 Task: Edit the text content in the HTML file to update the headings and descriptions.
Action: Mouse moved to (737, 370)
Screenshot: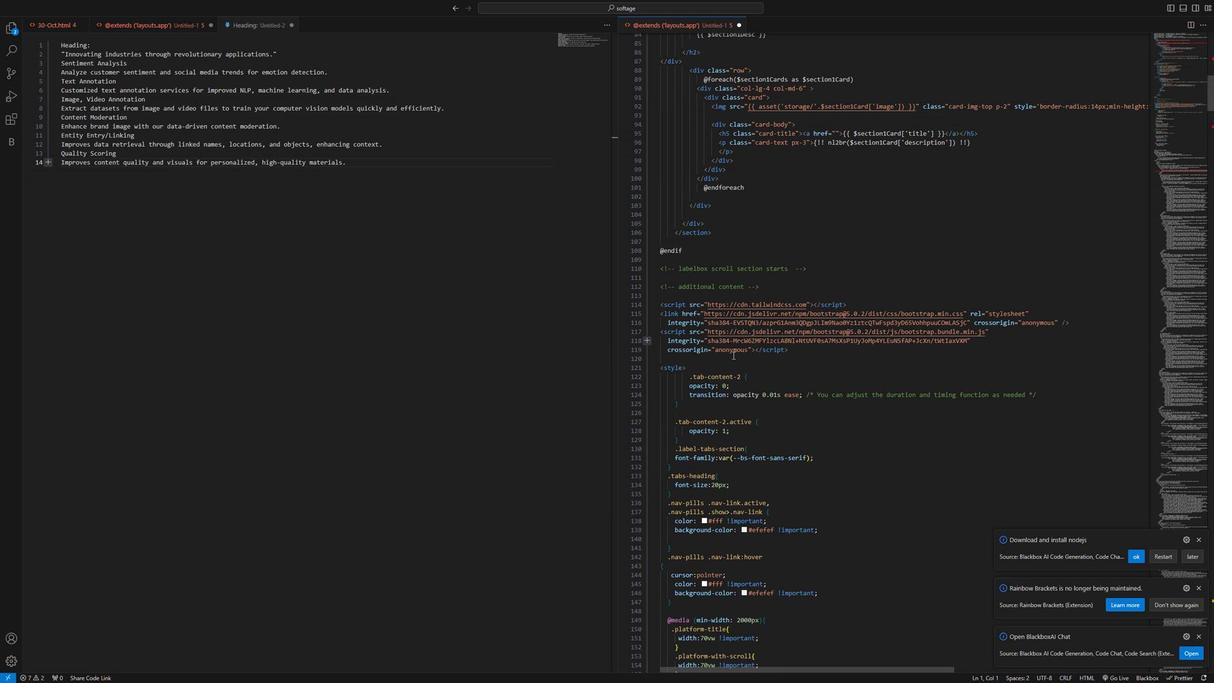 
Action: Mouse scrolled (737, 370) with delta (0, 0)
Screenshot: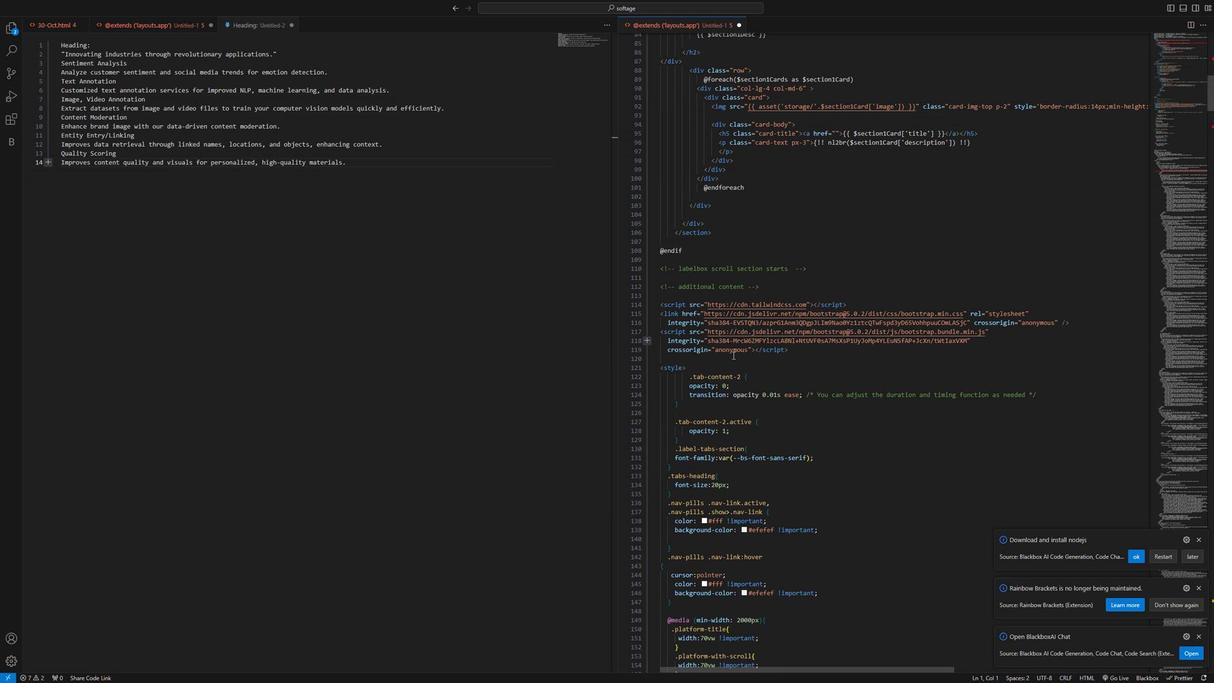 
Action: Mouse moved to (737, 374)
Screenshot: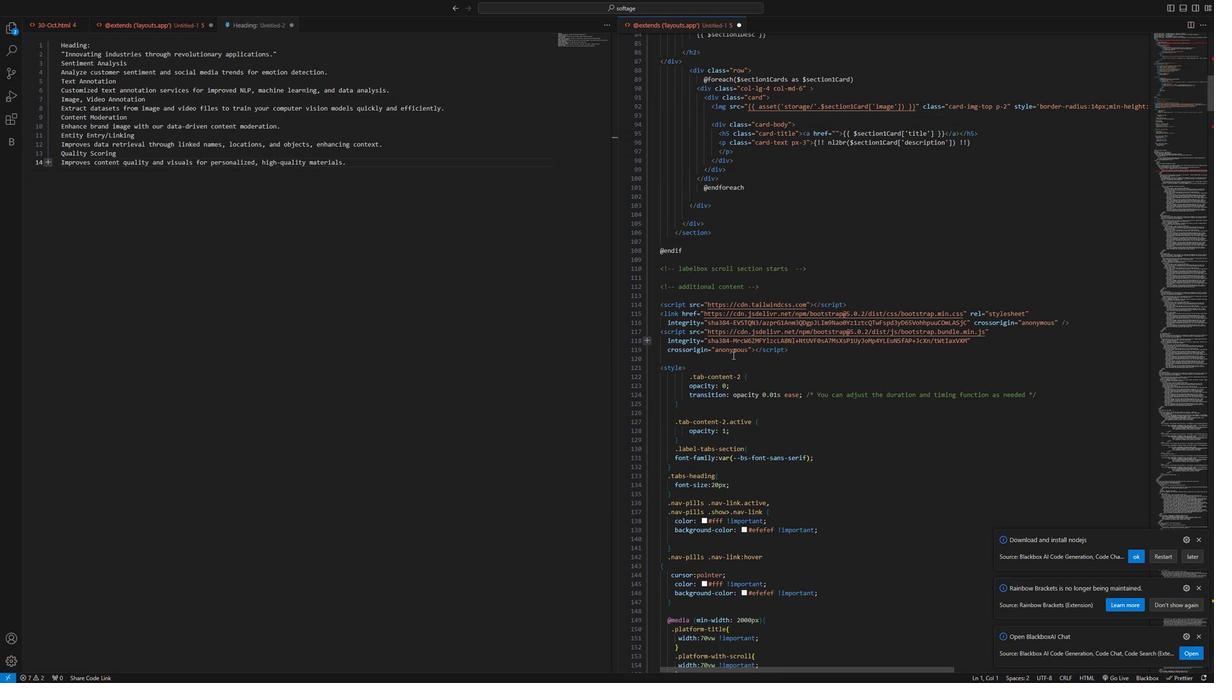 
Action: Mouse scrolled (737, 373) with delta (0, 0)
Screenshot: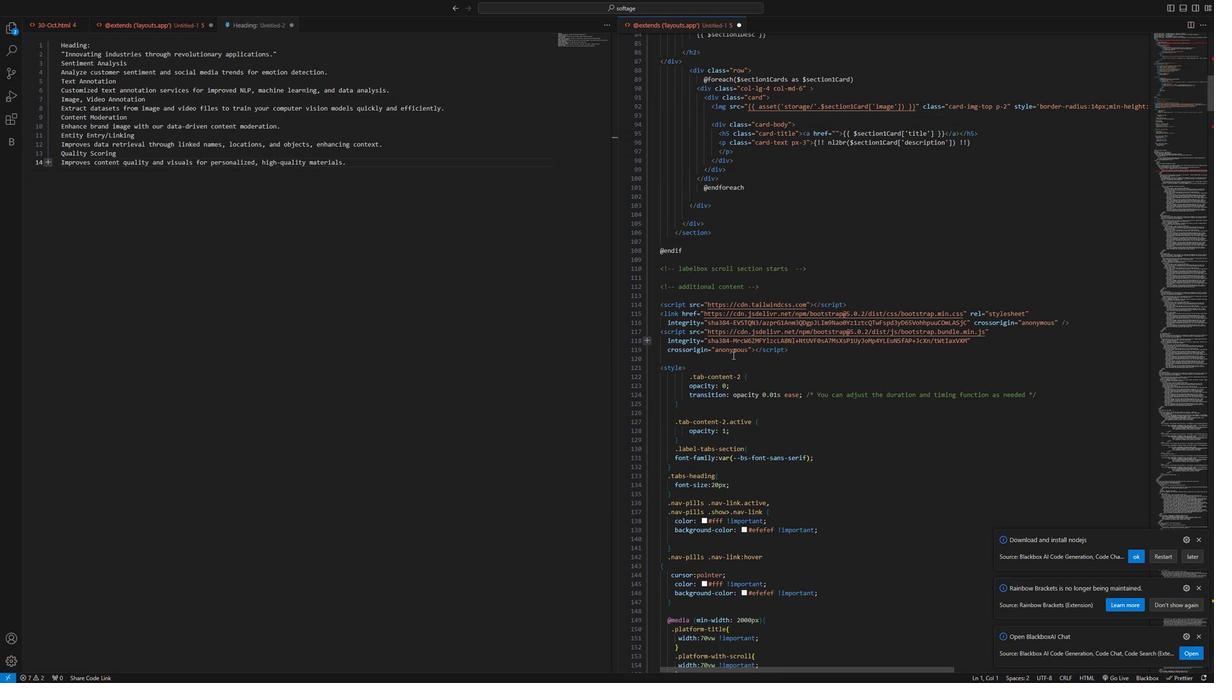 
Action: Mouse moved to (737, 375)
Screenshot: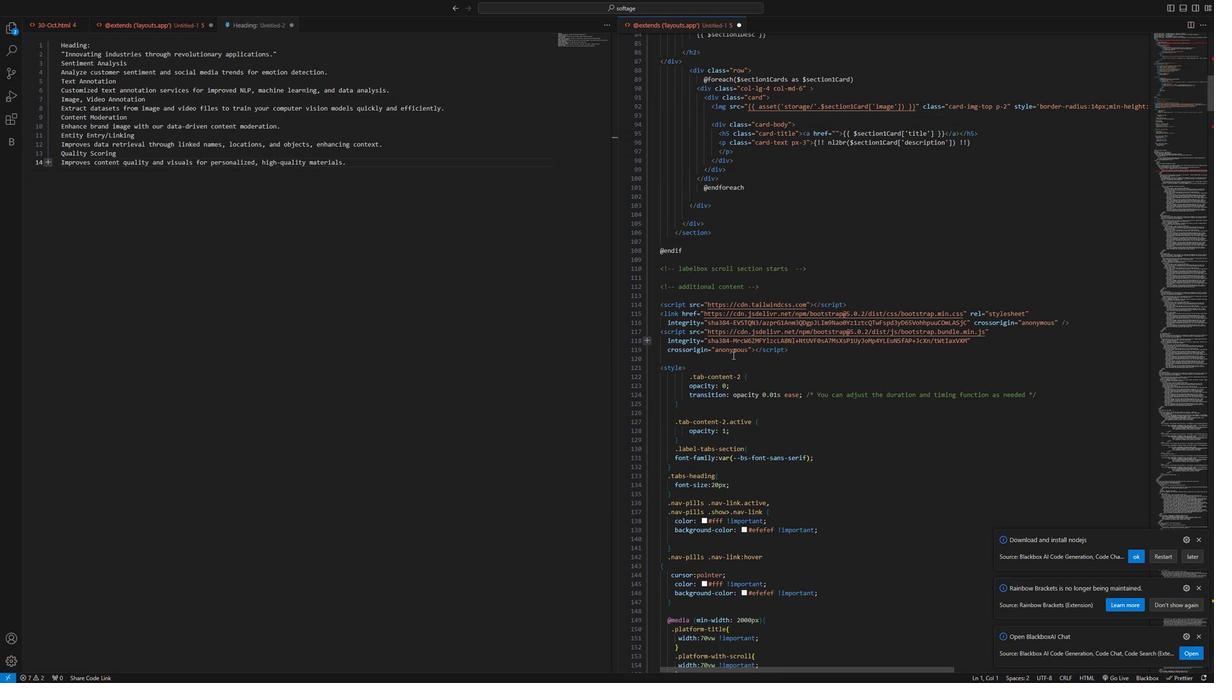 
Action: Mouse scrolled (737, 374) with delta (0, 0)
Screenshot: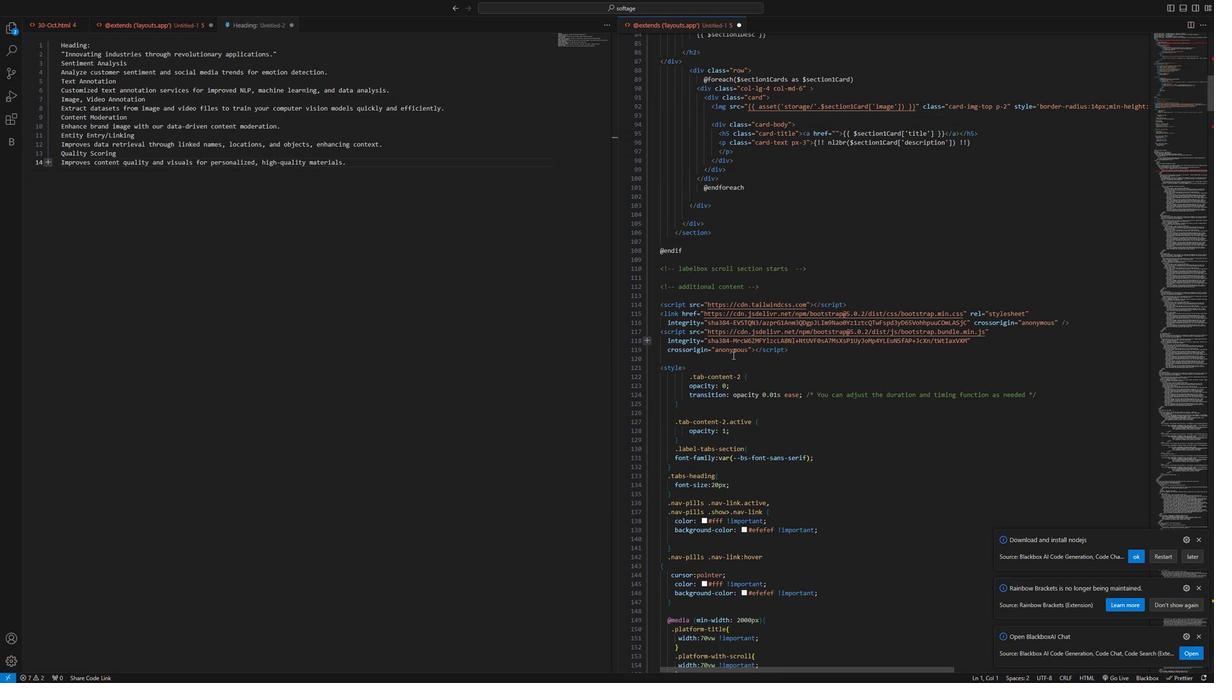 
Action: Mouse moved to (737, 375)
Screenshot: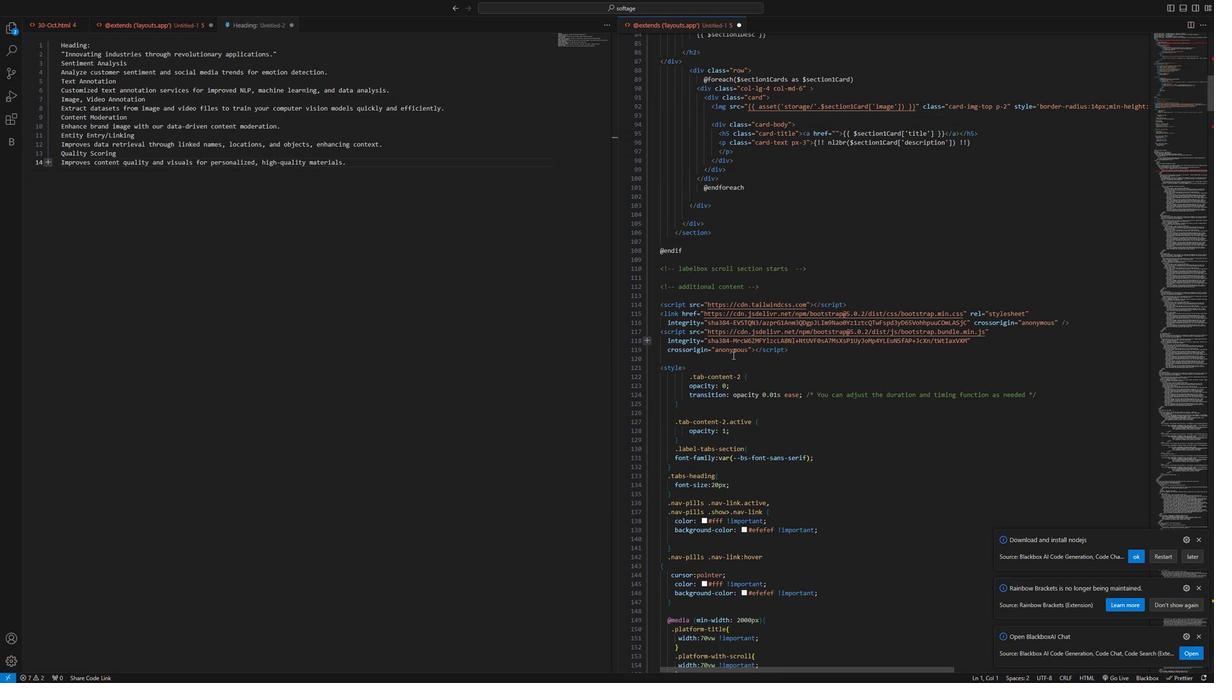 
Action: Mouse scrolled (737, 375) with delta (0, 0)
Screenshot: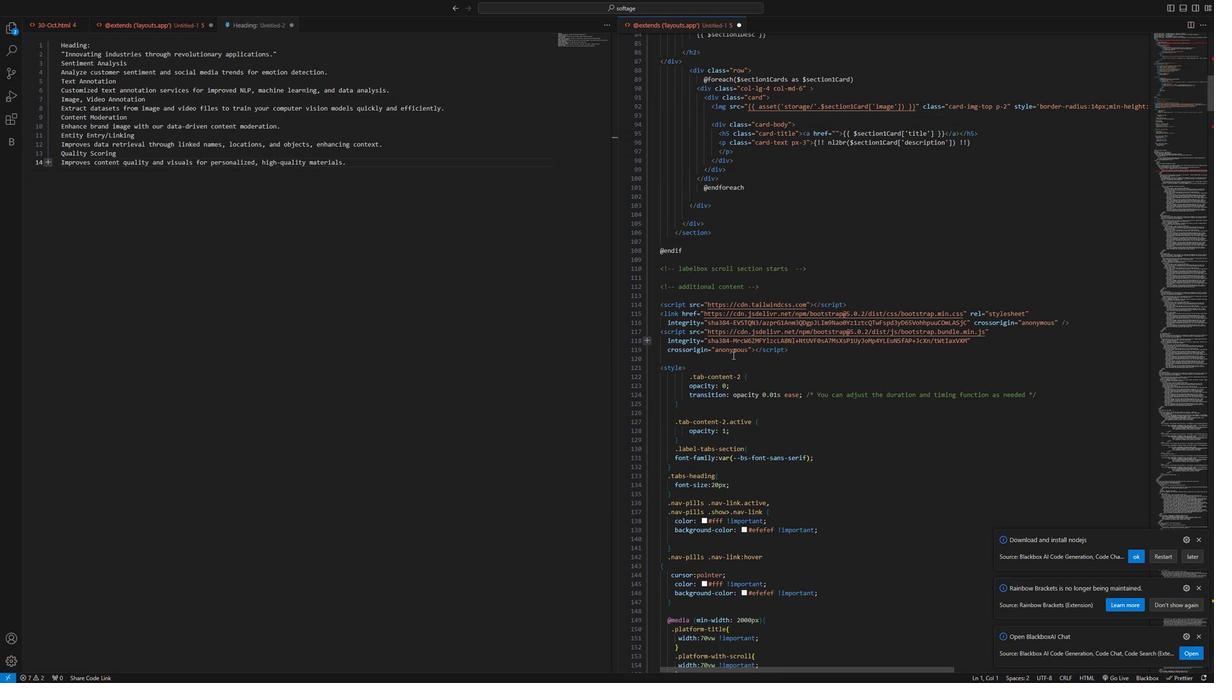 
Action: Mouse scrolled (737, 375) with delta (0, 0)
Screenshot: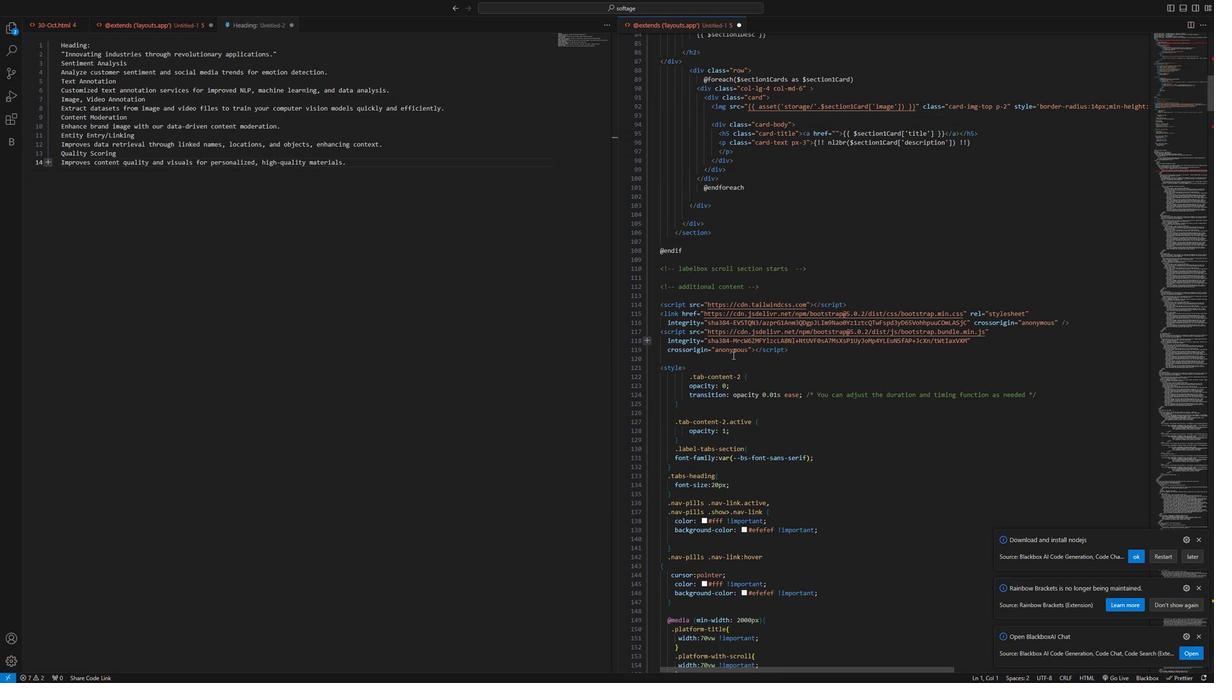 
Action: Mouse moved to (737, 377)
Screenshot: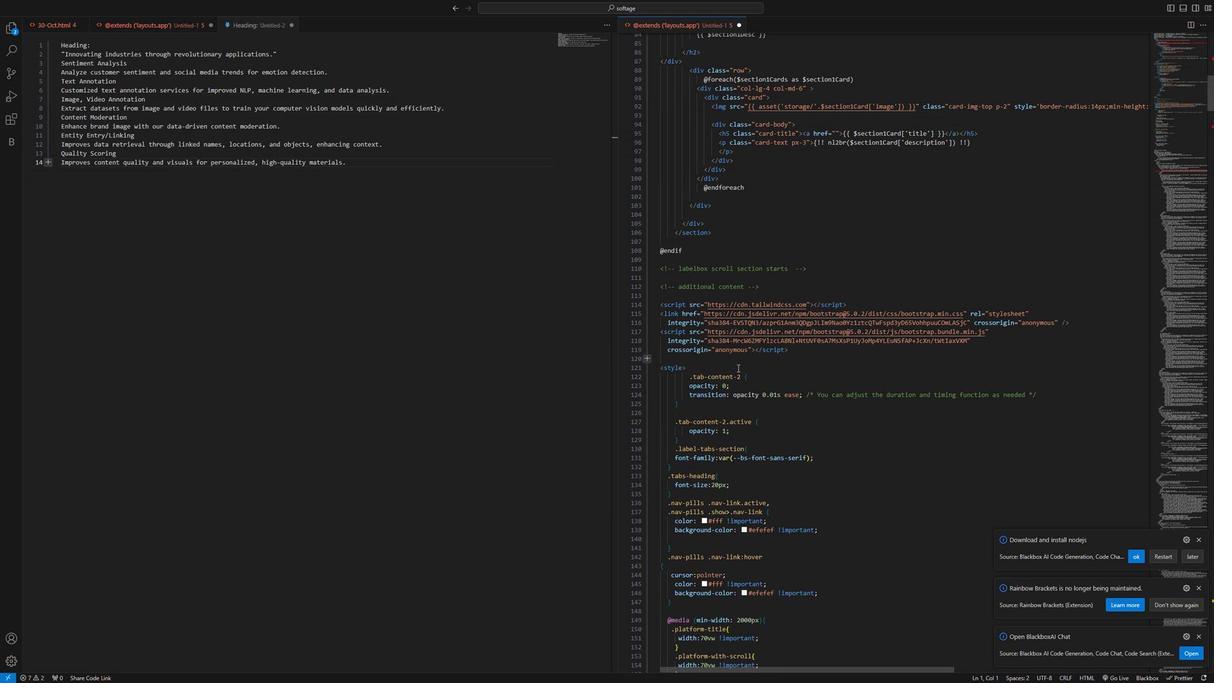 
Action: Mouse scrolled (737, 376) with delta (0, 0)
Screenshot: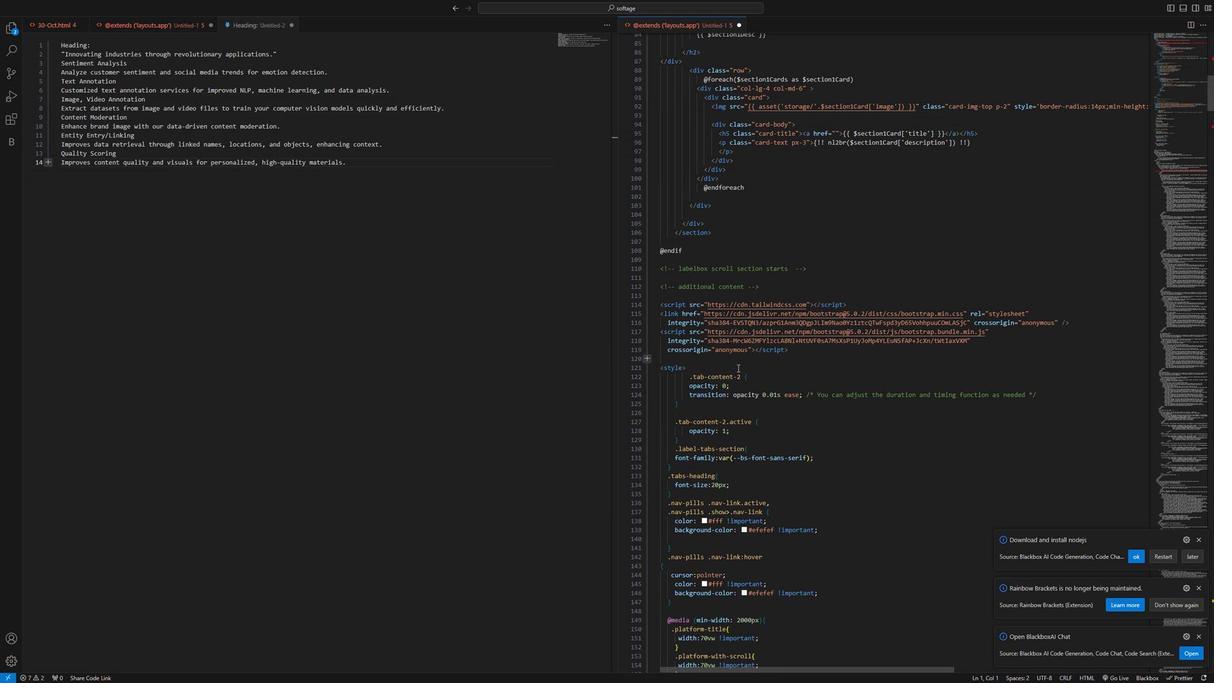 
Action: Mouse moved to (737, 383)
Screenshot: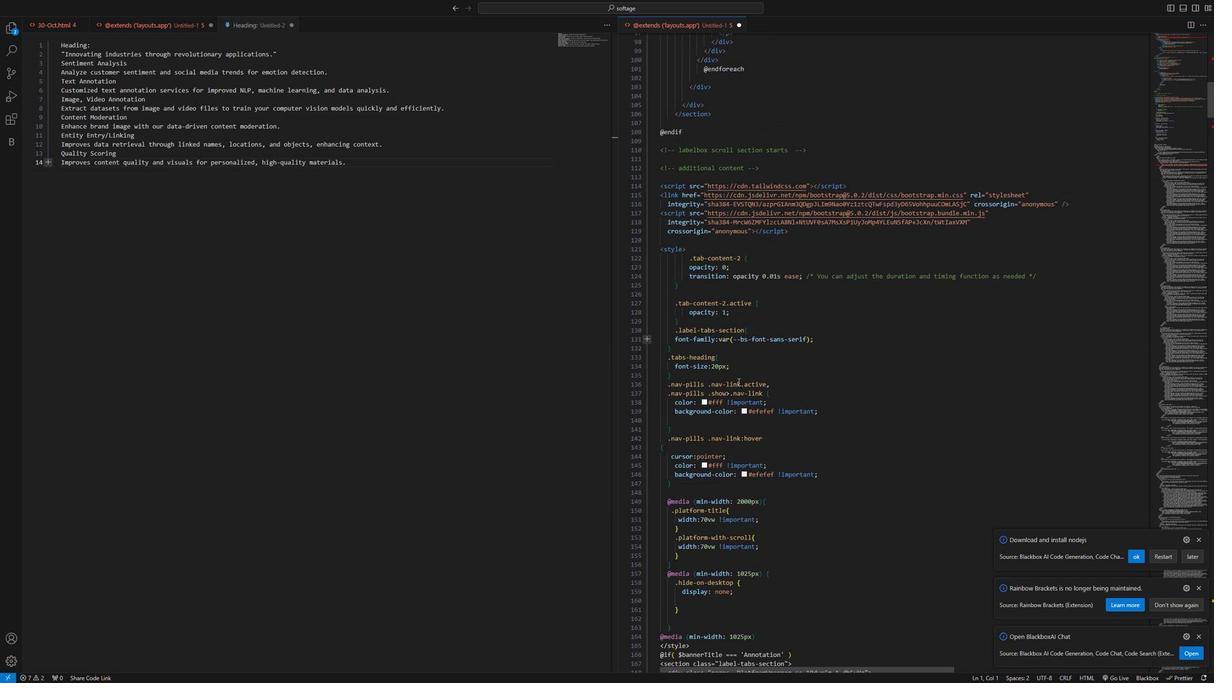 
Action: Mouse scrolled (737, 382) with delta (0, 0)
Screenshot: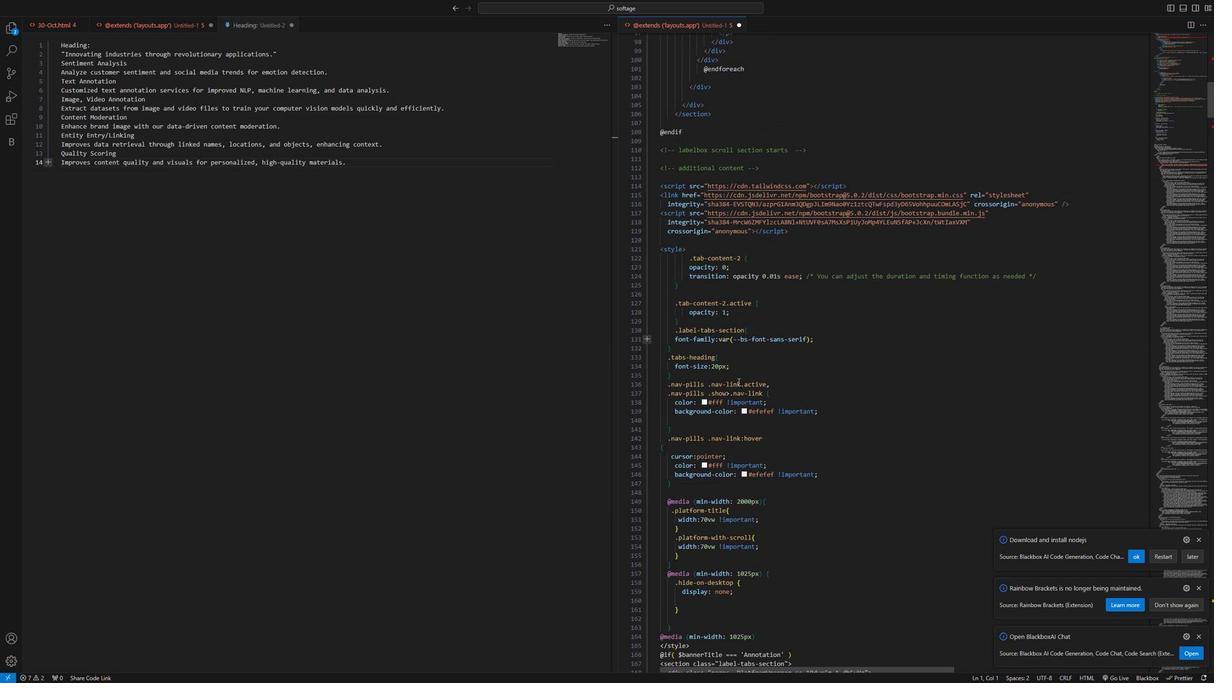 
Action: Mouse moved to (737, 384)
Screenshot: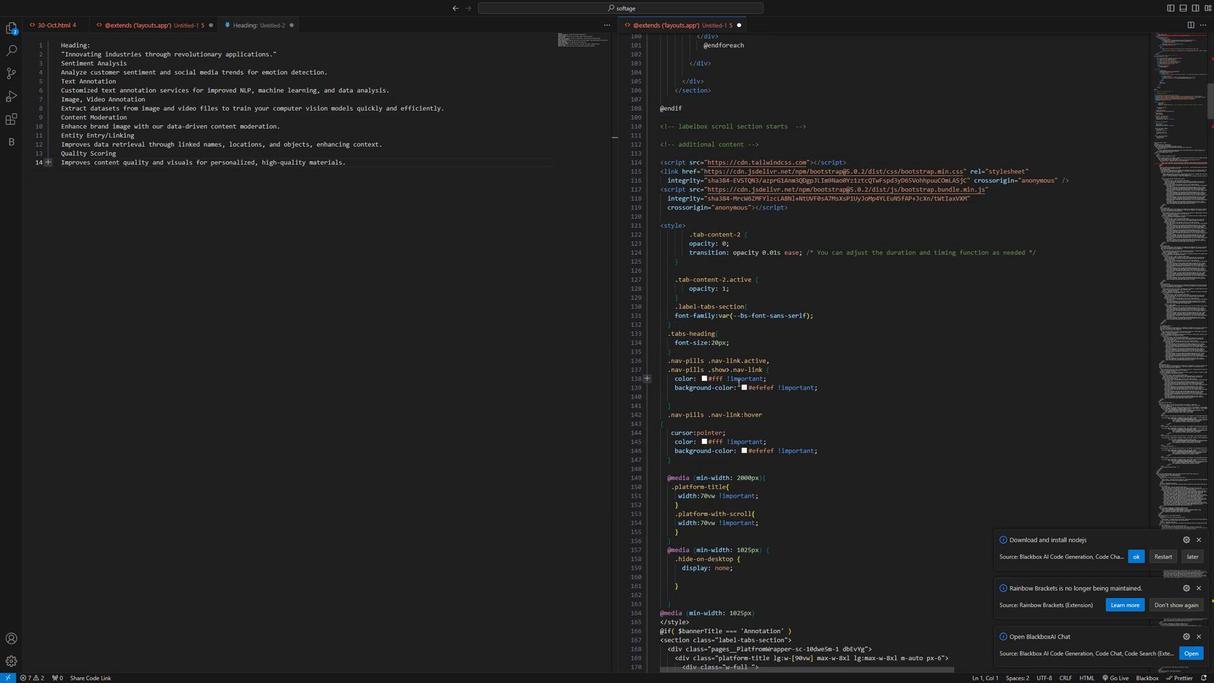 
Action: Mouse scrolled (737, 383) with delta (0, 0)
Screenshot: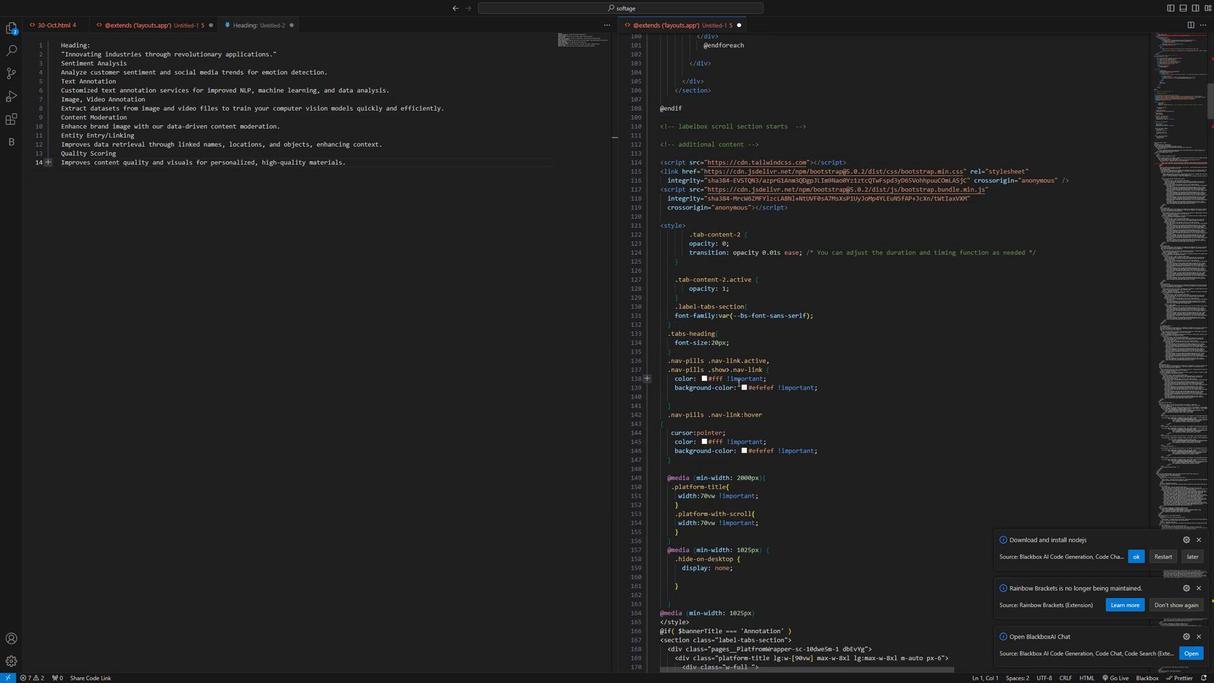 
Action: Mouse scrolled (737, 383) with delta (0, 0)
Screenshot: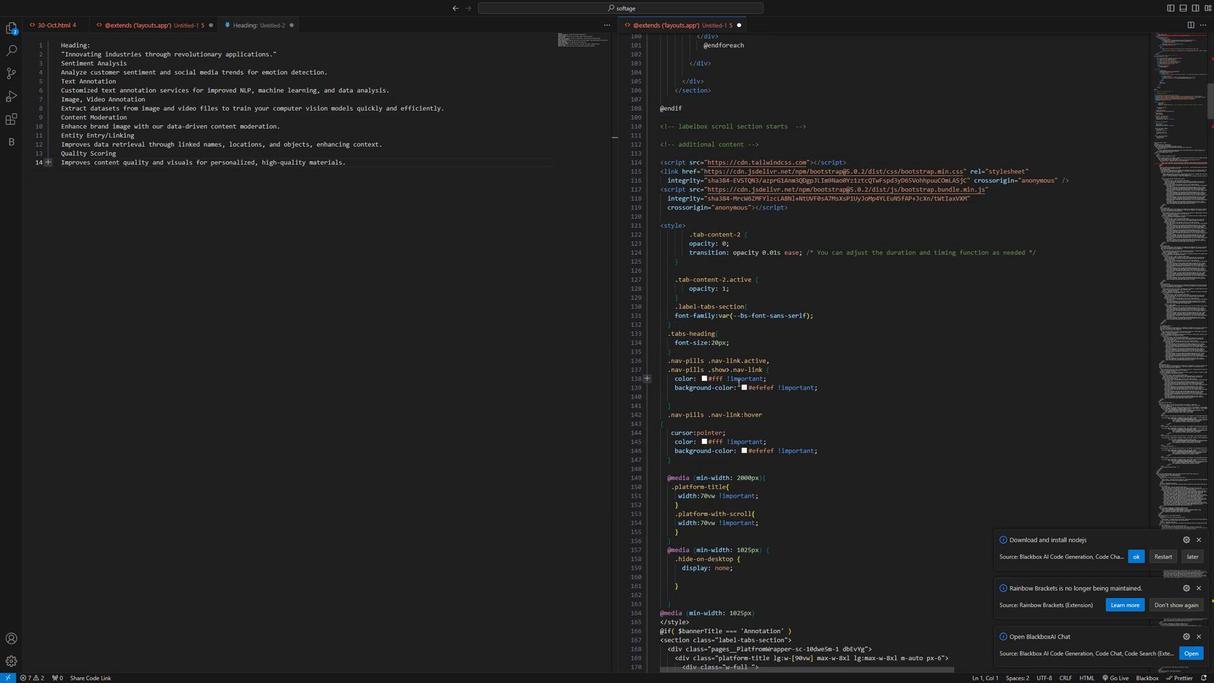 
Action: Mouse scrolled (737, 383) with delta (0, 0)
Screenshot: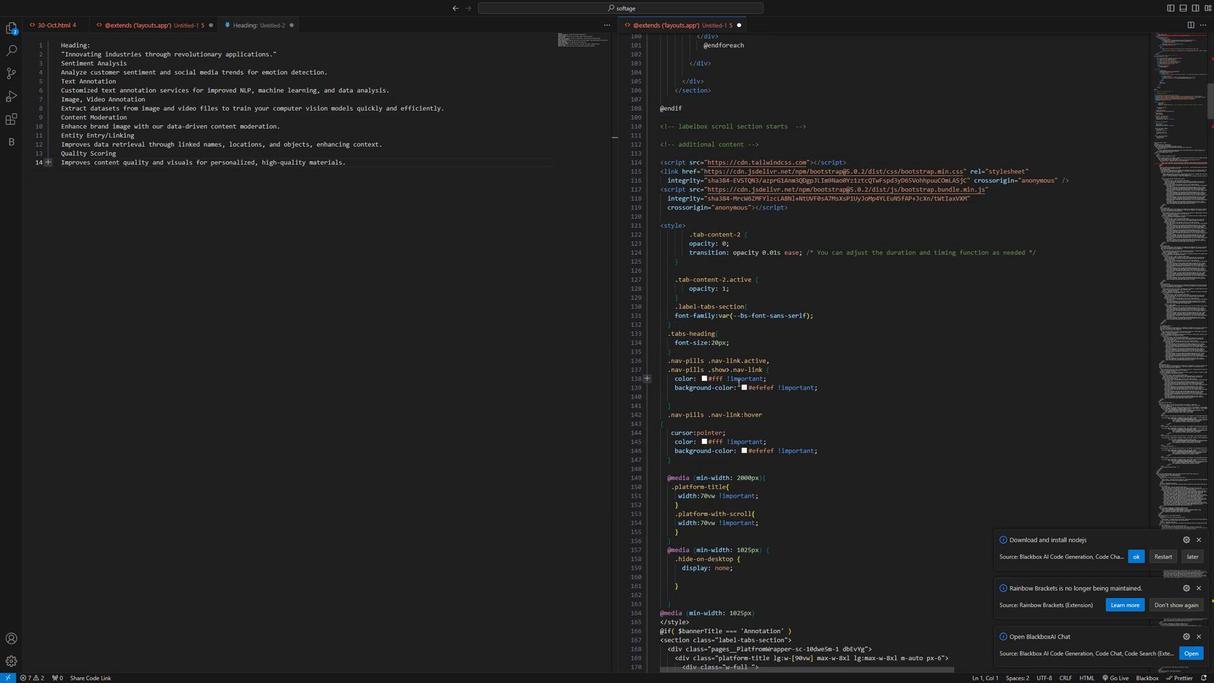 
Action: Mouse scrolled (737, 383) with delta (0, 0)
Screenshot: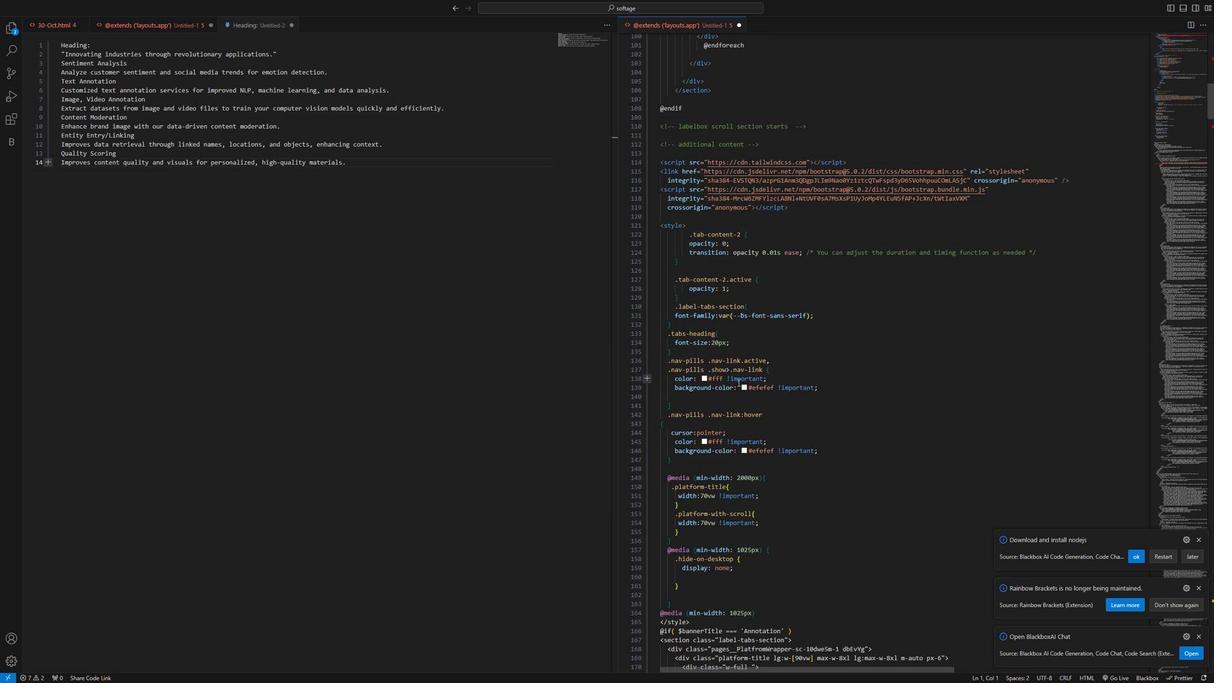 
Action: Mouse moved to (760, 486)
Screenshot: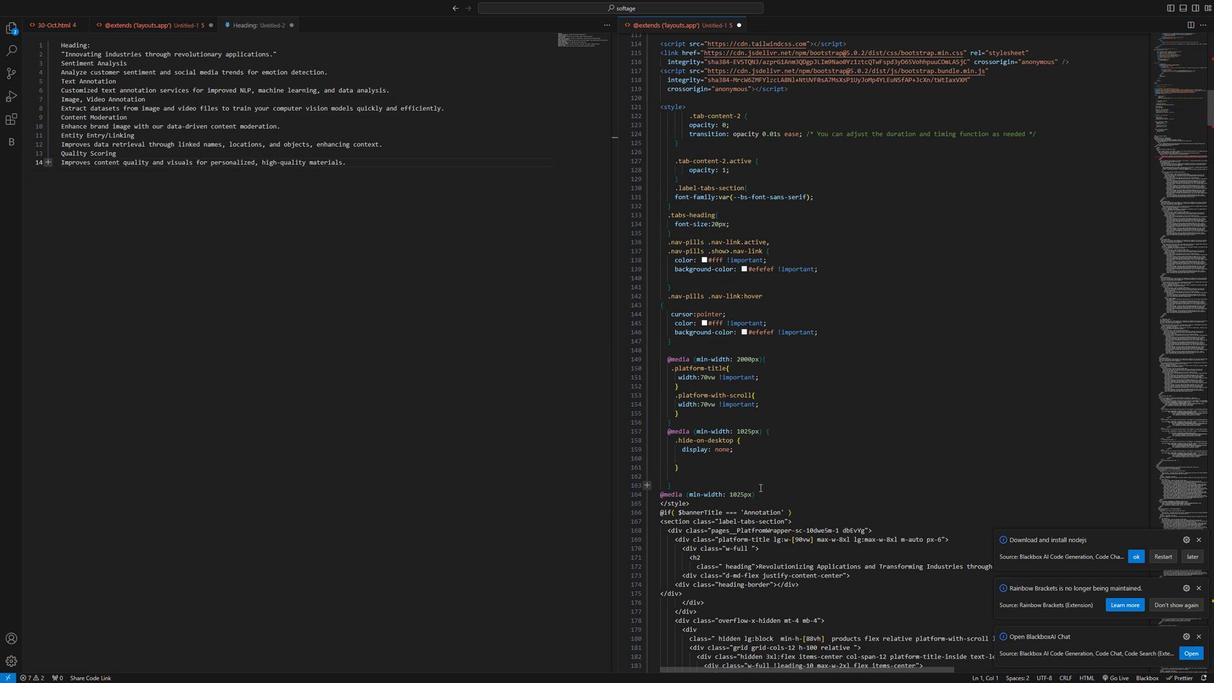 
Action: Mouse pressed left at (760, 486)
Screenshot: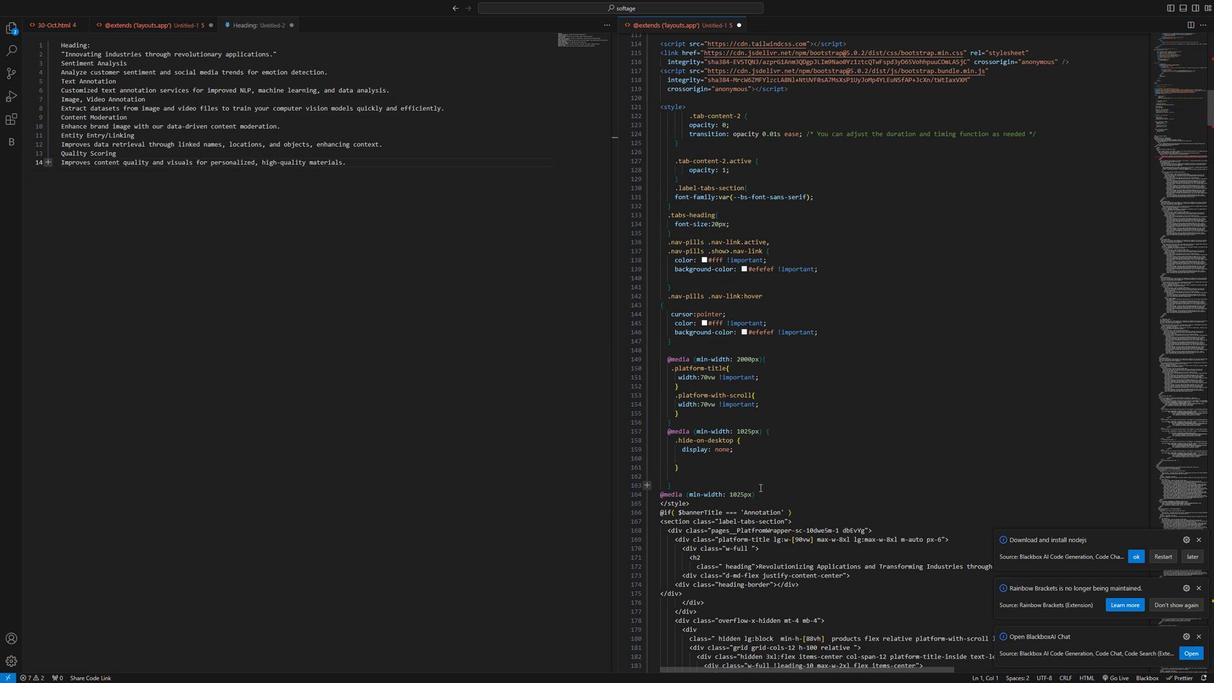 
Action: Mouse moved to (621, 492)
Screenshot: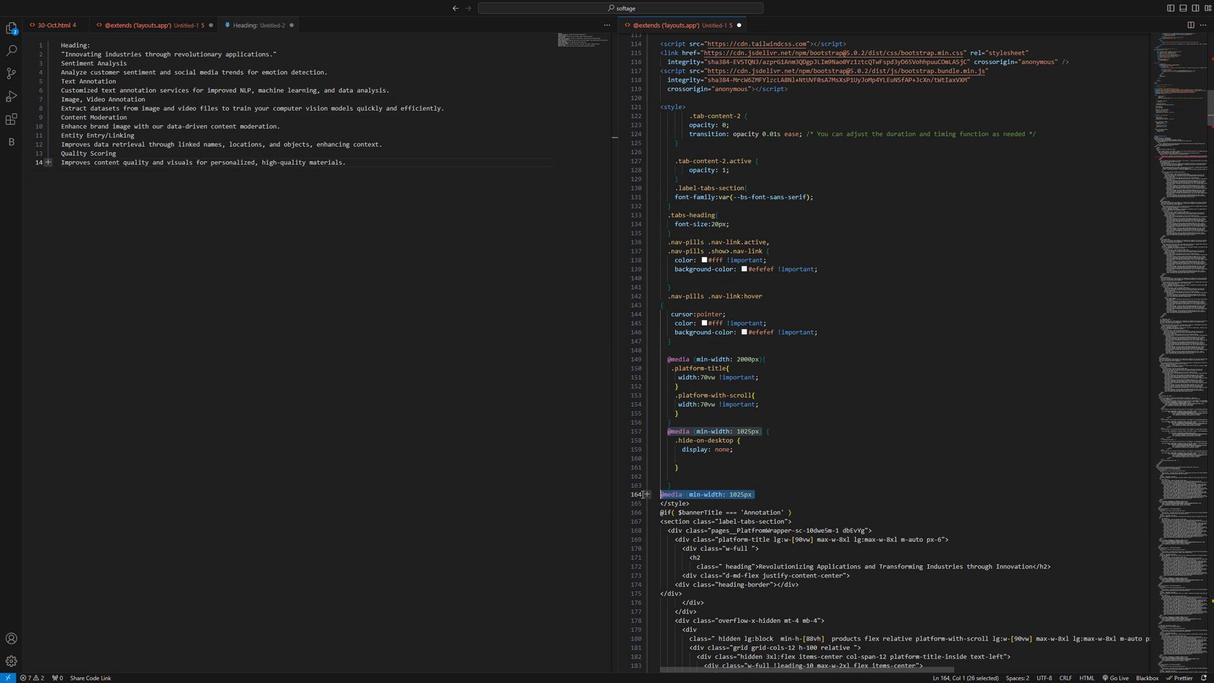 
Action: Key pressed <Key.backspace>
Screenshot: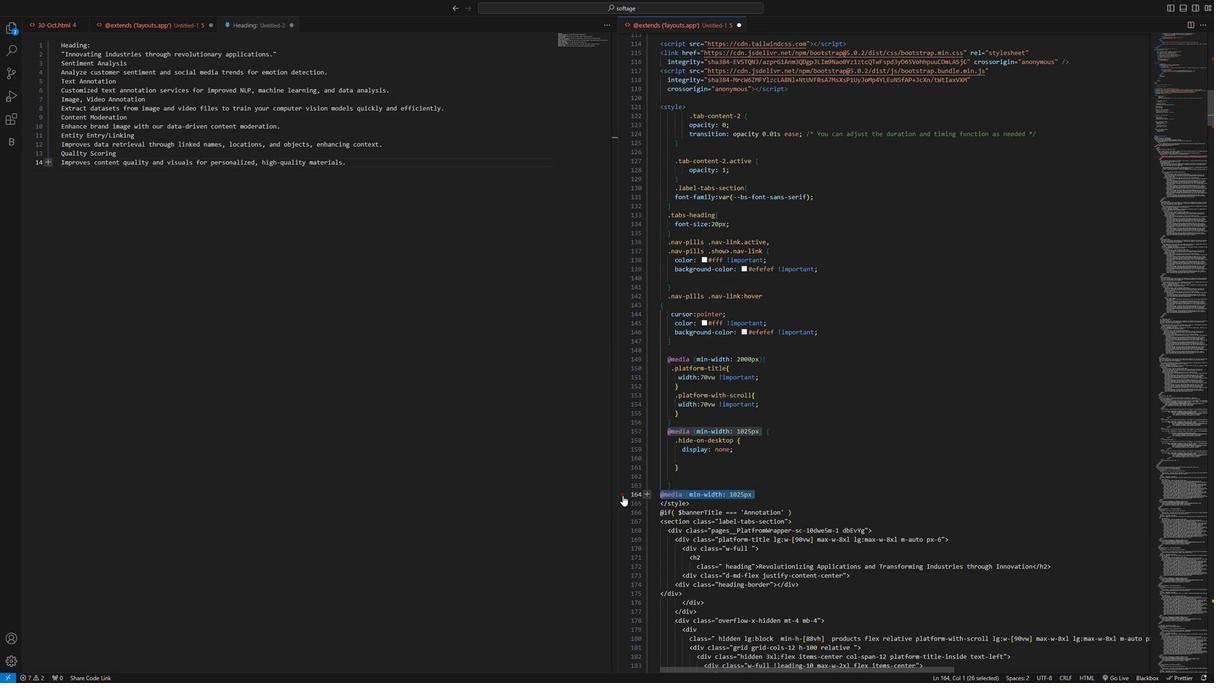 
Action: Mouse moved to (777, 448)
Screenshot: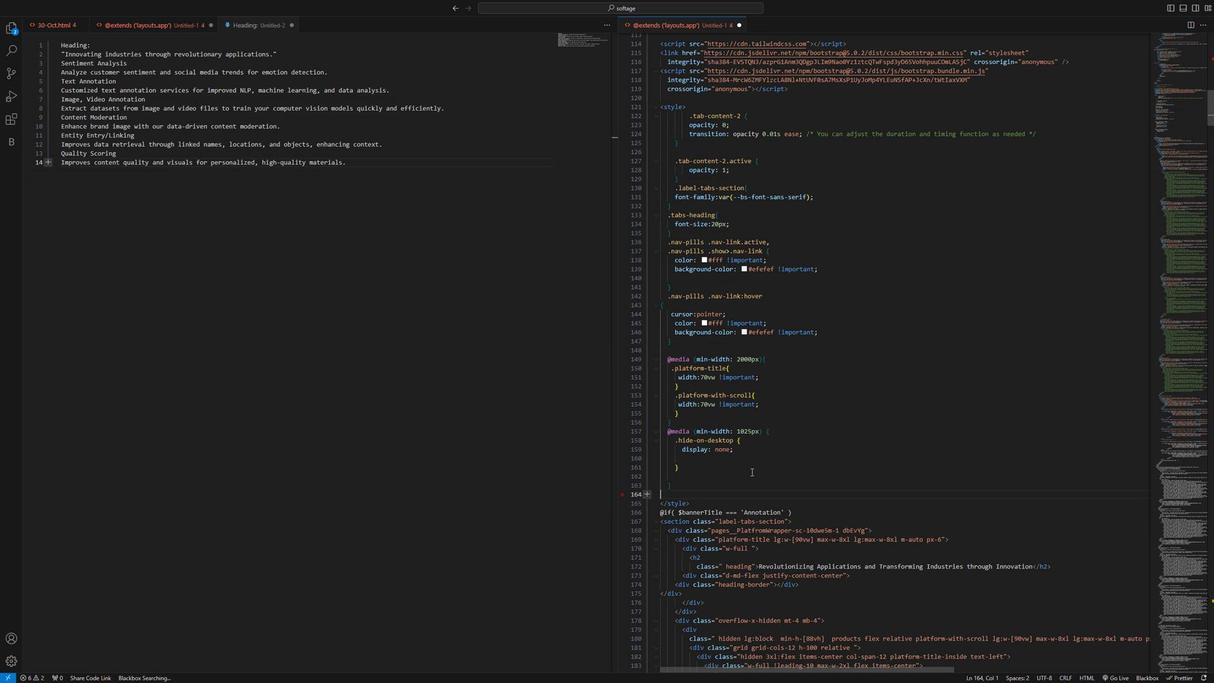 
Action: Mouse scrolled (777, 447) with delta (0, 0)
Screenshot: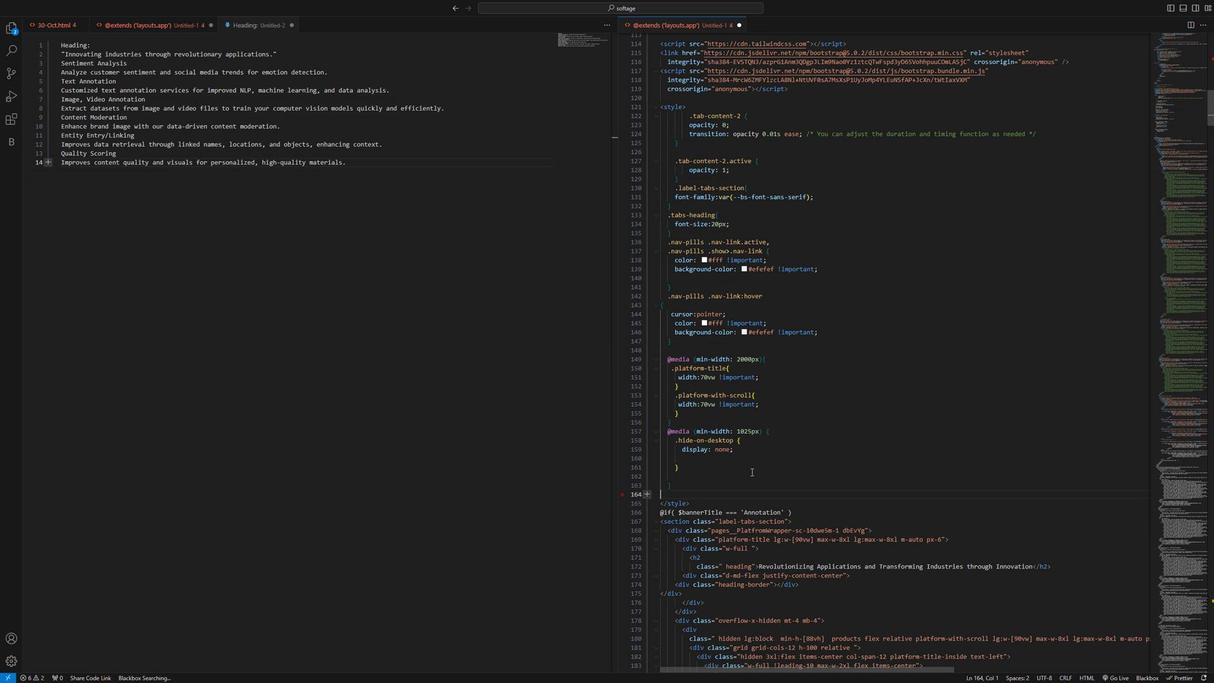 
Action: Mouse moved to (777, 449)
Screenshot: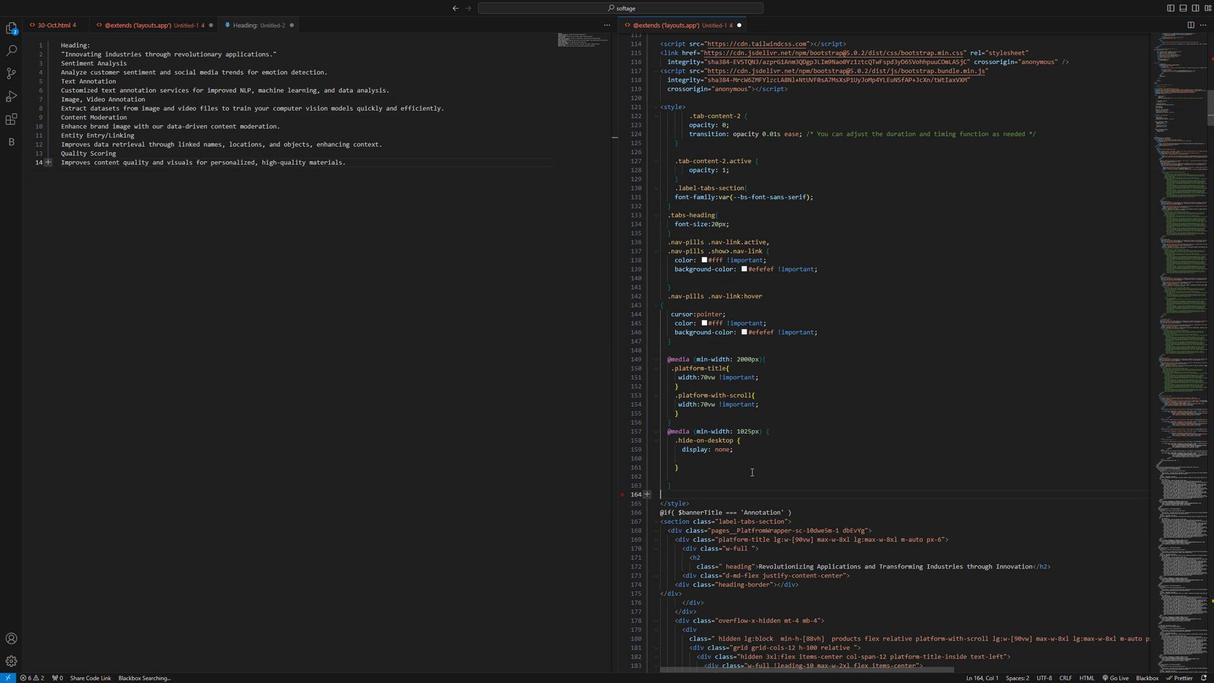 
Action: Mouse scrolled (777, 448) with delta (0, 0)
Screenshot: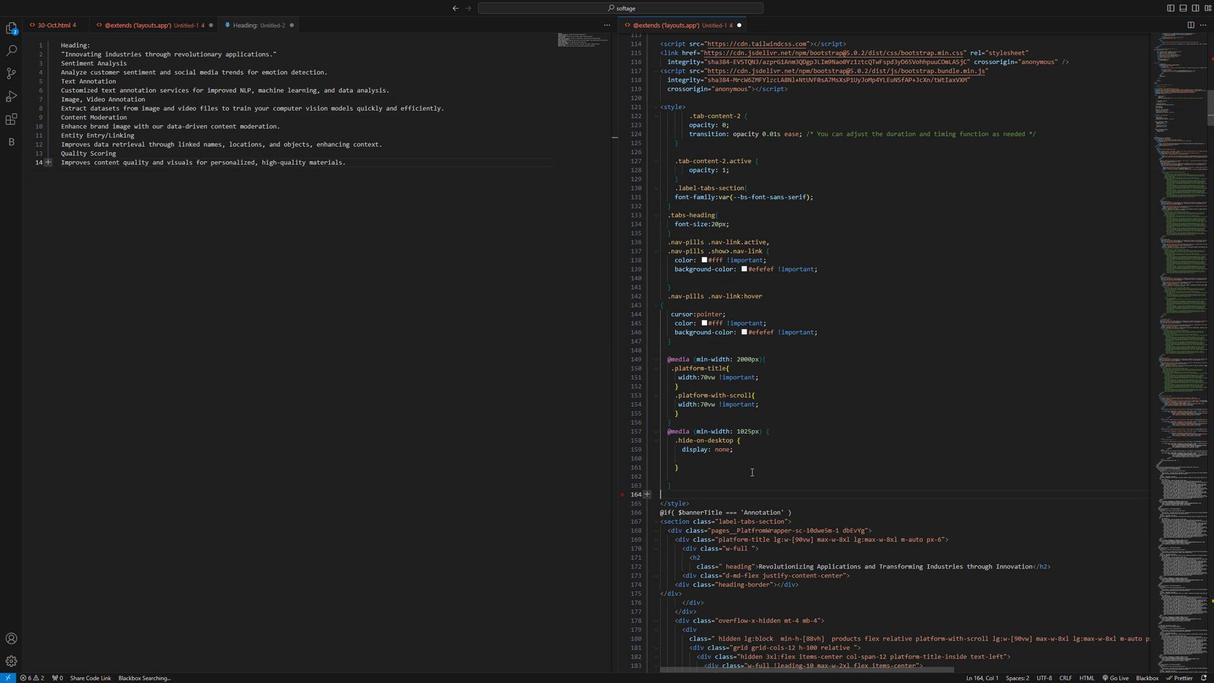 
Action: Mouse moved to (775, 449)
Screenshot: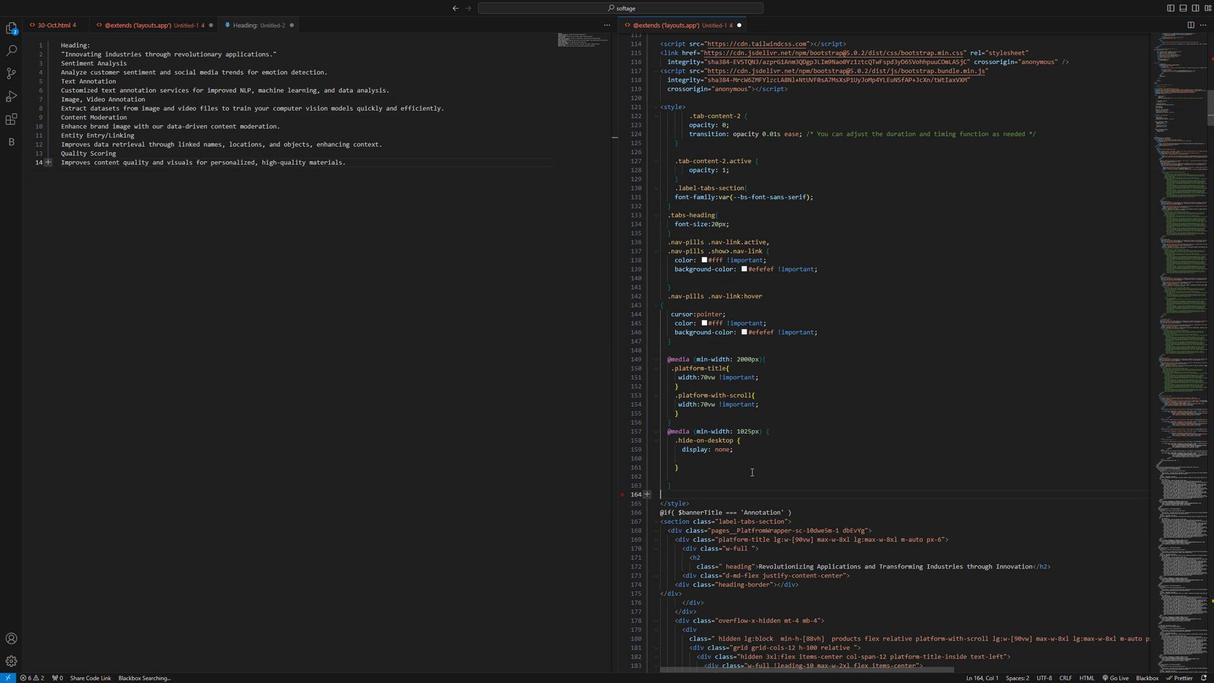 
Action: Mouse scrolled (775, 449) with delta (0, 0)
Screenshot: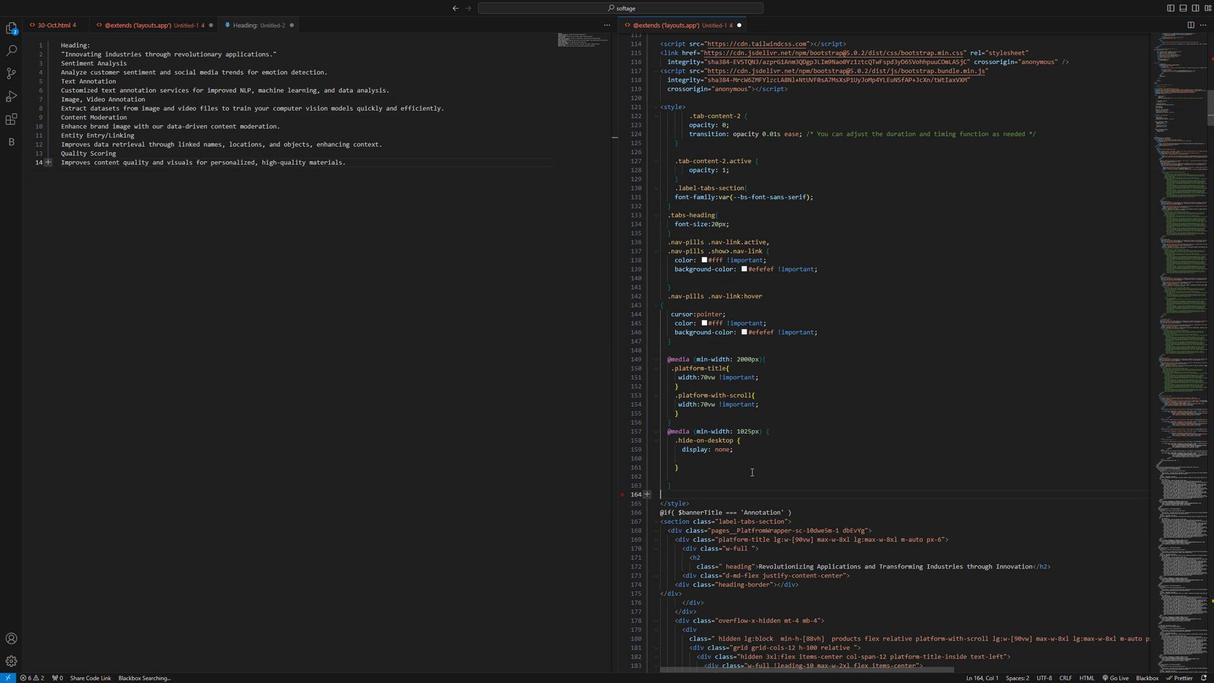 
Action: Mouse moved to (773, 451)
Screenshot: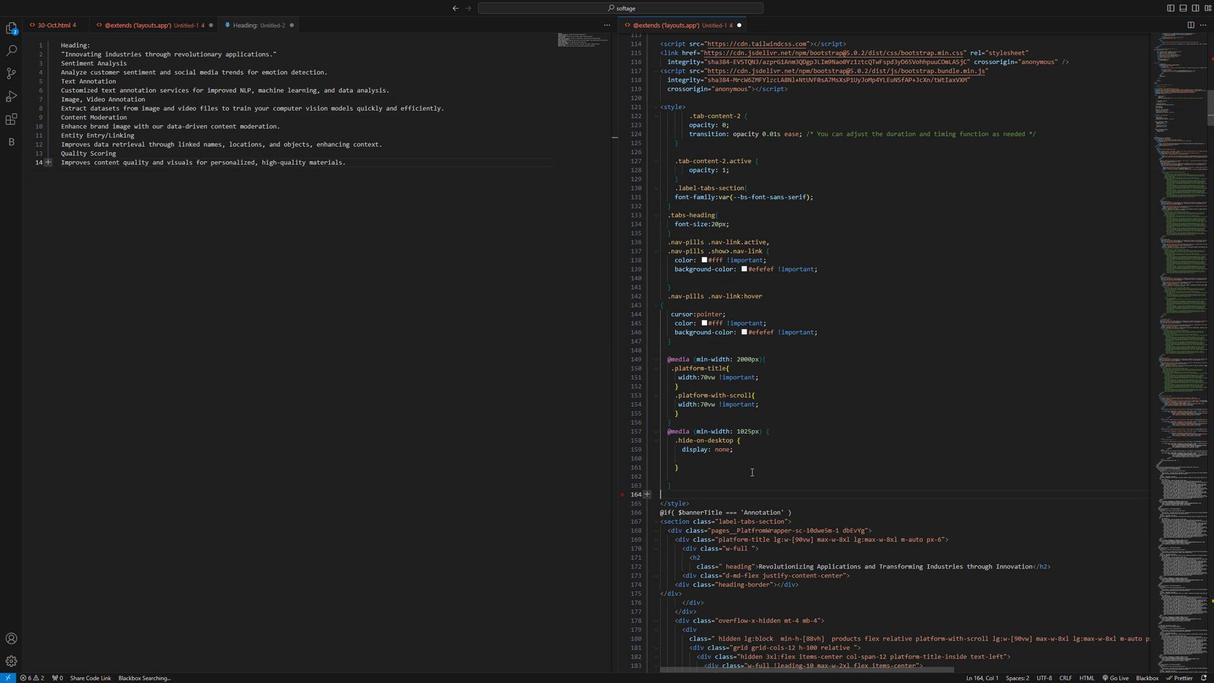 
Action: Mouse scrolled (773, 450) with delta (0, 0)
Screenshot: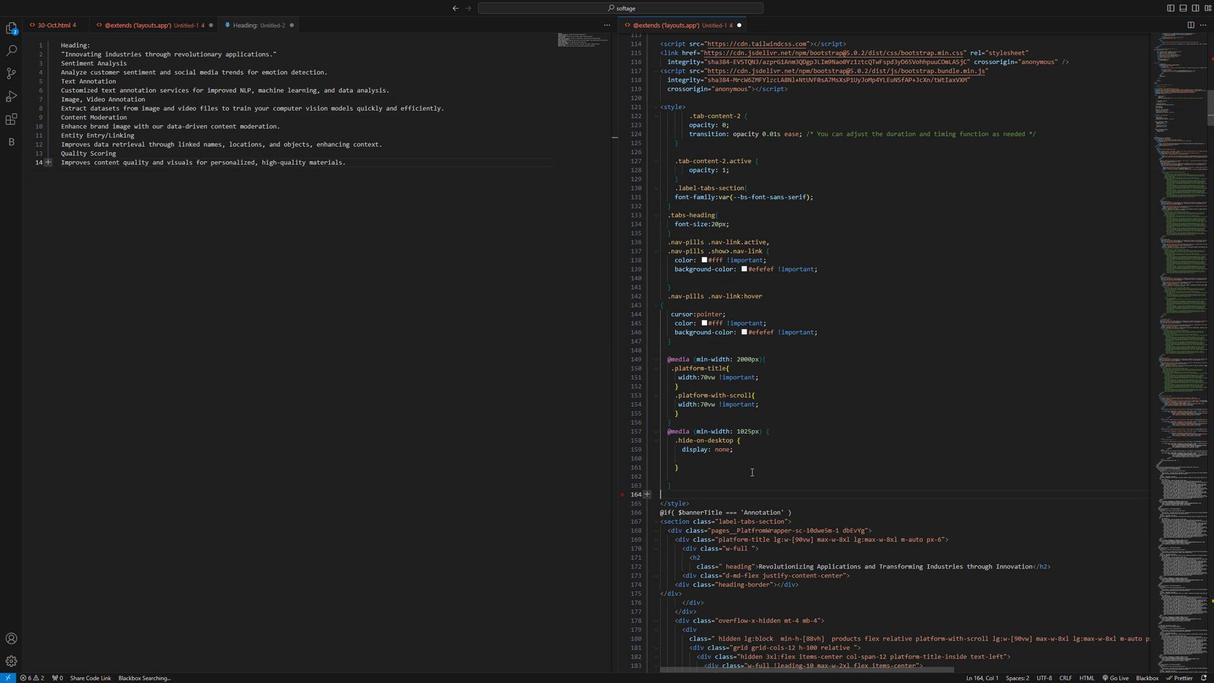
Action: Mouse moved to (771, 451)
Screenshot: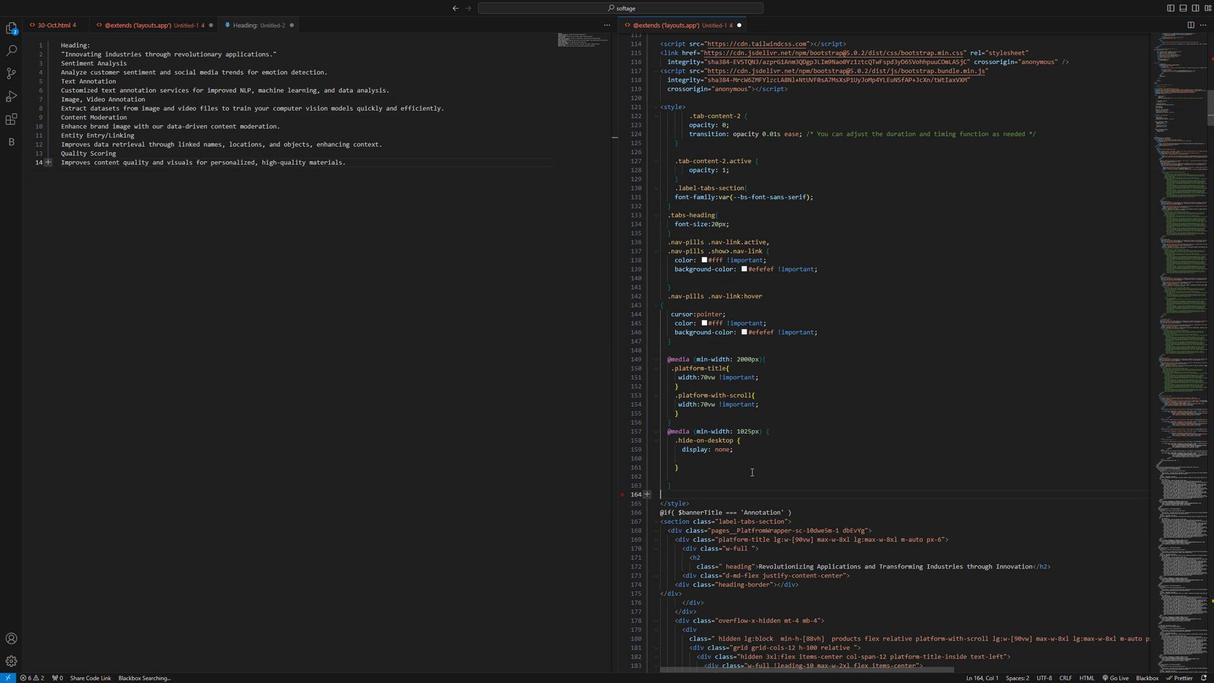 
Action: Mouse scrolled (771, 450) with delta (0, 0)
Screenshot: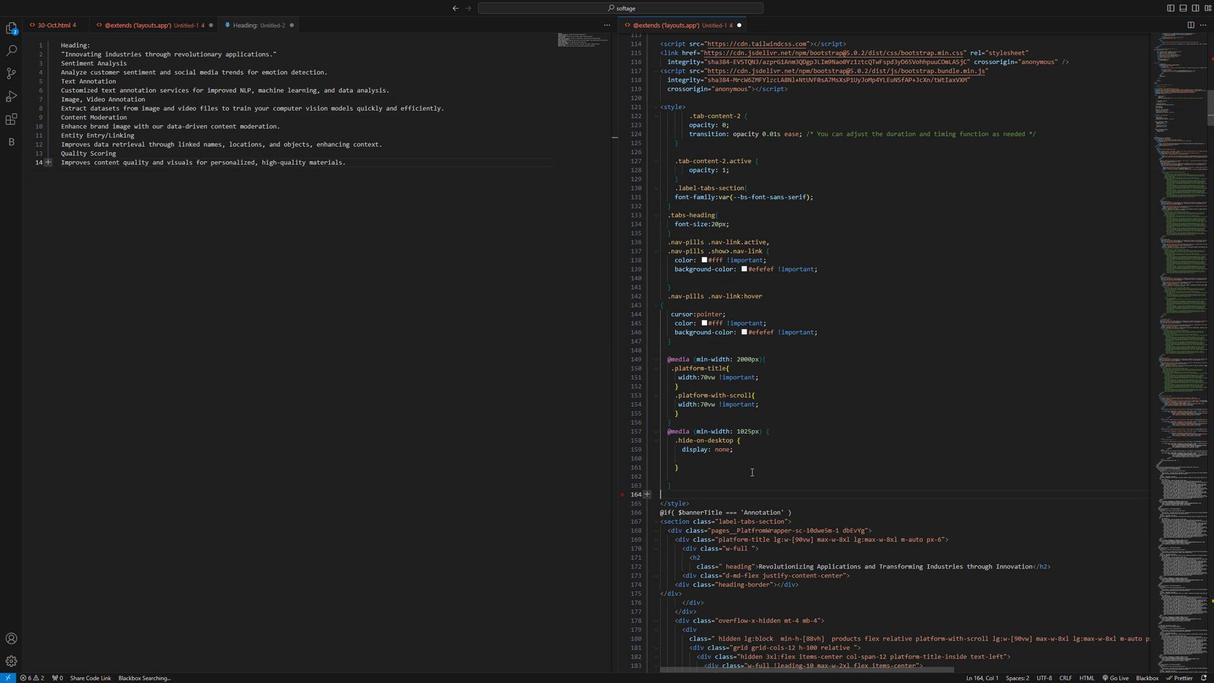 
Action: Mouse moved to (769, 451)
Screenshot: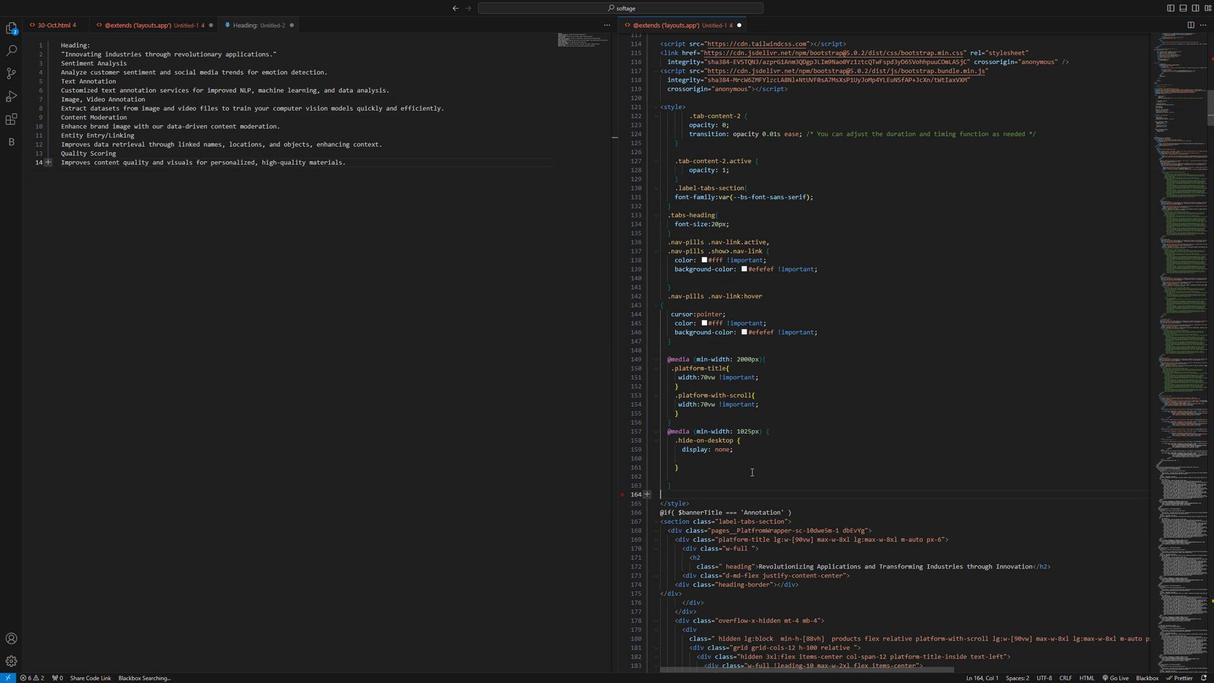 
Action: Mouse scrolled (769, 450) with delta (0, 0)
Screenshot: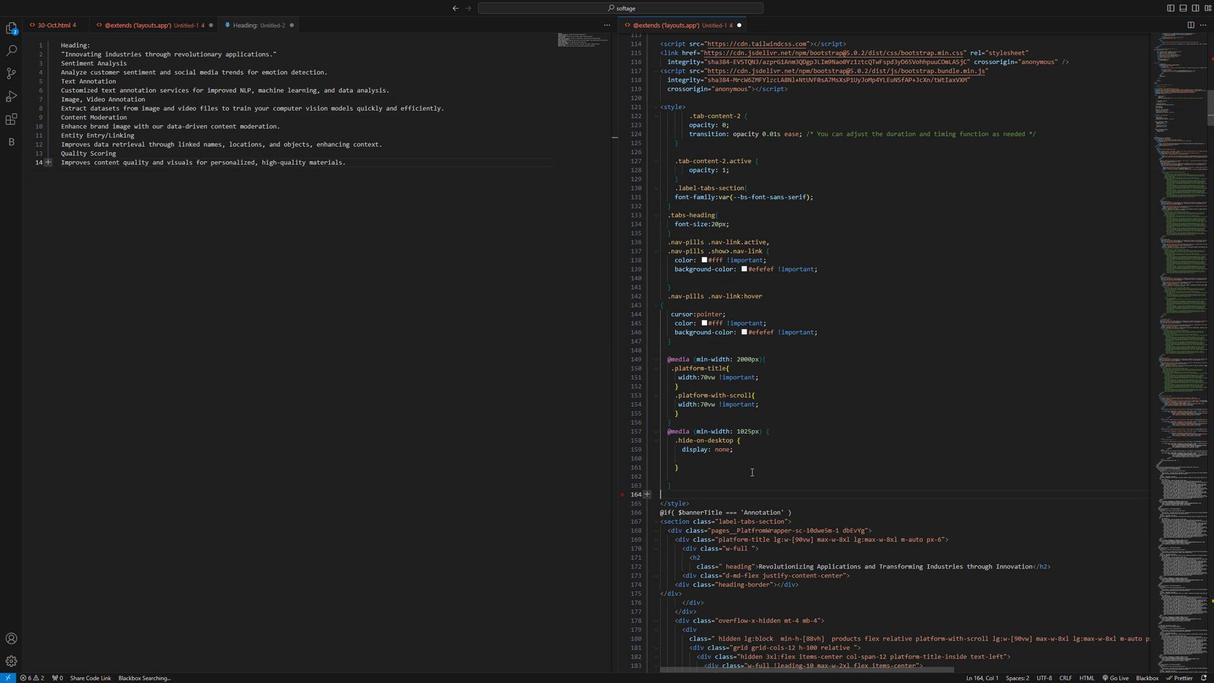 
Action: Mouse moved to (772, 458)
Screenshot: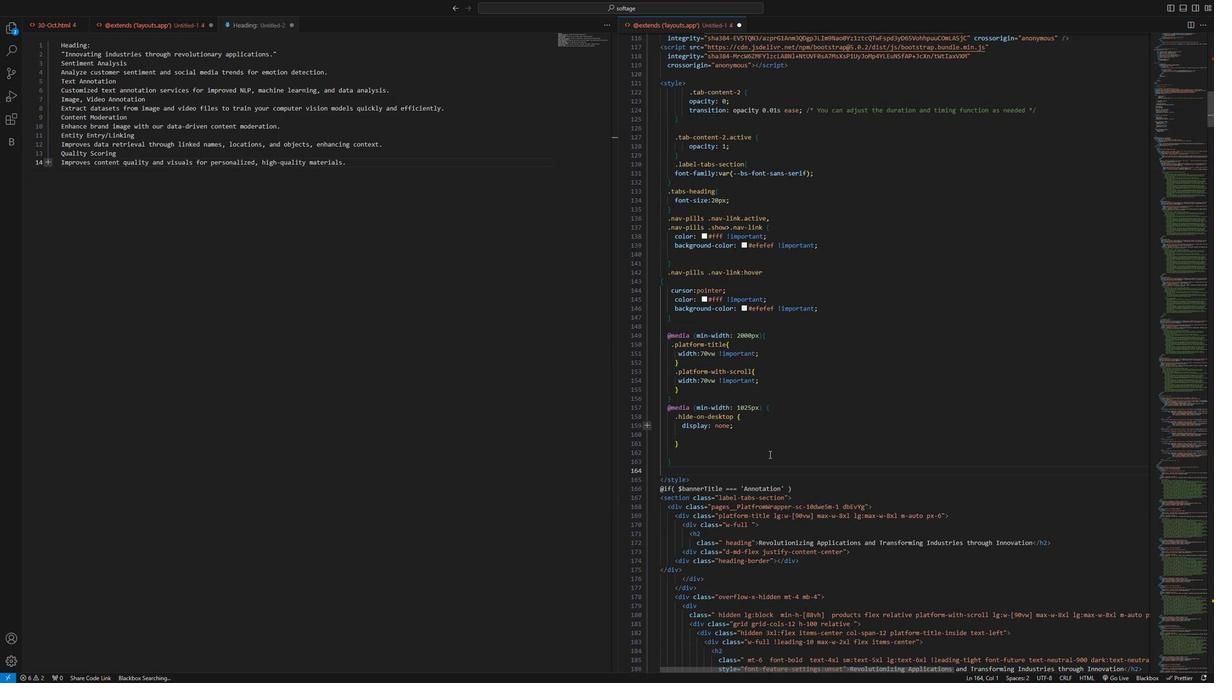 
Action: Mouse scrolled (772, 457) with delta (0, 0)
Screenshot: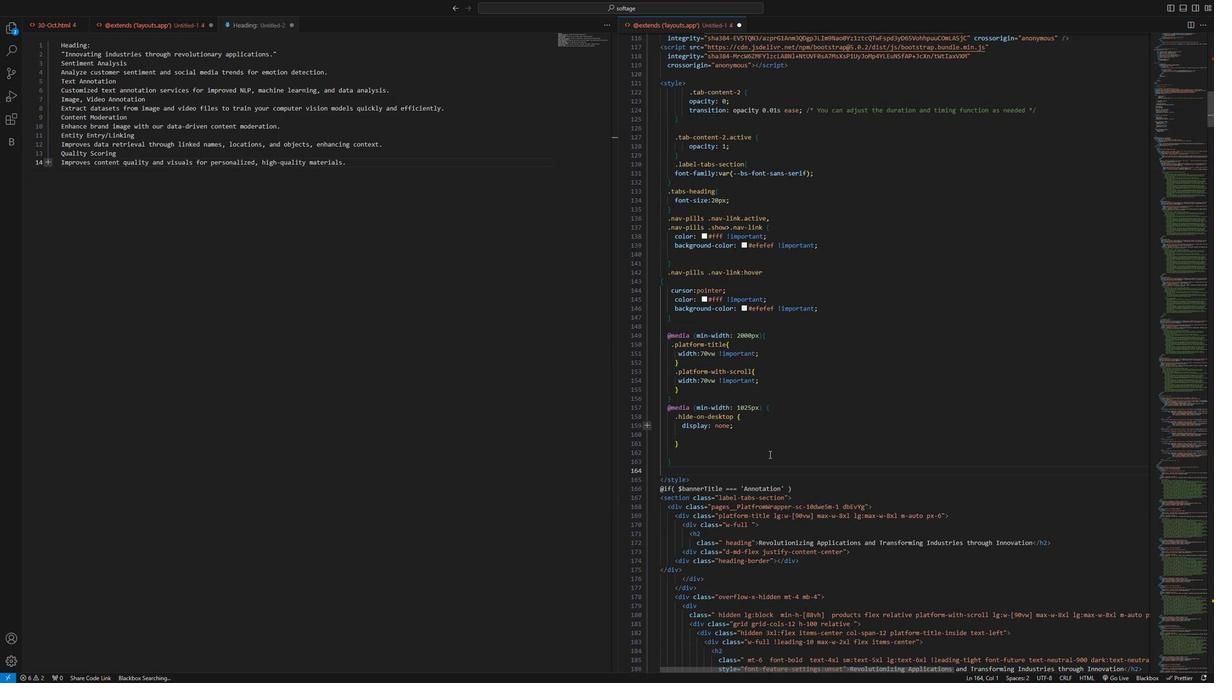 
Action: Mouse moved to (775, 464)
Screenshot: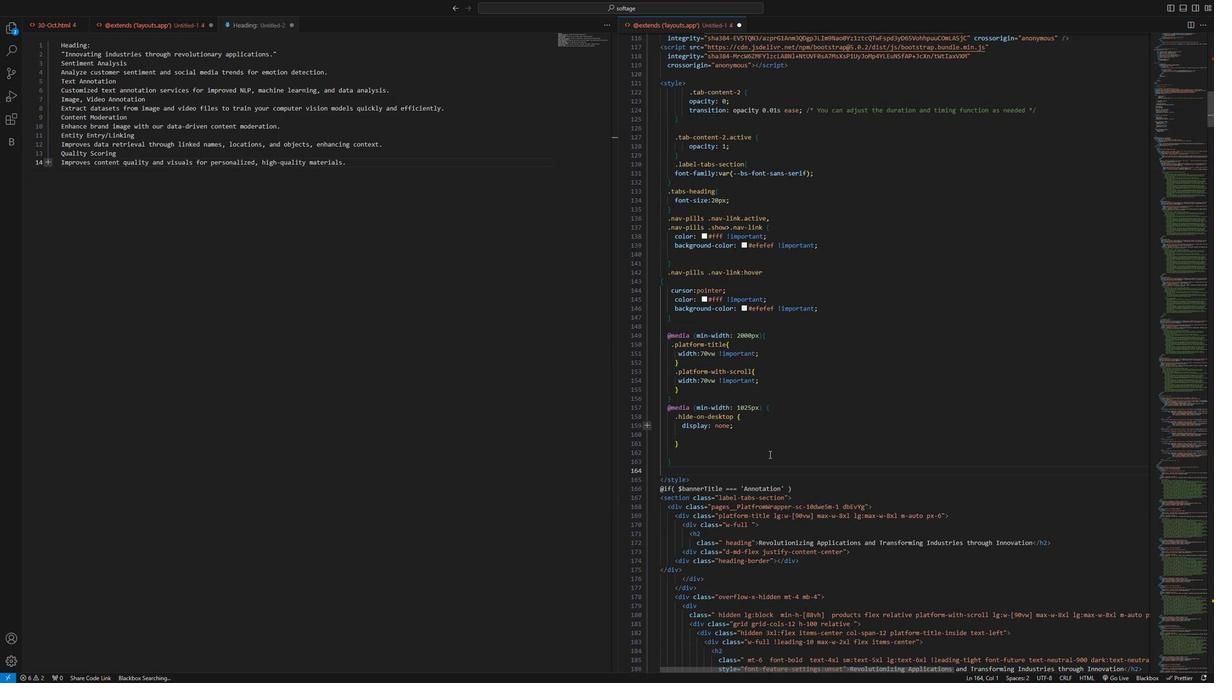 
Action: Mouse scrolled (775, 464) with delta (0, 0)
Screenshot: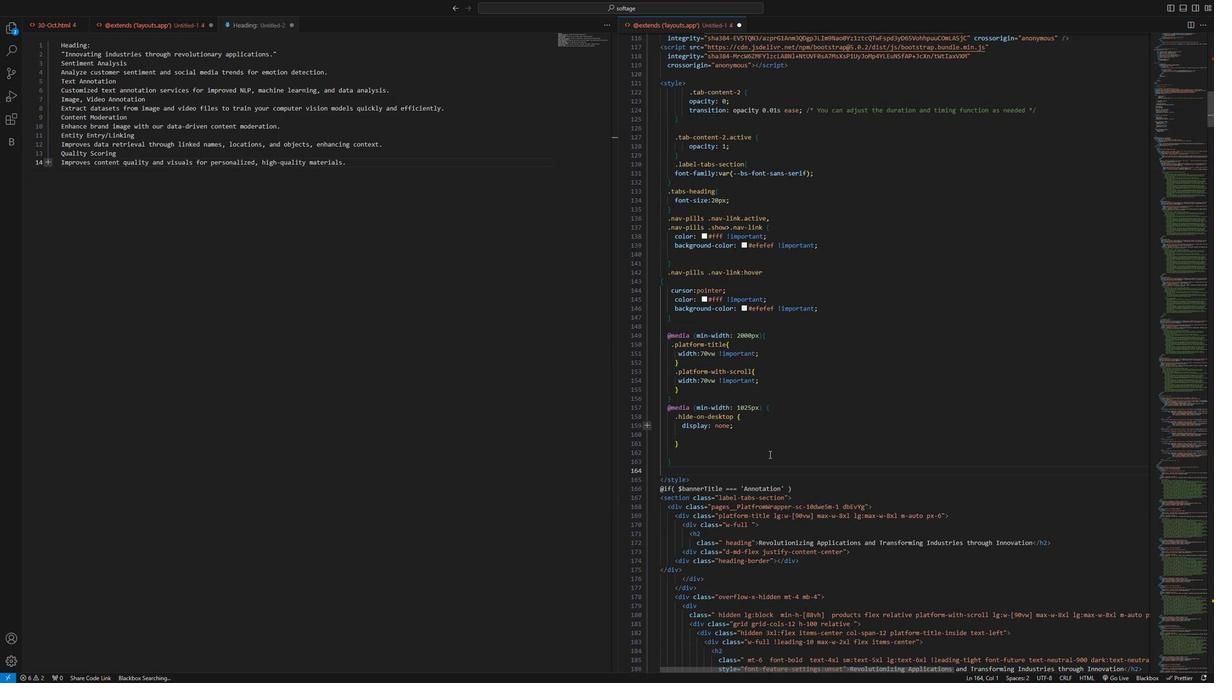 
Action: Mouse moved to (775, 465)
Screenshot: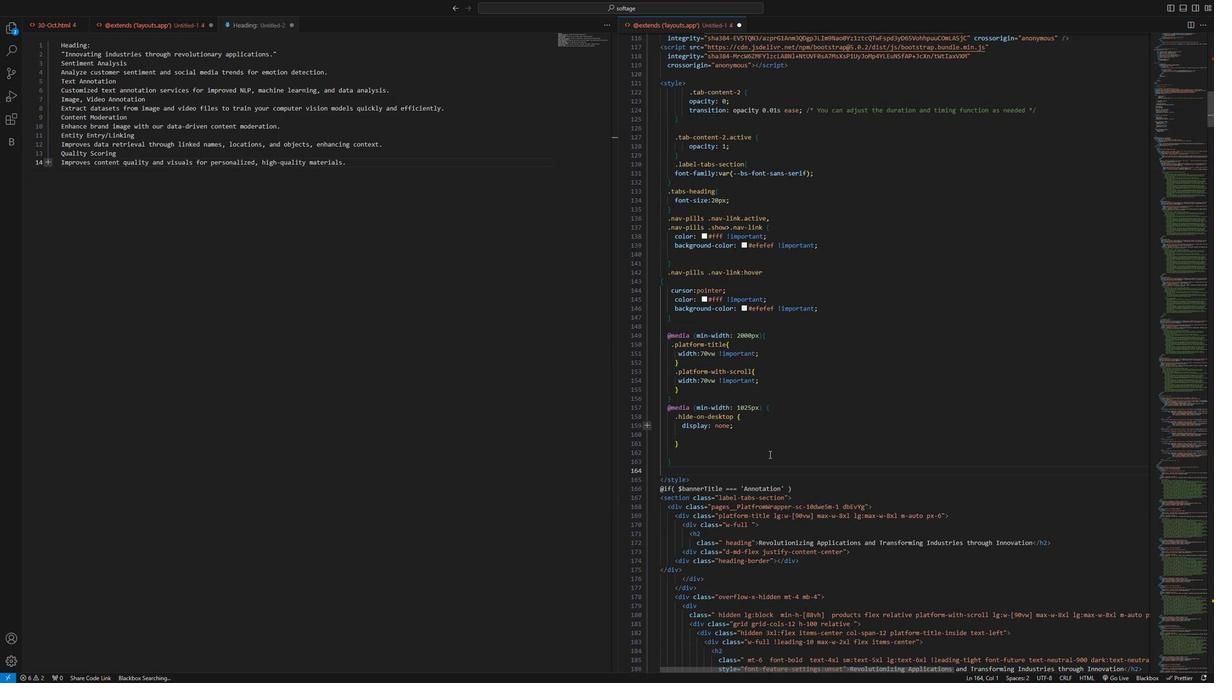 
Action: Mouse scrolled (775, 465) with delta (0, 0)
Screenshot: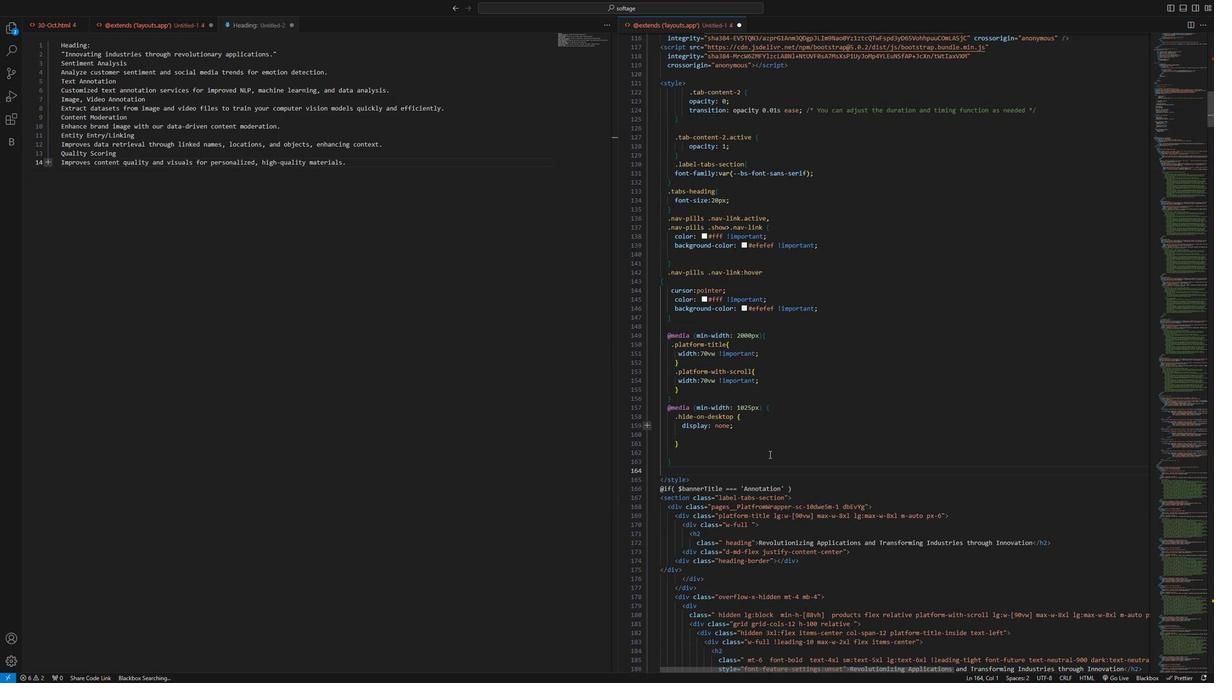 
Action: Mouse scrolled (775, 465) with delta (0, 0)
Screenshot: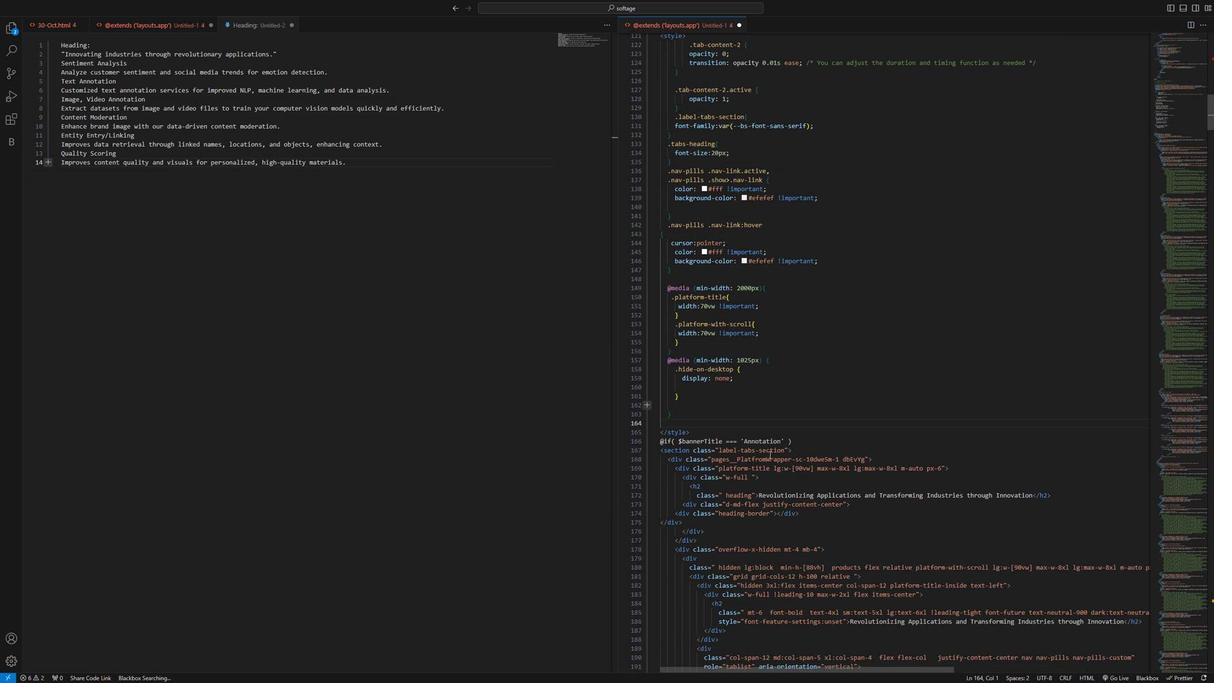 
Action: Mouse scrolled (775, 465) with delta (0, 0)
Screenshot: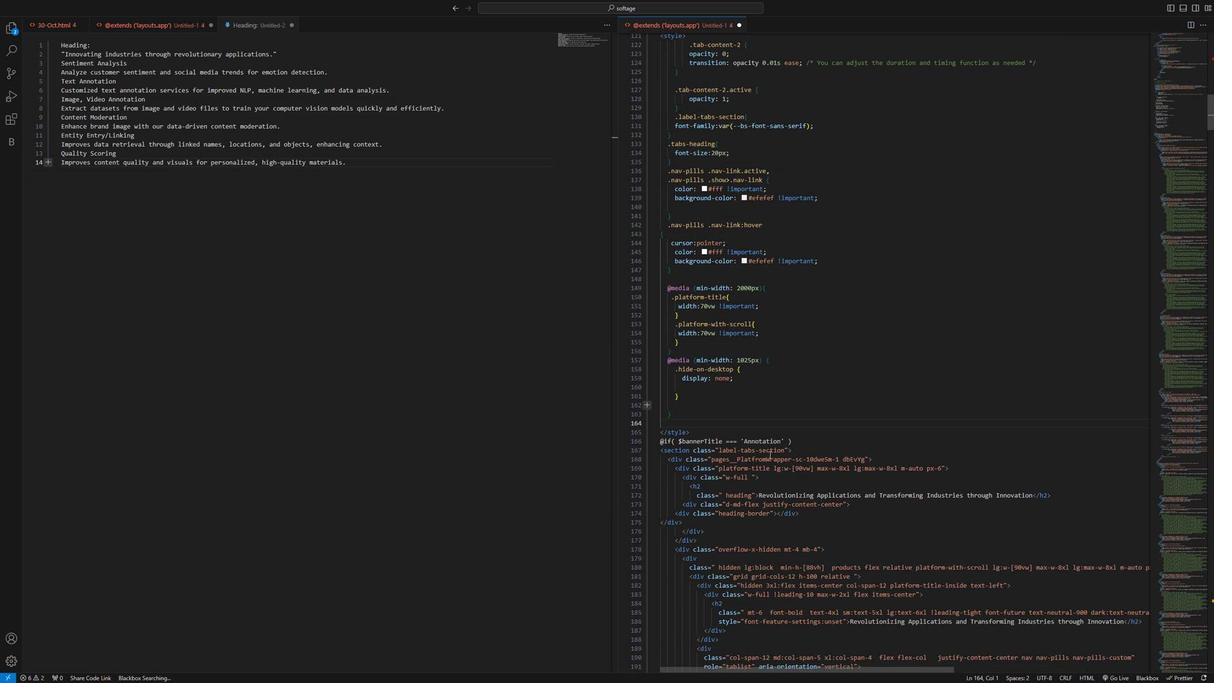 
Action: Mouse scrolled (775, 465) with delta (0, 0)
Screenshot: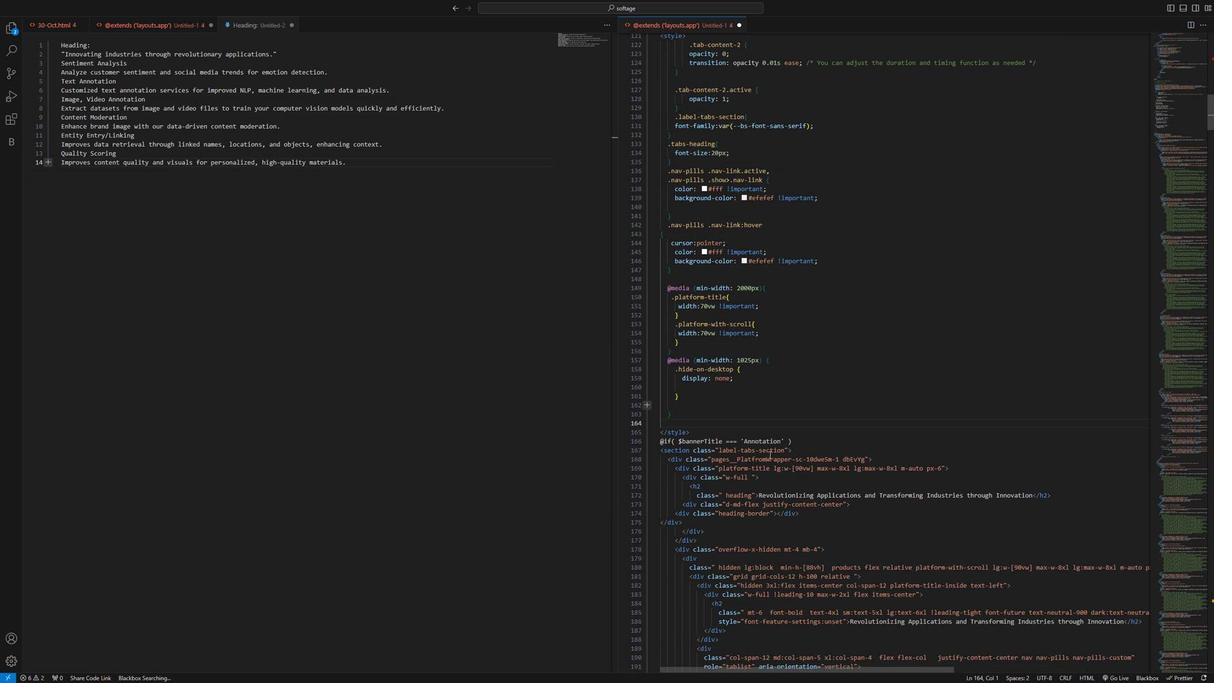 
Action: Mouse moved to (773, 454)
Screenshot: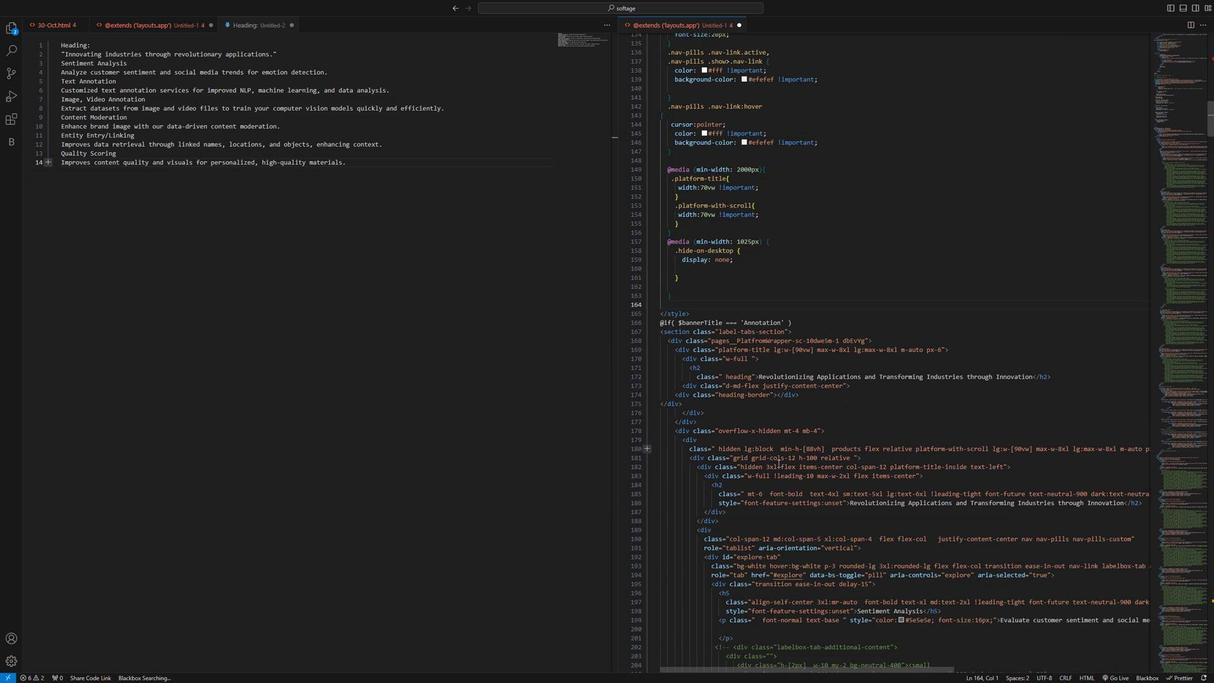 
Action: Mouse scrolled (773, 454) with delta (0, 0)
Screenshot: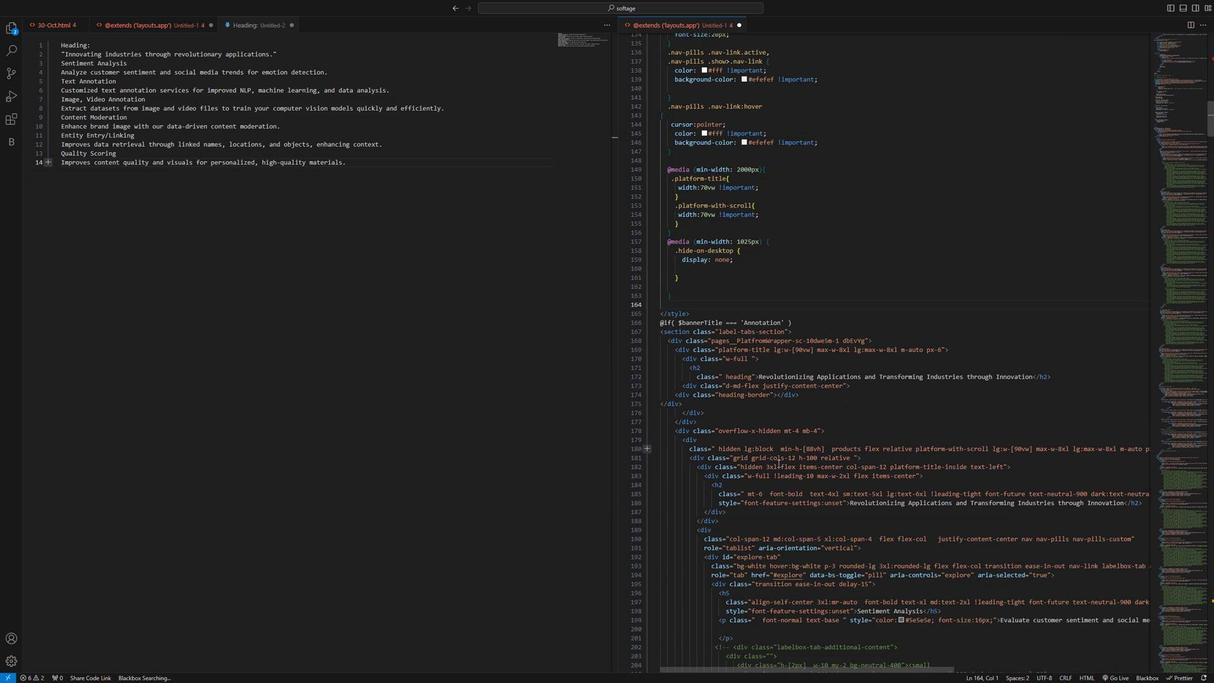 
Action: Mouse moved to (773, 454)
Screenshot: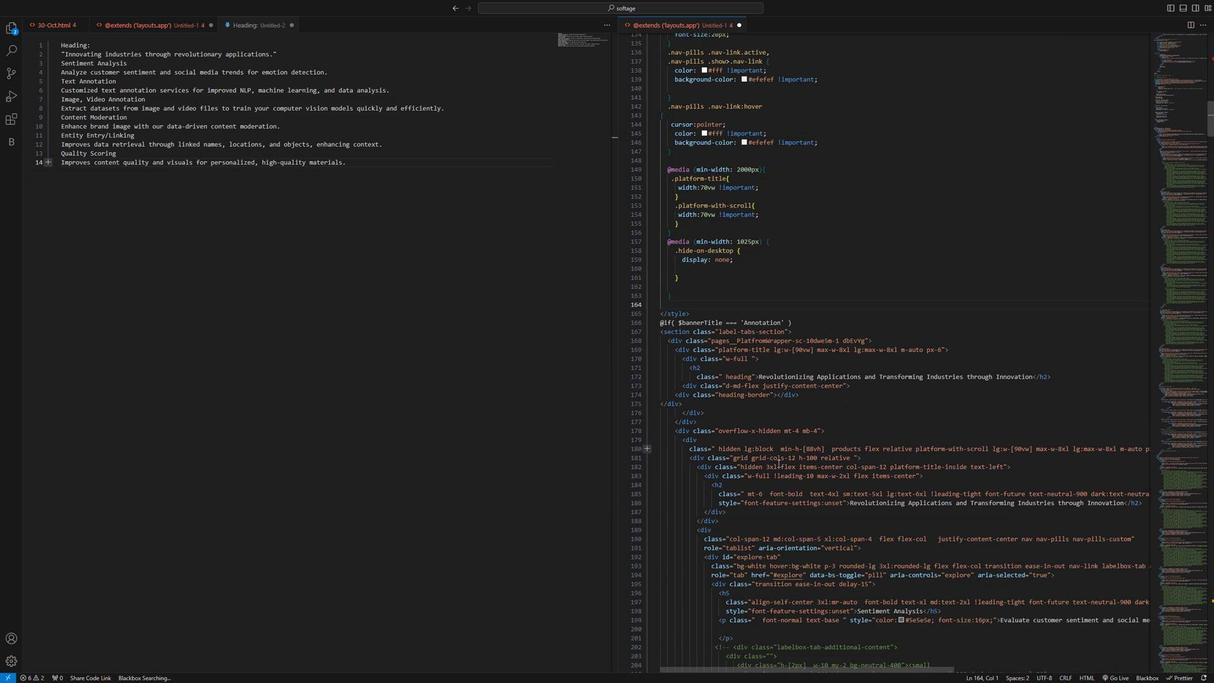 
Action: Mouse scrolled (773, 454) with delta (0, 0)
Screenshot: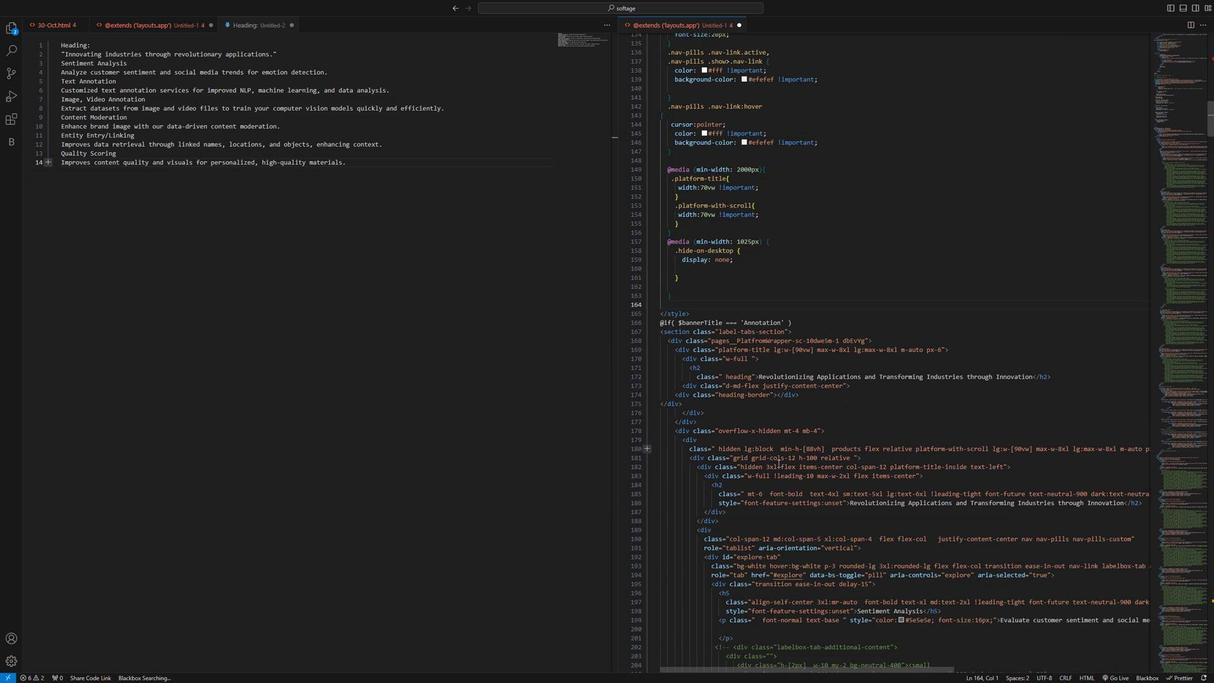 
Action: Mouse scrolled (773, 454) with delta (0, 0)
Screenshot: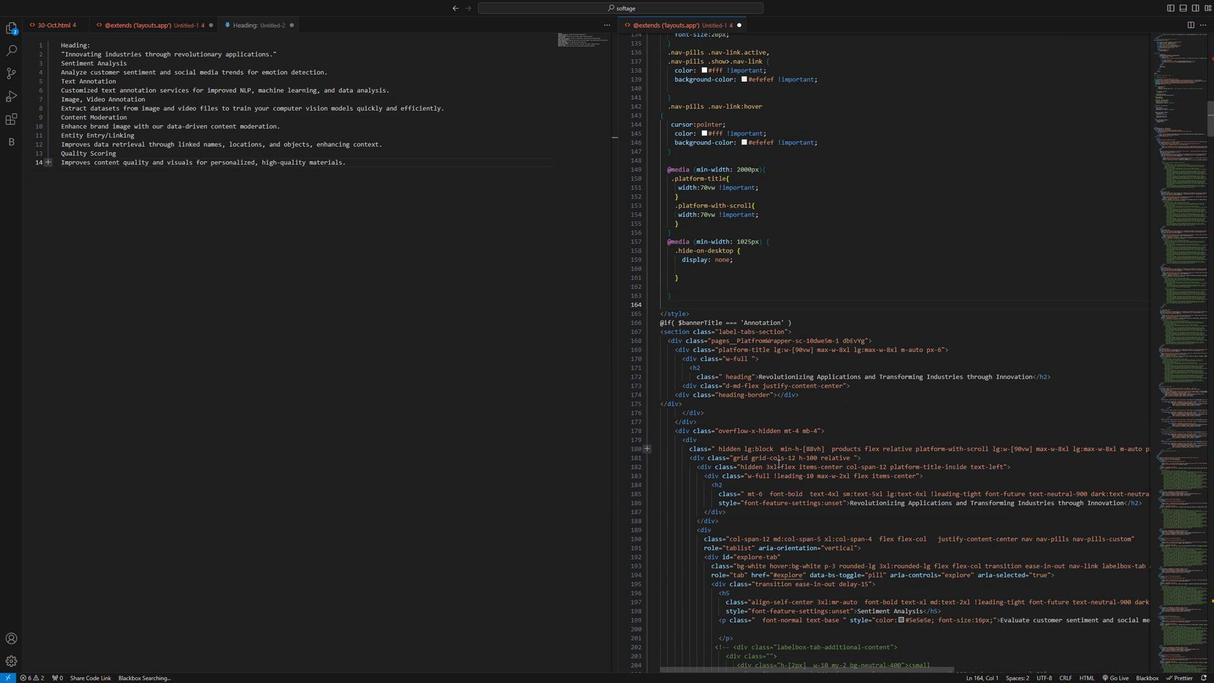 
Action: Mouse moved to (771, 454)
Screenshot: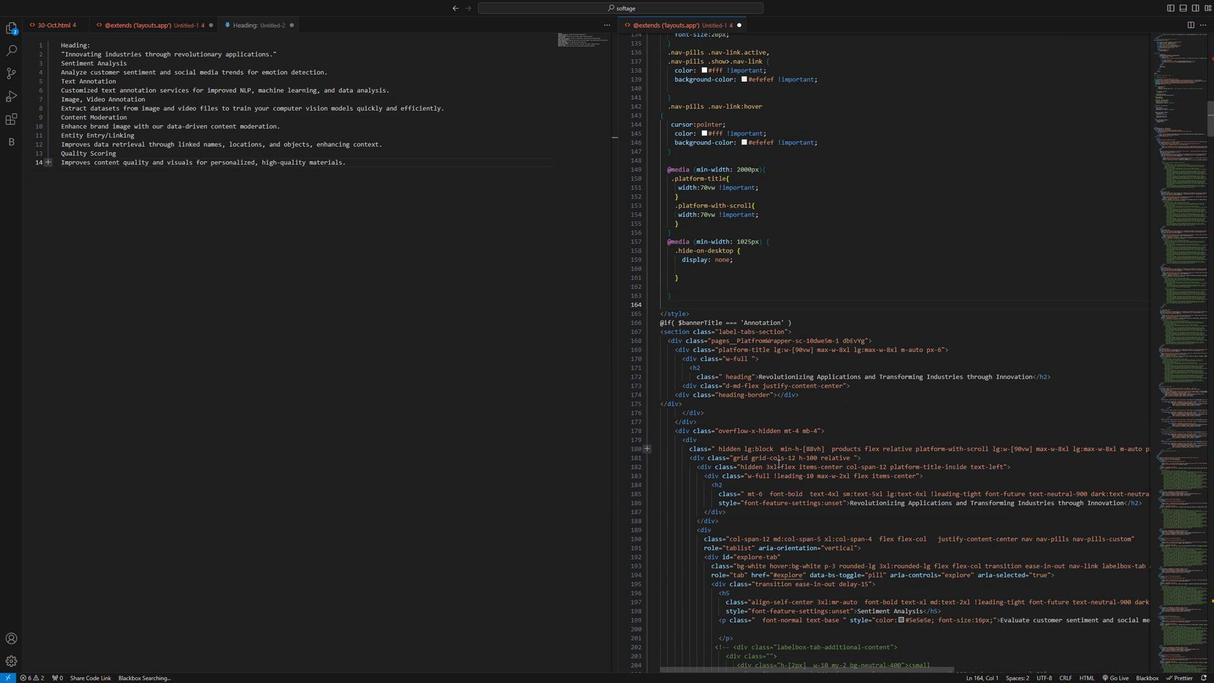 
Action: Mouse scrolled (771, 454) with delta (0, 0)
Screenshot: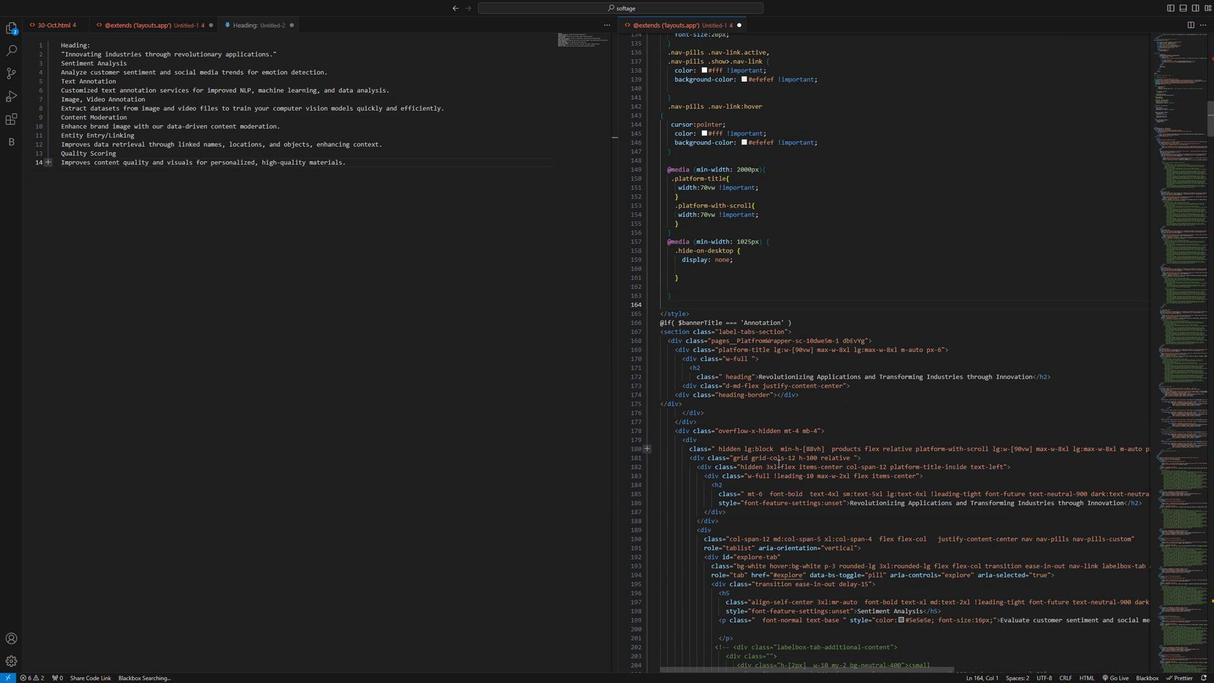 
Action: Mouse moved to (768, 453)
Screenshot: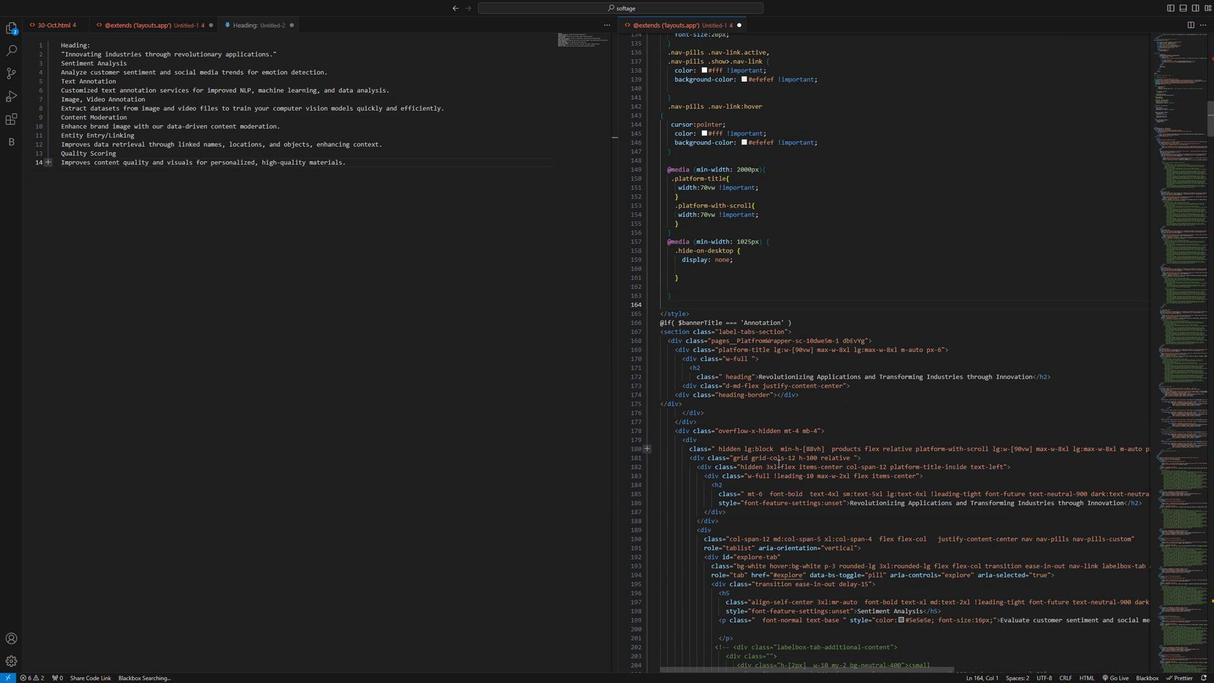 
Action: Mouse scrolled (768, 452) with delta (0, 0)
Screenshot: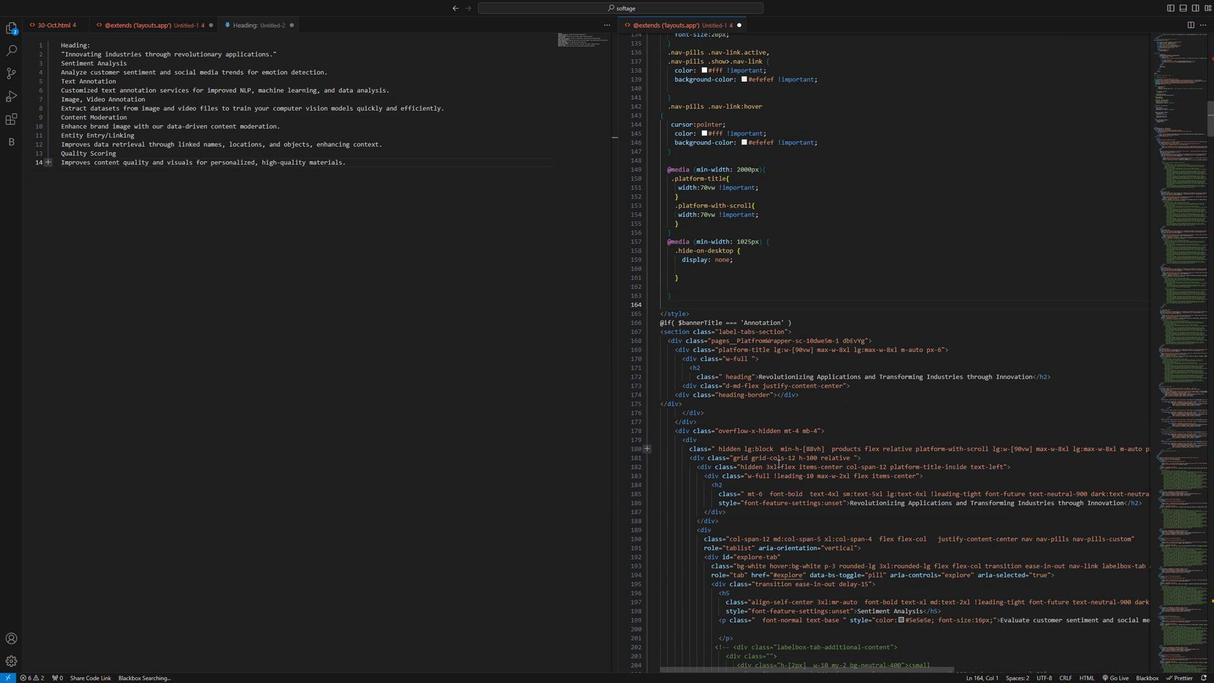 
Action: Mouse moved to (771, 420)
Screenshot: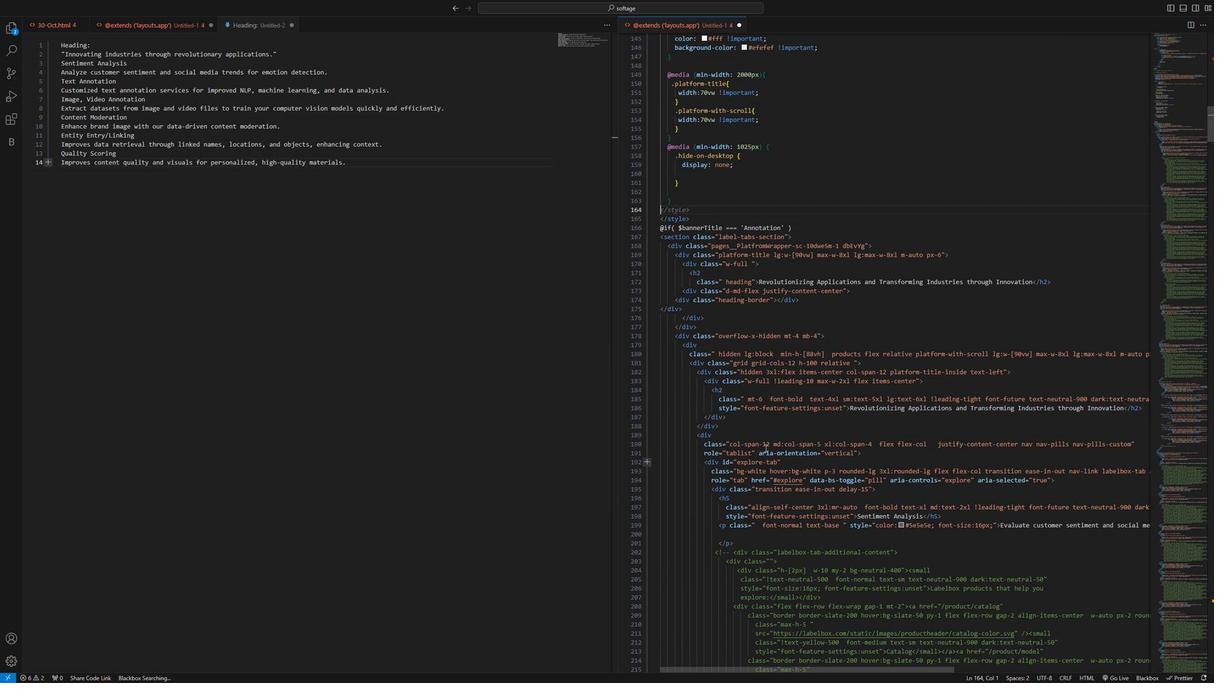 
Action: Mouse scrolled (771, 419) with delta (0, 0)
Screenshot: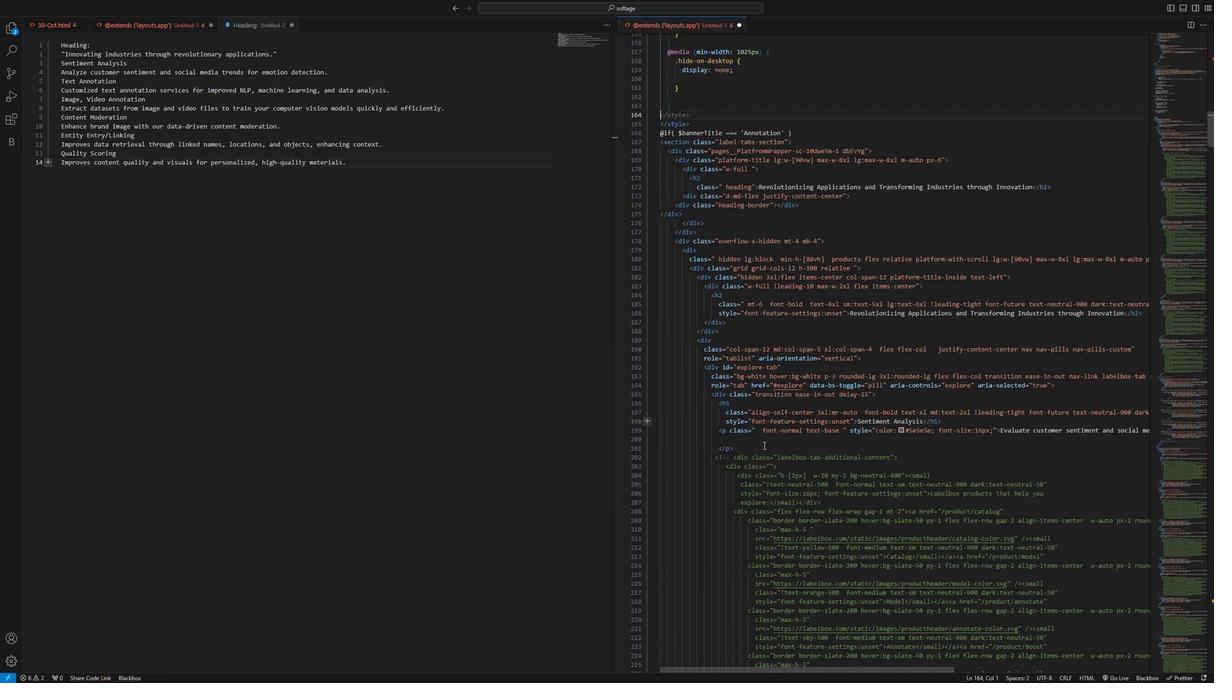 
Action: Mouse scrolled (771, 419) with delta (0, 0)
Screenshot: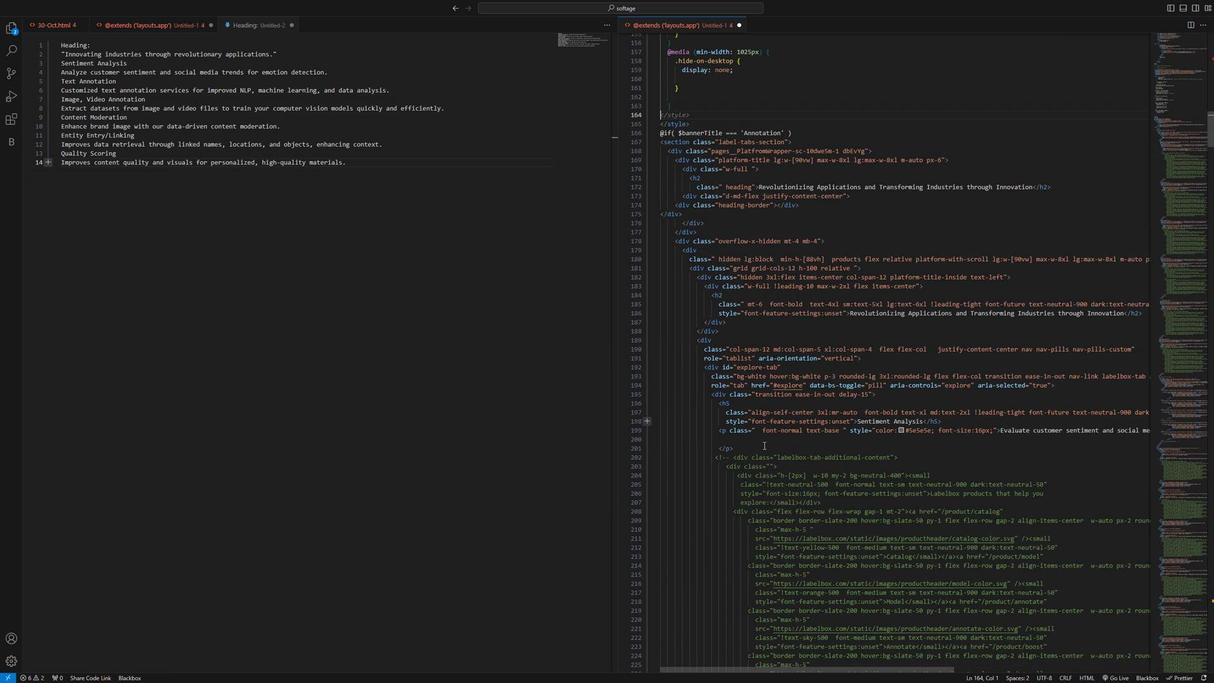 
Action: Mouse scrolled (771, 419) with delta (0, 0)
Screenshot: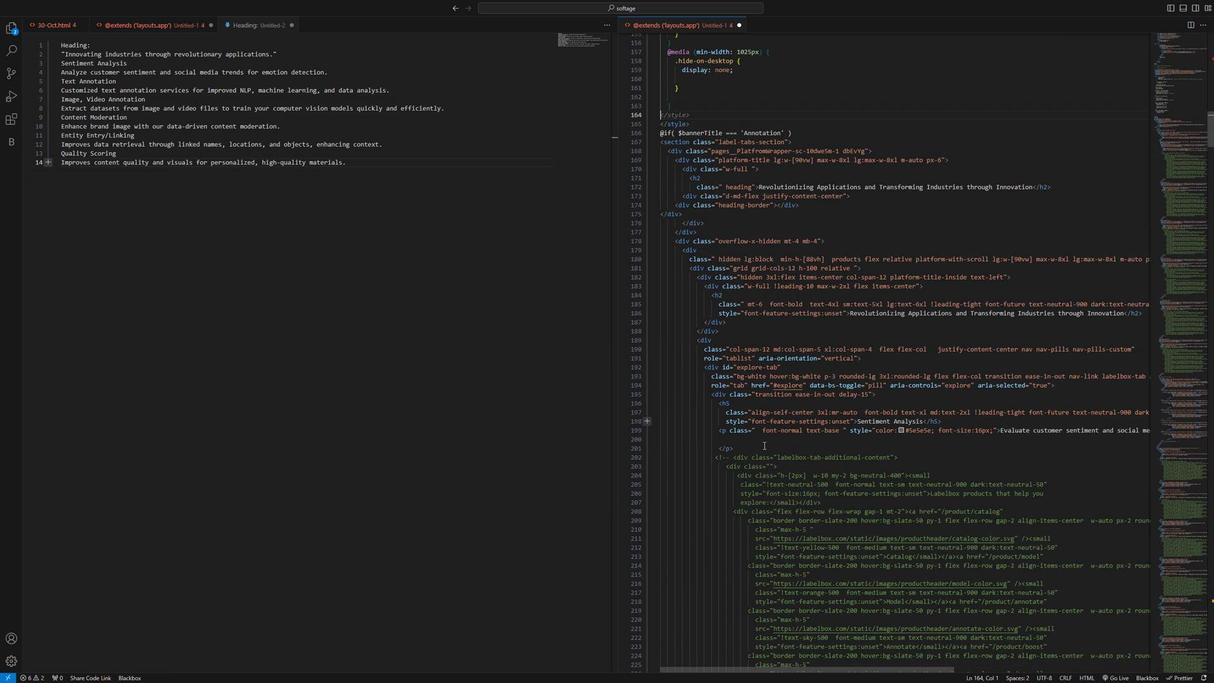
Action: Mouse scrolled (771, 419) with delta (0, 0)
Screenshot: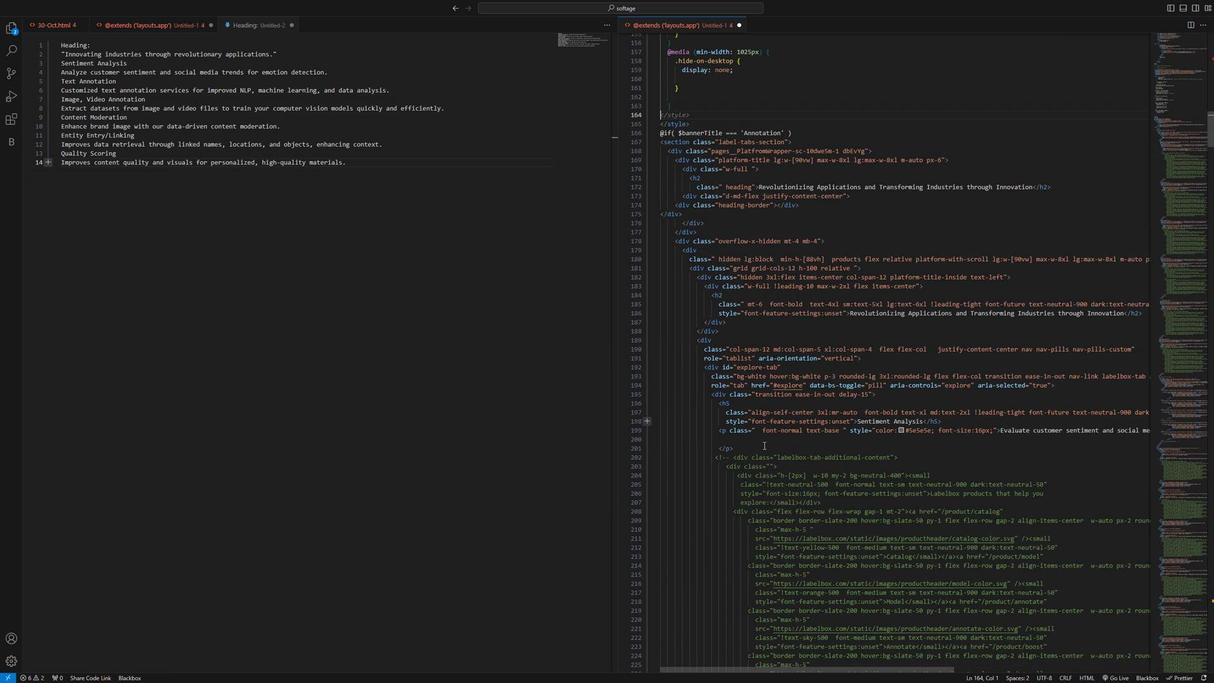 
Action: Mouse scrolled (771, 418) with delta (0, -1)
Screenshot: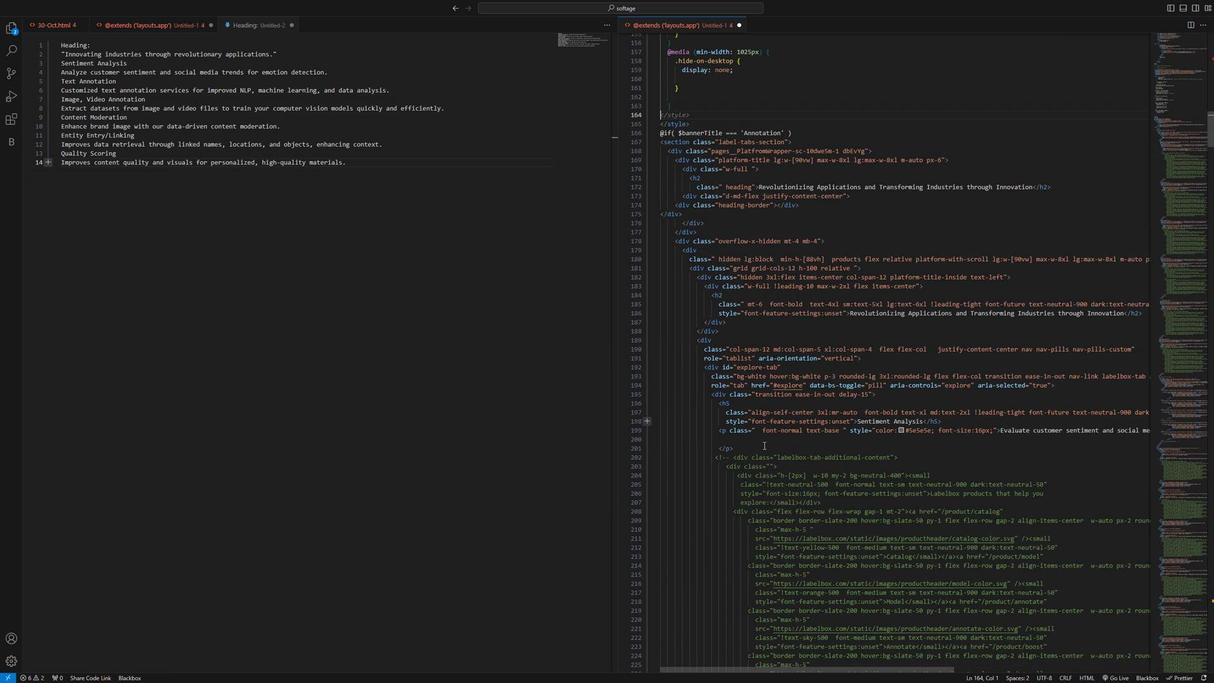 
Action: Mouse moved to (772, 419)
Screenshot: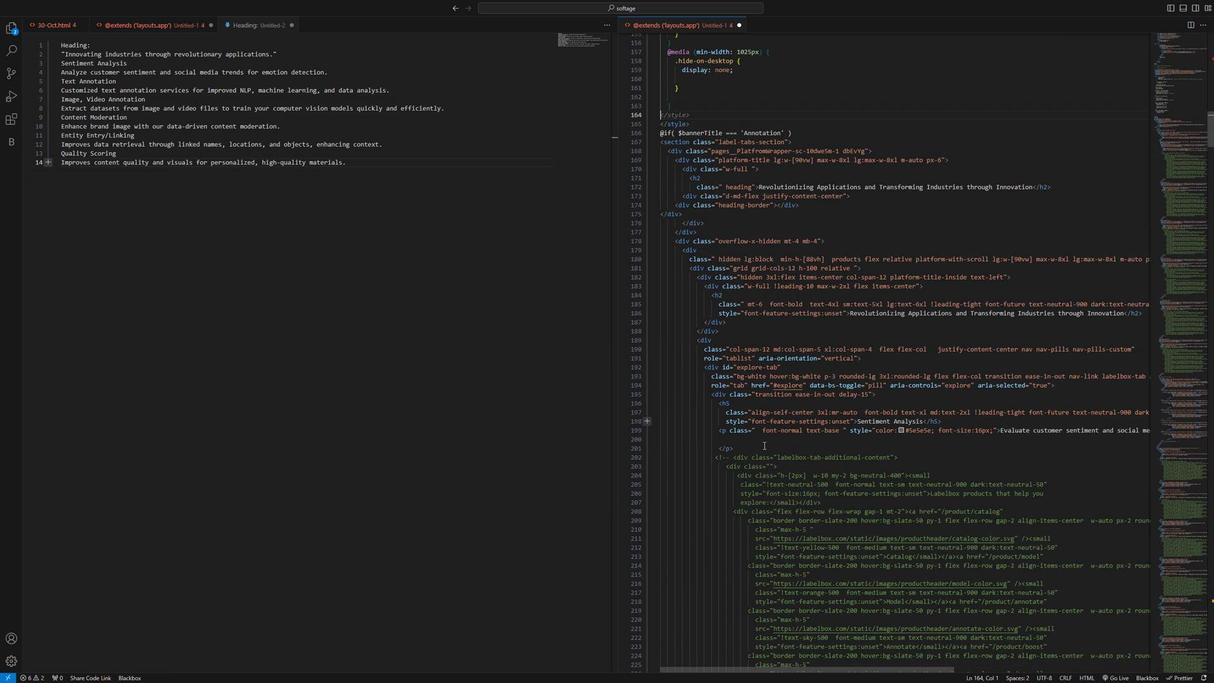 
Action: Mouse scrolled (772, 418) with delta (0, 0)
Screenshot: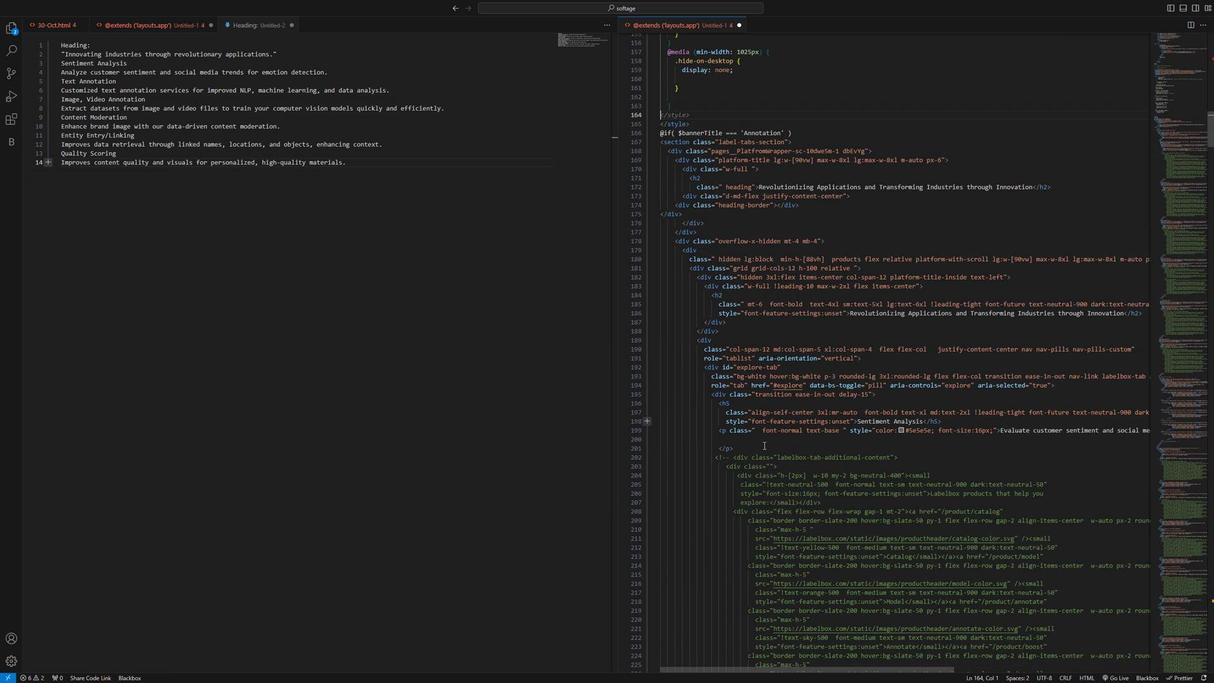 
Action: Mouse moved to (774, 417)
Screenshot: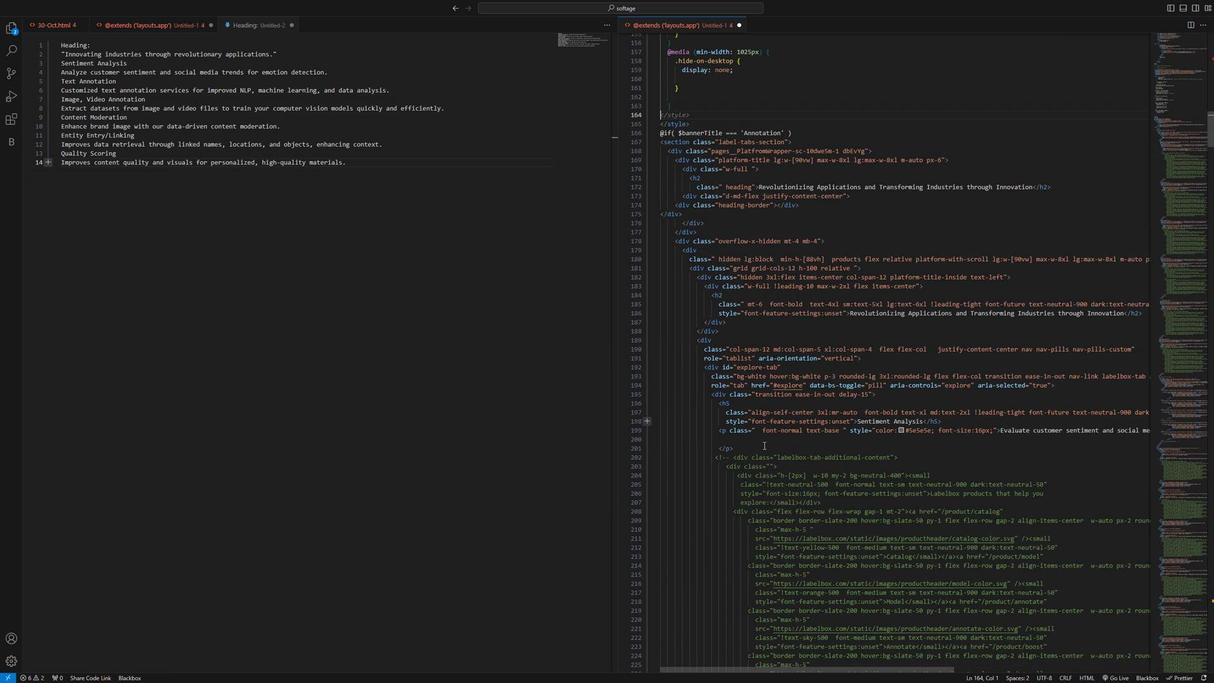 
Action: Mouse scrolled (774, 416) with delta (0, 0)
Screenshot: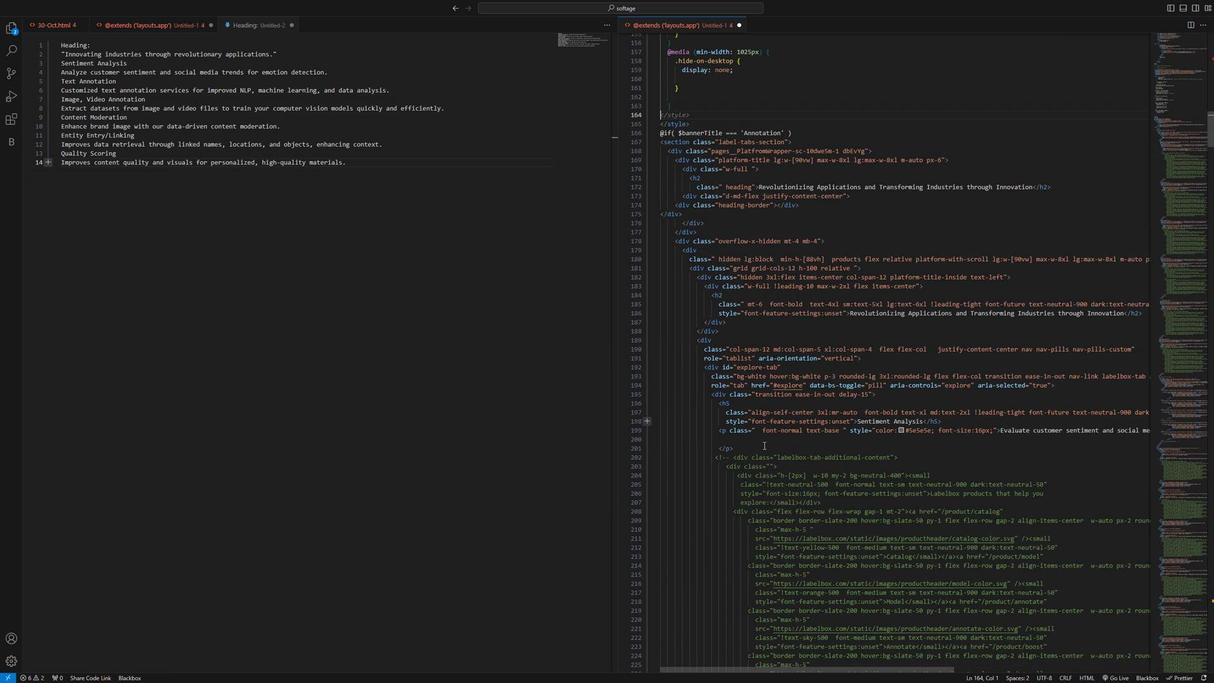 
Action: Mouse moved to (791, 396)
Screenshot: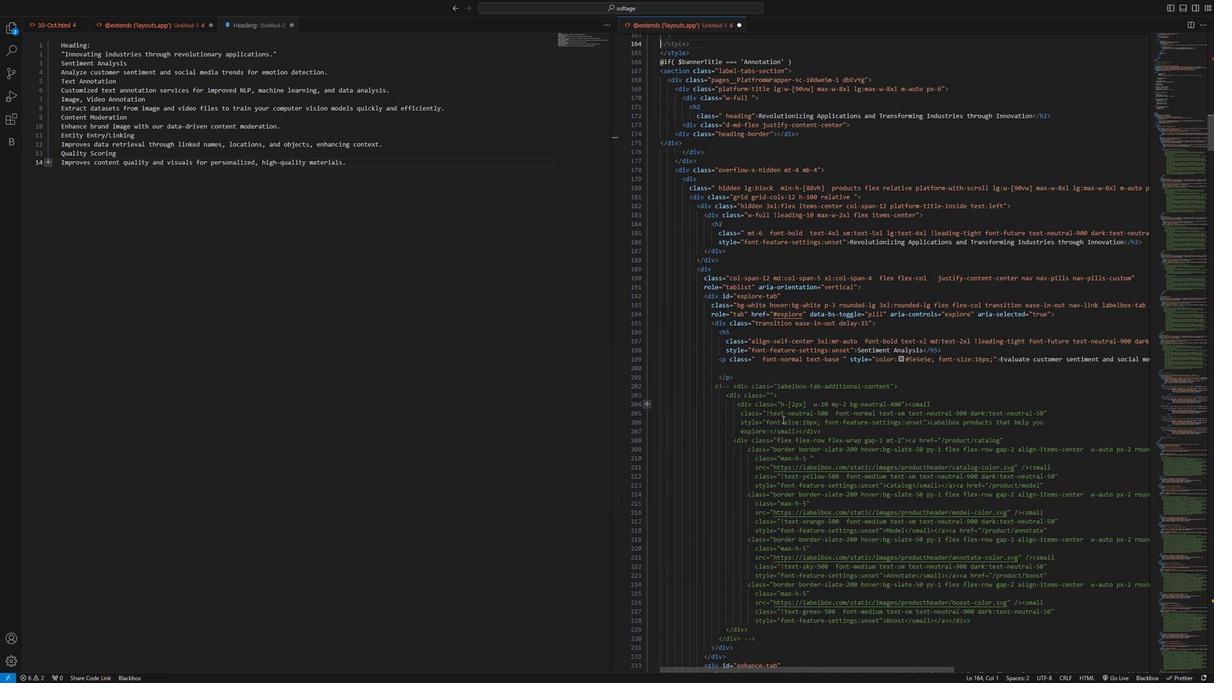 
Action: Mouse scrolled (791, 395) with delta (0, 0)
Screenshot: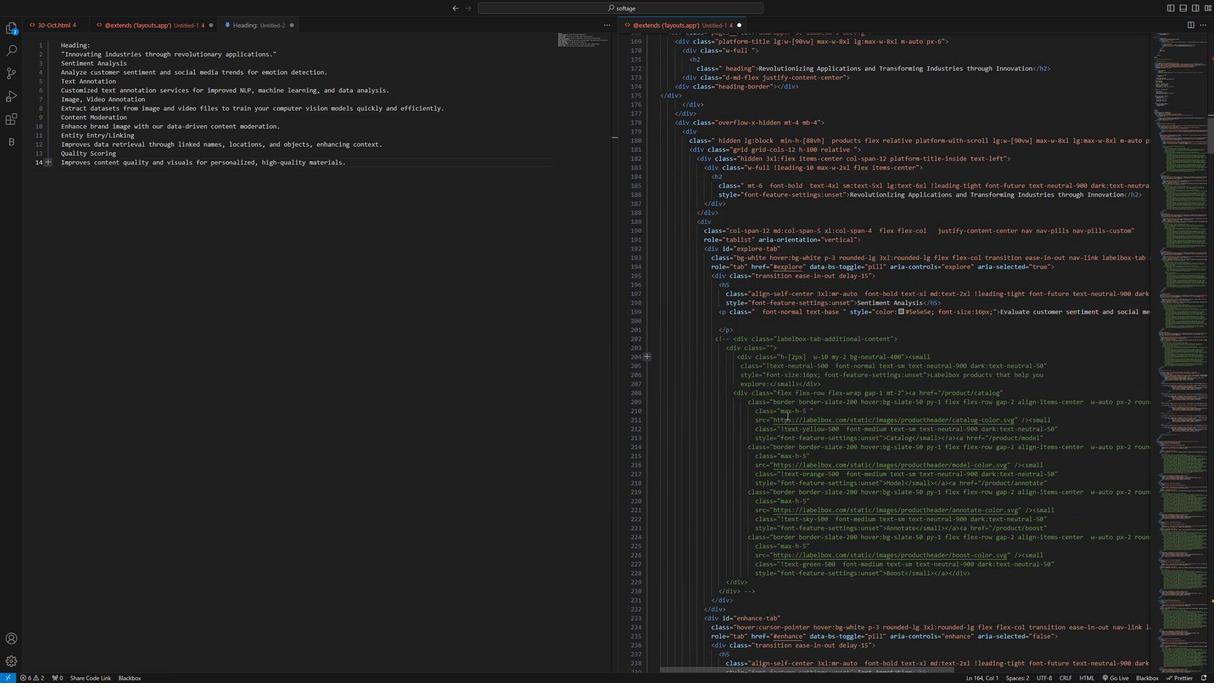 
Action: Mouse scrolled (791, 395) with delta (0, 0)
Screenshot: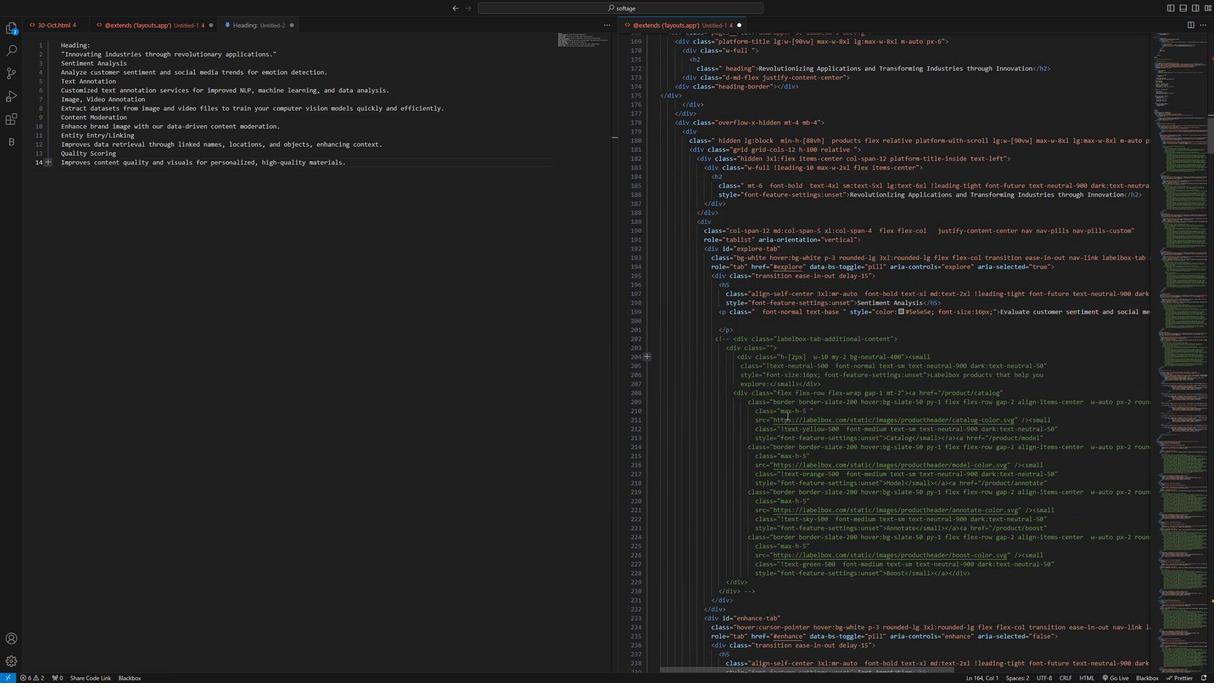 
Action: Mouse scrolled (791, 395) with delta (0, 0)
Screenshot: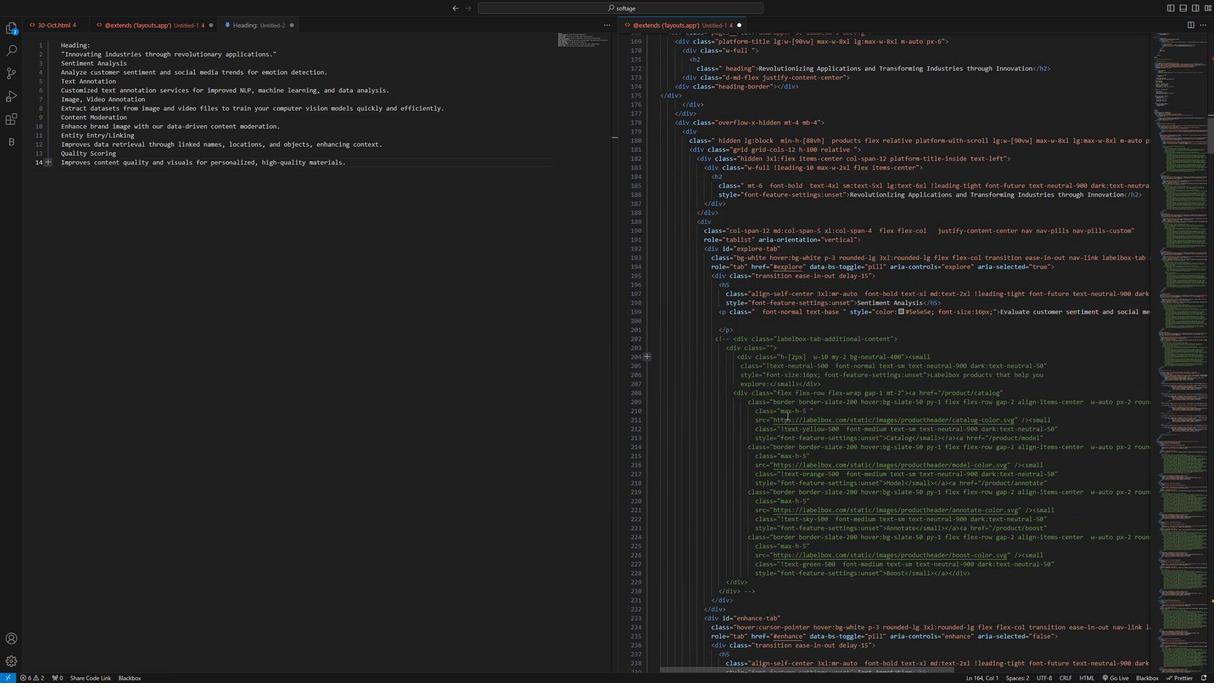 
Action: Mouse scrolled (791, 395) with delta (0, 0)
Screenshot: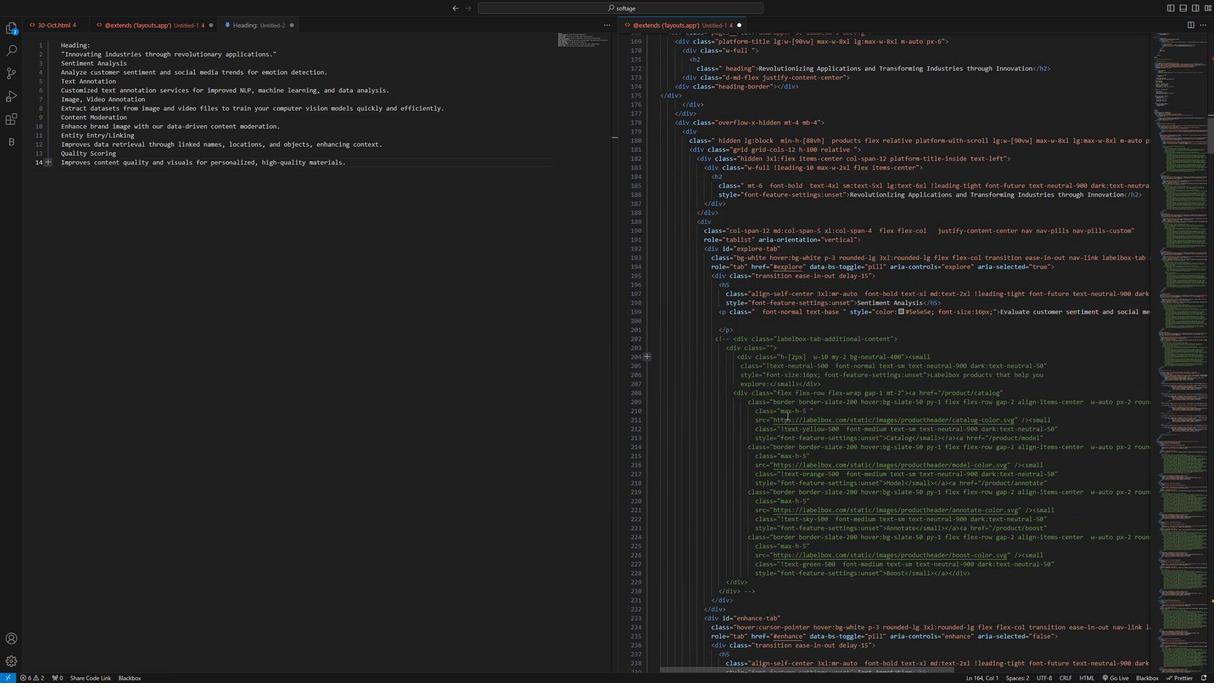 
Action: Mouse scrolled (791, 395) with delta (0, 0)
Screenshot: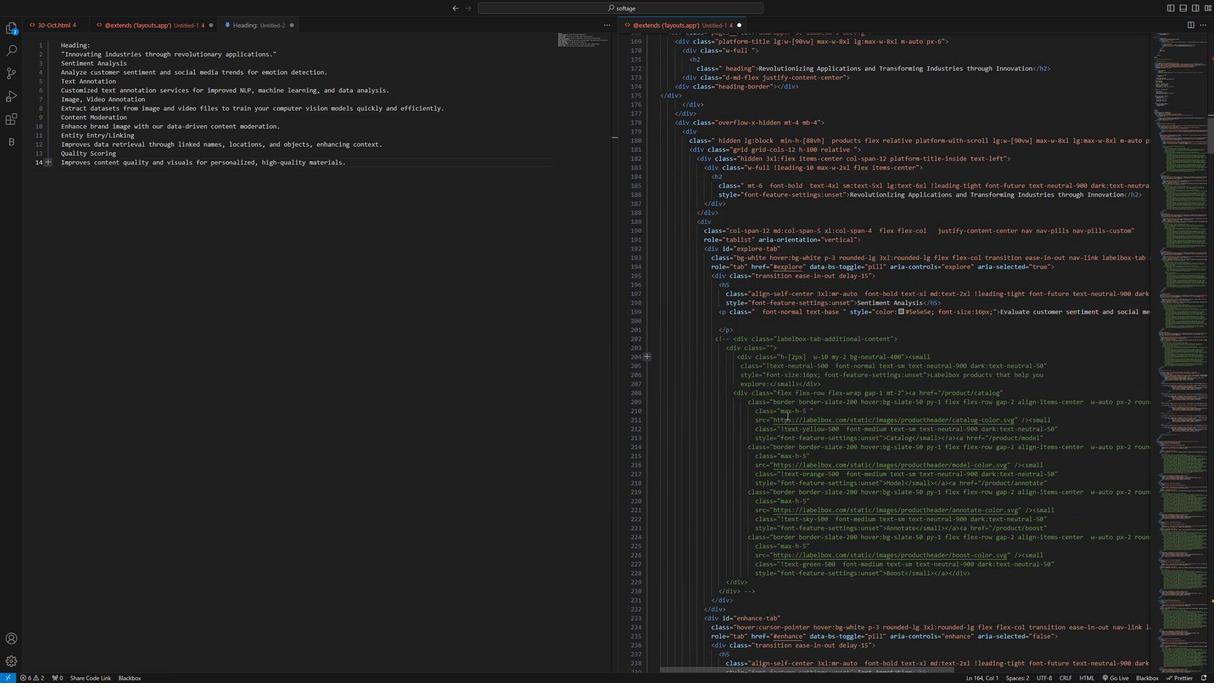 
Action: Mouse moved to (792, 395)
Screenshot: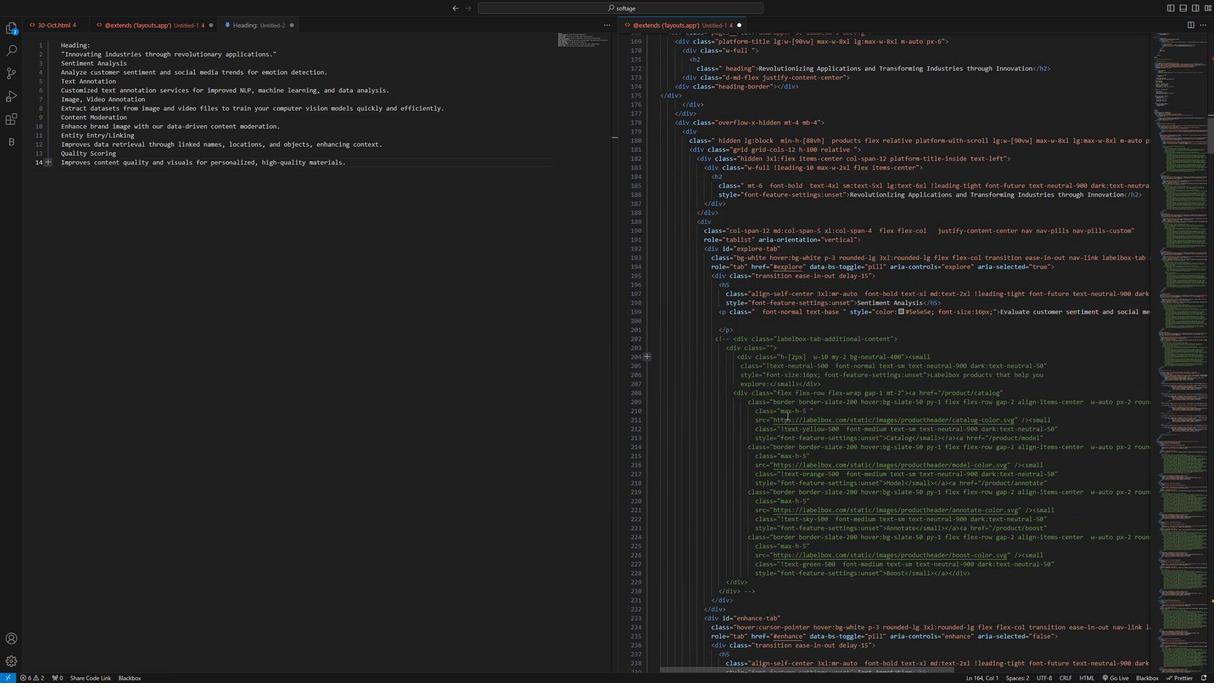 
Action: Mouse scrolled (792, 394) with delta (0, 0)
Screenshot: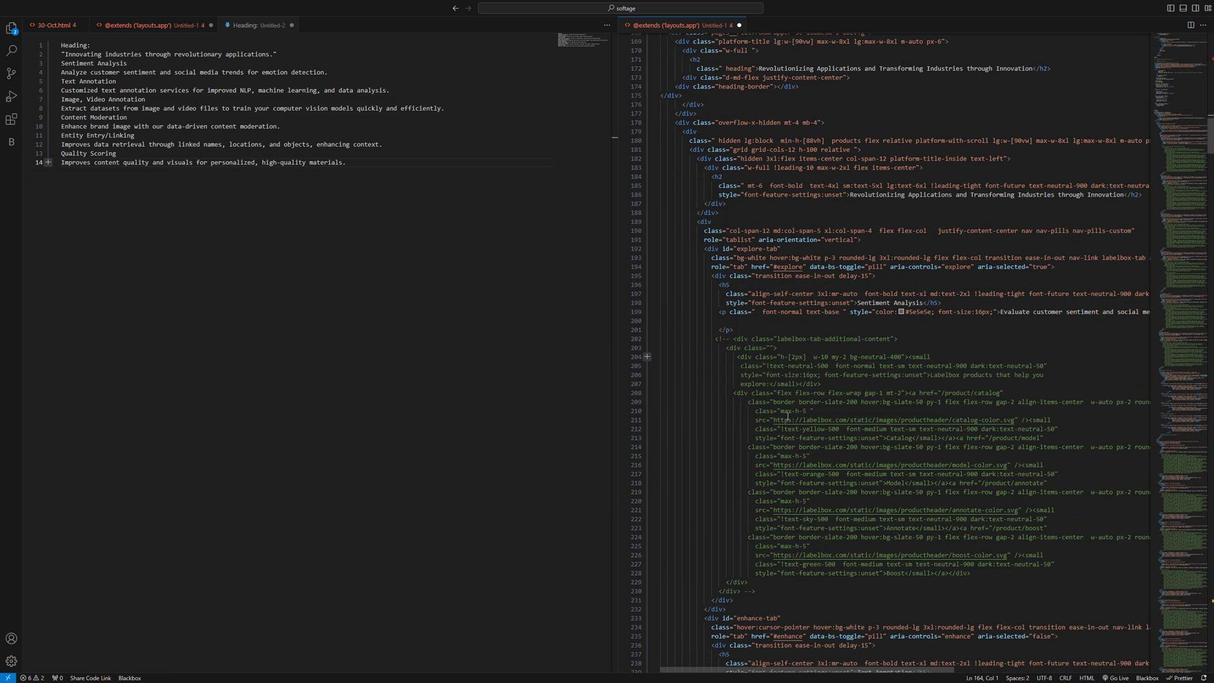 
Action: Mouse moved to (796, 391)
Screenshot: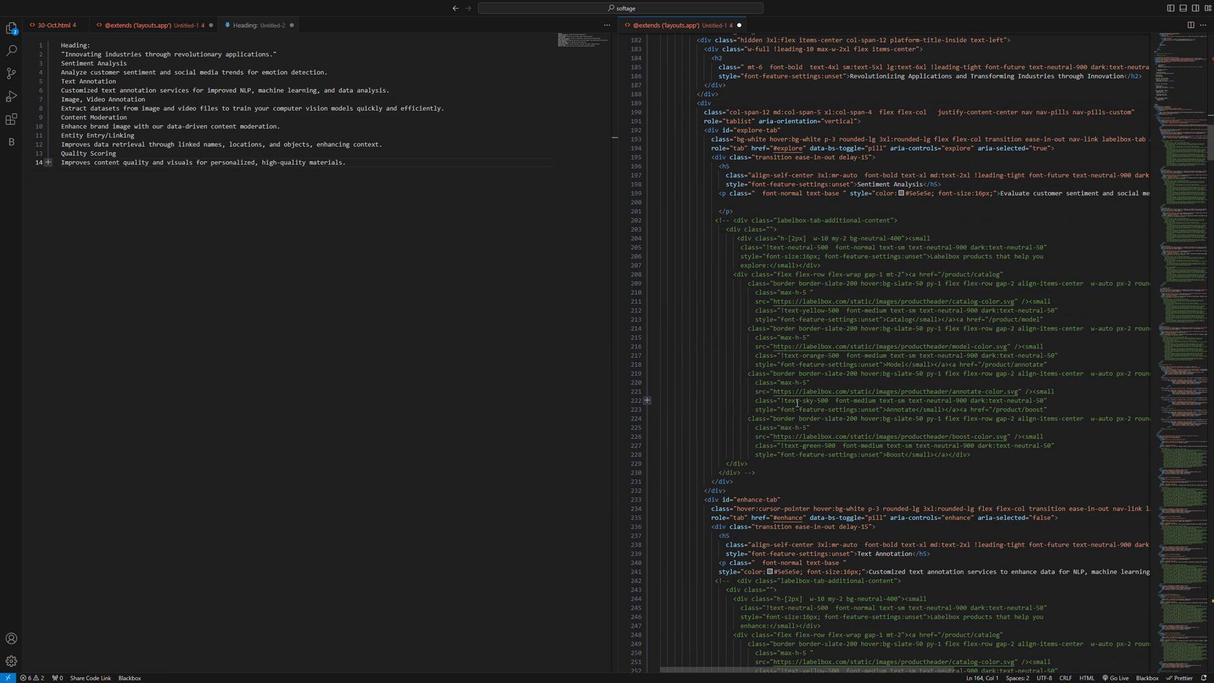 
Action: Mouse scrolled (796, 390) with delta (0, 0)
Screenshot: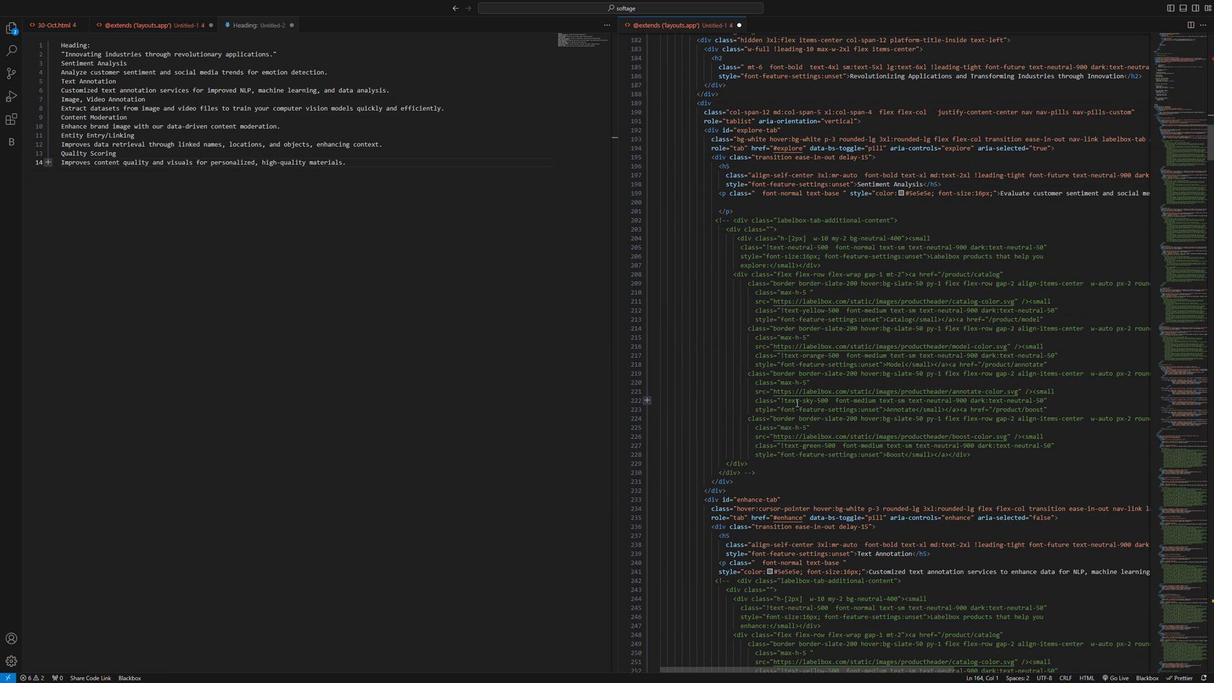 
Action: Mouse scrolled (796, 390) with delta (0, 0)
Screenshot: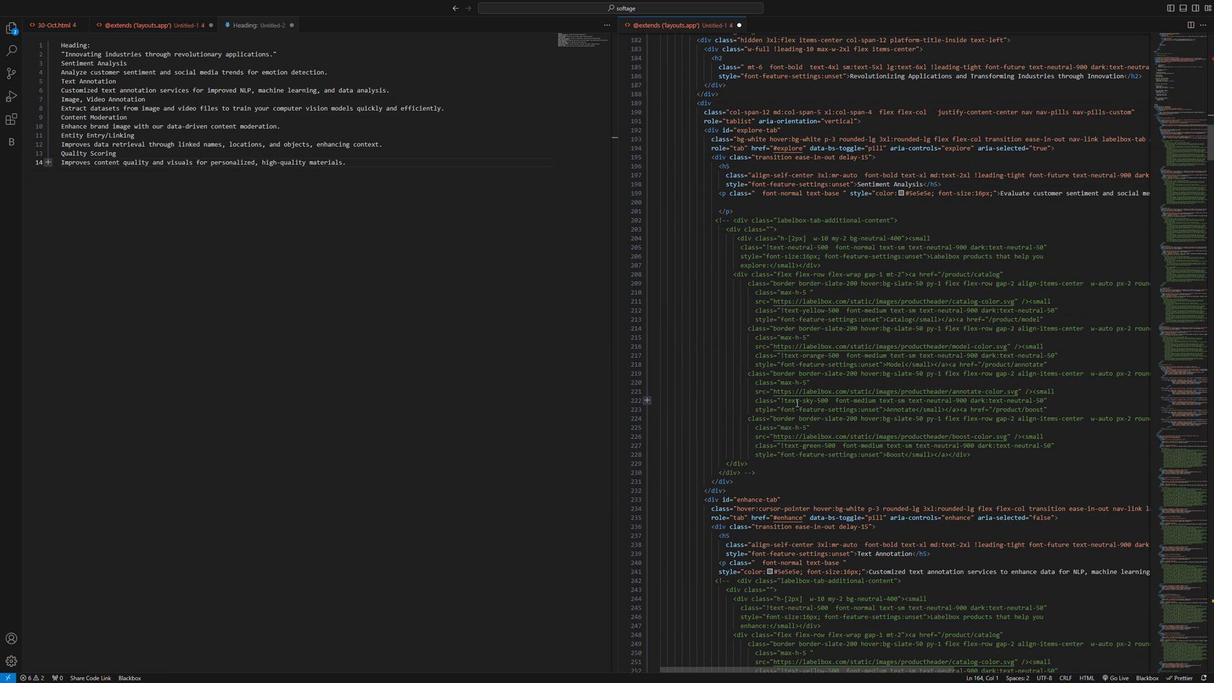 
Action: Mouse scrolled (796, 390) with delta (0, 0)
Screenshot: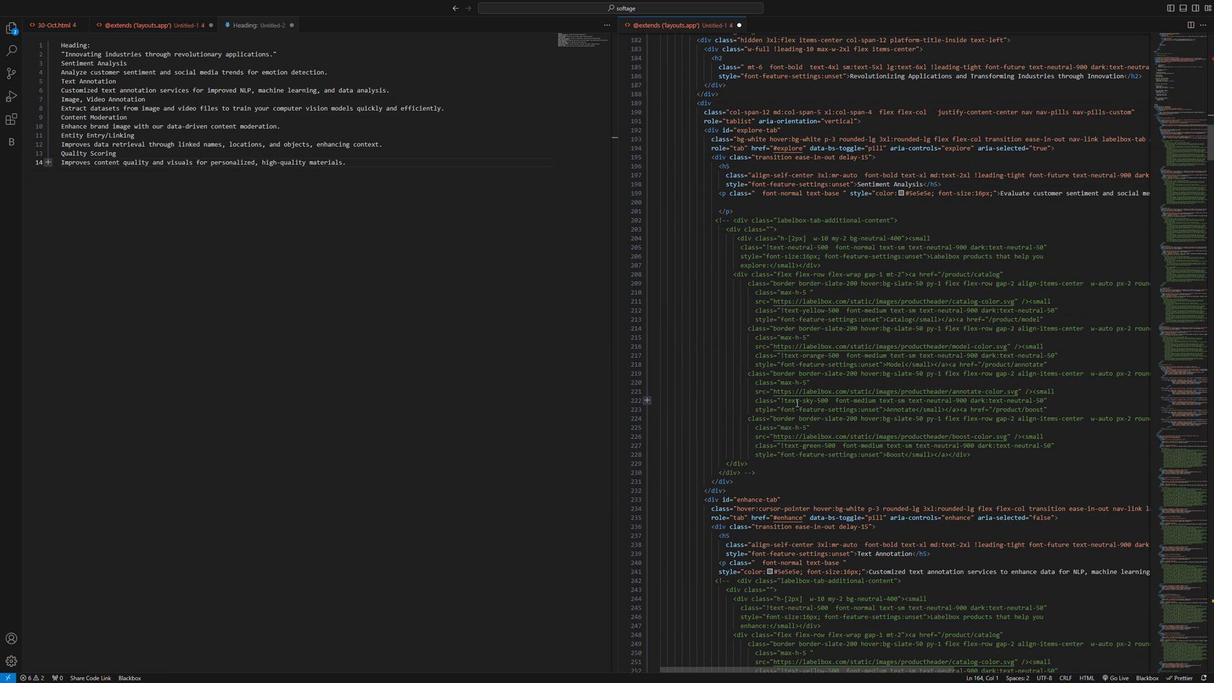
Action: Mouse scrolled (796, 390) with delta (0, -1)
Screenshot: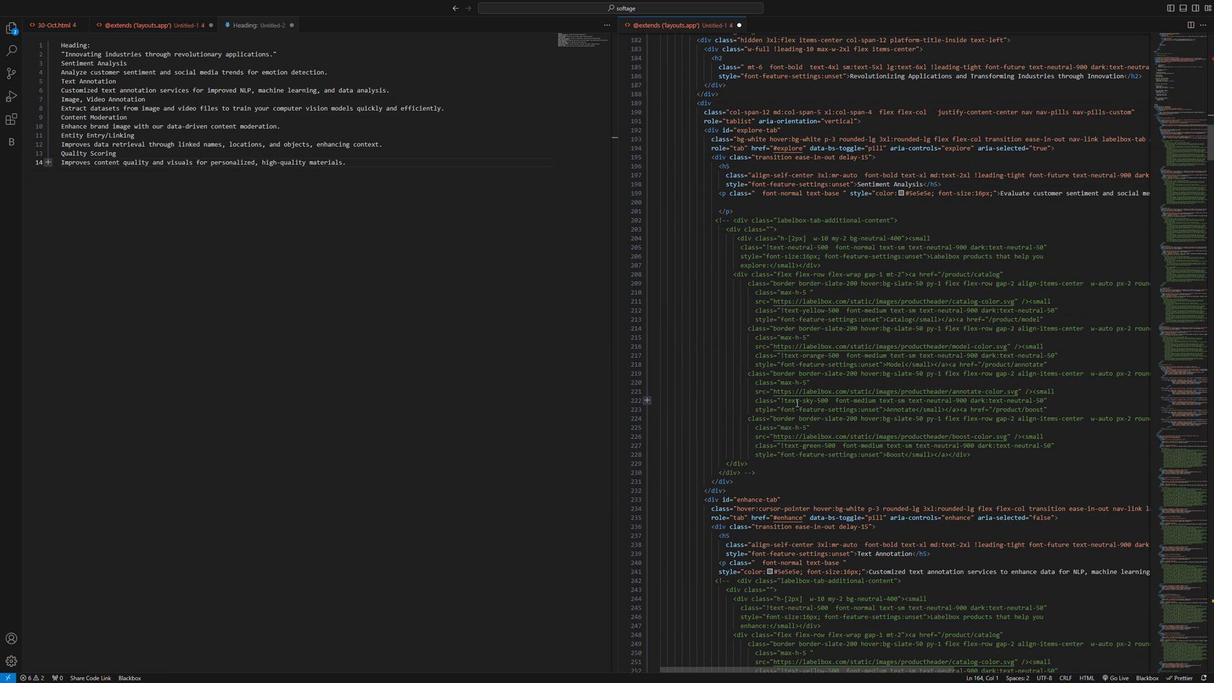
Action: Mouse scrolled (796, 390) with delta (0, 0)
Screenshot: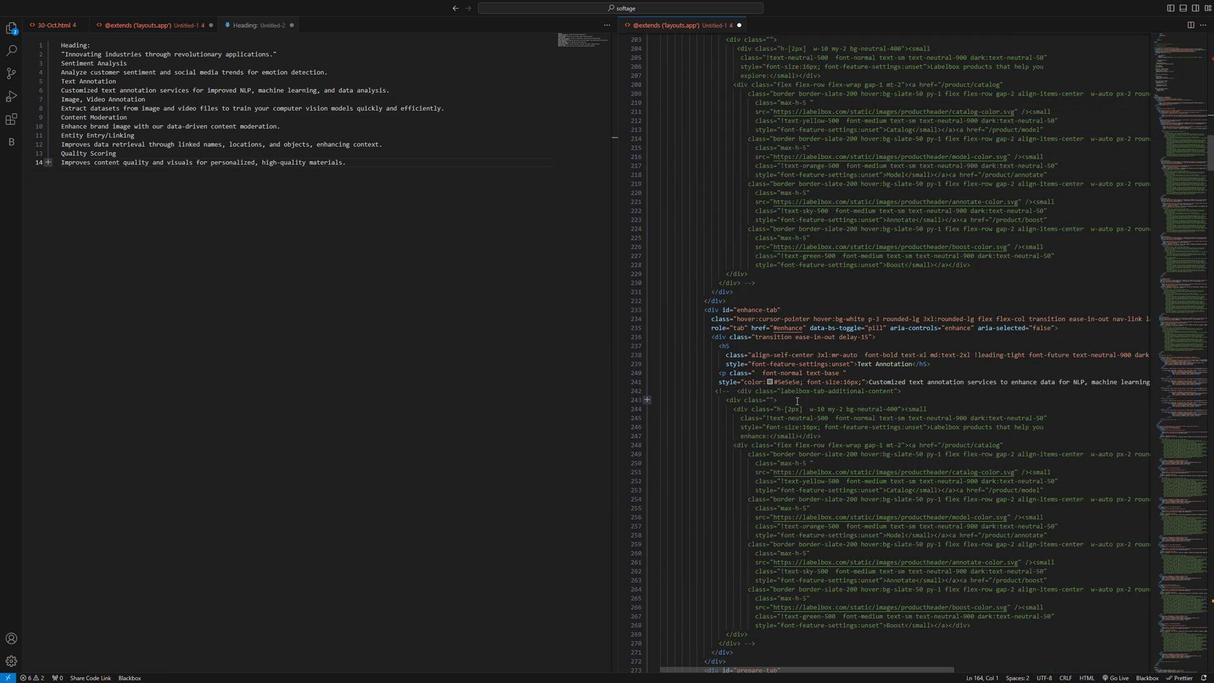 
Action: Mouse moved to (797, 390)
Screenshot: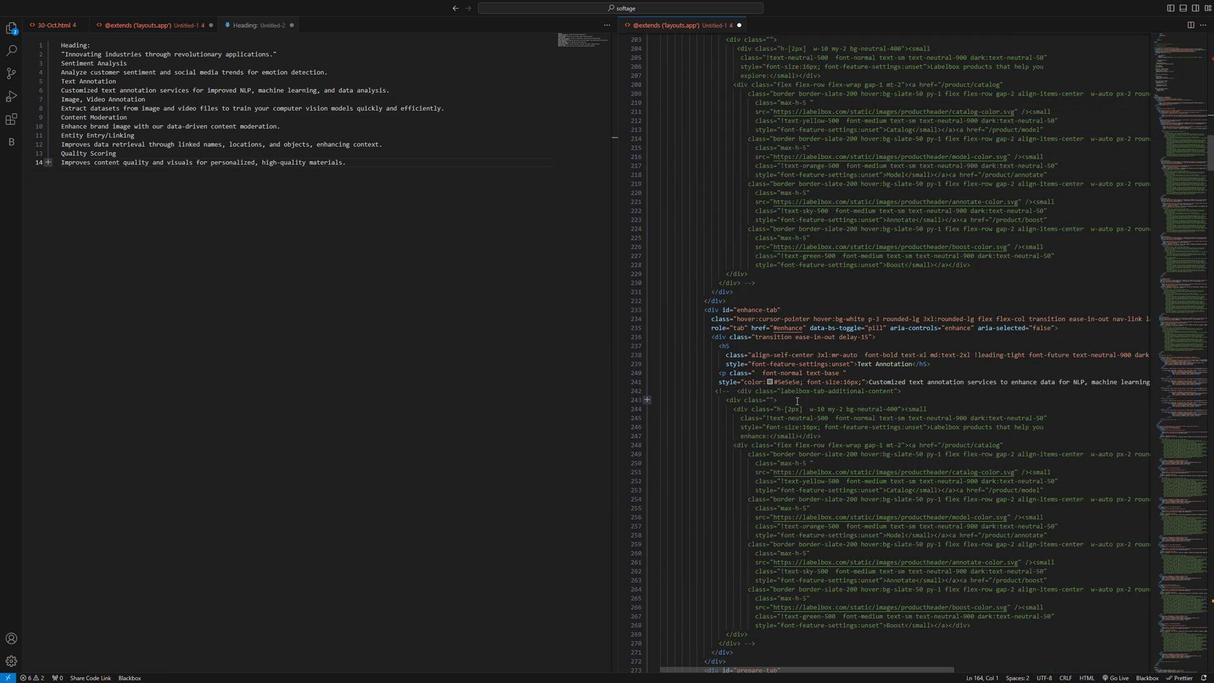 
Action: Mouse scrolled (797, 389) with delta (0, -1)
Screenshot: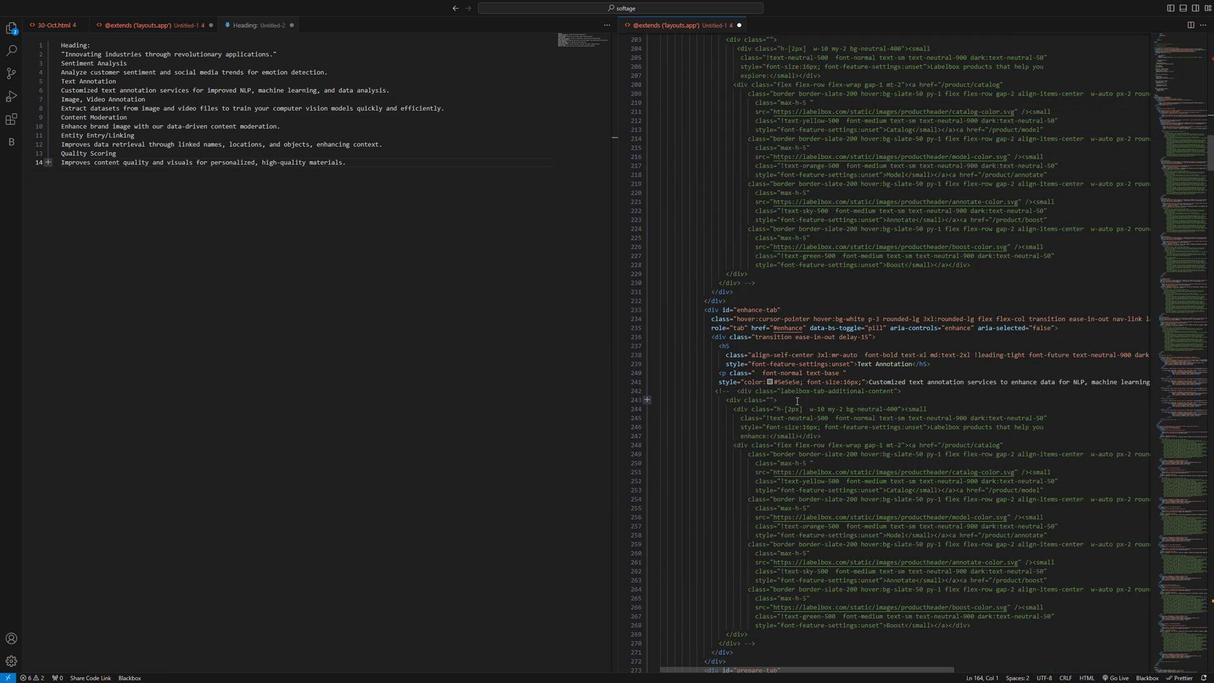 
Action: Mouse moved to (800, 387)
Screenshot: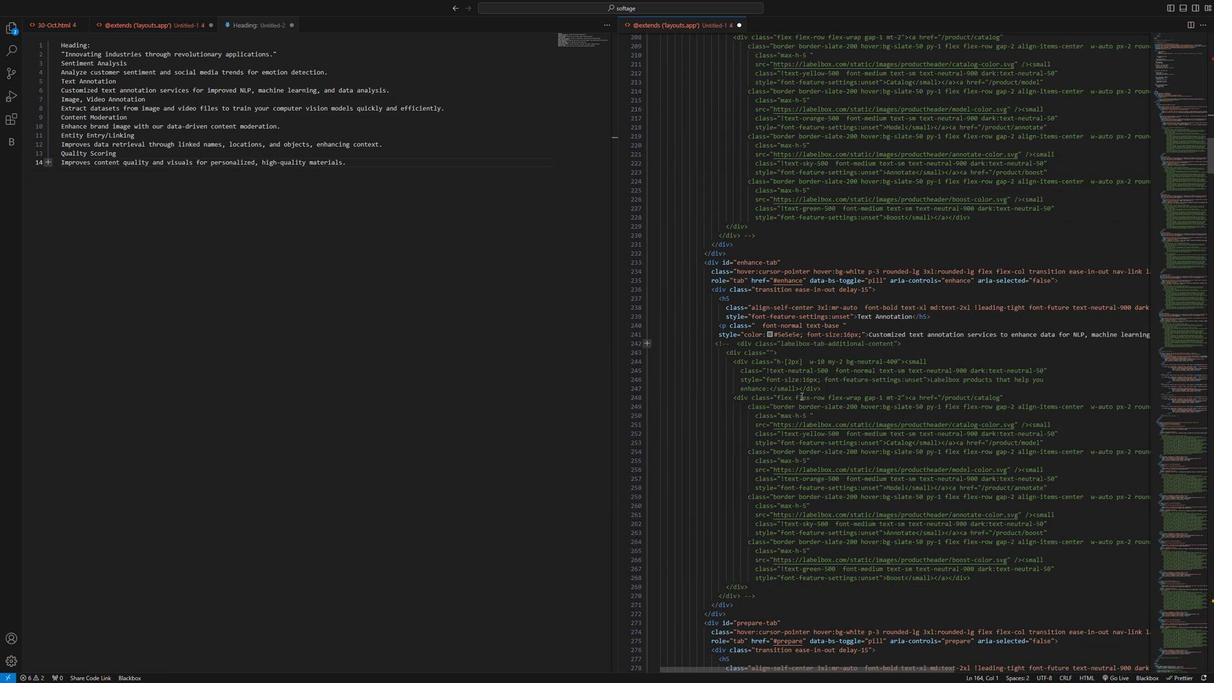 
Action: Mouse scrolled (800, 387) with delta (0, 0)
Screenshot: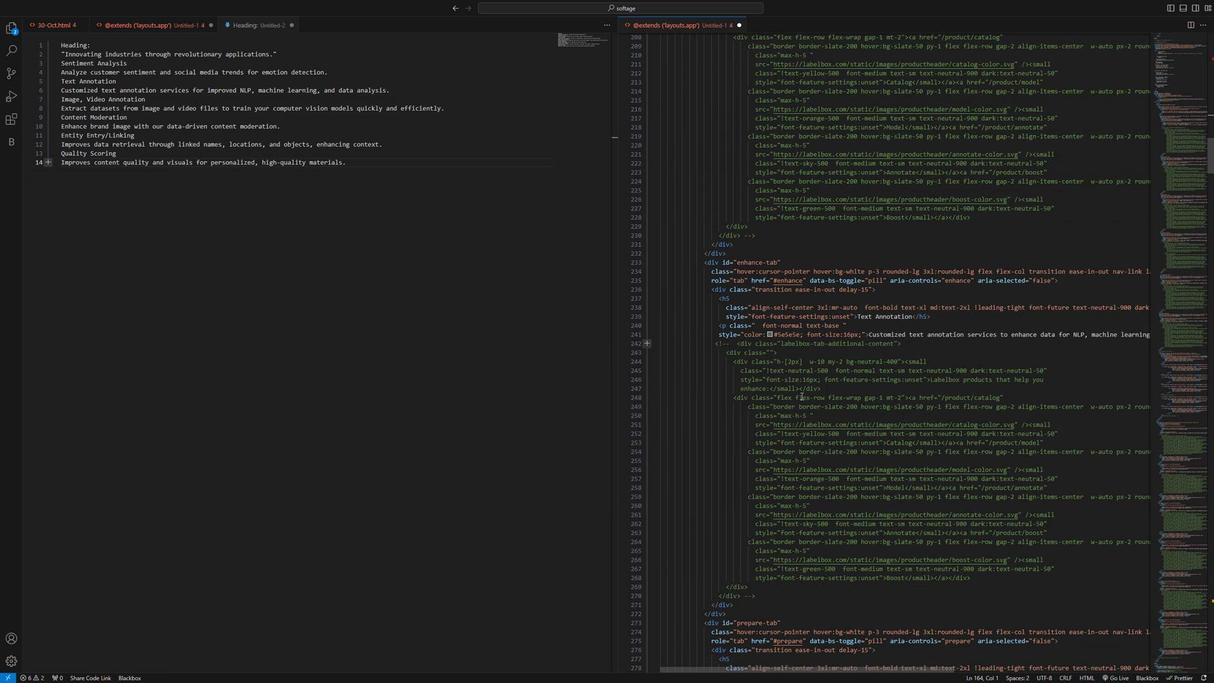 
Action: Mouse scrolled (800, 387) with delta (0, 0)
Screenshot: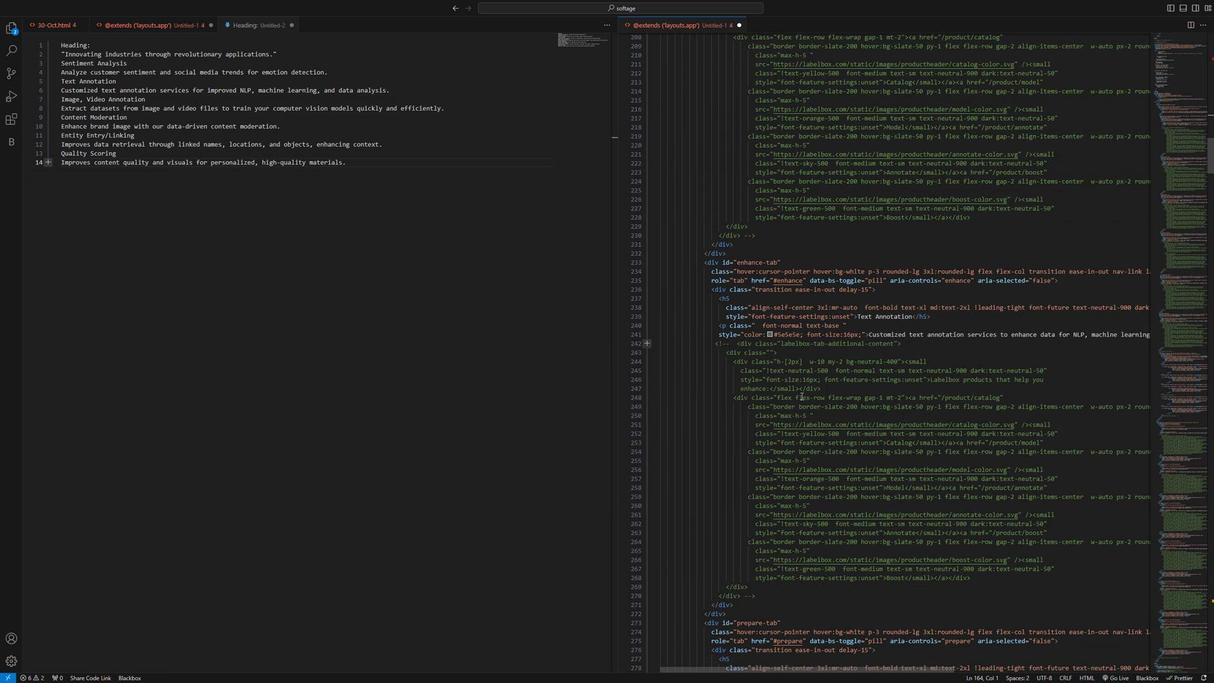 
Action: Mouse moved to (800, 387)
Screenshot: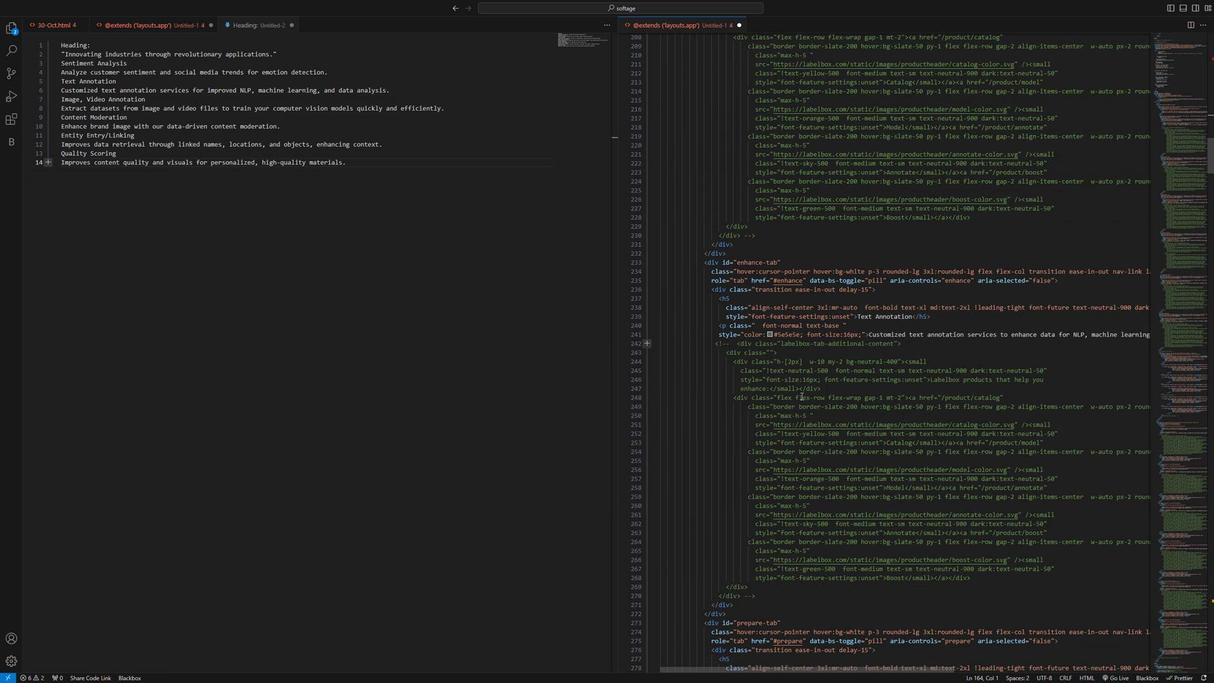 
Action: Mouse scrolled (800, 387) with delta (0, 0)
Screenshot: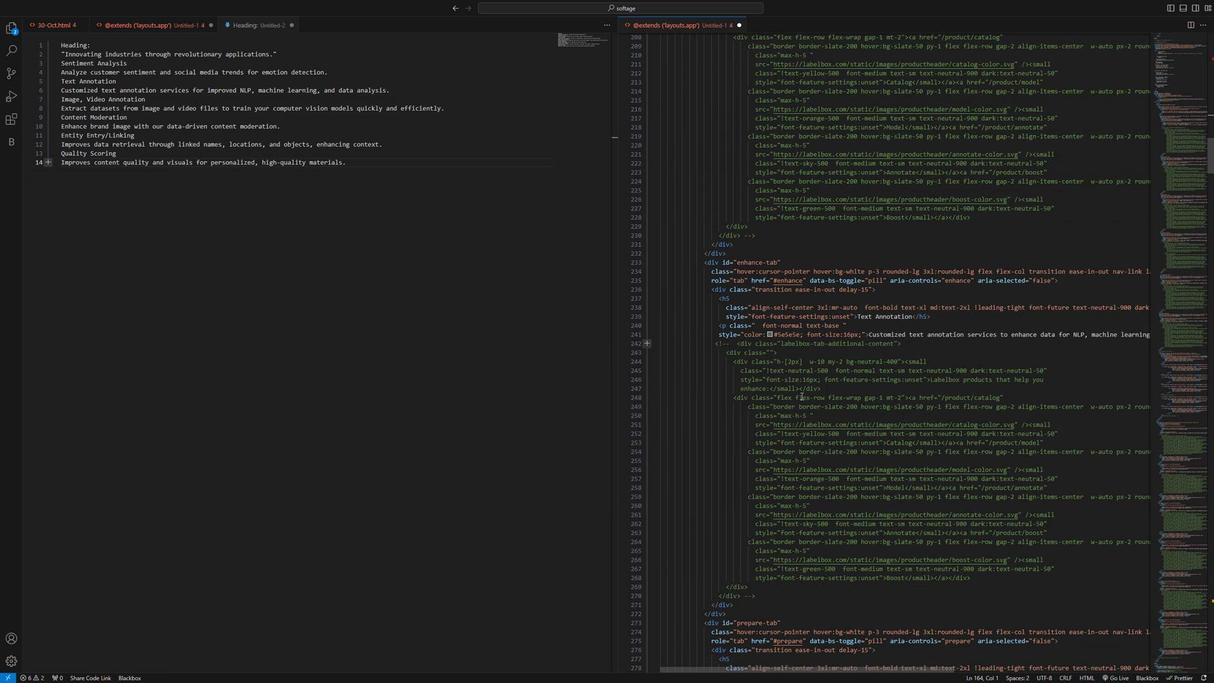 
Action: Mouse scrolled (800, 386) with delta (0, -1)
Screenshot: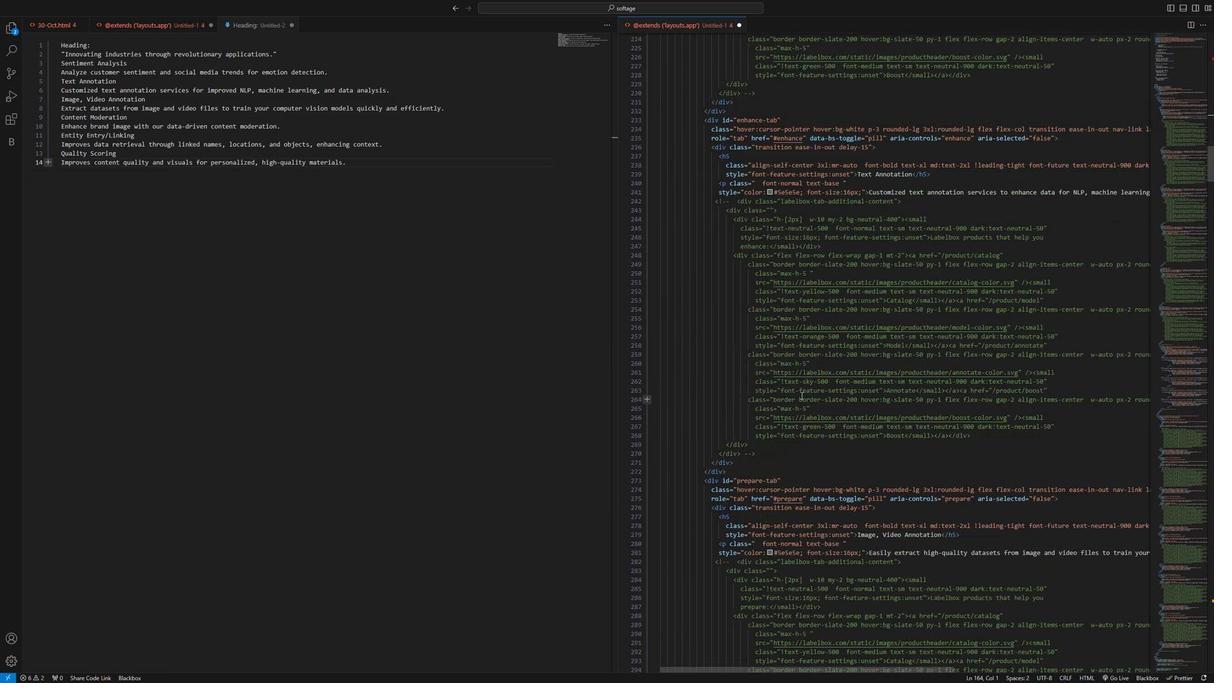 
Action: Mouse scrolled (800, 386) with delta (0, -1)
Screenshot: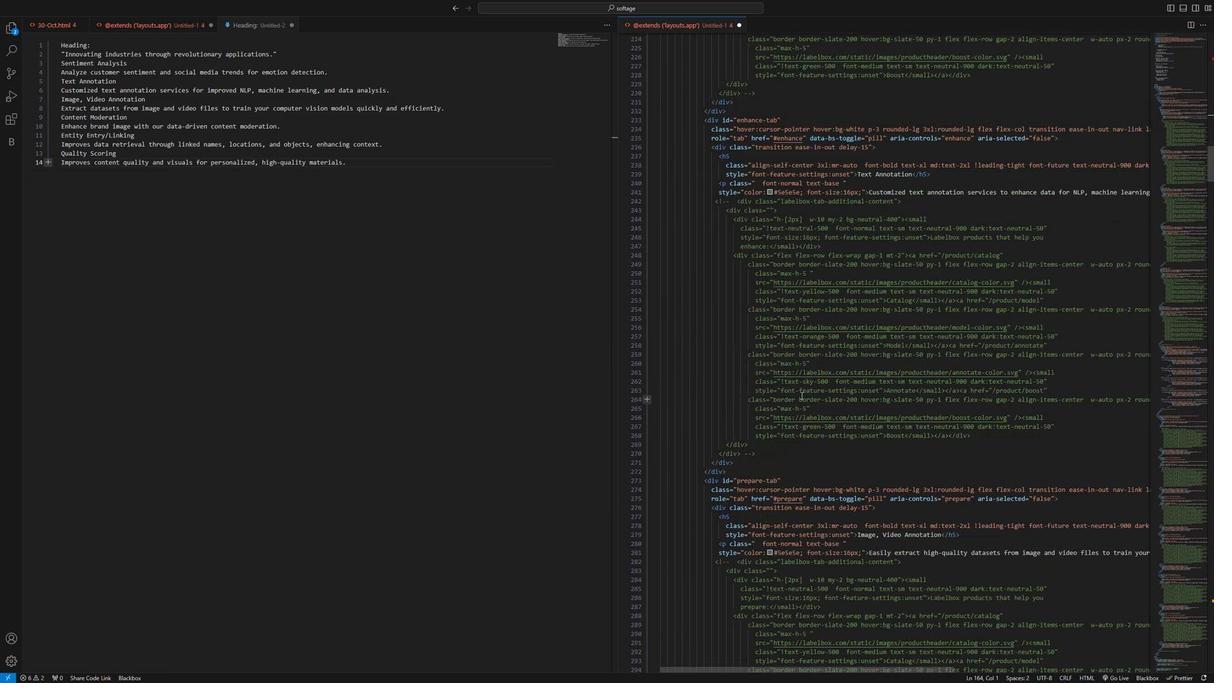 
Action: Mouse scrolled (800, 387) with delta (0, 0)
Screenshot: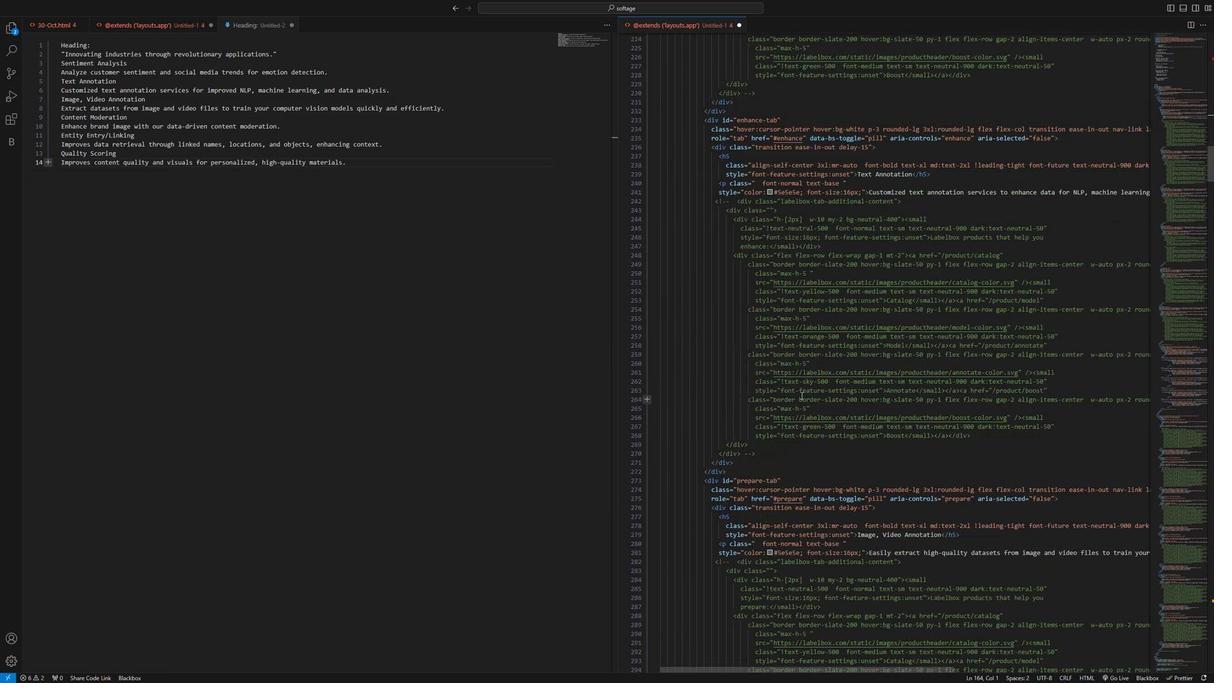 
Action: Mouse moved to (781, 389)
Screenshot: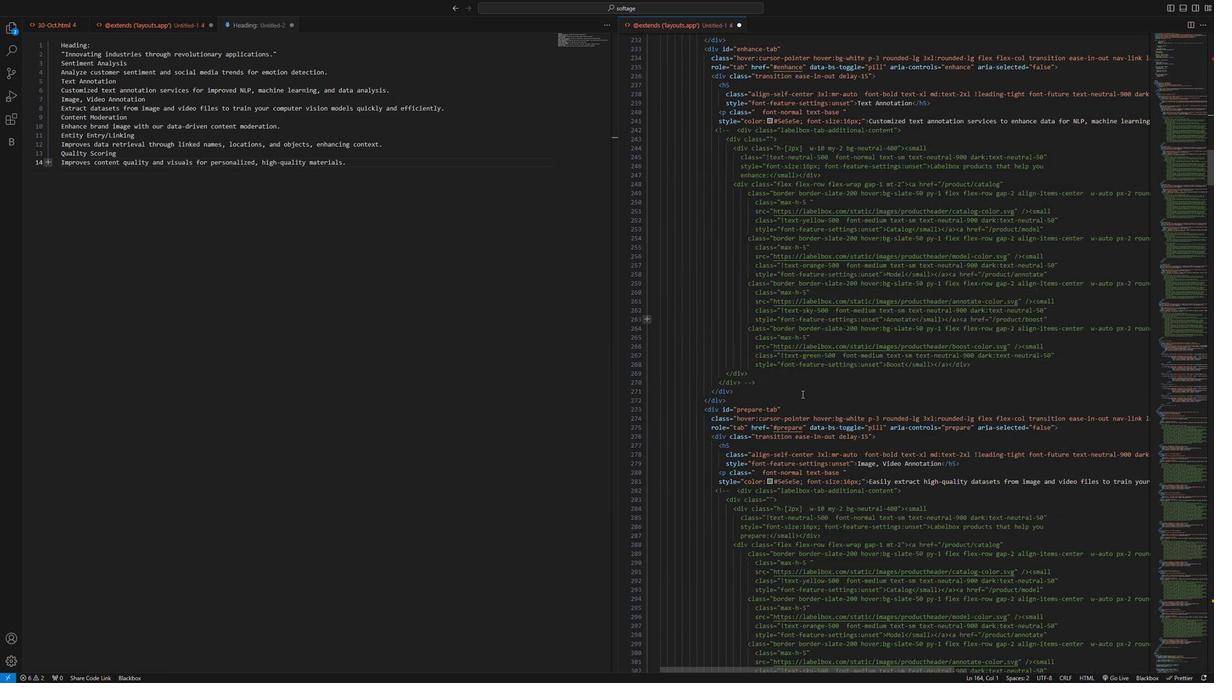 
Action: Mouse scrolled (781, 388) with delta (0, 0)
Screenshot: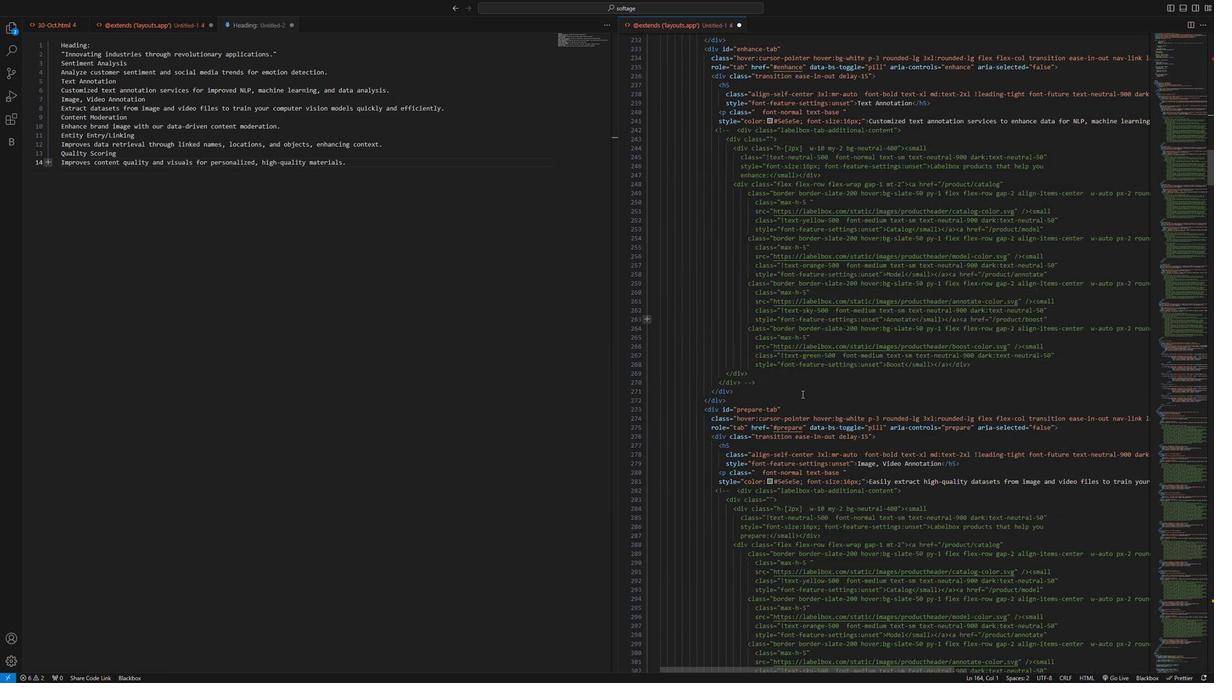 
Action: Mouse scrolled (781, 388) with delta (0, 0)
Screenshot: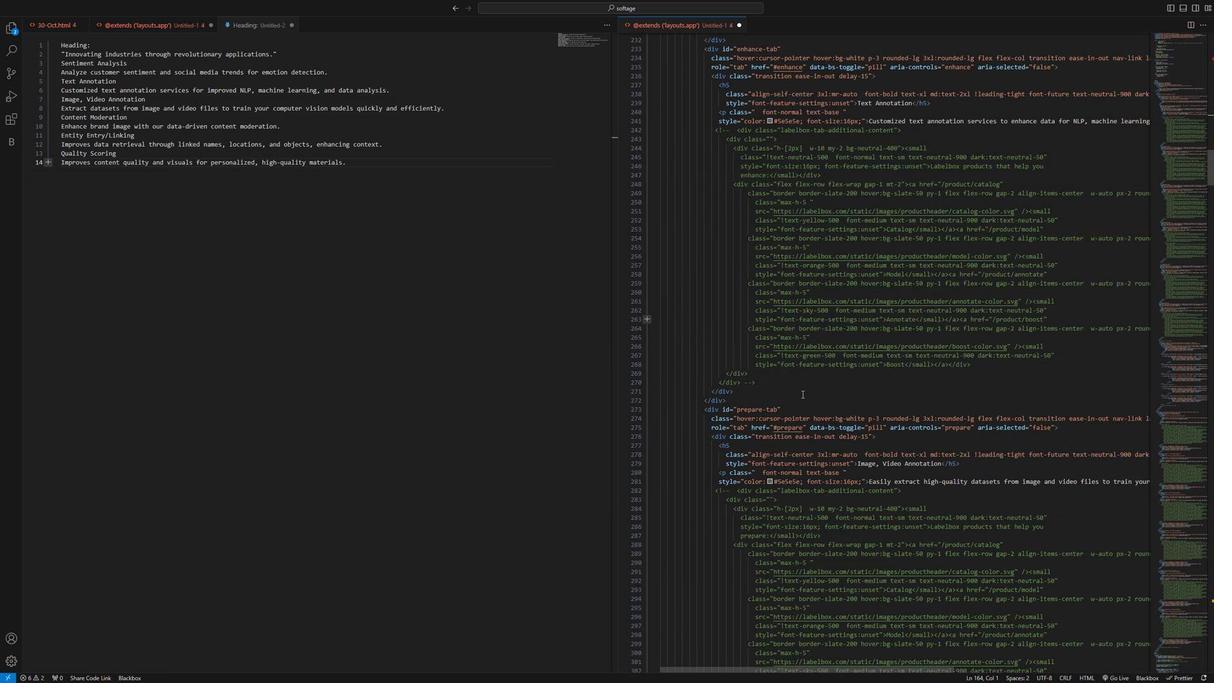 
Action: Mouse moved to (781, 389)
Screenshot: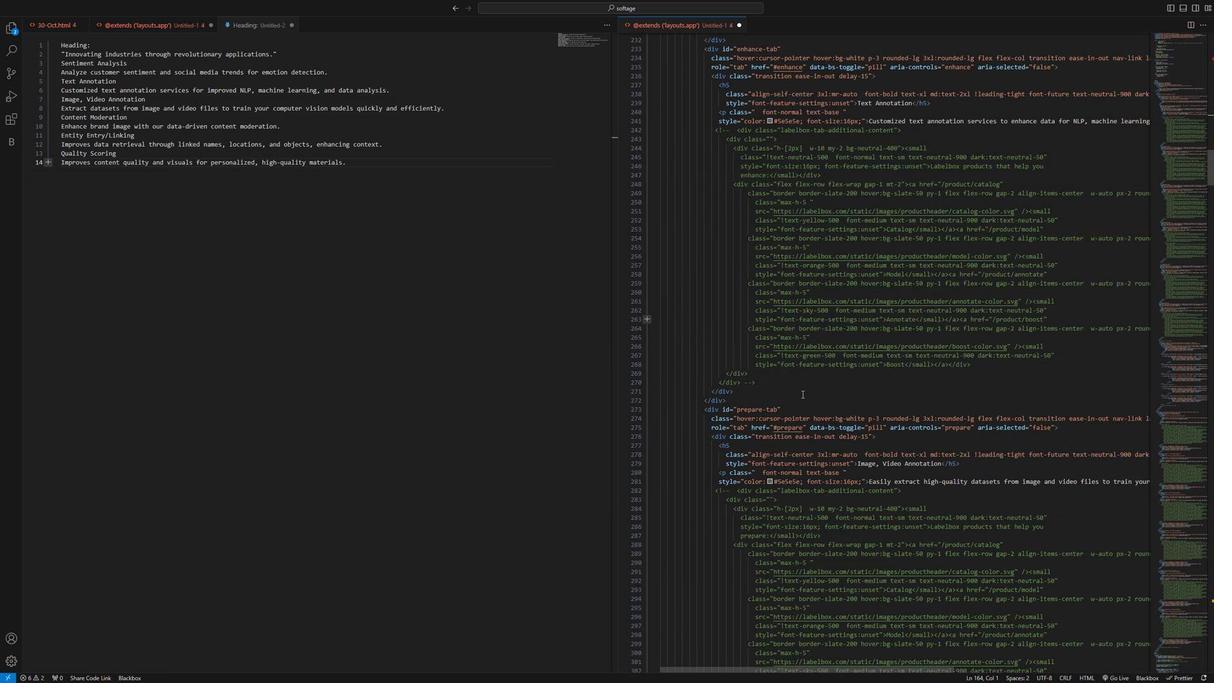 
Action: Mouse scrolled (781, 387) with delta (0, -1)
Screenshot: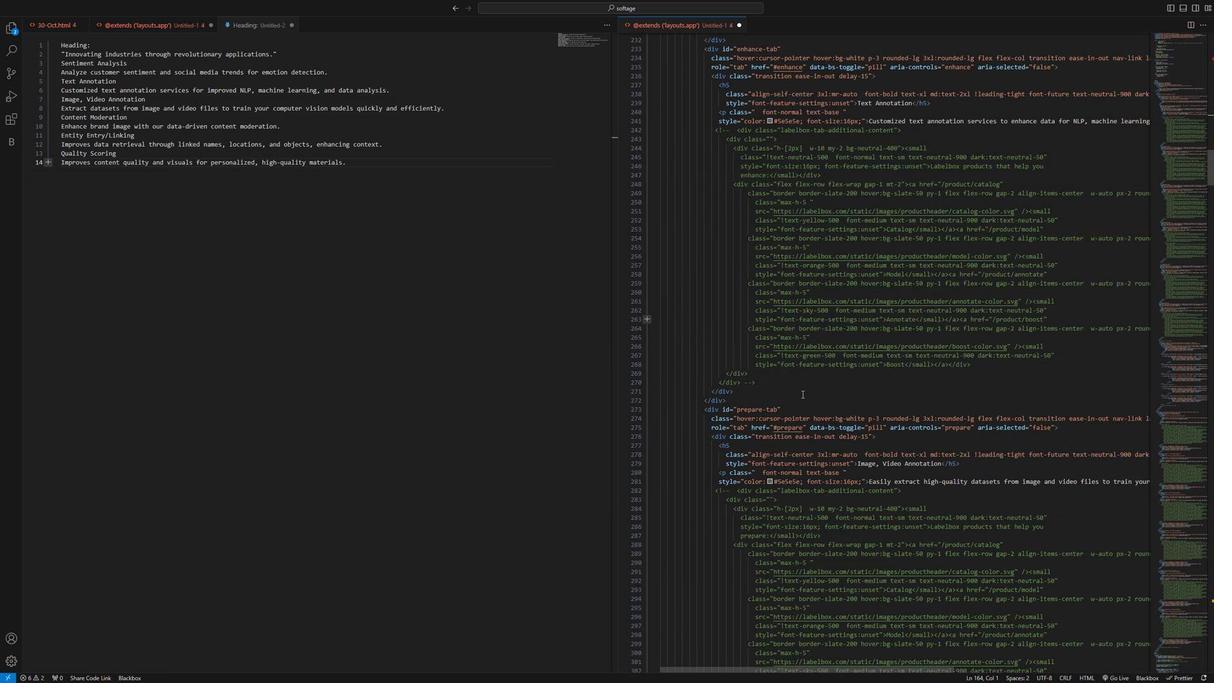 
Action: Mouse scrolled (781, 388) with delta (0, 0)
Screenshot: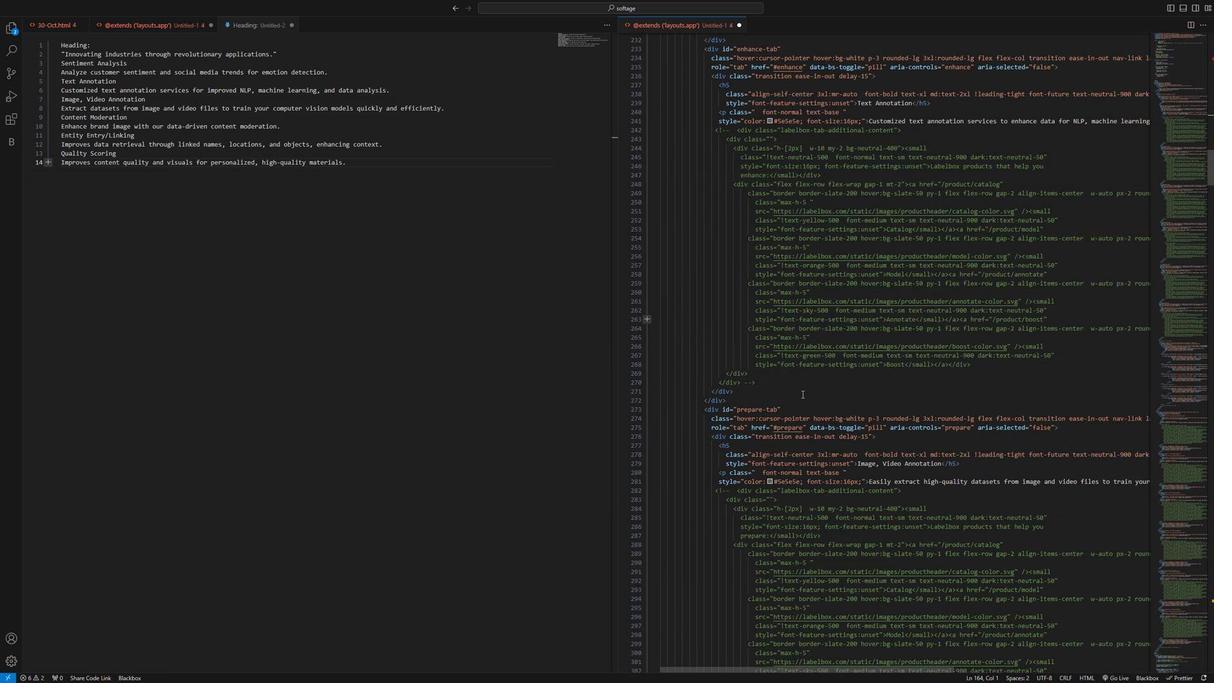 
Action: Mouse scrolled (781, 387) with delta (0, -1)
Screenshot: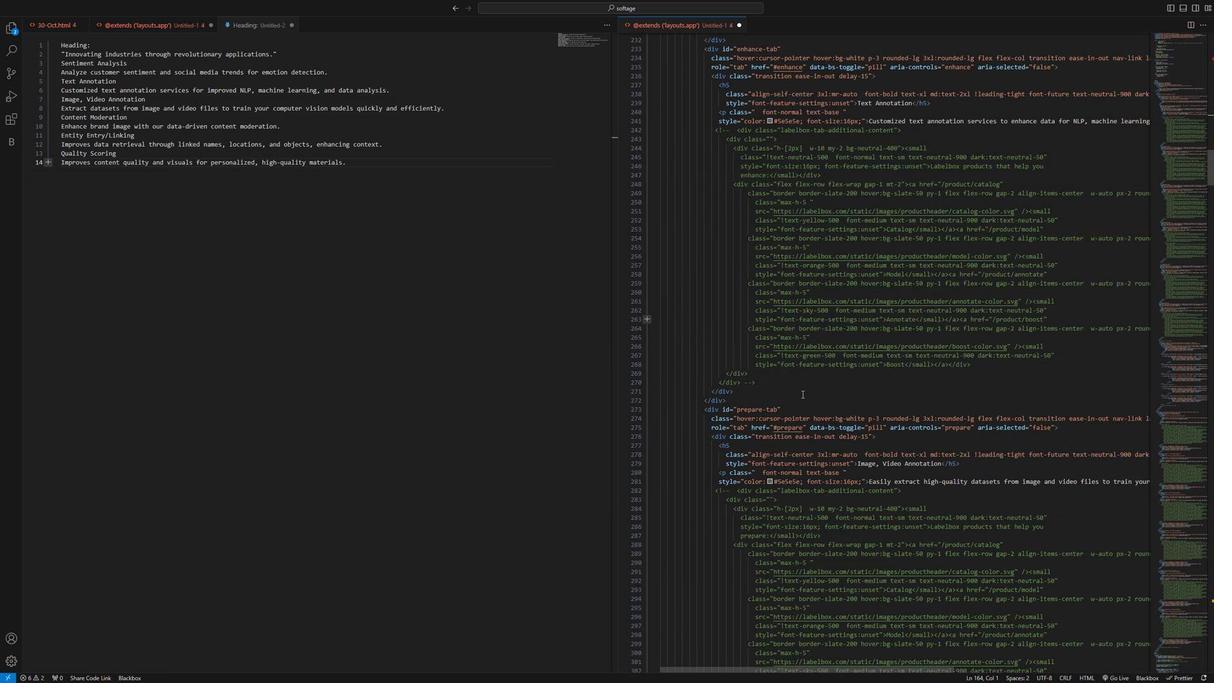 
Action: Mouse scrolled (781, 388) with delta (0, 0)
Screenshot: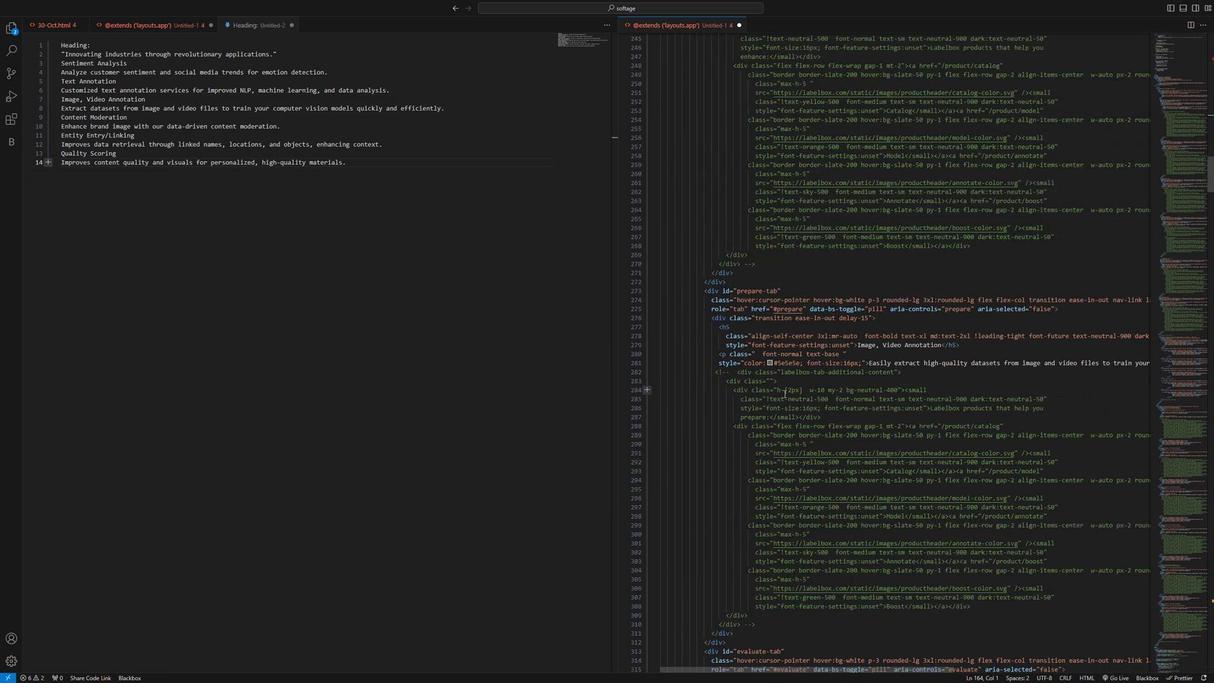 
Action: Mouse moved to (780, 387)
Screenshot: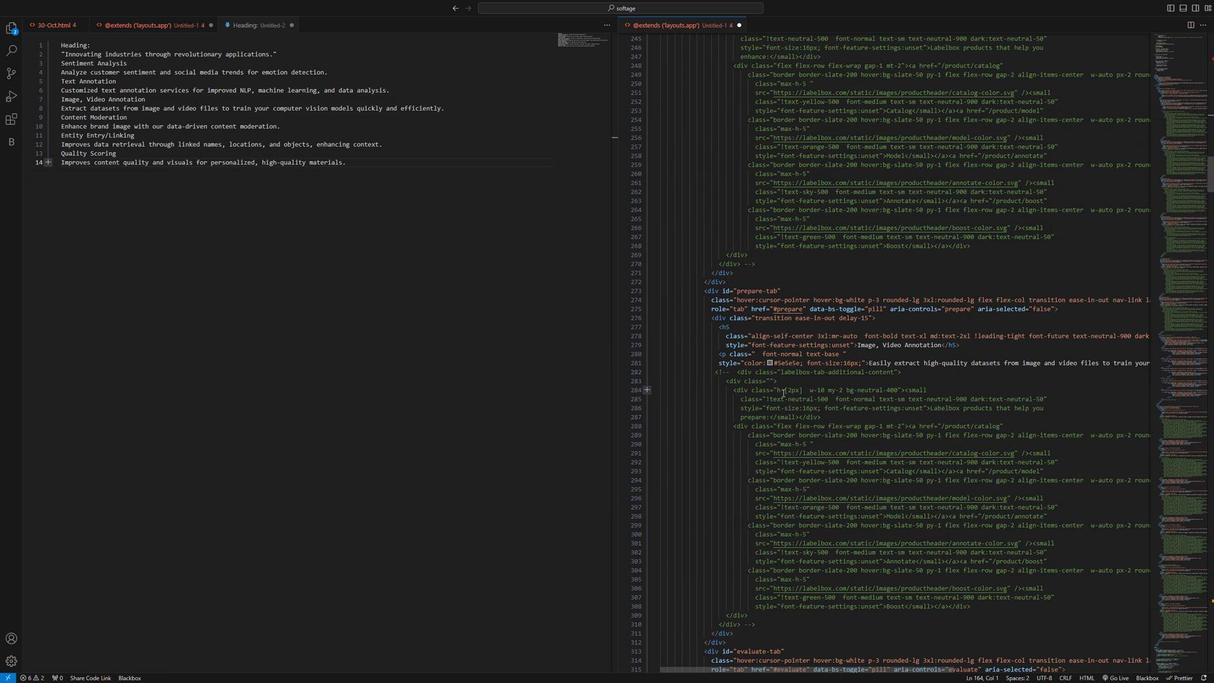 
Action: Mouse scrolled (780, 386) with delta (0, 0)
Screenshot: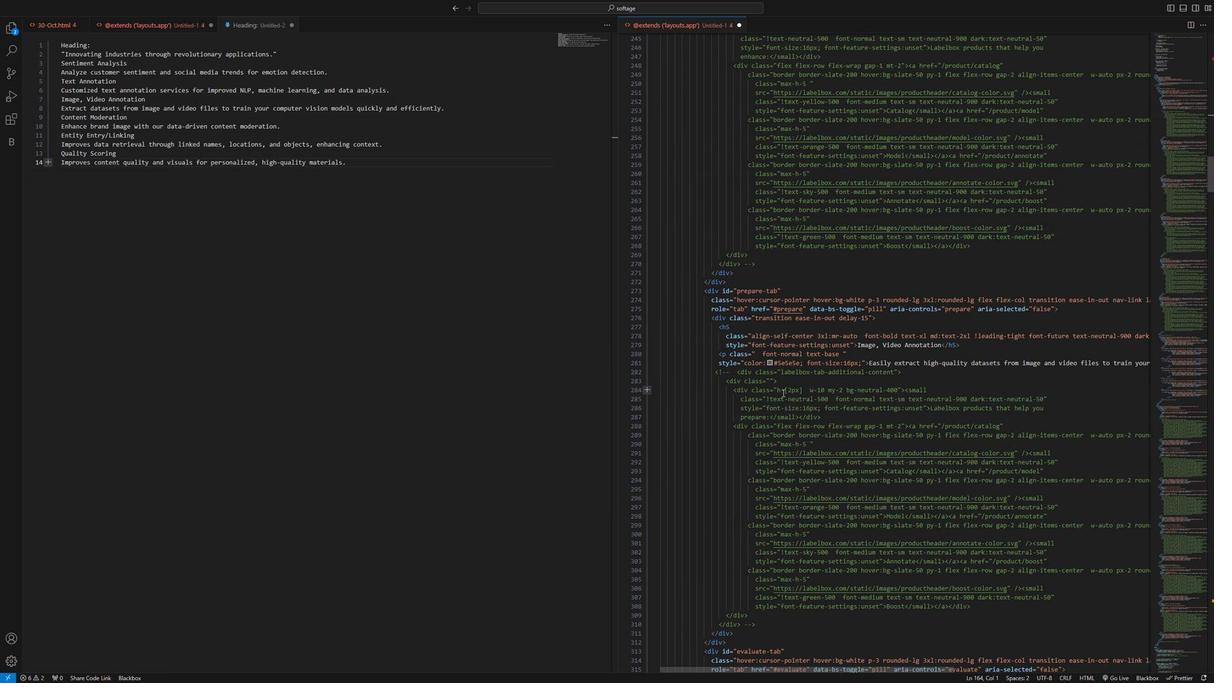 
Action: Mouse moved to (780, 387)
Screenshot: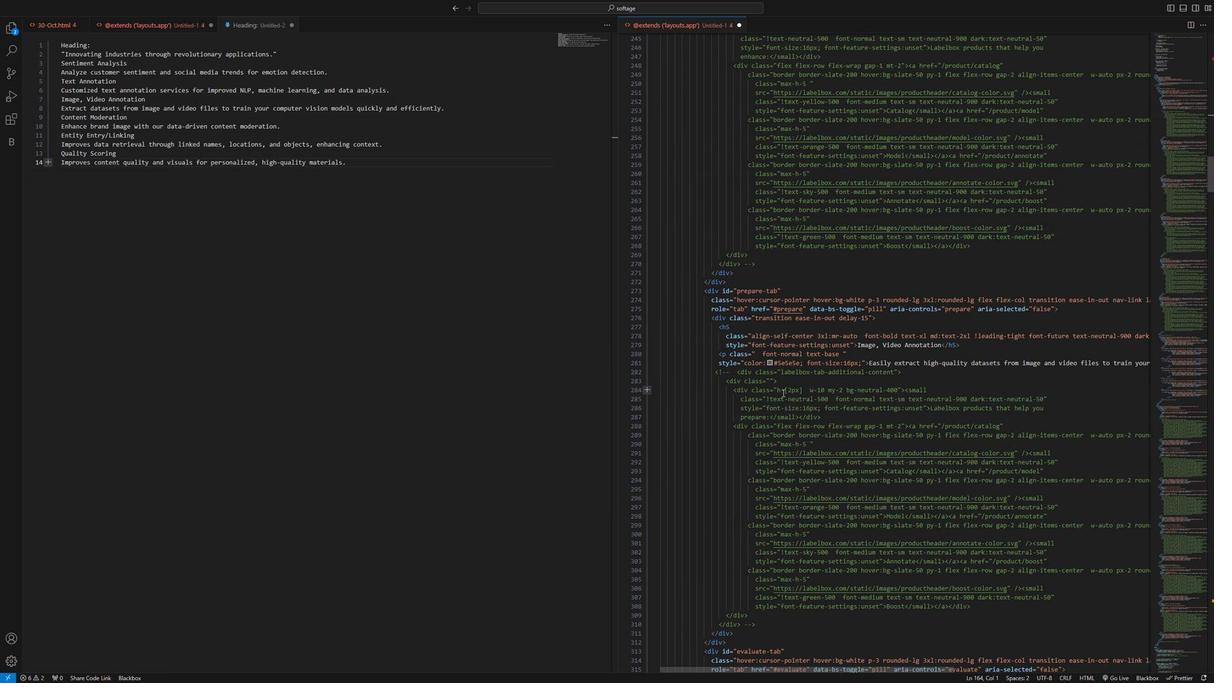 
Action: Mouse scrolled (780, 386) with delta (0, 0)
Screenshot: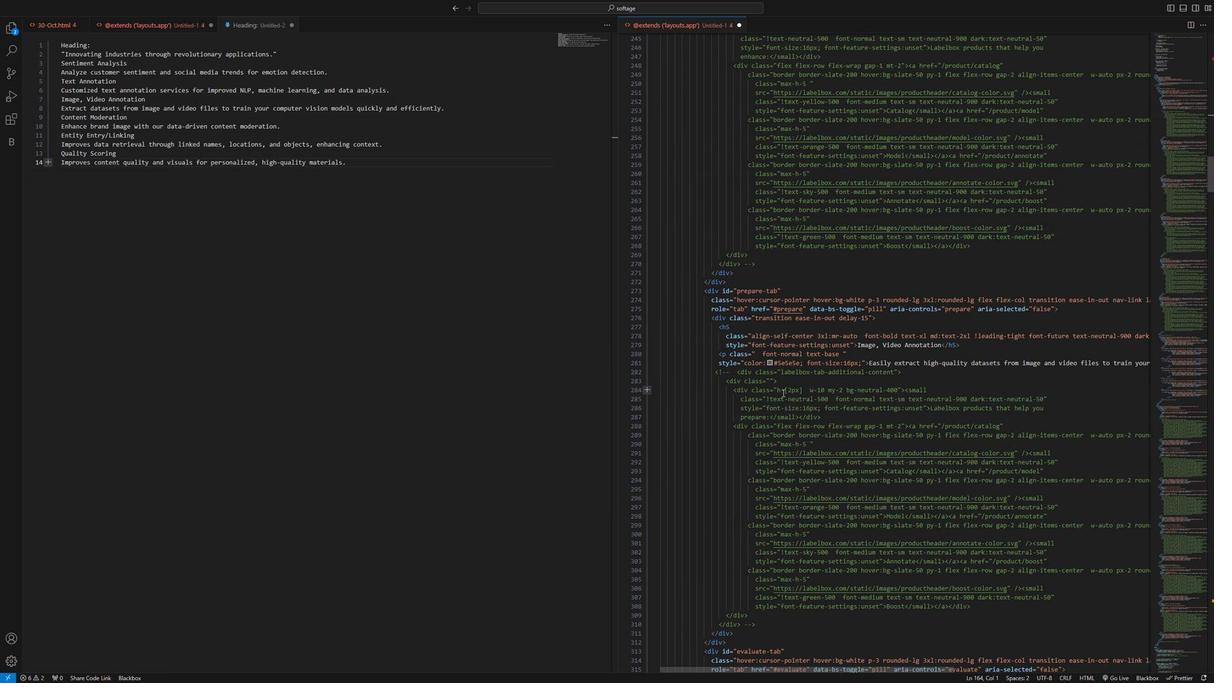 
Action: Mouse scrolled (780, 385) with delta (0, -1)
Screenshot: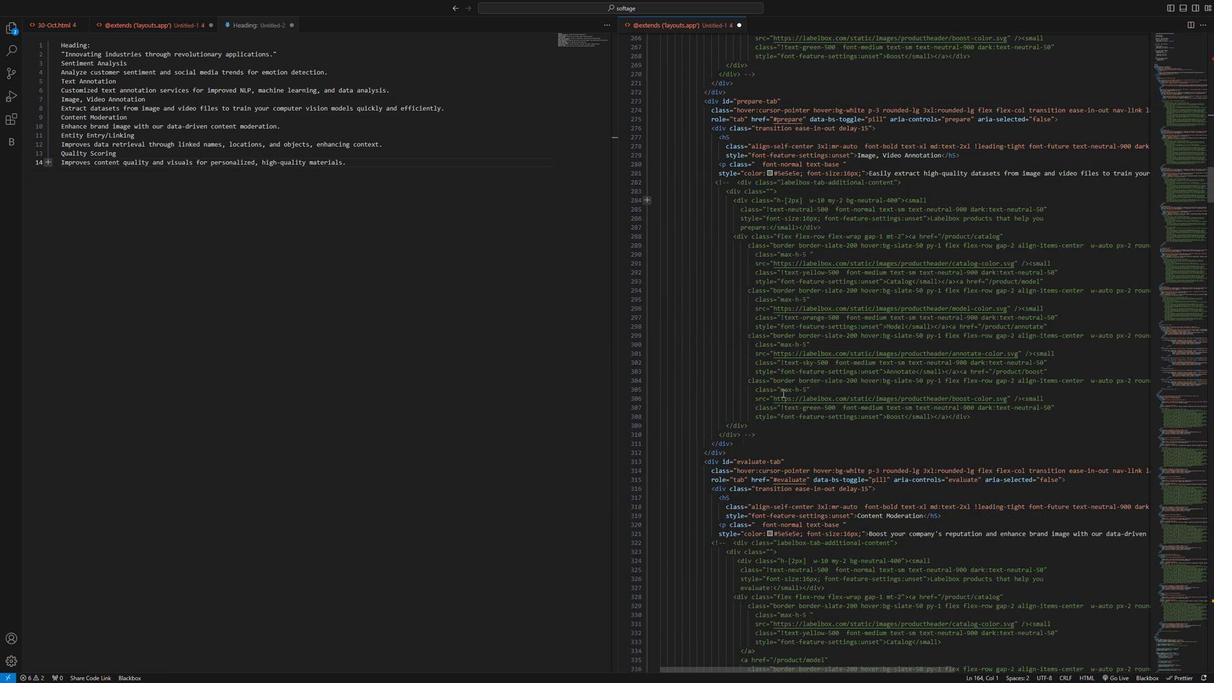
Action: Mouse scrolled (780, 386) with delta (0, 0)
Screenshot: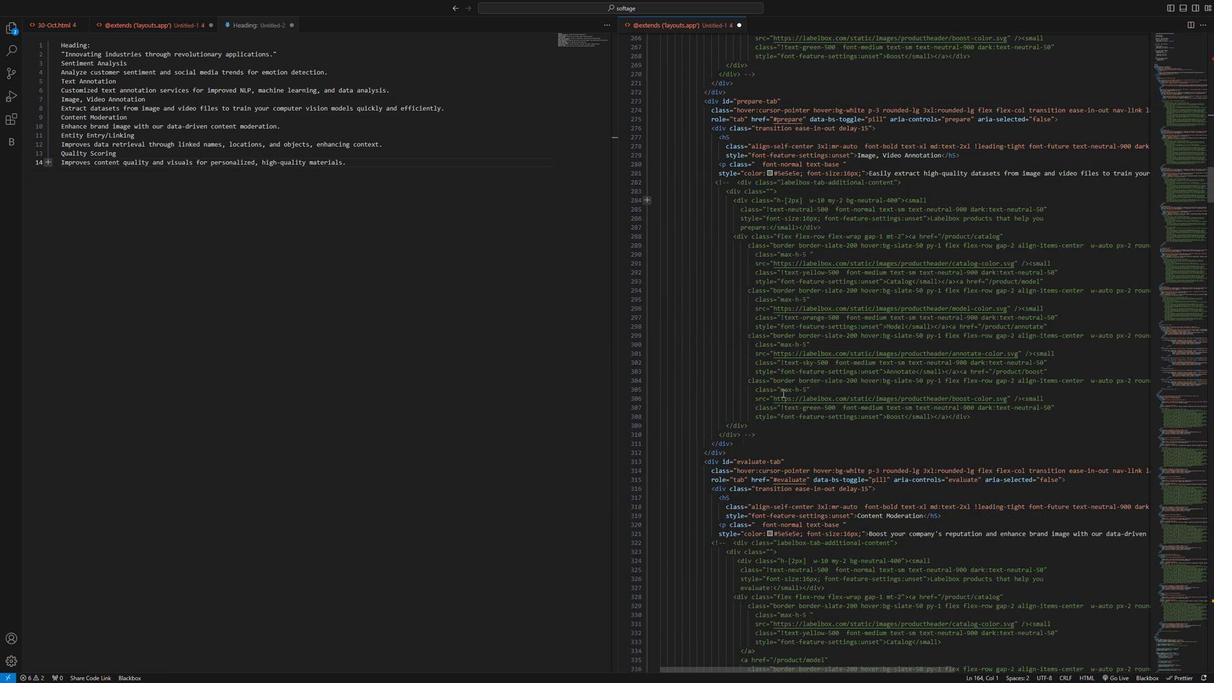 
Action: Mouse scrolled (780, 385) with delta (0, -1)
Screenshot: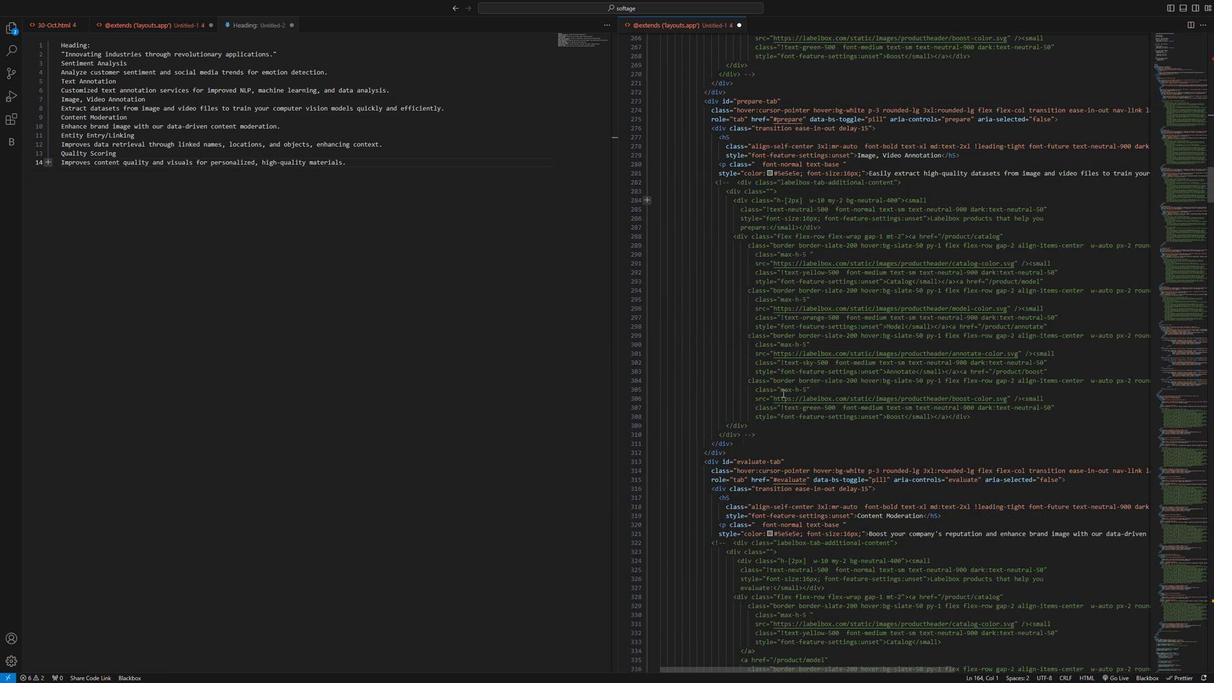 
Action: Mouse scrolled (780, 386) with delta (0, 0)
Screenshot: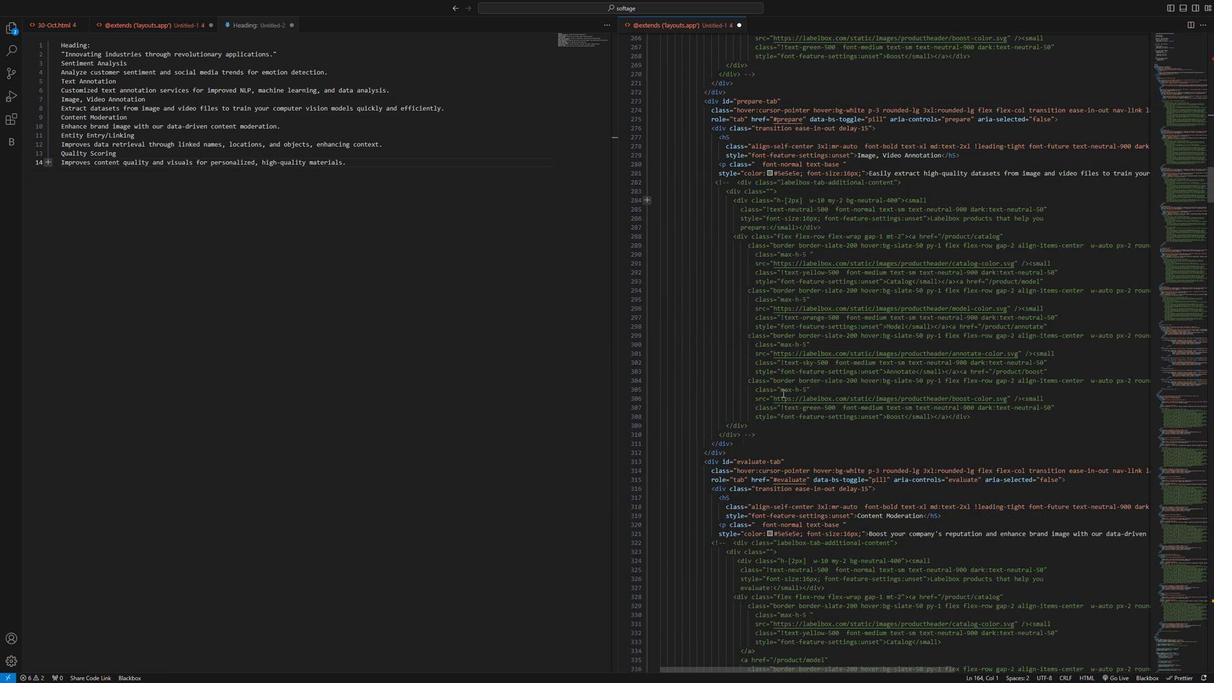 
Action: Mouse moved to (776, 380)
Screenshot: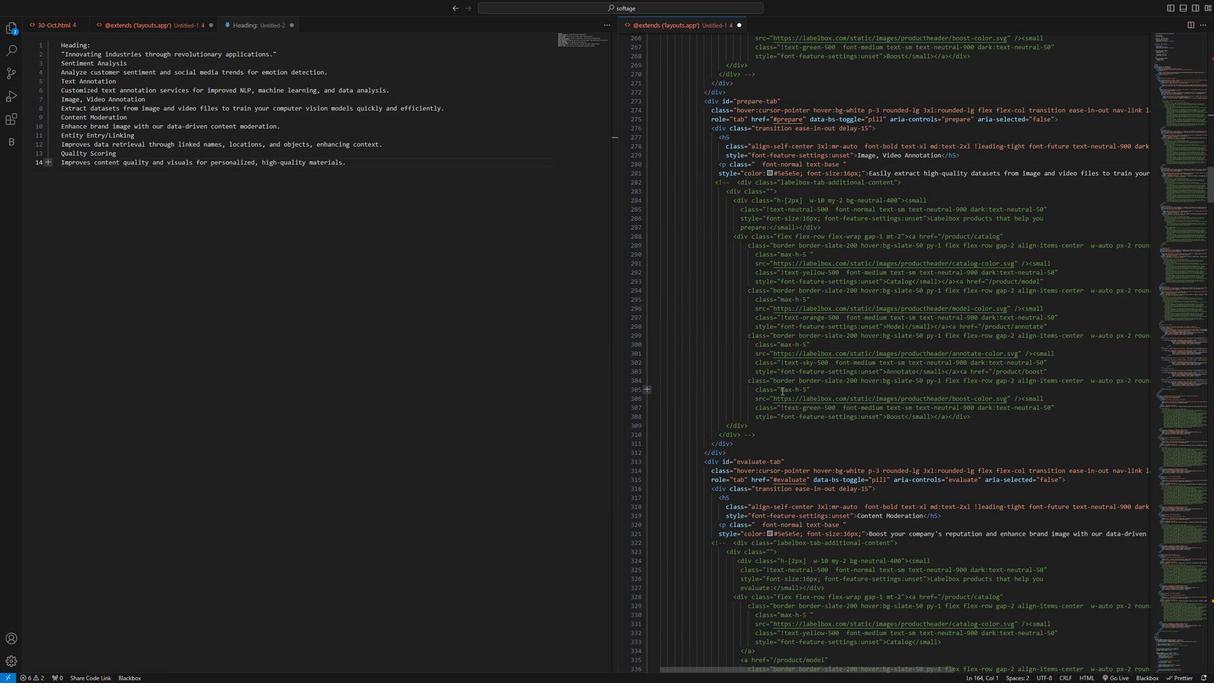 
Action: Mouse scrolled (776, 380) with delta (0, 0)
Screenshot: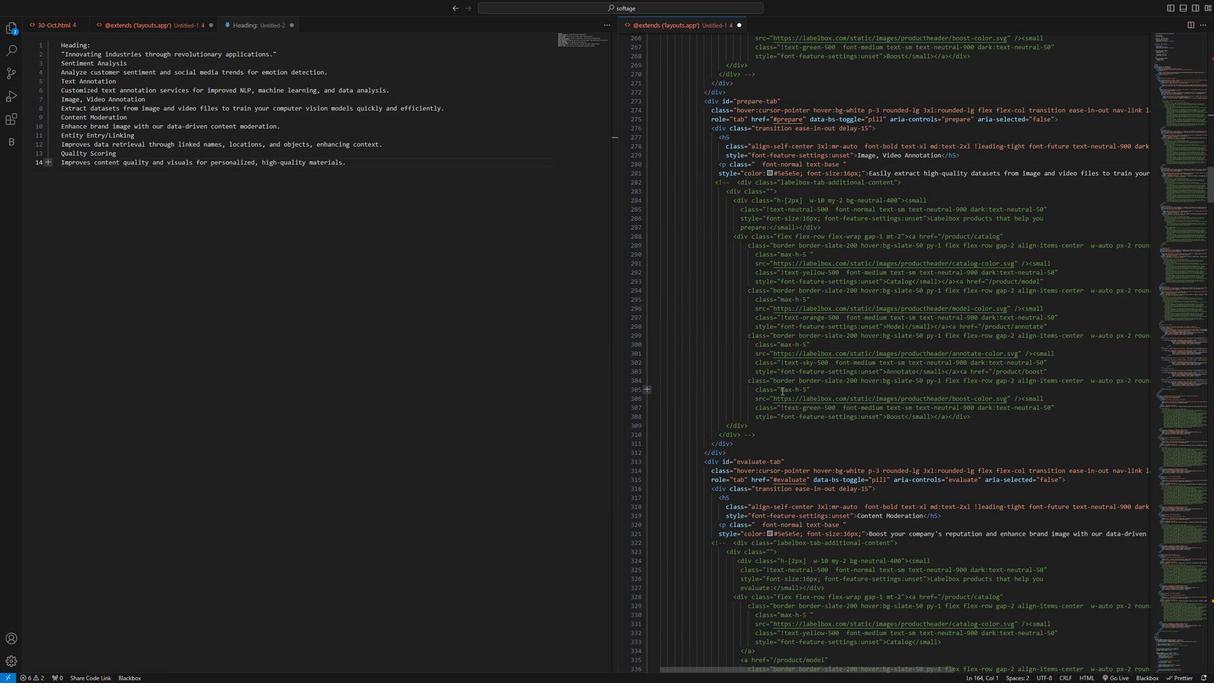 
Action: Mouse scrolled (776, 380) with delta (0, 0)
Screenshot: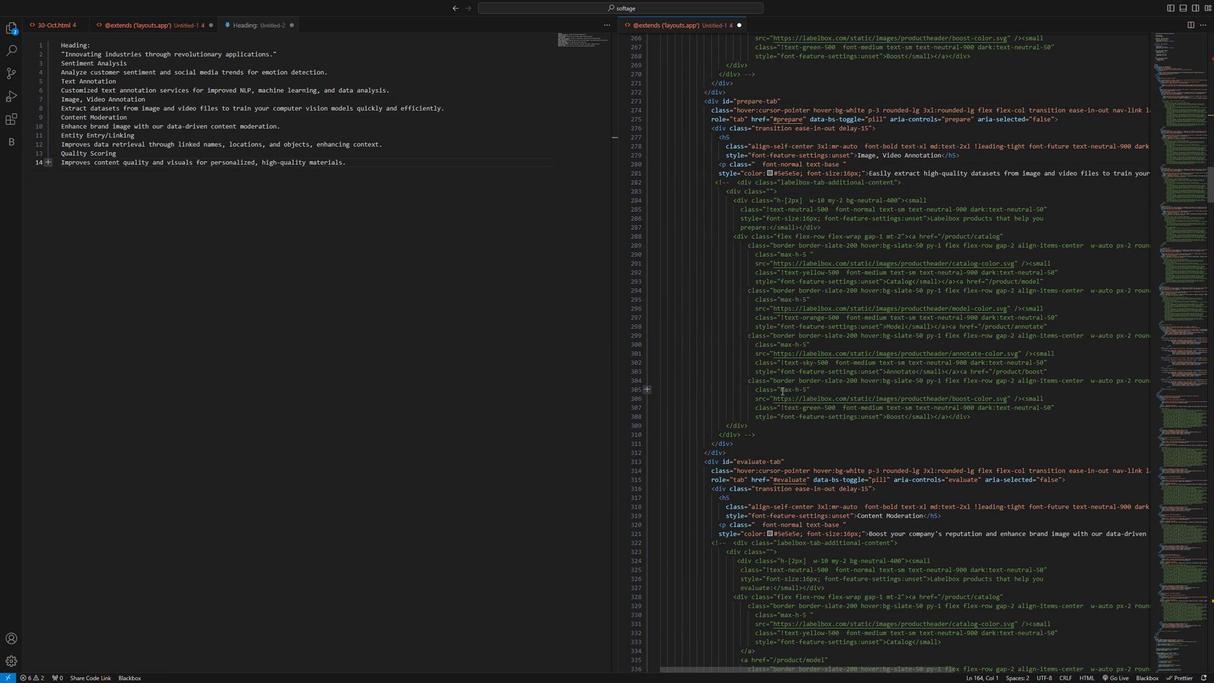 
Action: Mouse scrolled (776, 380) with delta (0, 0)
Screenshot: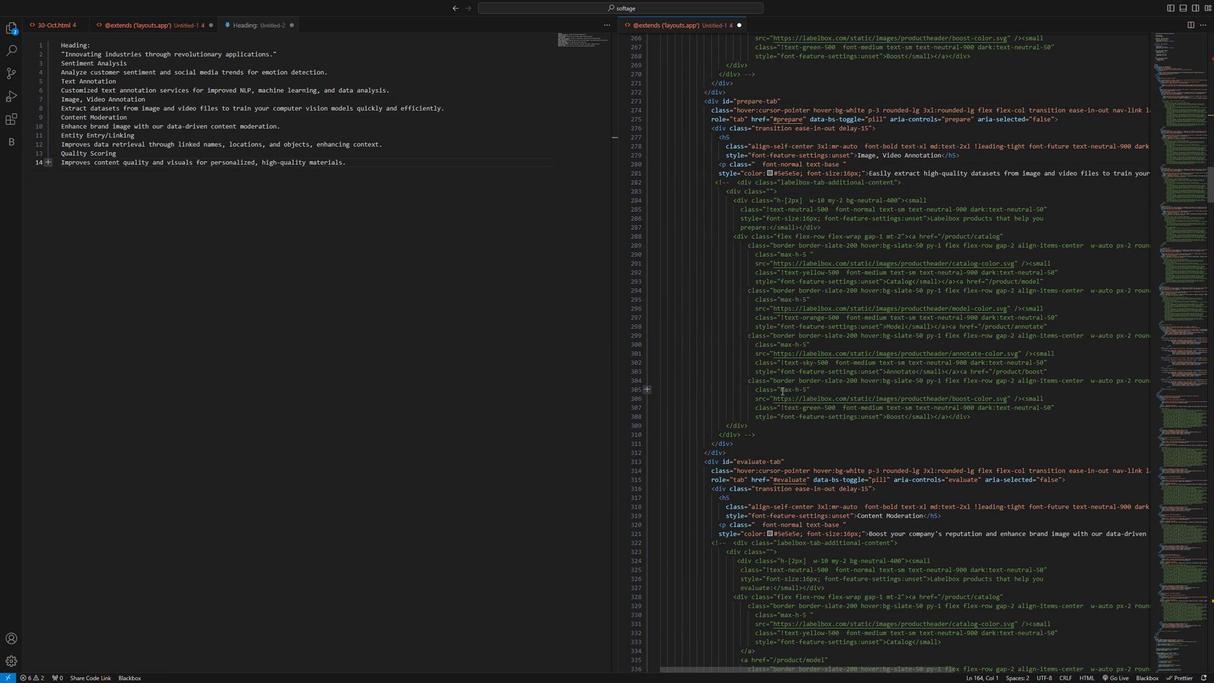
Action: Mouse scrolled (776, 380) with delta (0, 0)
Screenshot: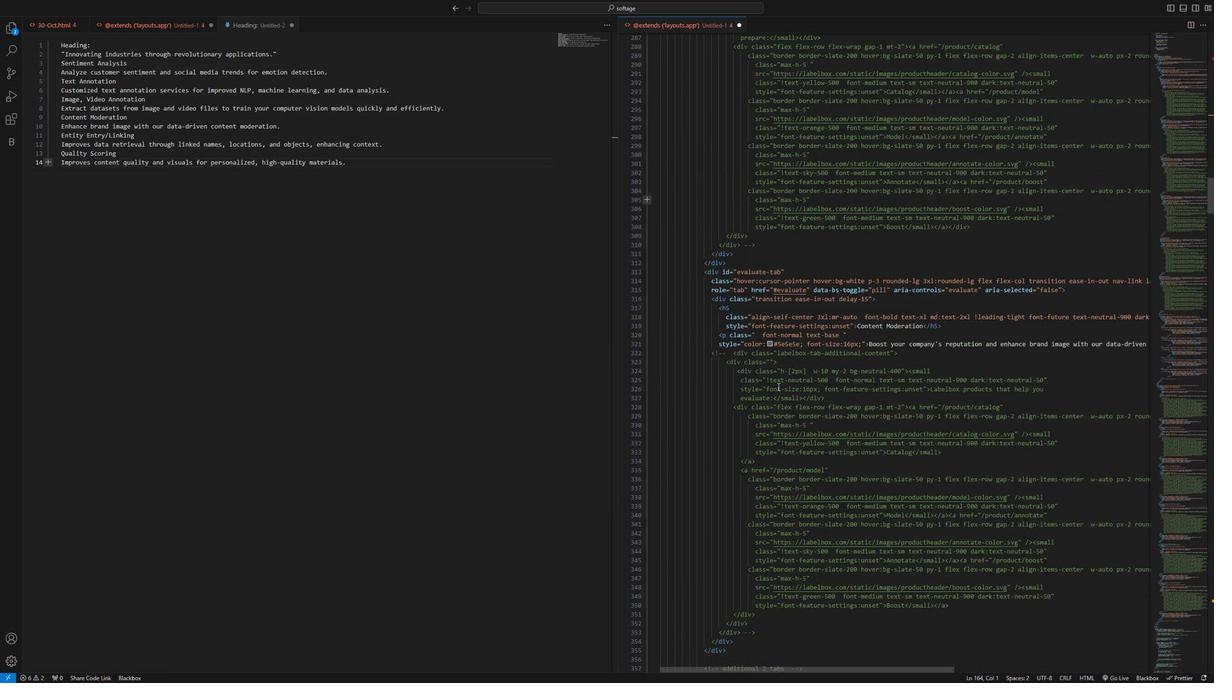 
Action: Mouse scrolled (776, 380) with delta (0, 0)
Screenshot: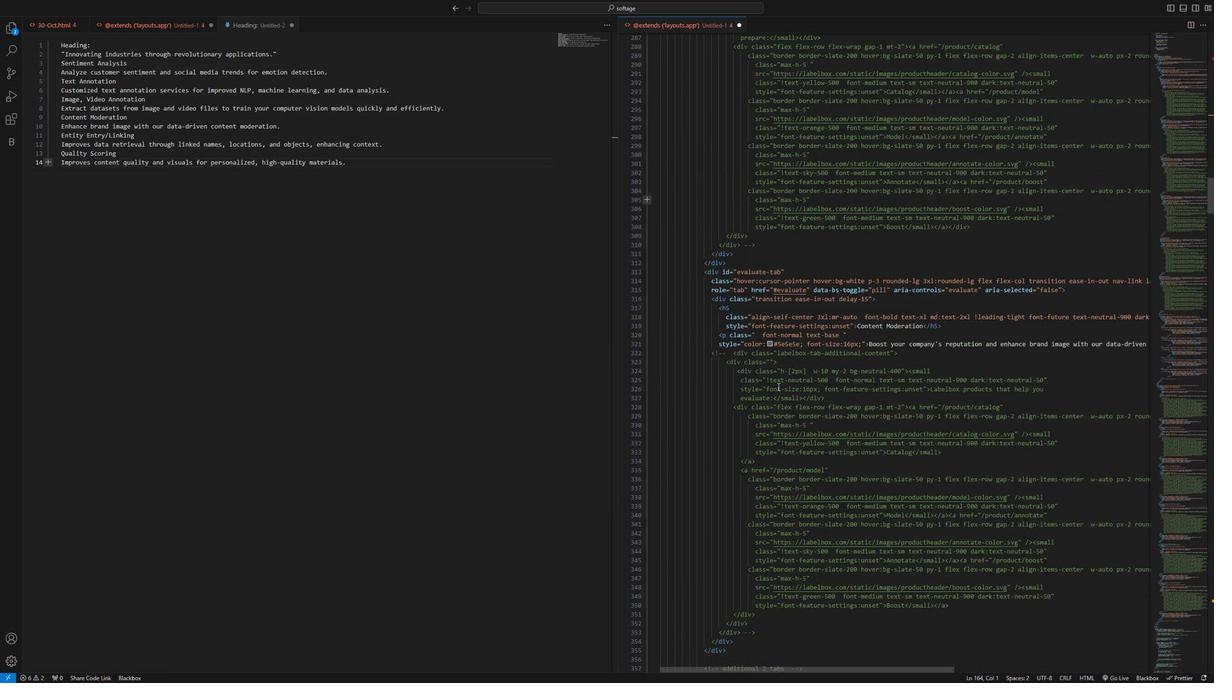 
Action: Mouse scrolled (776, 380) with delta (0, 0)
Screenshot: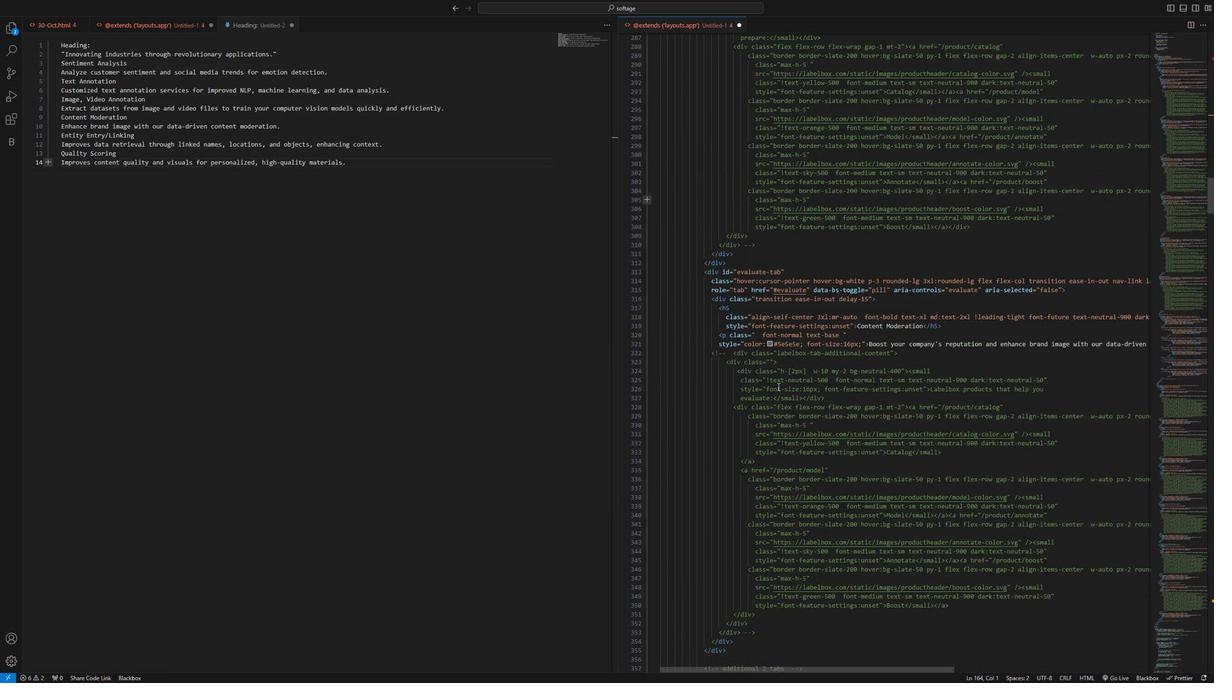 
Action: Mouse moved to (776, 379)
Screenshot: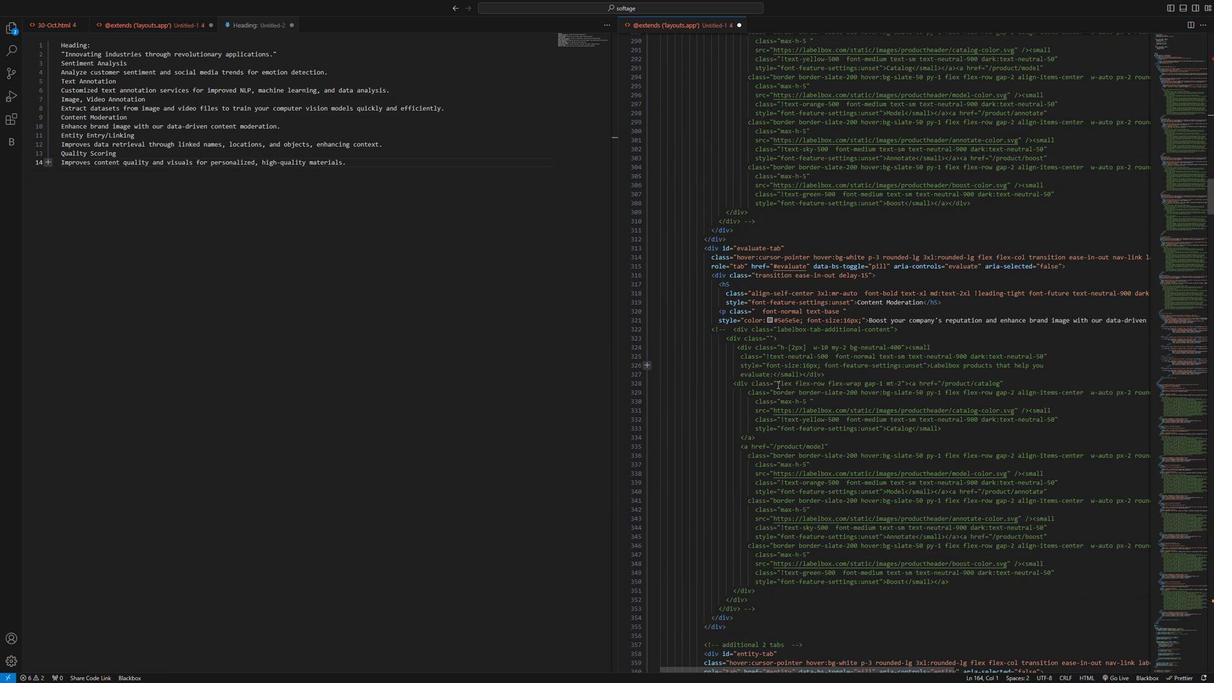 
Action: Mouse scrolled (776, 378) with delta (0, 0)
Screenshot: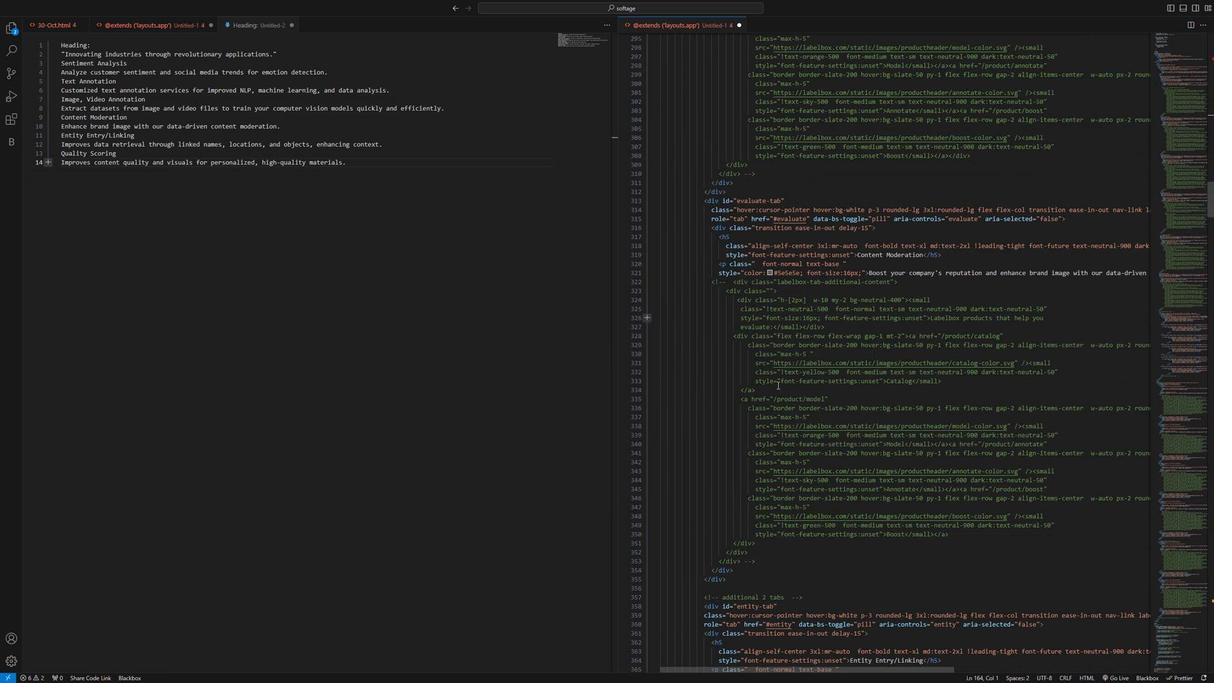
Action: Mouse scrolled (776, 378) with delta (0, 0)
Screenshot: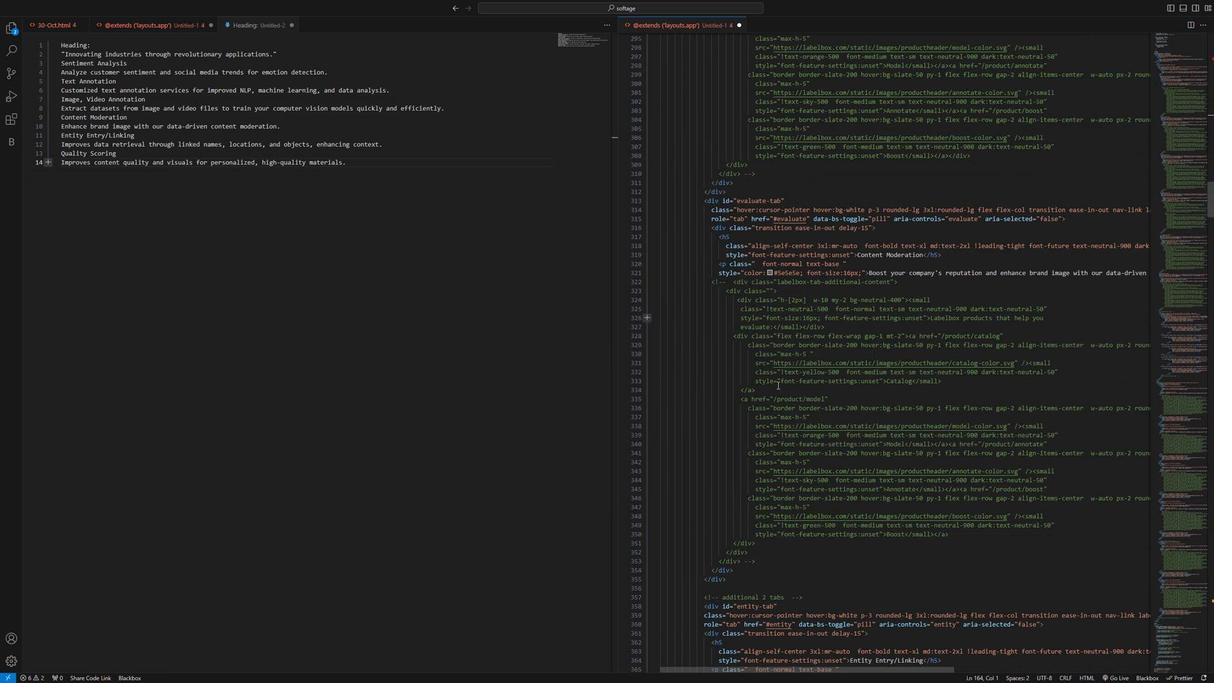 
Action: Mouse scrolled (776, 378) with delta (0, 0)
Screenshot: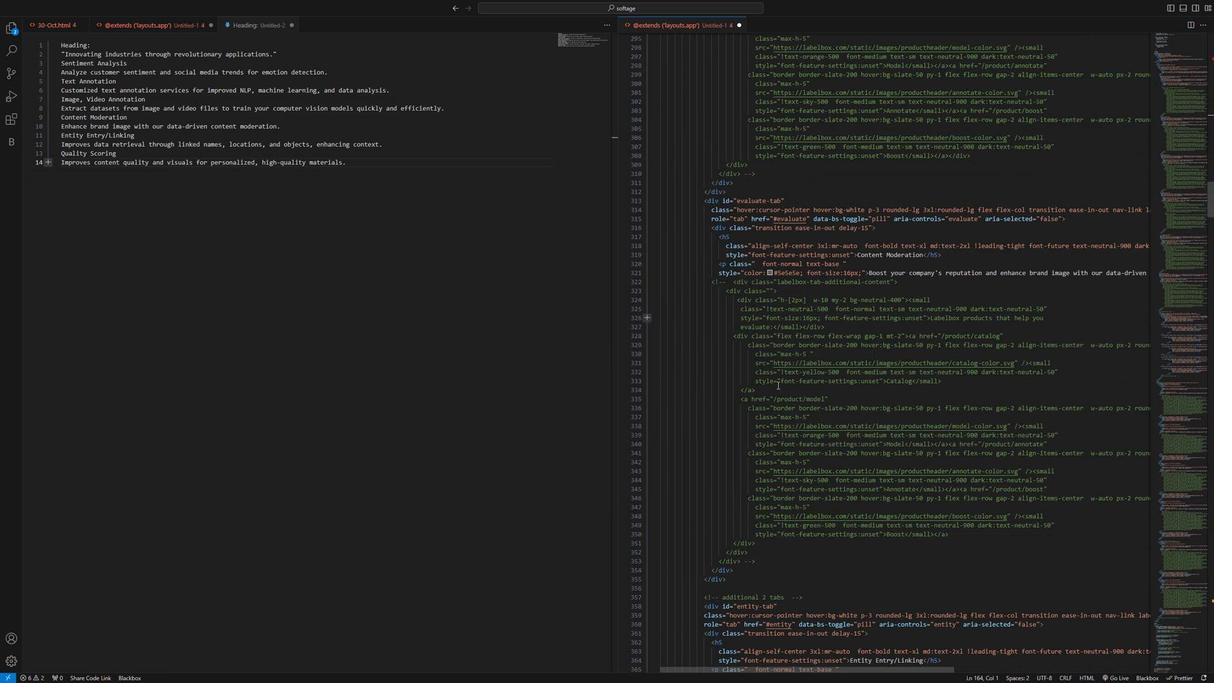 
Action: Mouse scrolled (776, 378) with delta (0, -1)
Screenshot: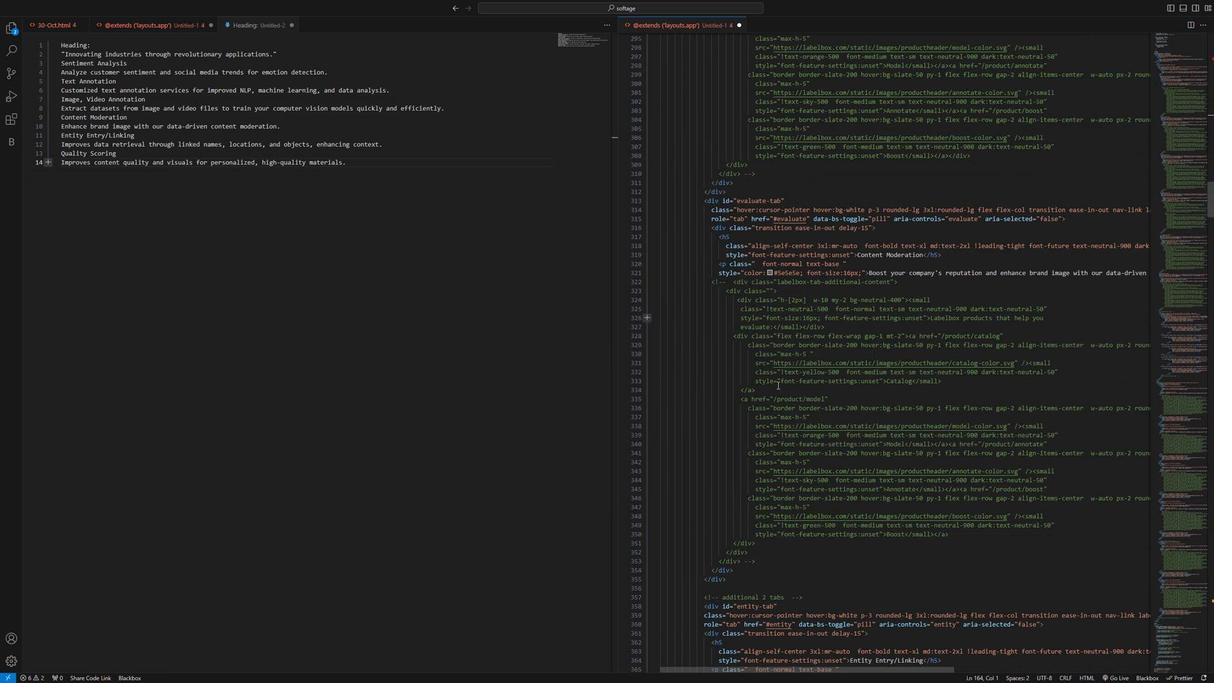 
Action: Mouse scrolled (776, 378) with delta (0, 0)
Screenshot: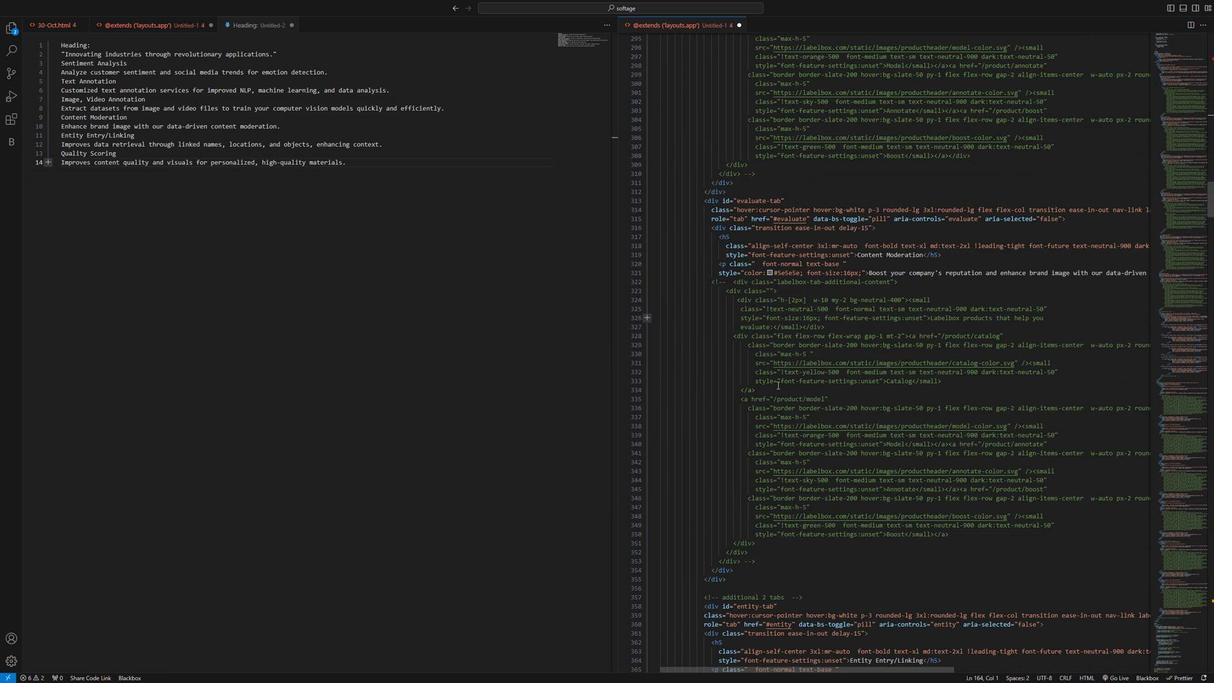 
Action: Mouse moved to (776, 380)
Screenshot: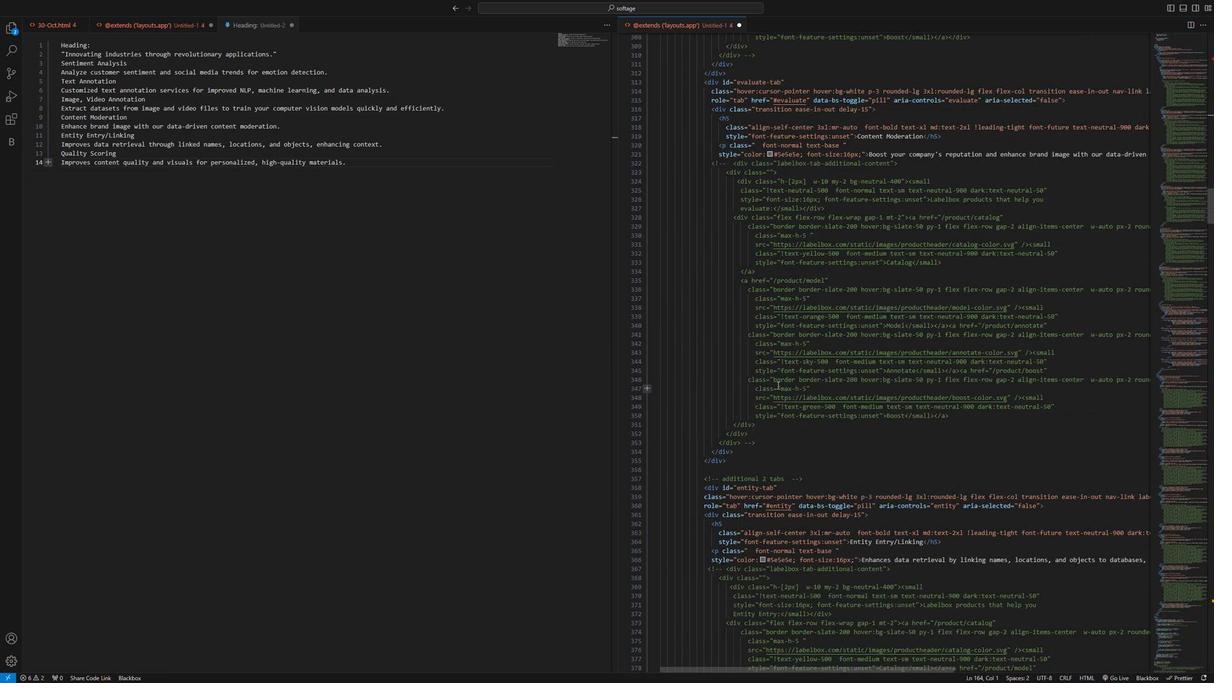 
Action: Mouse scrolled (776, 380) with delta (0, 0)
Screenshot: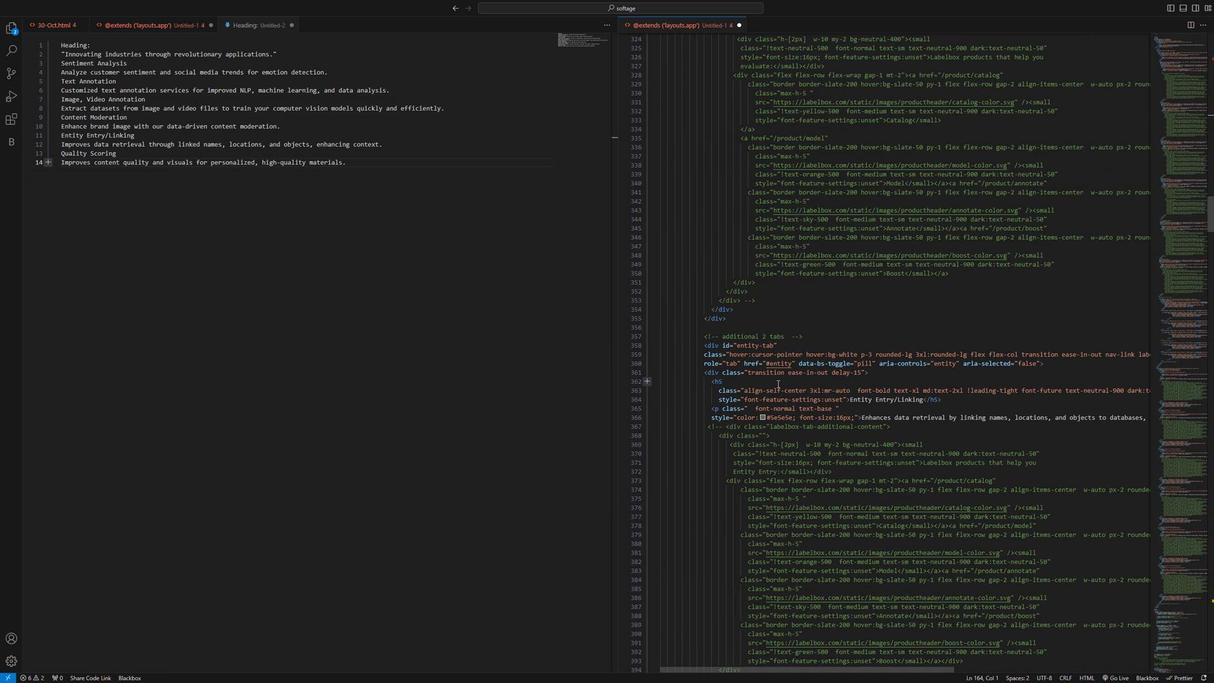 
Action: Mouse scrolled (776, 380) with delta (0, 0)
Screenshot: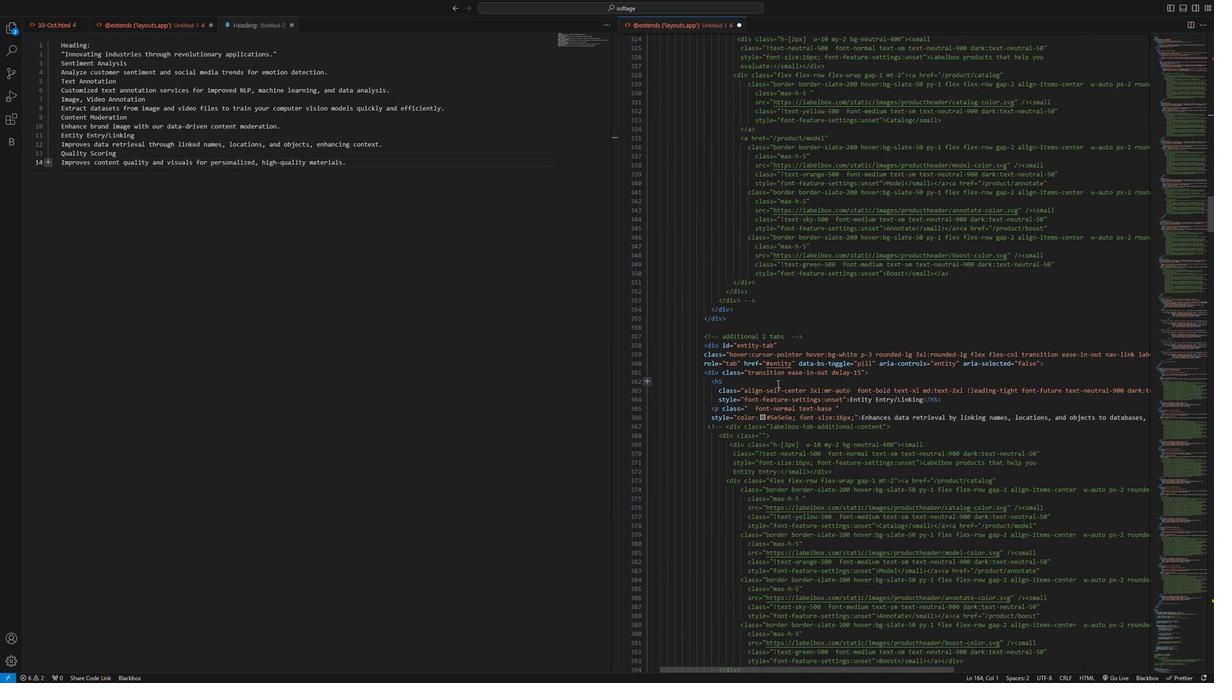 
Action: Mouse scrolled (776, 380) with delta (0, 0)
Screenshot: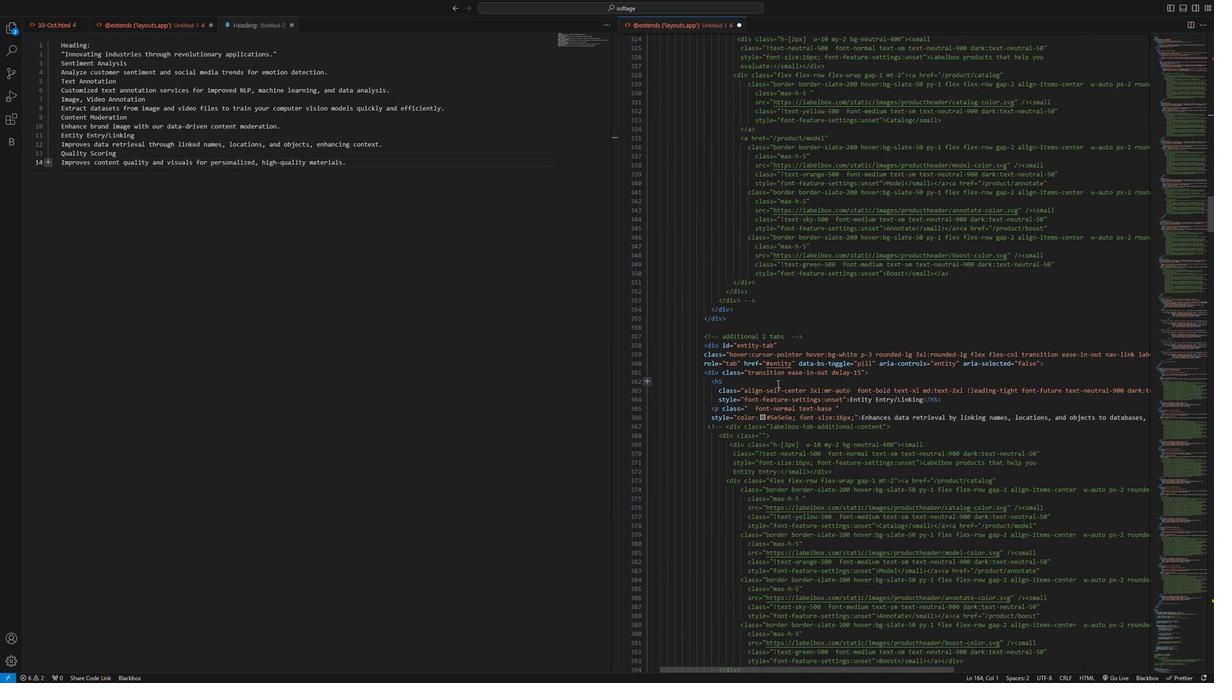 
Action: Mouse scrolled (776, 380) with delta (0, 0)
Screenshot: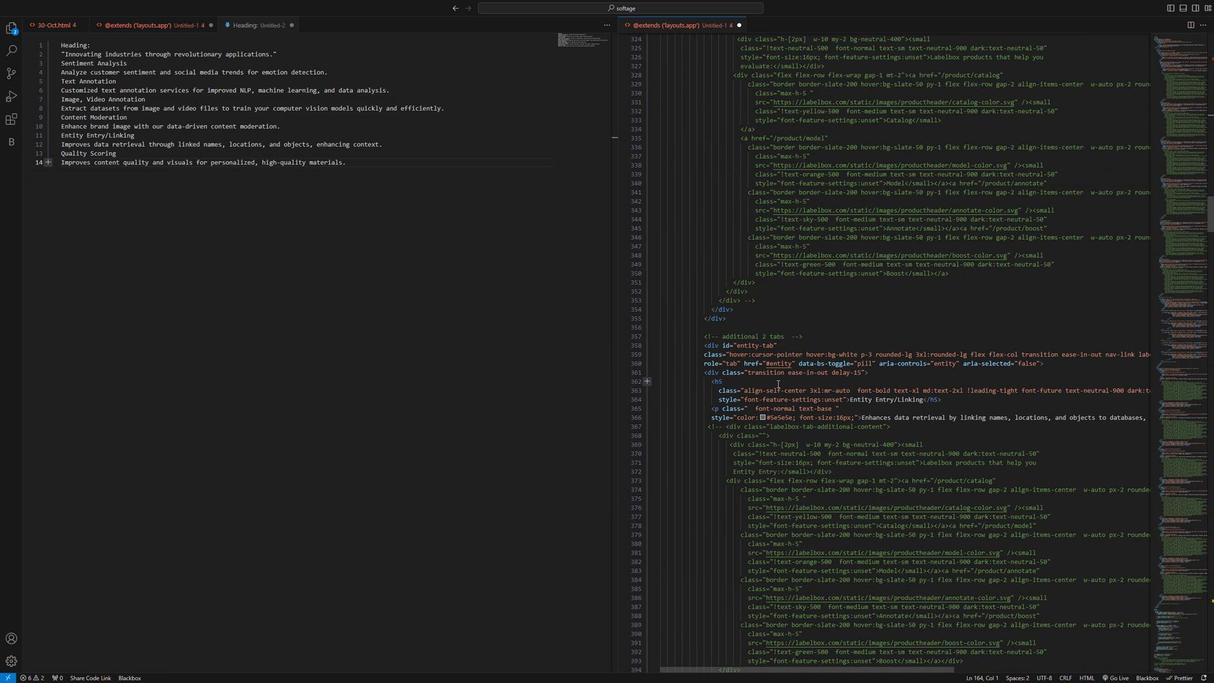 
Action: Mouse scrolled (776, 380) with delta (0, 0)
Screenshot: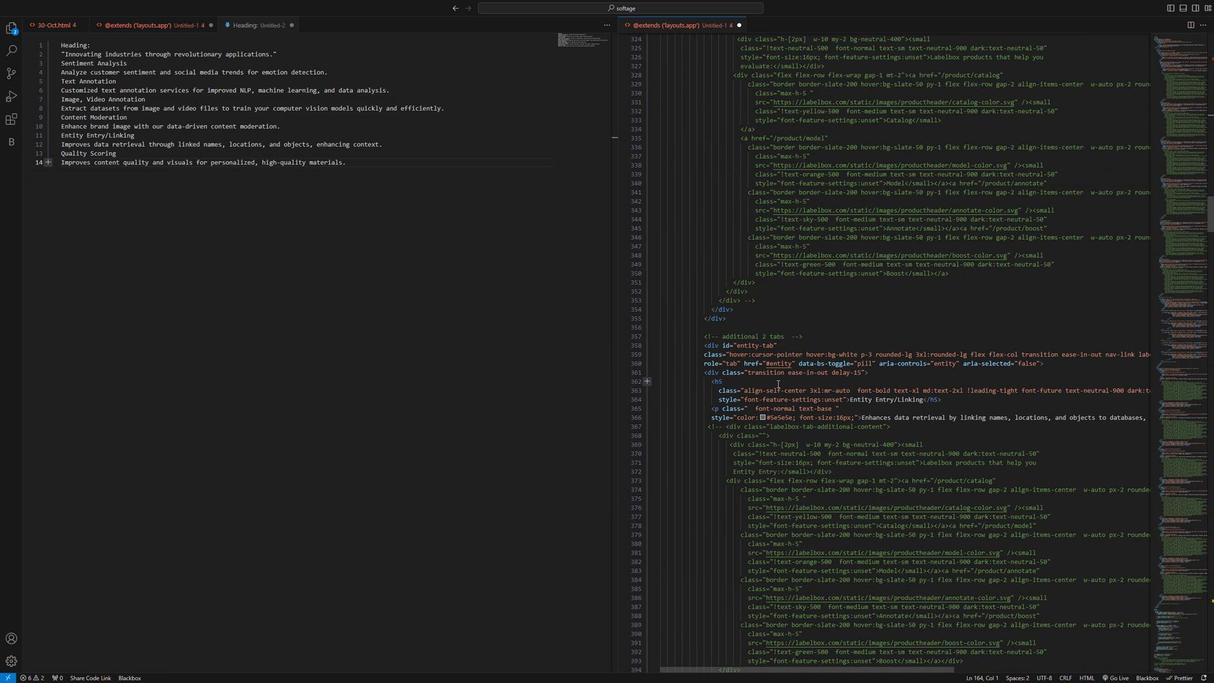 
Action: Mouse scrolled (776, 380) with delta (0, 0)
Screenshot: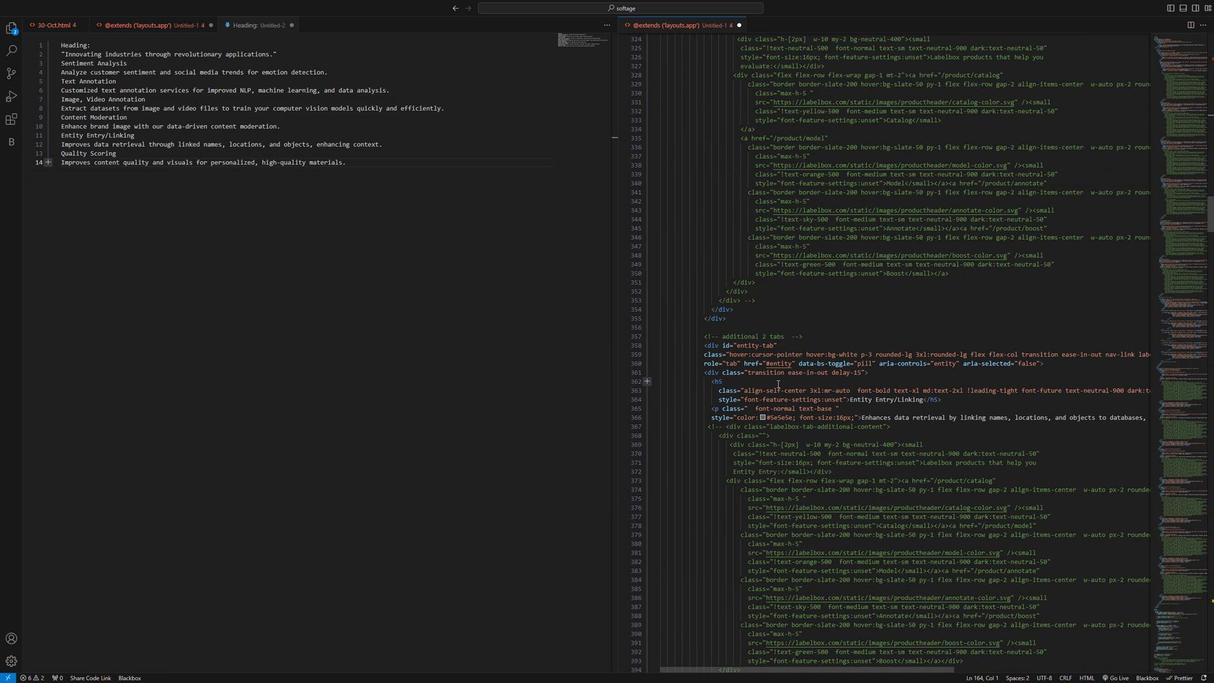 
Action: Mouse scrolled (776, 380) with delta (0, 0)
Screenshot: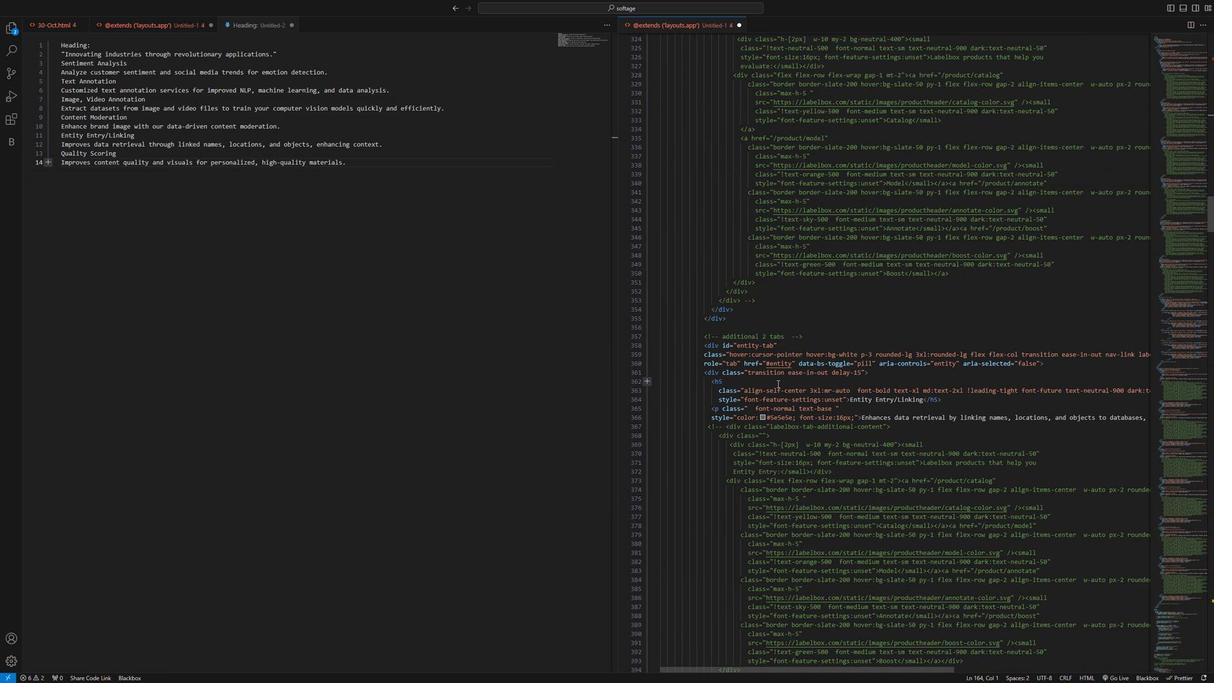 
Action: Mouse scrolled (776, 380) with delta (0, 0)
Screenshot: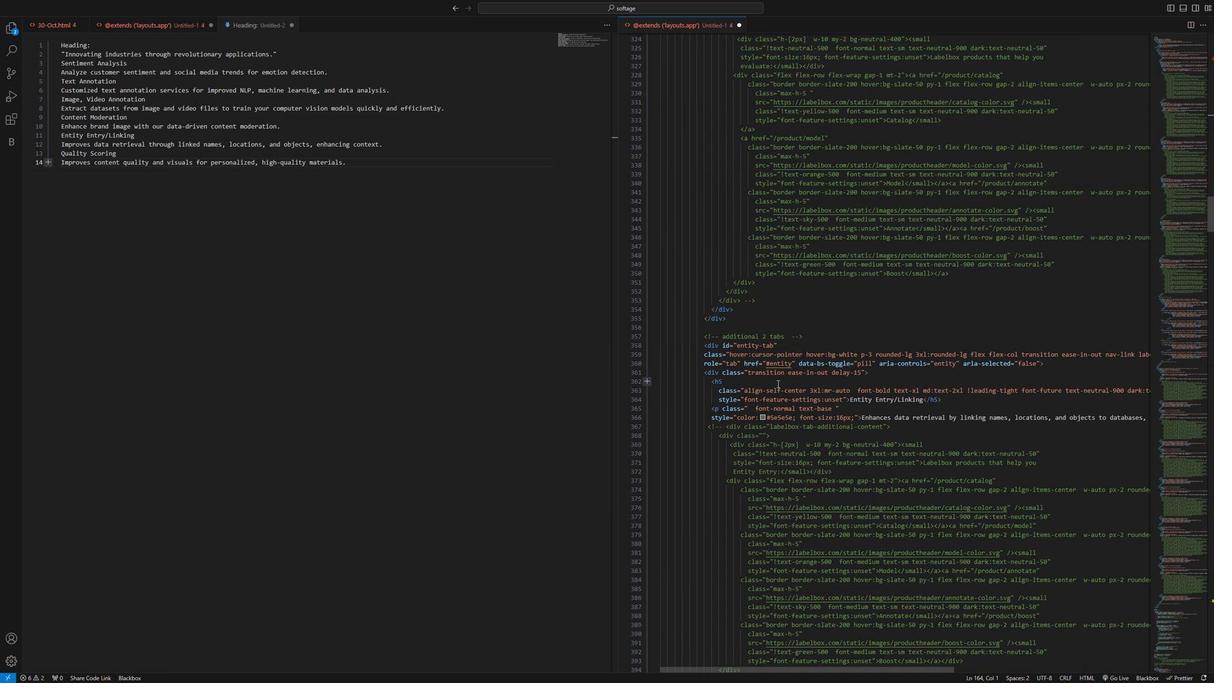 
Action: Mouse scrolled (776, 380) with delta (0, 0)
Screenshot: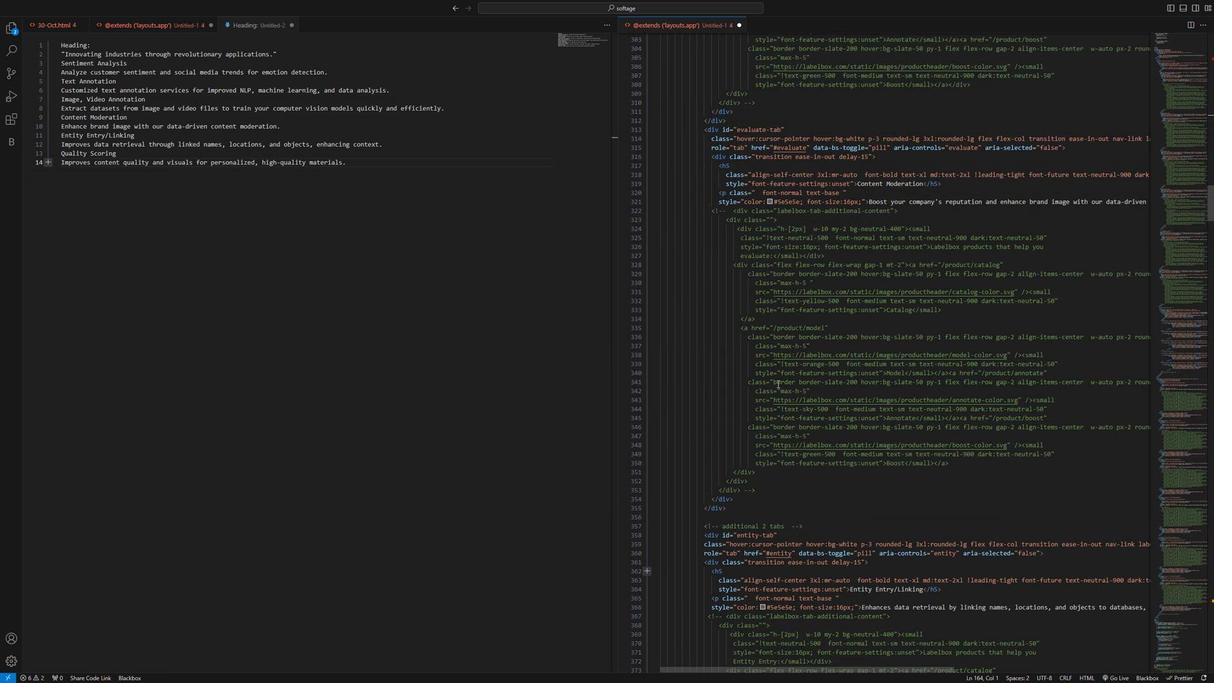 
Action: Mouse scrolled (776, 380) with delta (0, 0)
Screenshot: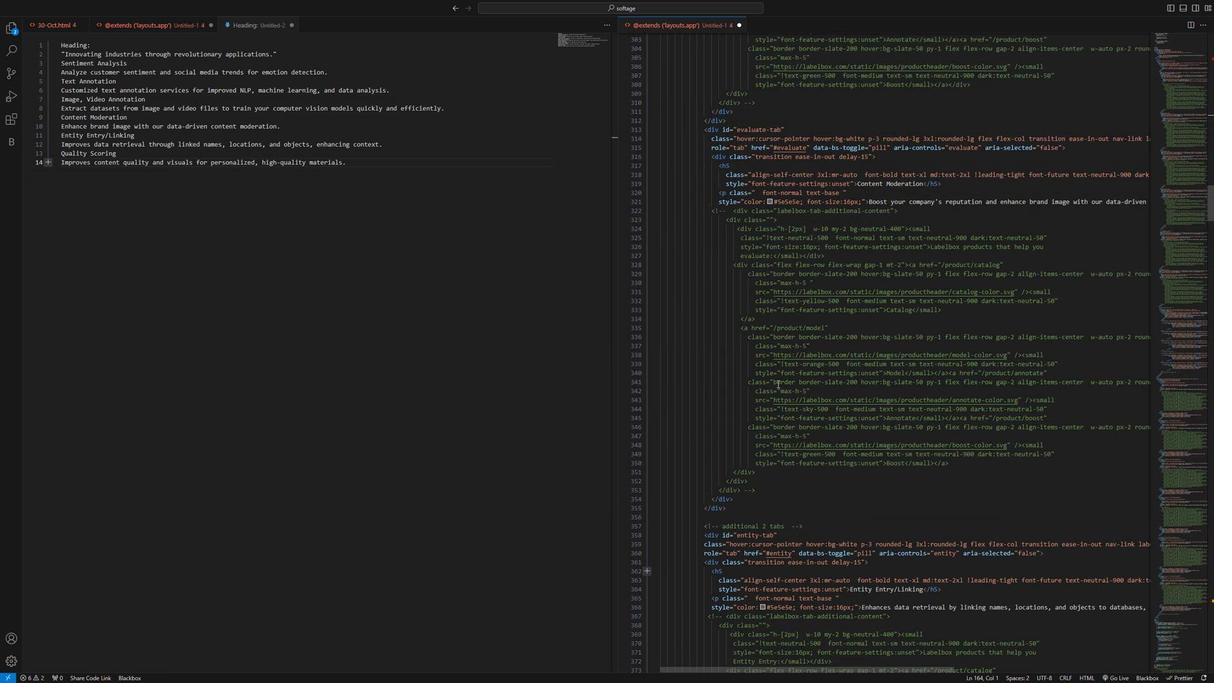 
Action: Mouse scrolled (776, 380) with delta (0, 0)
Screenshot: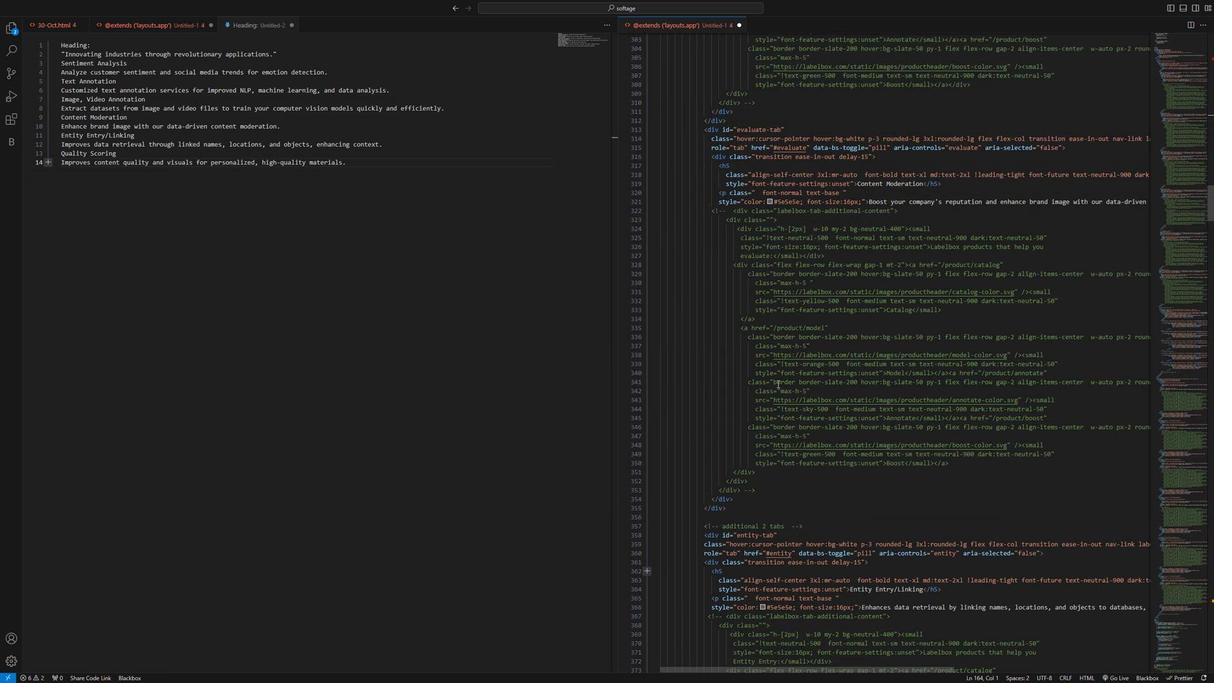 
Action: Mouse scrolled (776, 380) with delta (0, 0)
Screenshot: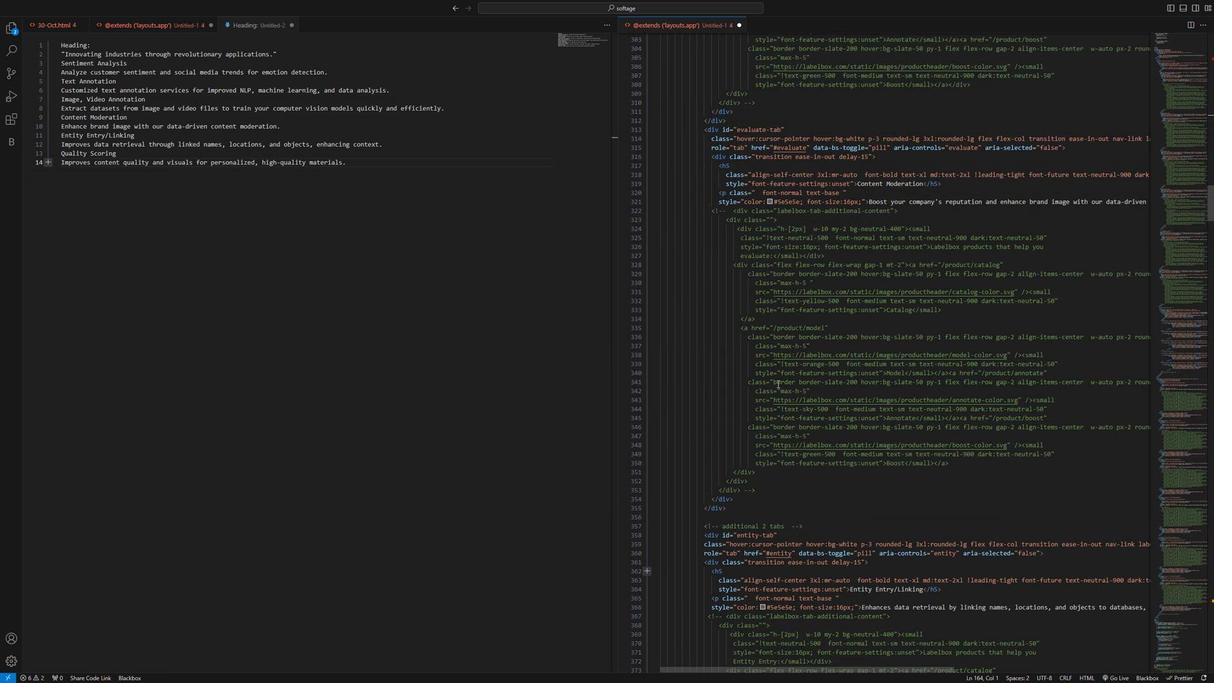 
Action: Mouse scrolled (776, 380) with delta (0, 0)
Screenshot: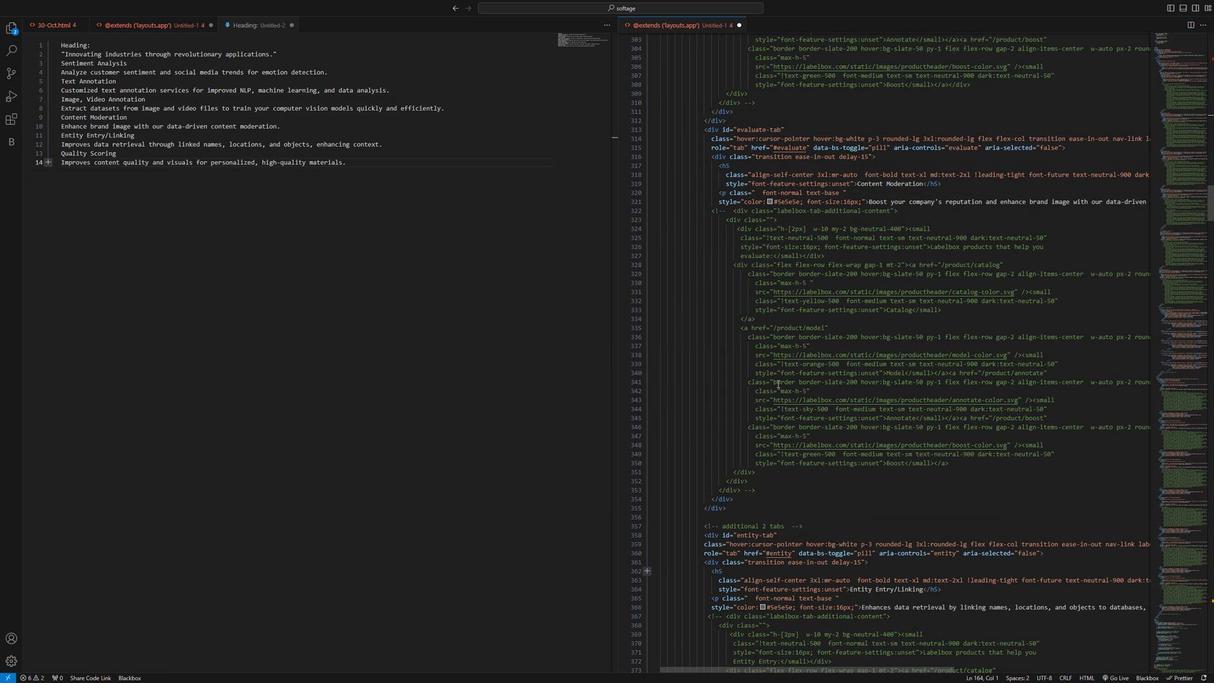 
Action: Mouse scrolled (776, 380) with delta (0, 0)
Screenshot: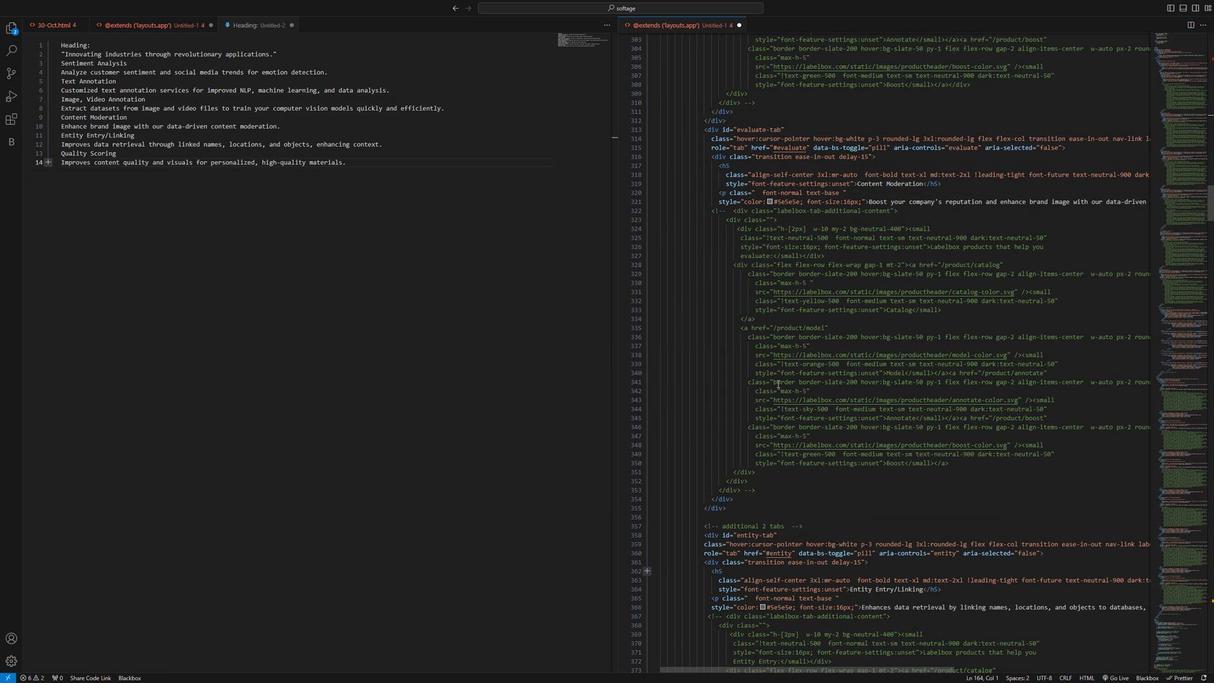 
Action: Mouse scrolled (776, 380) with delta (0, 0)
Screenshot: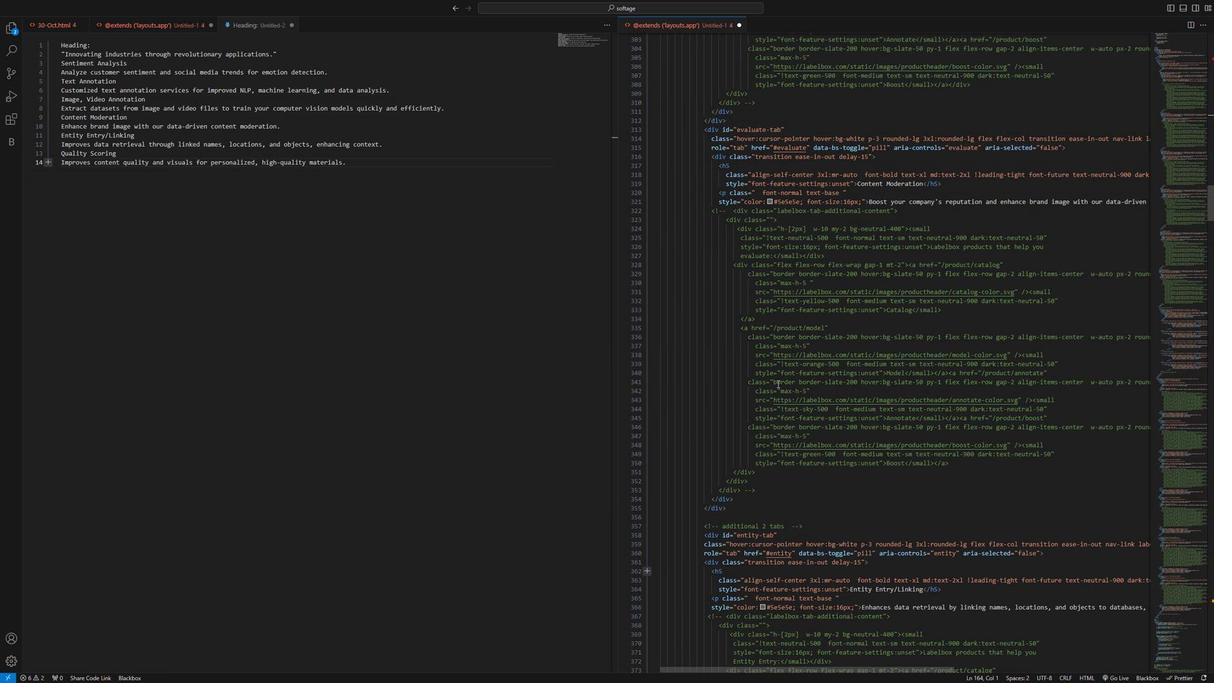 
Action: Mouse scrolled (776, 380) with delta (0, 0)
Screenshot: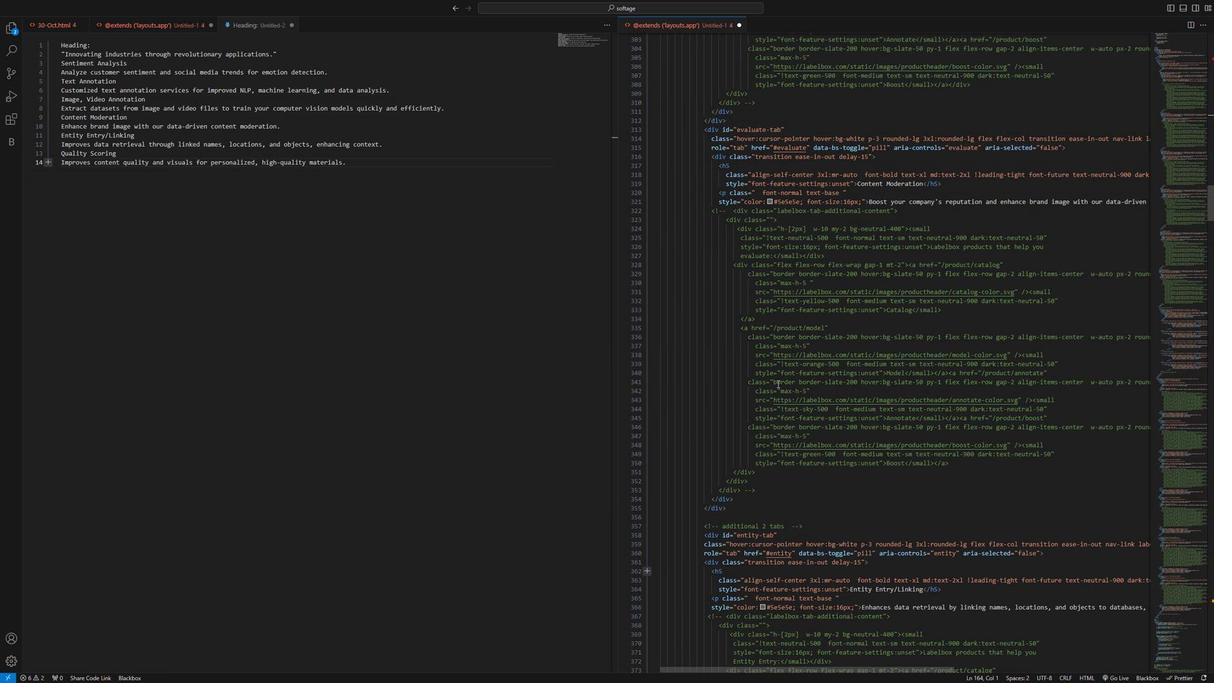 
Action: Mouse scrolled (776, 380) with delta (0, 0)
Screenshot: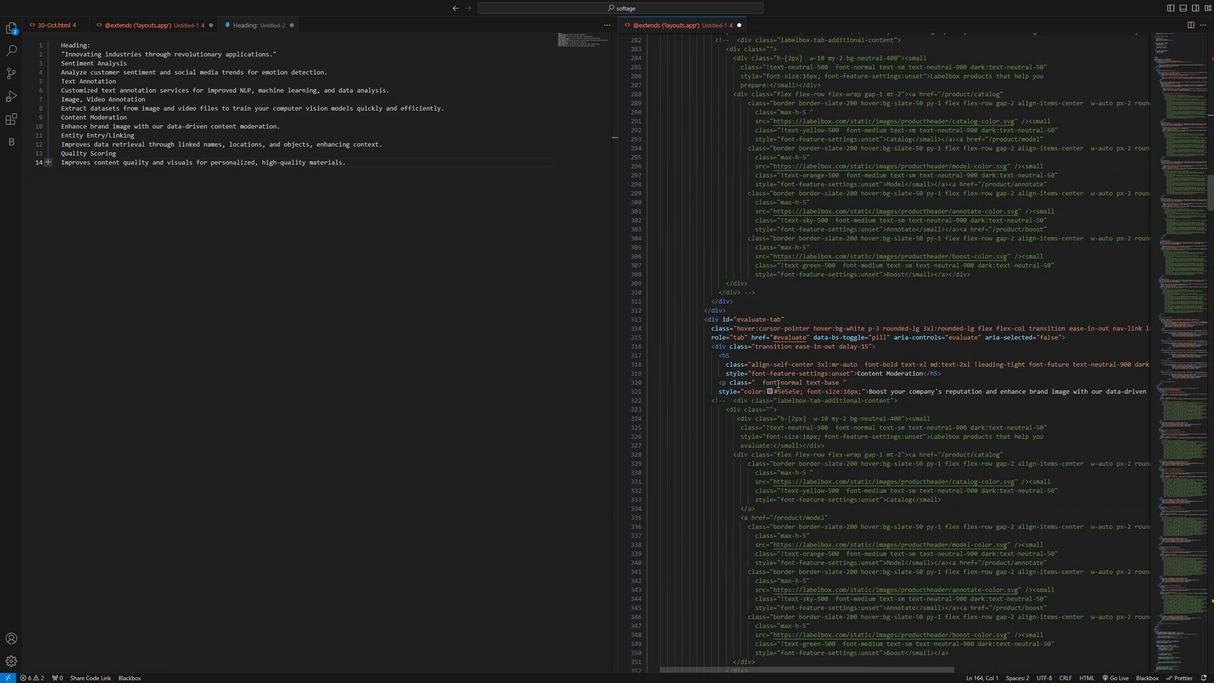 
Action: Mouse scrolled (776, 380) with delta (0, 0)
Screenshot: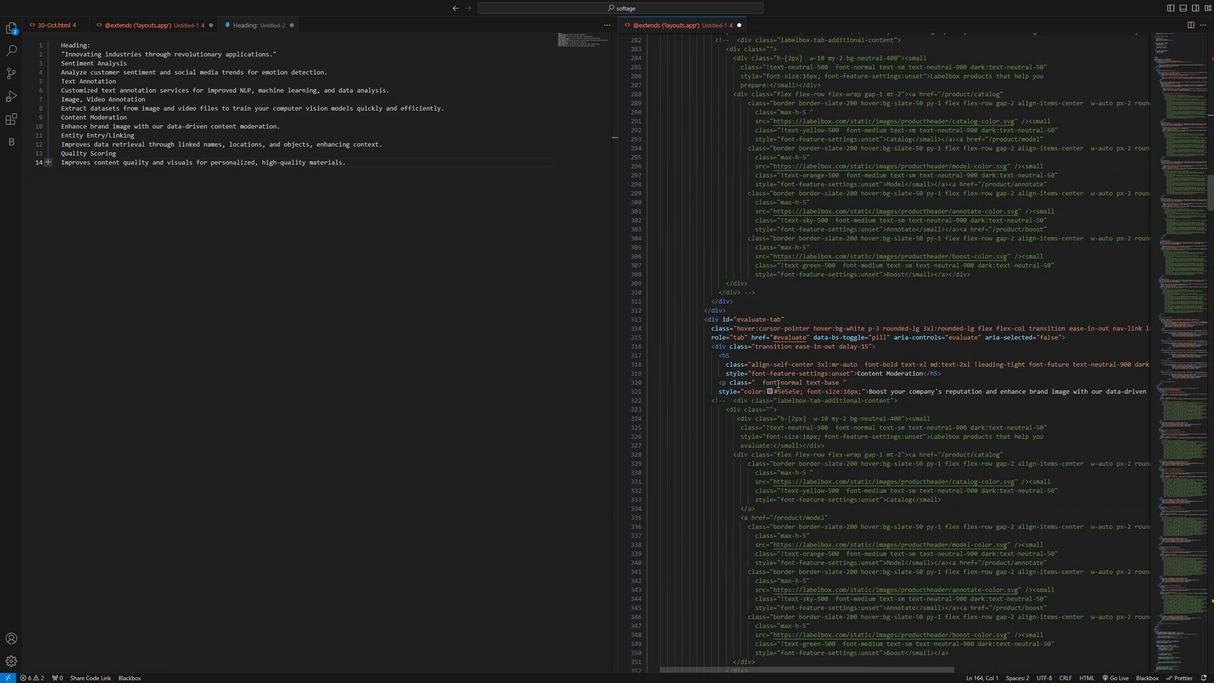 
Action: Mouse scrolled (776, 380) with delta (0, 0)
Screenshot: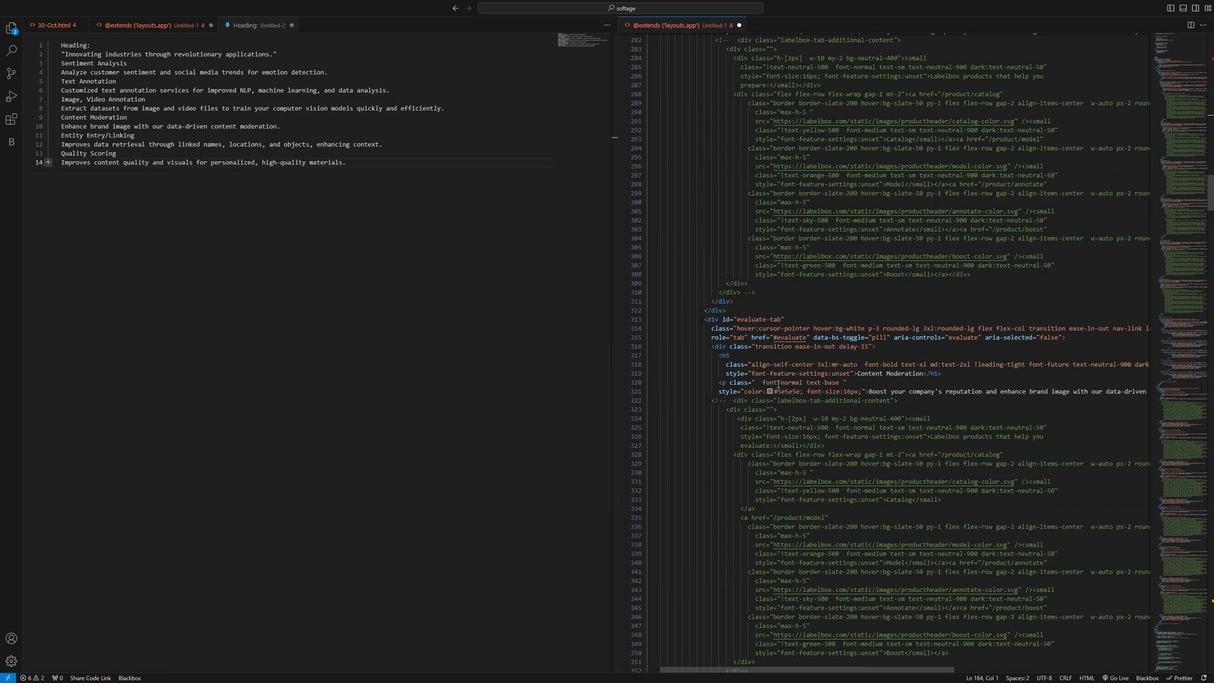 
Action: Mouse scrolled (776, 380) with delta (0, 0)
Screenshot: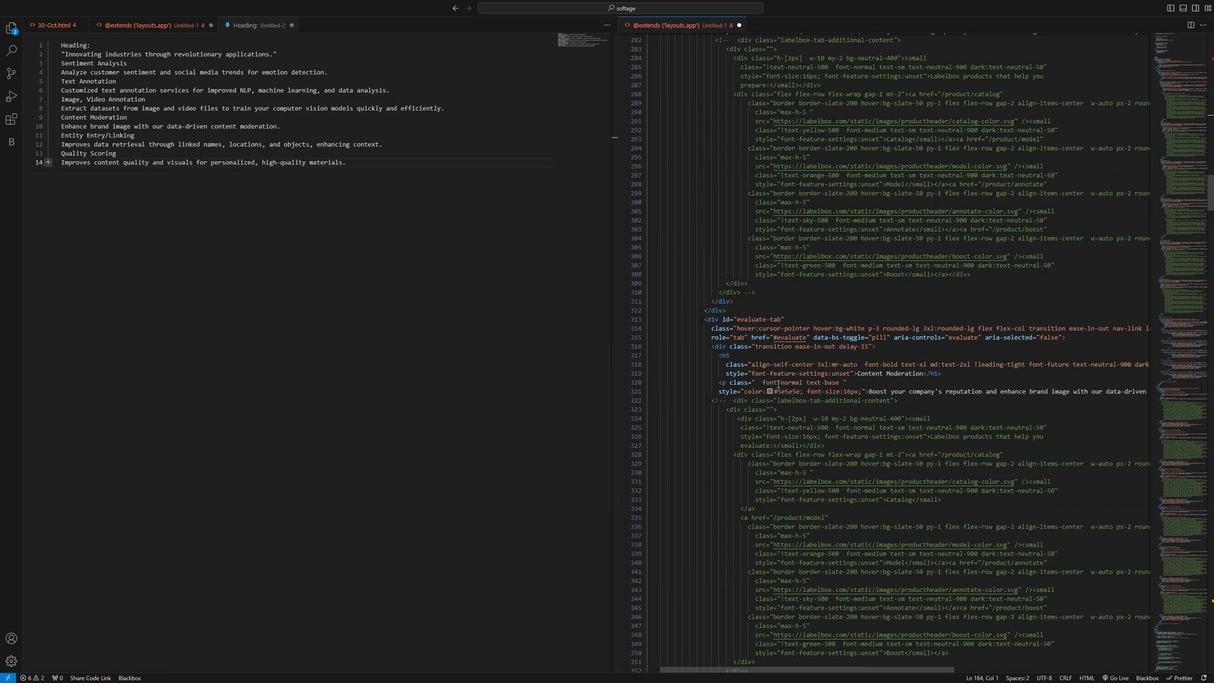 
Action: Mouse scrolled (776, 380) with delta (0, 0)
Screenshot: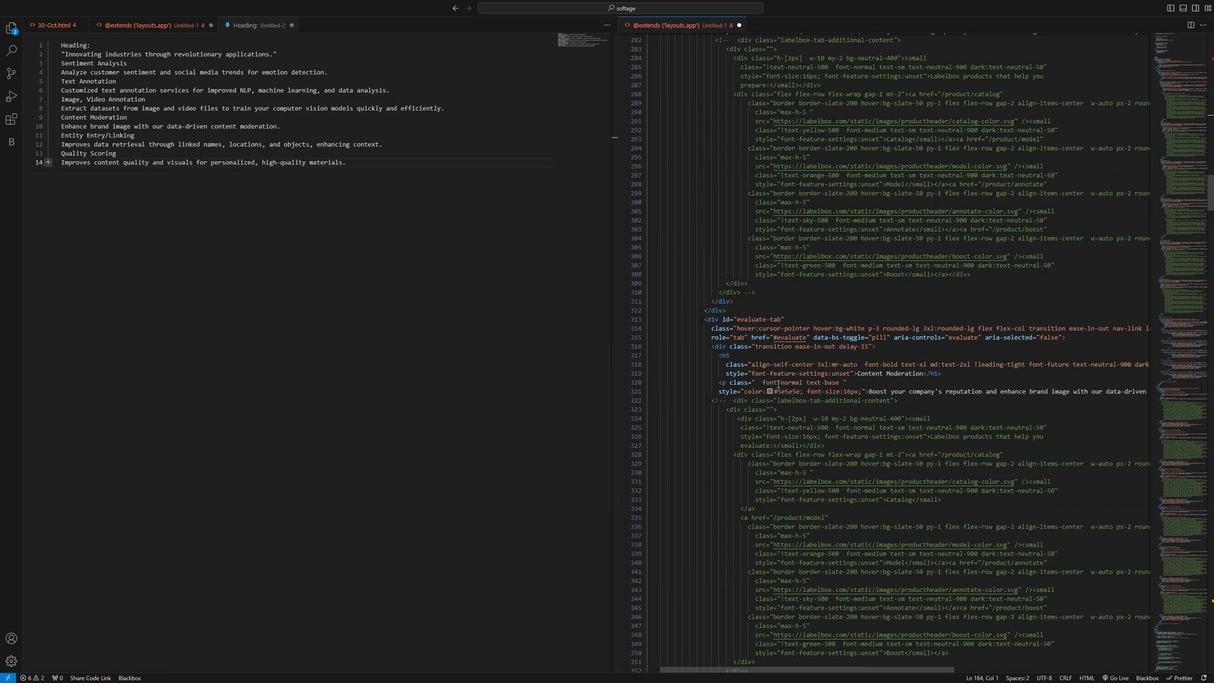 
Action: Mouse scrolled (776, 380) with delta (0, 0)
Screenshot: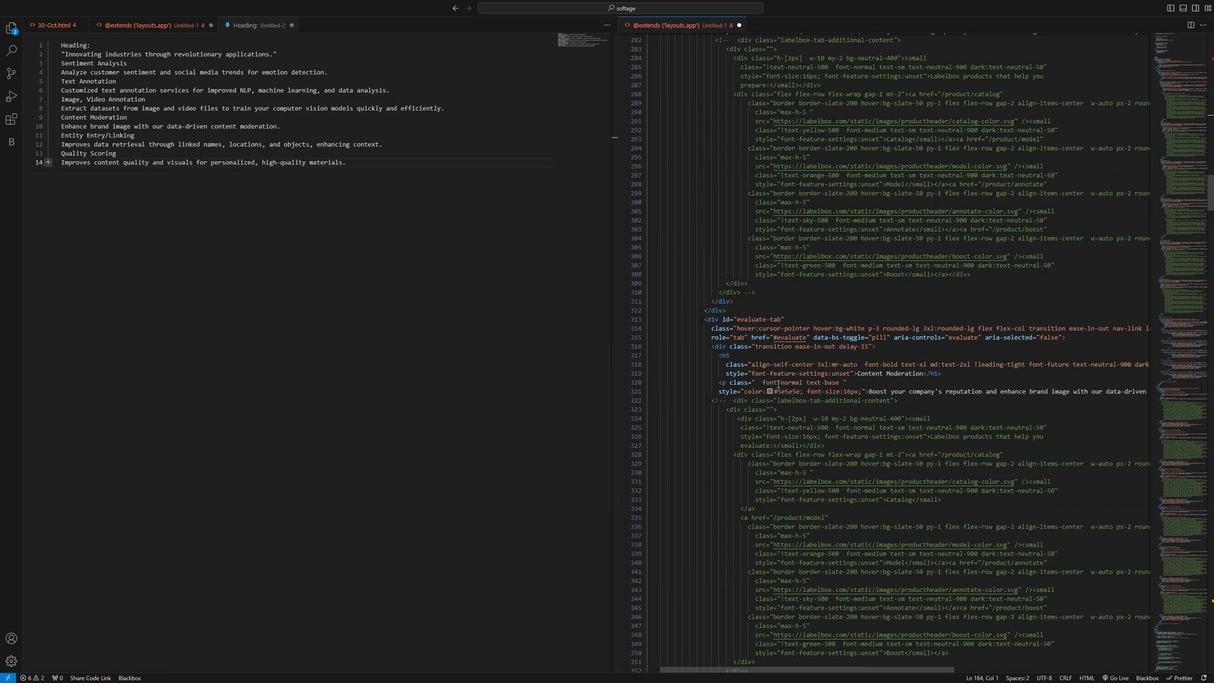 
Action: Mouse moved to (776, 380)
Screenshot: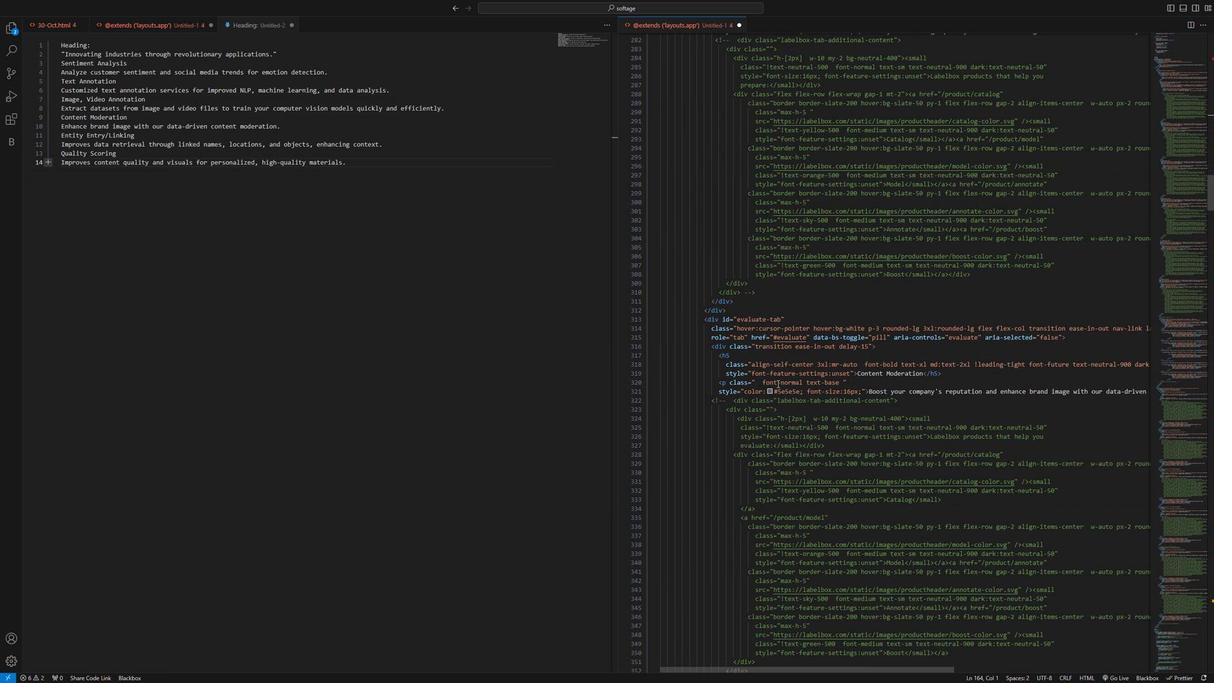 
Action: Mouse scrolled (776, 381) with delta (0, 0)
Screenshot: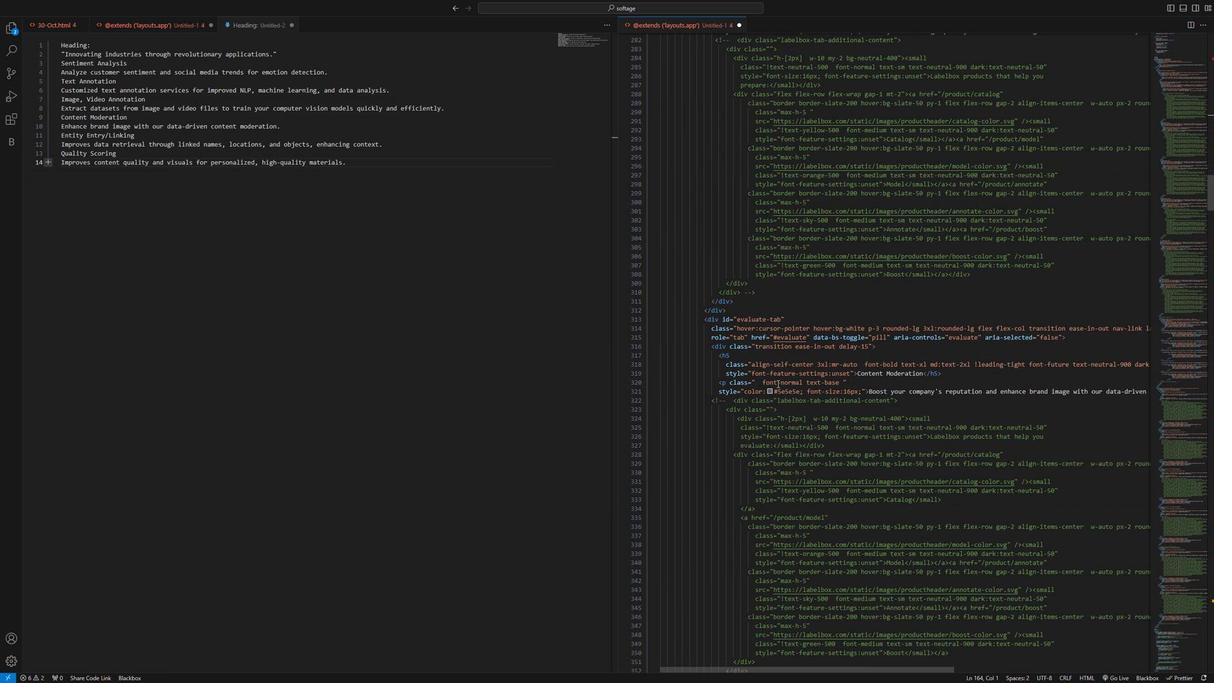 
Action: Mouse moved to (773, 382)
Screenshot: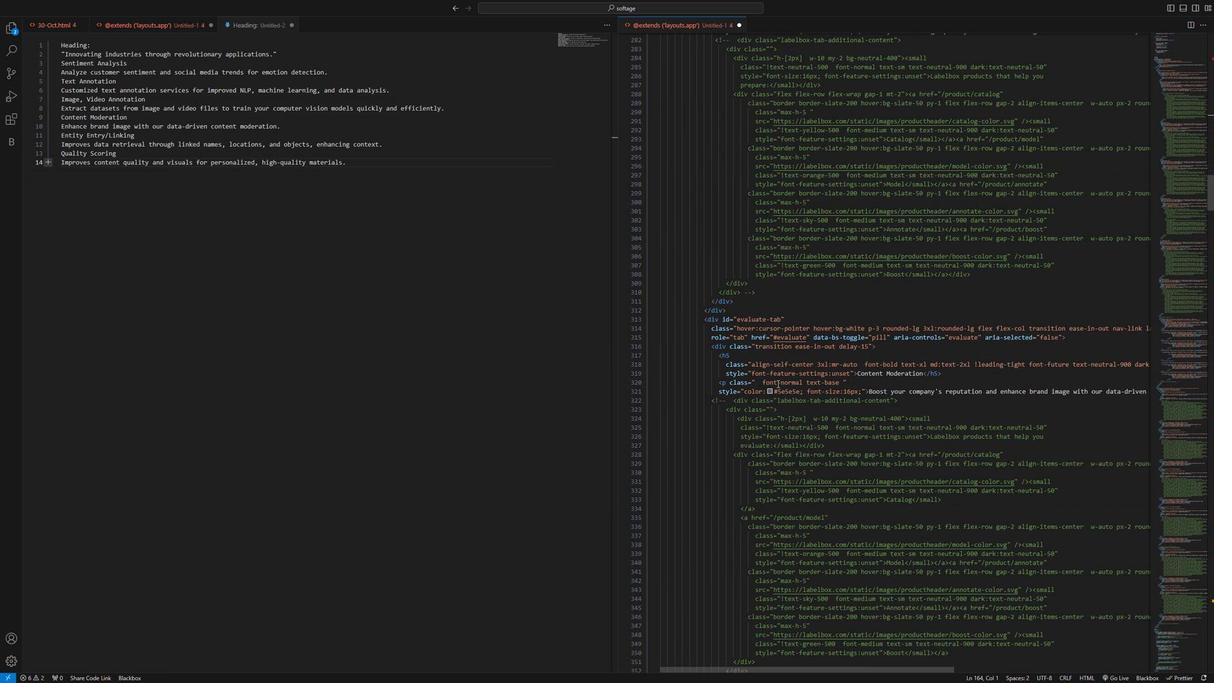
Action: Mouse scrolled (773, 382) with delta (0, 0)
Screenshot: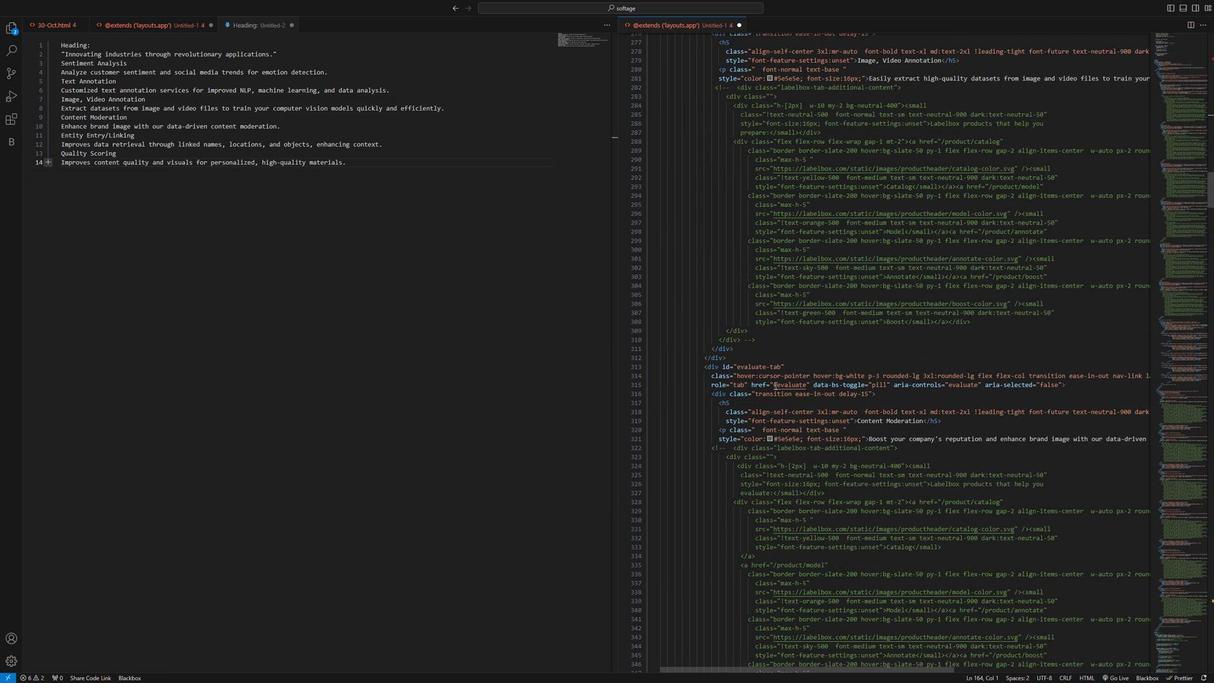
Action: Mouse scrolled (773, 382) with delta (0, 0)
Screenshot: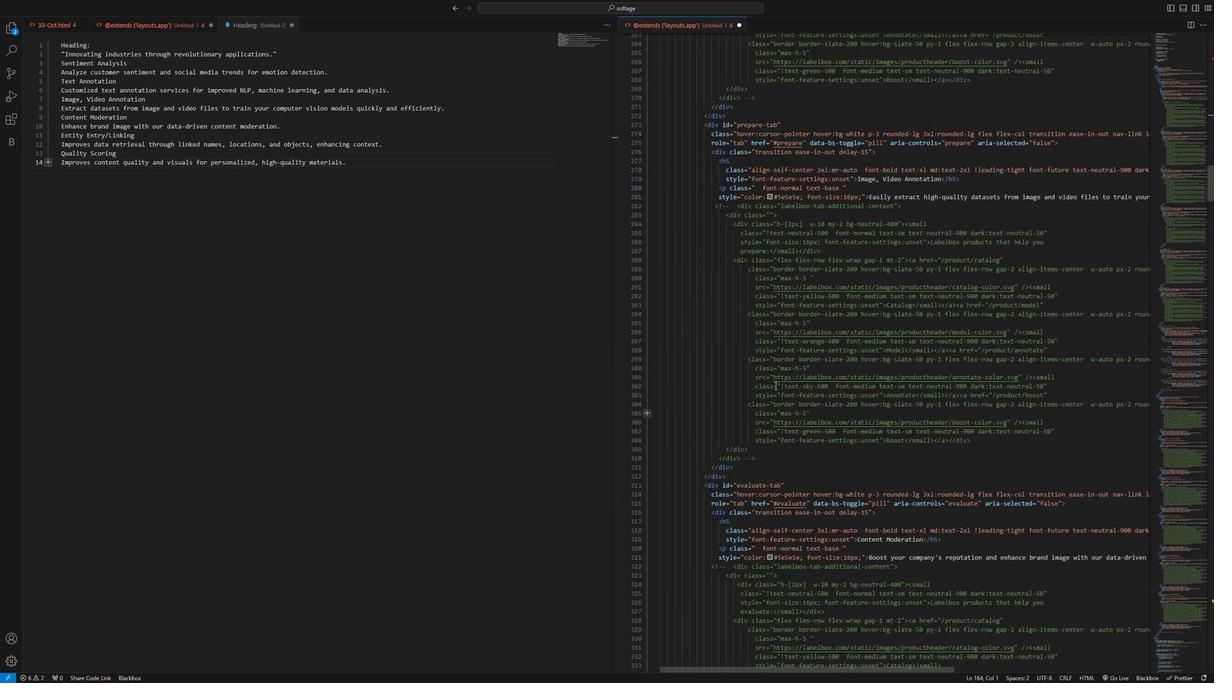 
Action: Mouse scrolled (773, 382) with delta (0, 0)
Screenshot: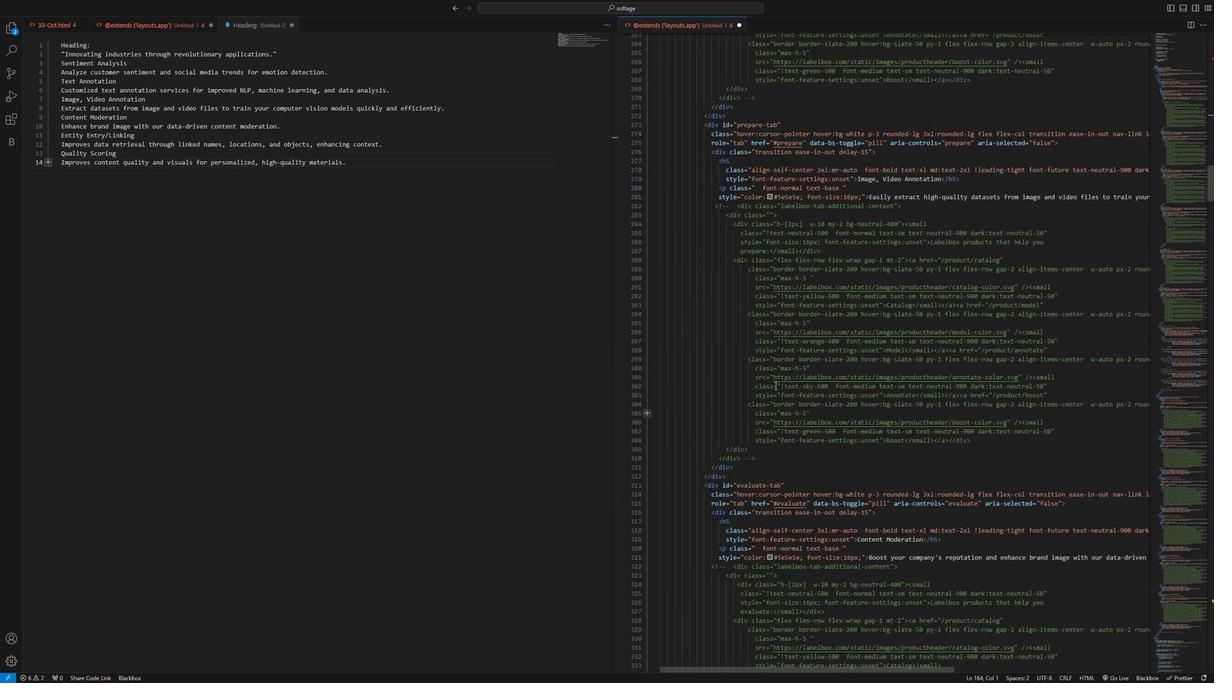 
Action: Mouse scrolled (773, 382) with delta (0, 0)
Screenshot: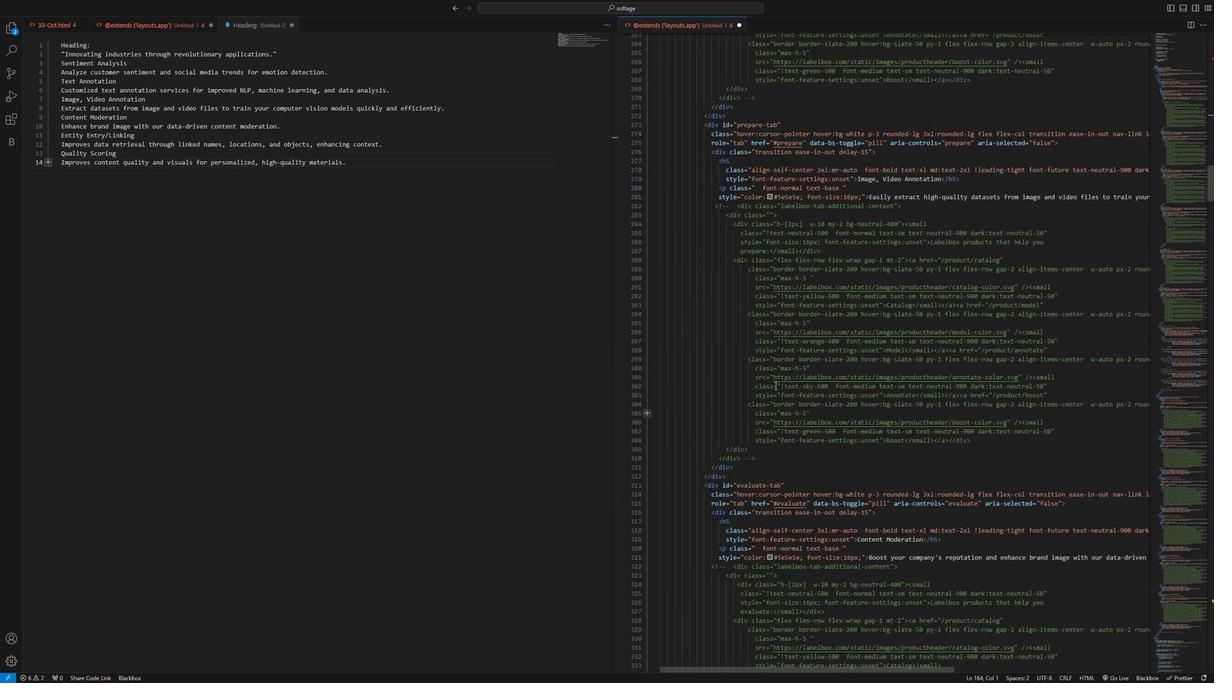 
Action: Mouse scrolled (773, 382) with delta (0, 0)
Screenshot: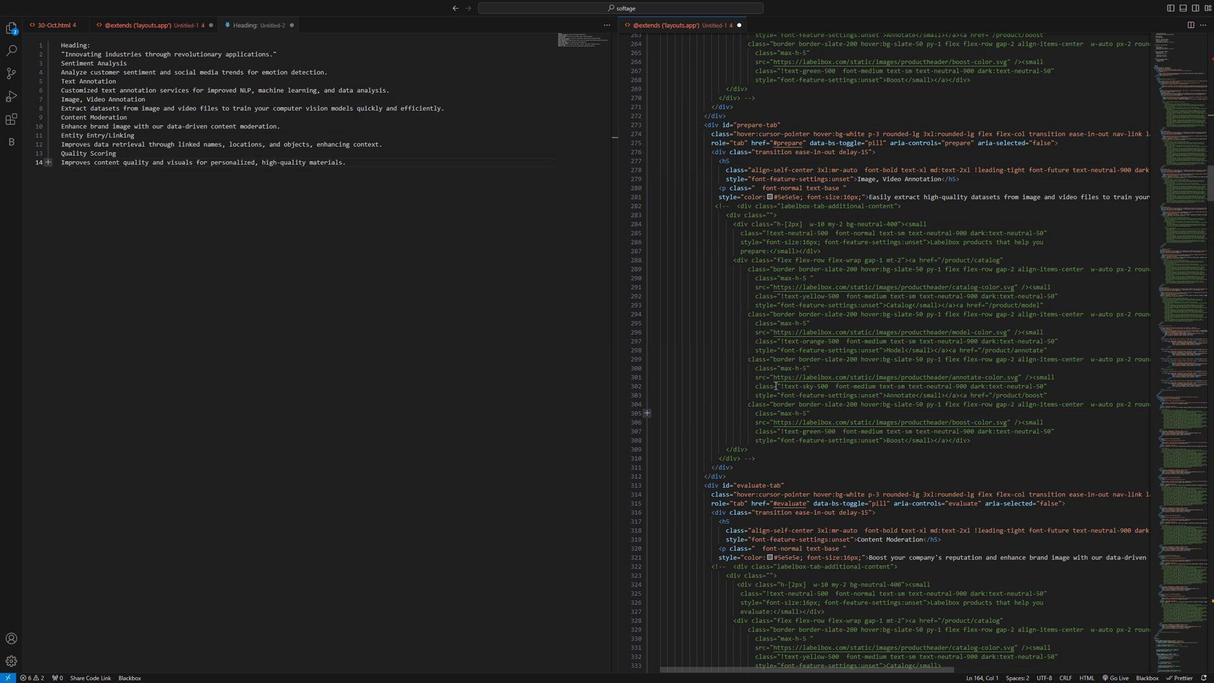 
Action: Mouse scrolled (773, 382) with delta (0, 0)
Screenshot: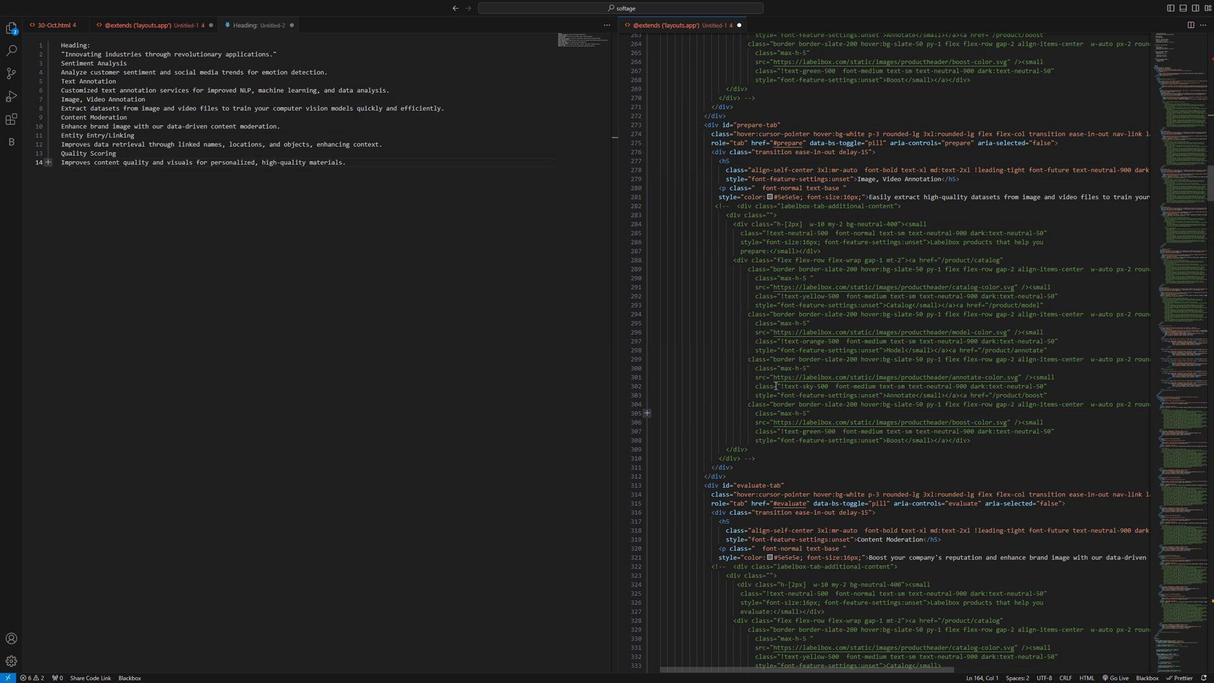 
Action: Mouse scrolled (773, 382) with delta (0, 0)
Screenshot: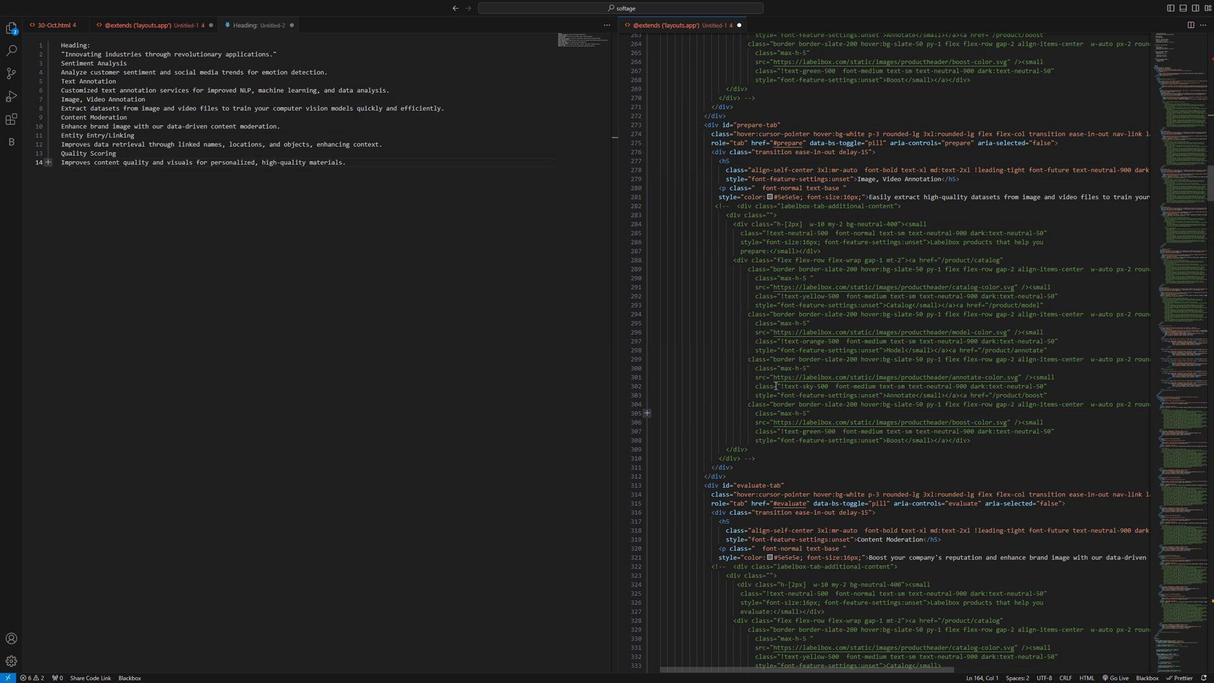 
Action: Mouse scrolled (773, 382) with delta (0, 0)
Screenshot: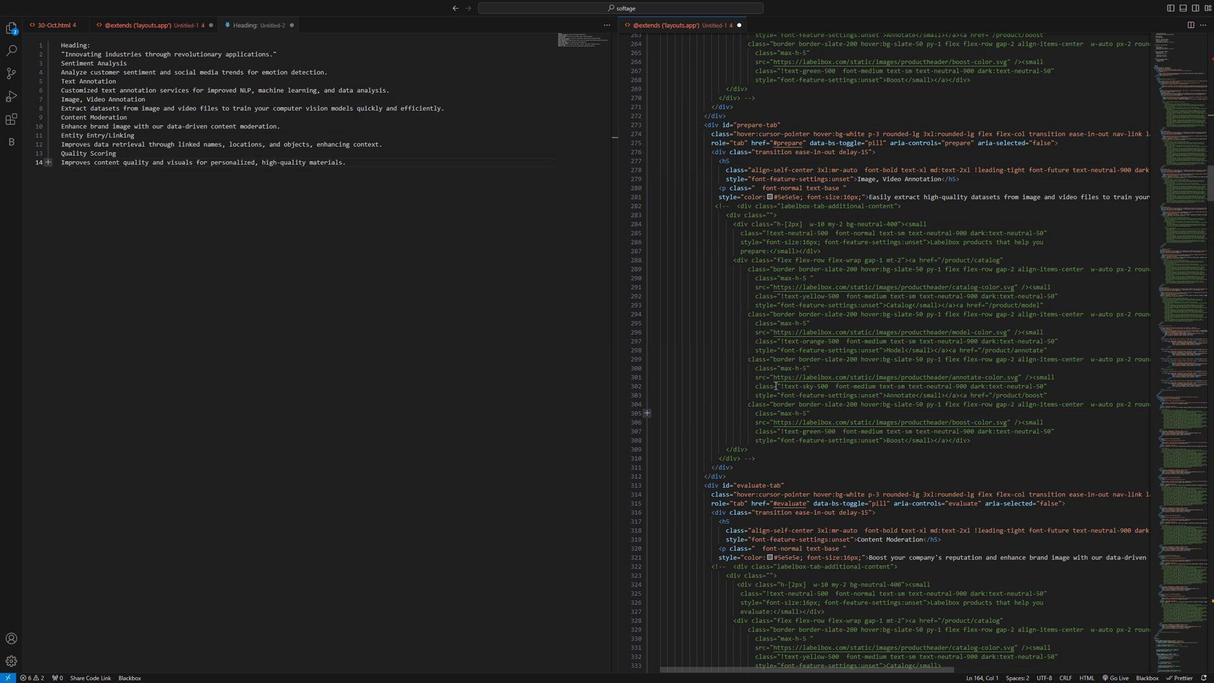 
Action: Mouse scrolled (773, 382) with delta (0, 0)
Screenshot: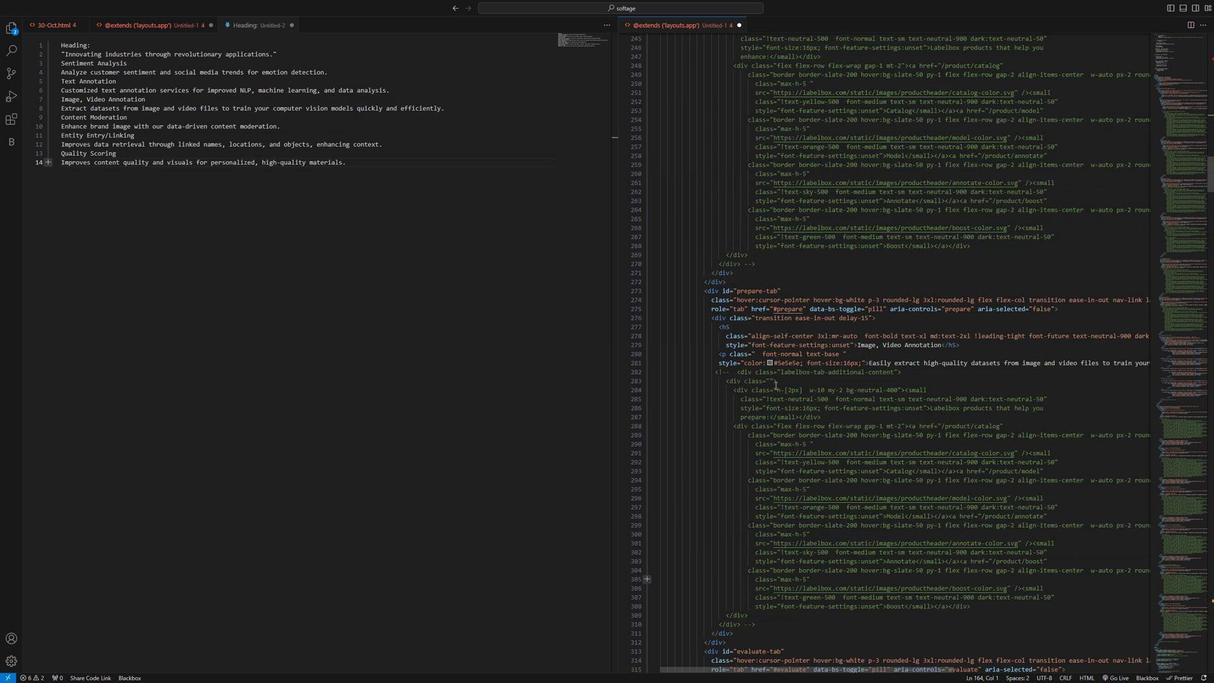 
Action: Mouse scrolled (773, 382) with delta (0, 0)
Screenshot: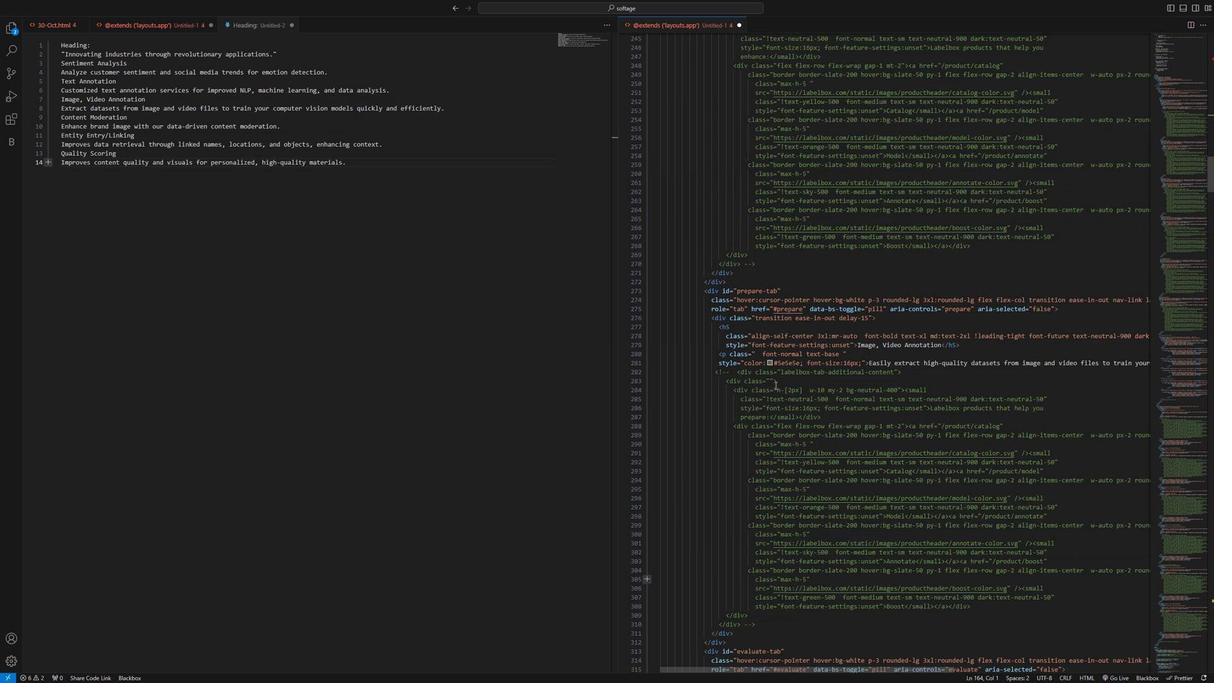 
Action: Mouse scrolled (773, 382) with delta (0, 0)
Screenshot: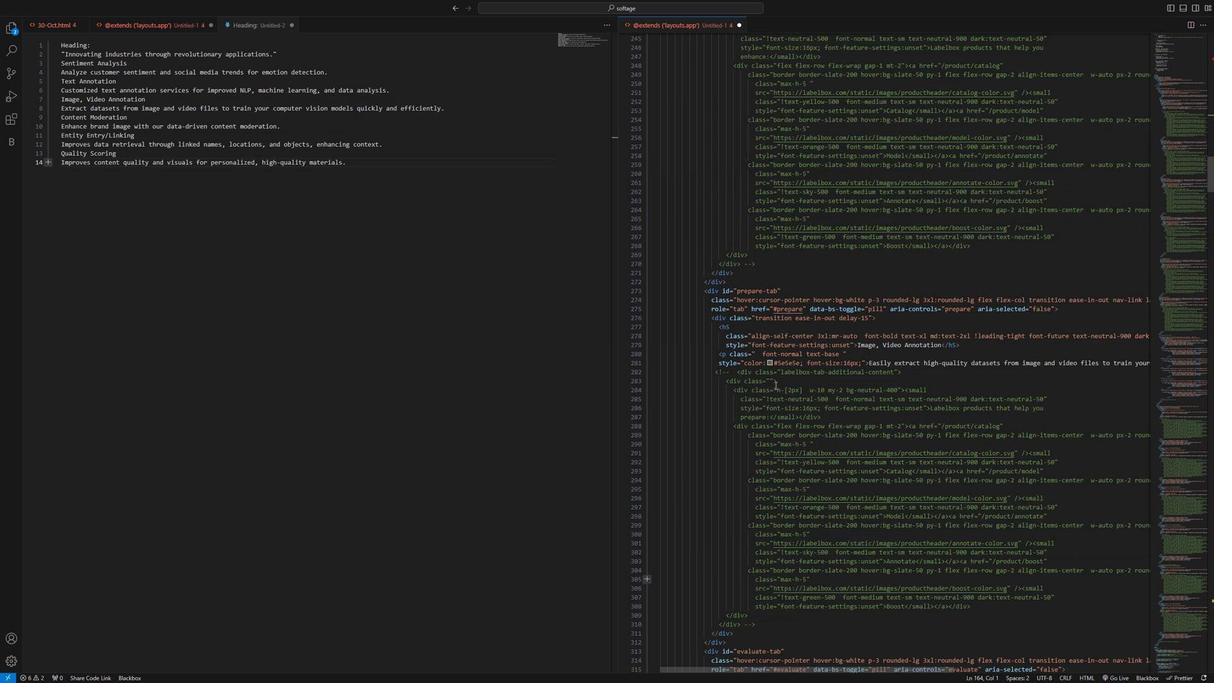 
Action: Mouse scrolled (773, 382) with delta (0, 0)
Screenshot: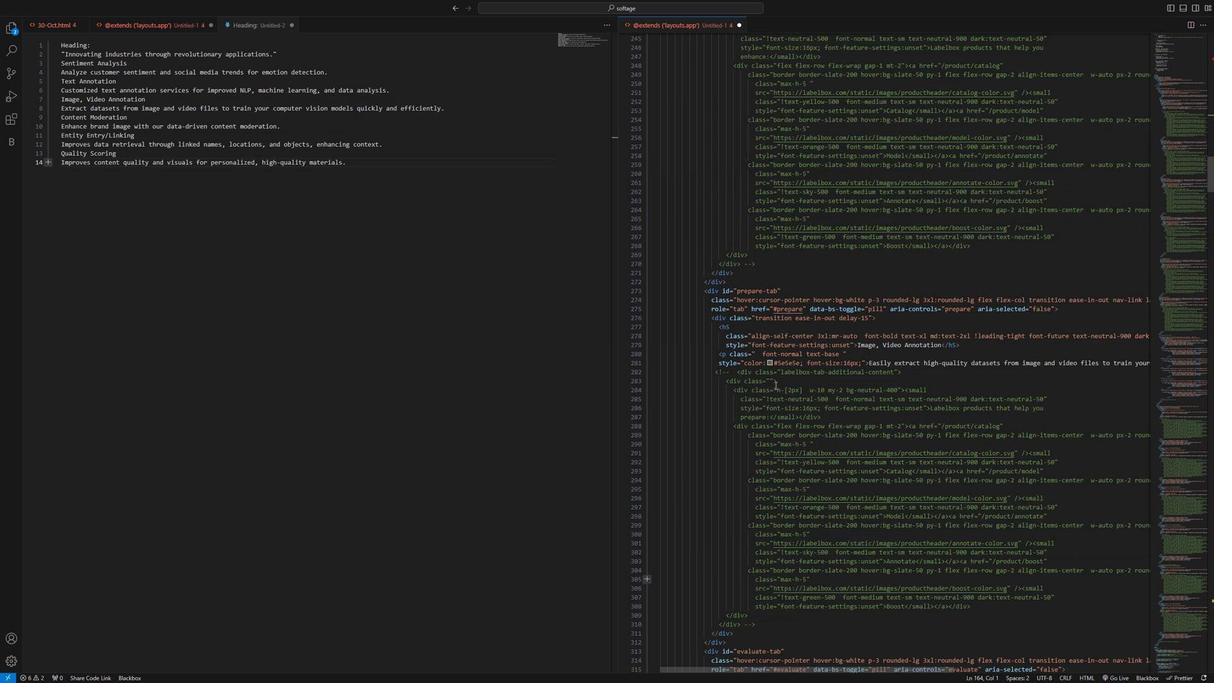 
Action: Mouse scrolled (773, 382) with delta (0, 0)
Screenshot: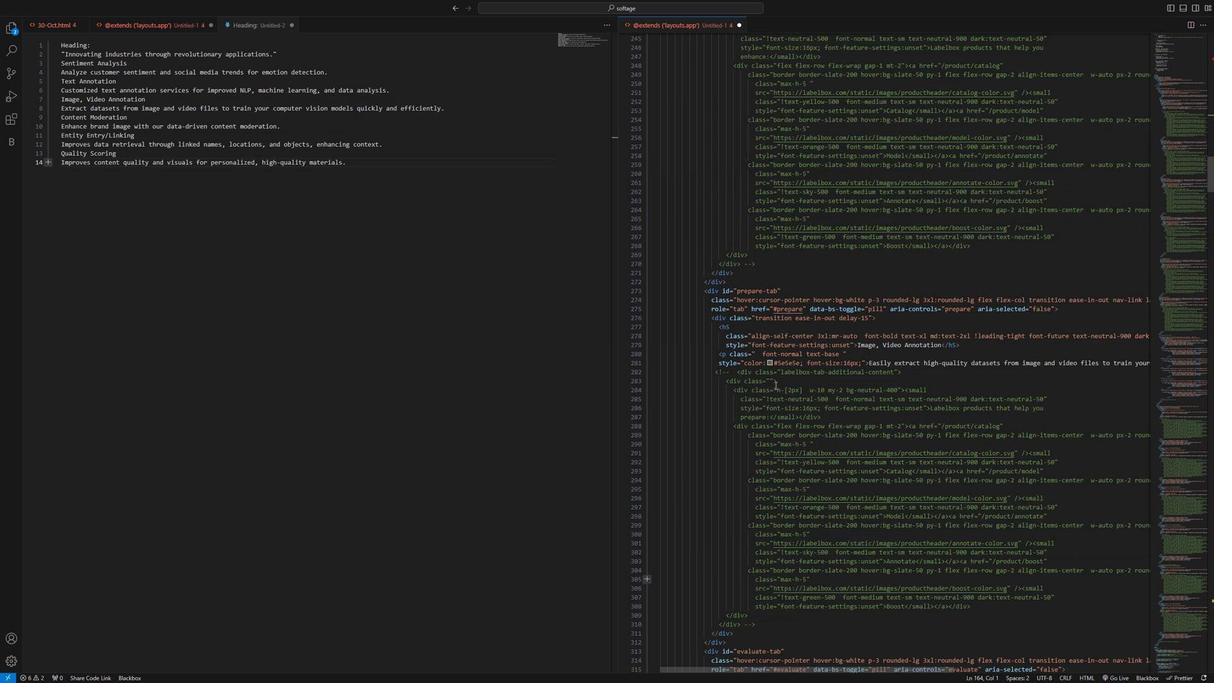 
Action: Mouse scrolled (773, 382) with delta (0, 0)
Screenshot: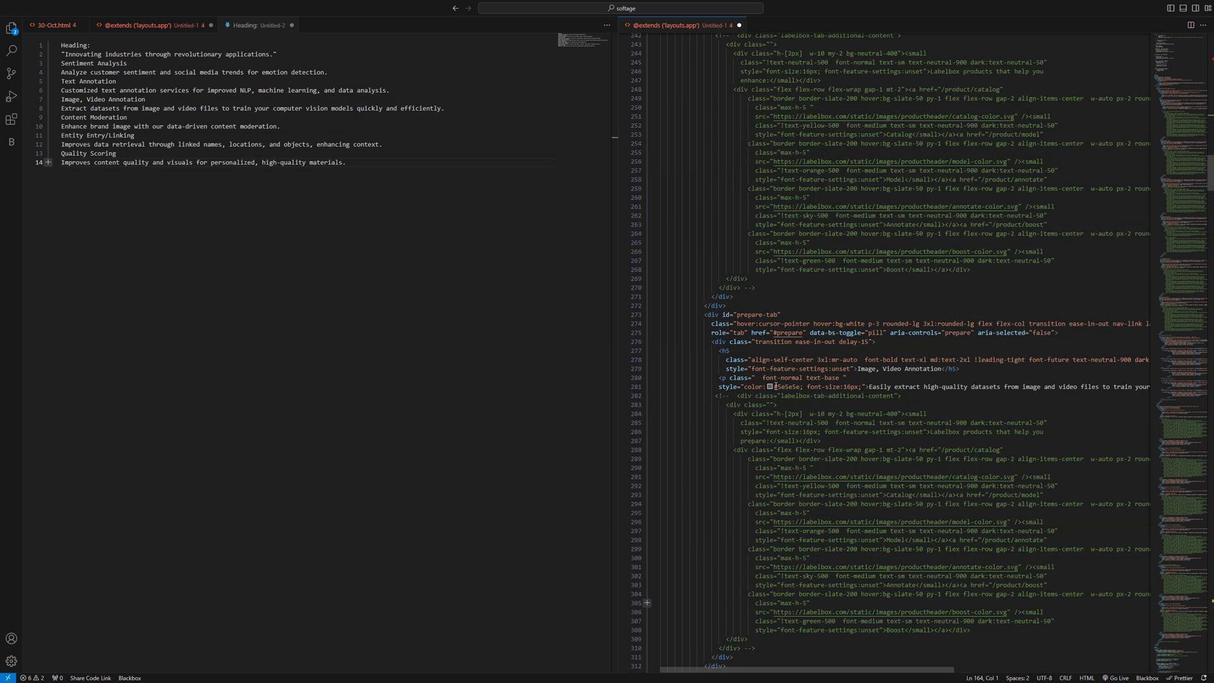 
Action: Mouse scrolled (773, 382) with delta (0, 0)
Screenshot: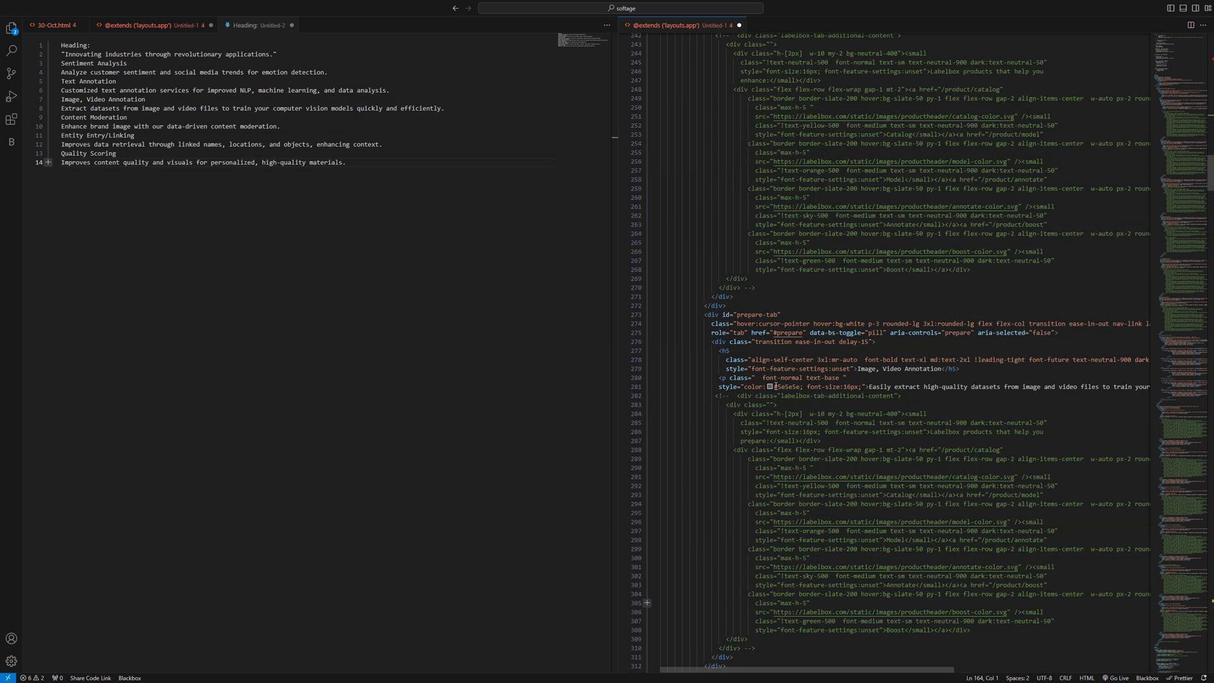 
Action: Mouse scrolled (773, 382) with delta (0, 0)
Screenshot: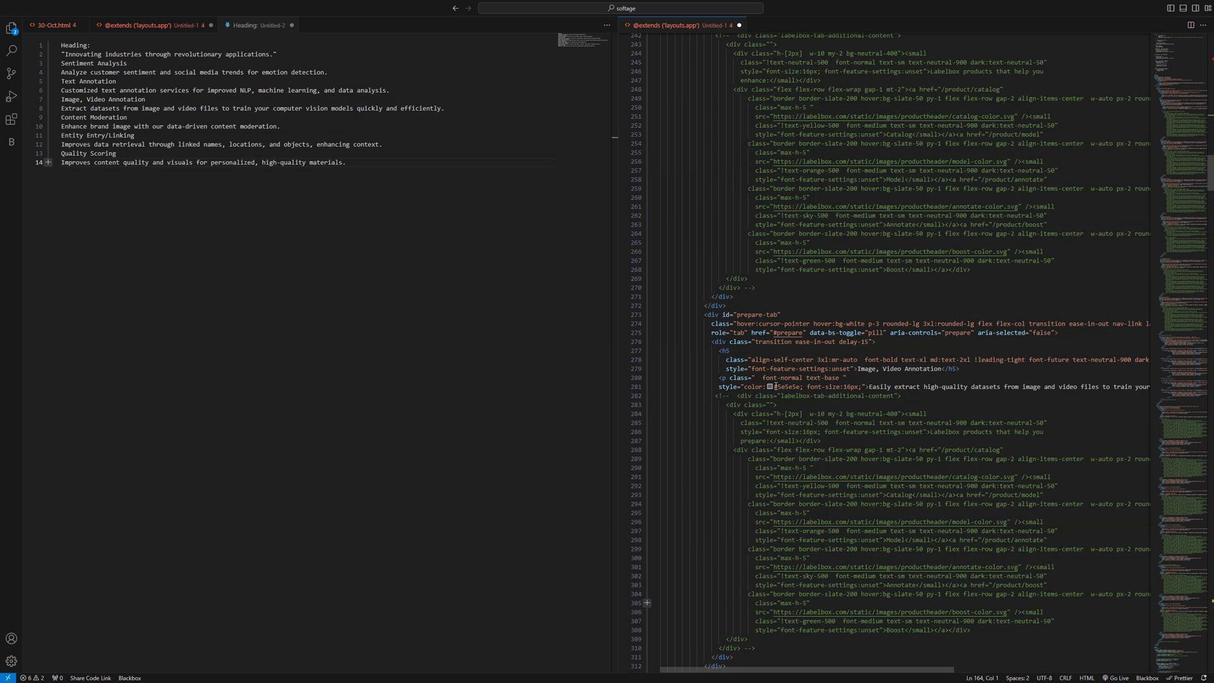 
Action: Mouse scrolled (773, 382) with delta (0, 0)
Screenshot: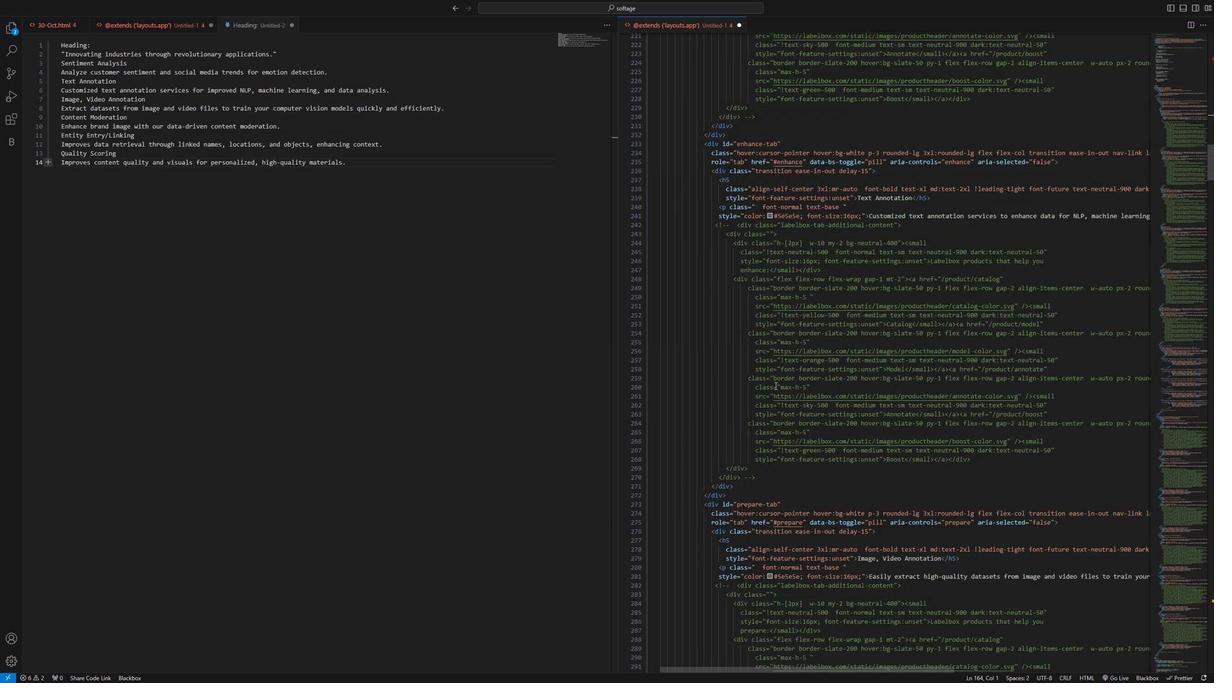 
Action: Mouse scrolled (773, 382) with delta (0, 0)
Screenshot: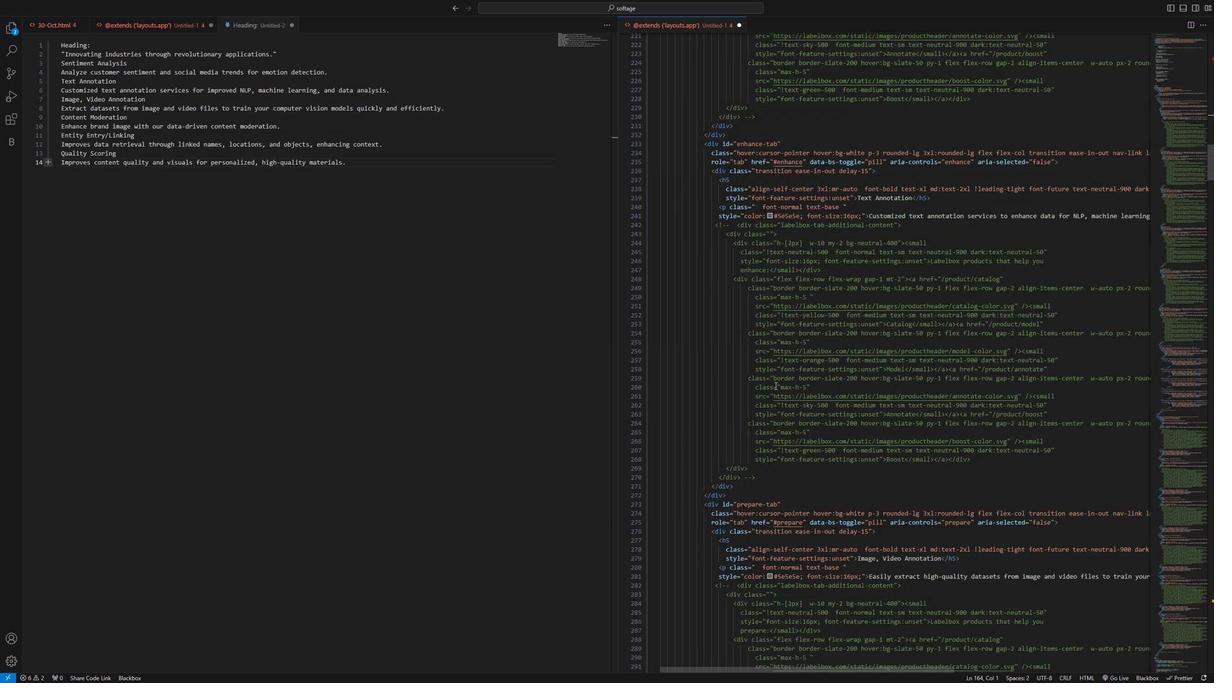 
Action: Mouse scrolled (773, 382) with delta (0, 0)
Screenshot: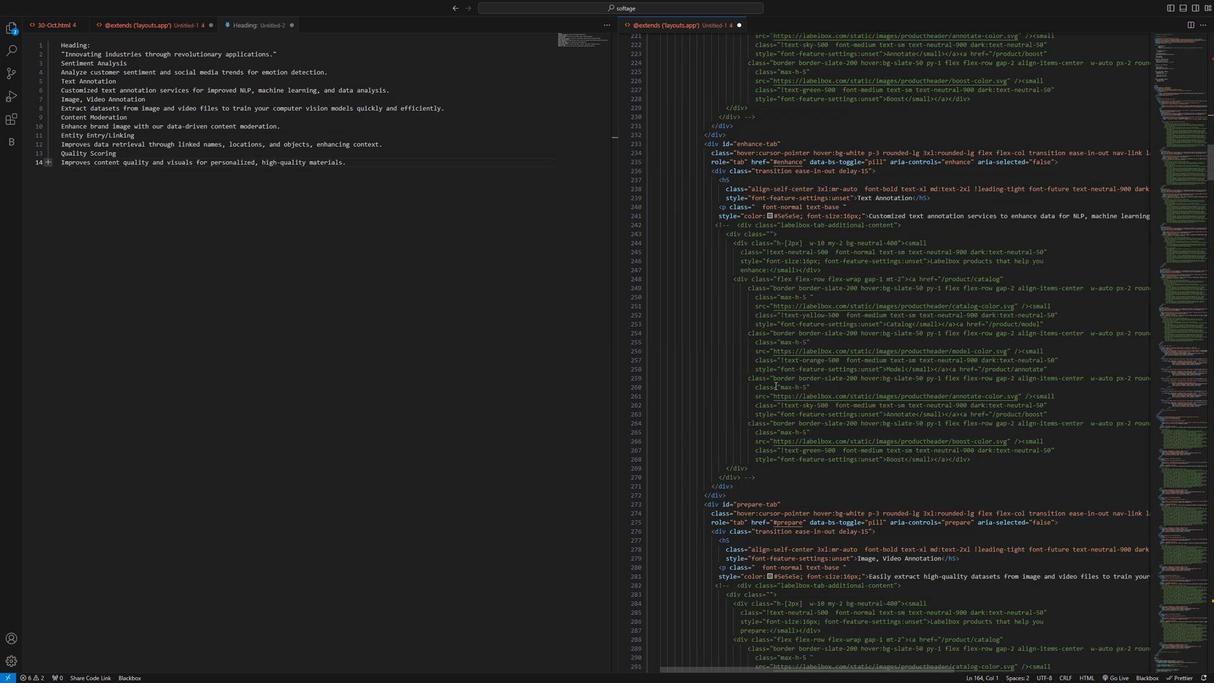 
Action: Mouse scrolled (773, 382) with delta (0, 0)
Screenshot: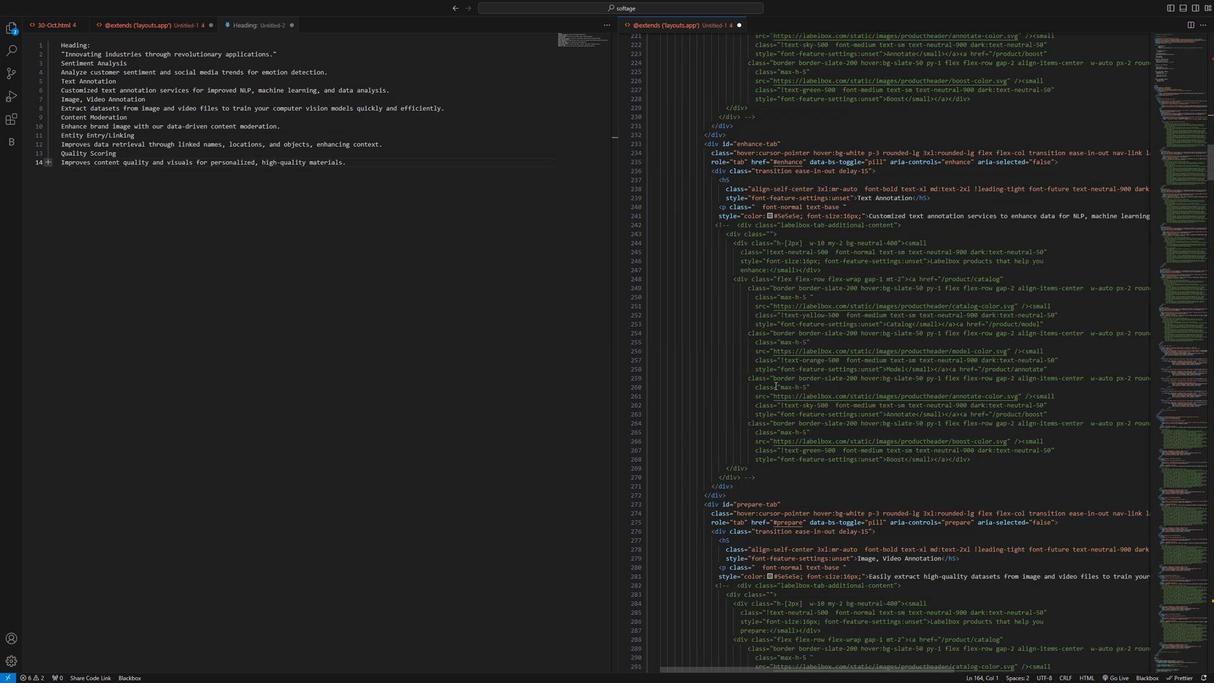 
Action: Mouse scrolled (773, 382) with delta (0, 0)
Screenshot: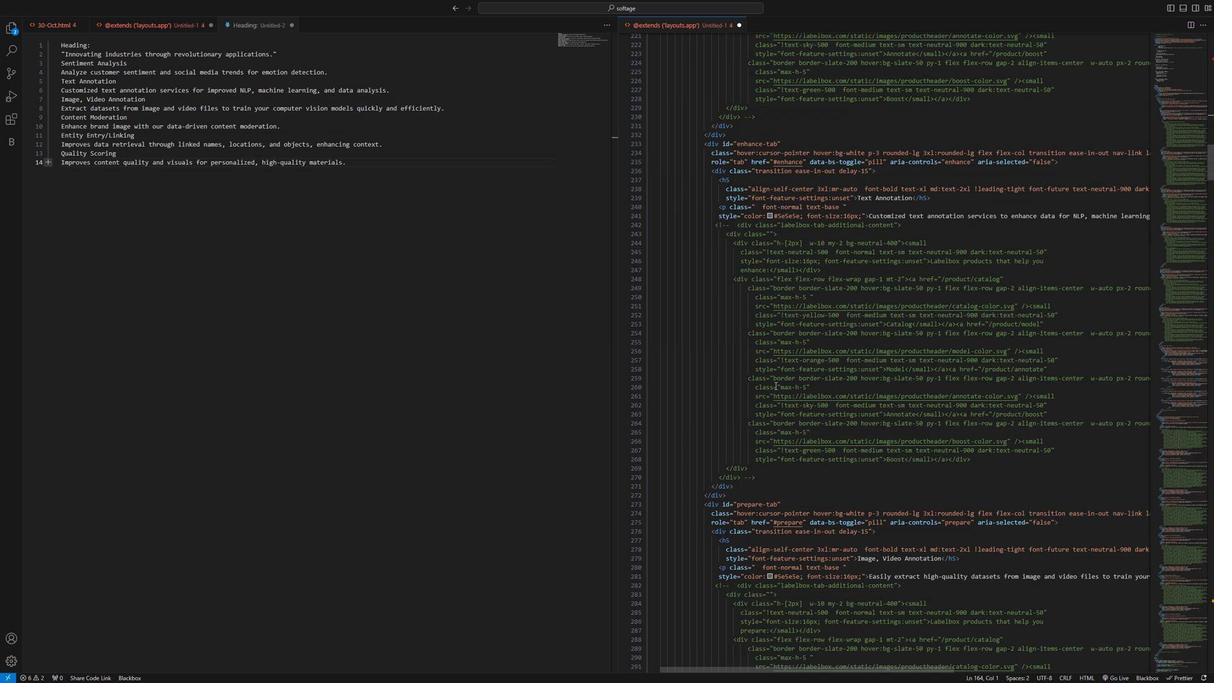
Action: Mouse scrolled (773, 382) with delta (0, 0)
Screenshot: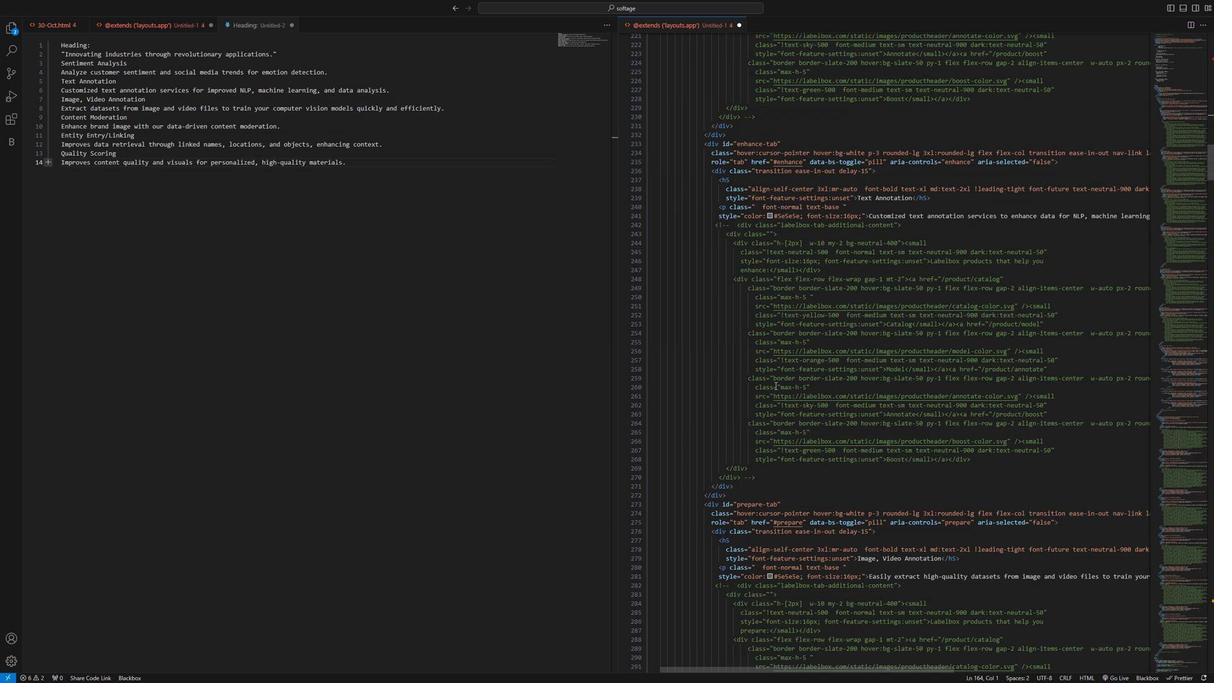 
Action: Mouse scrolled (773, 382) with delta (0, 0)
Screenshot: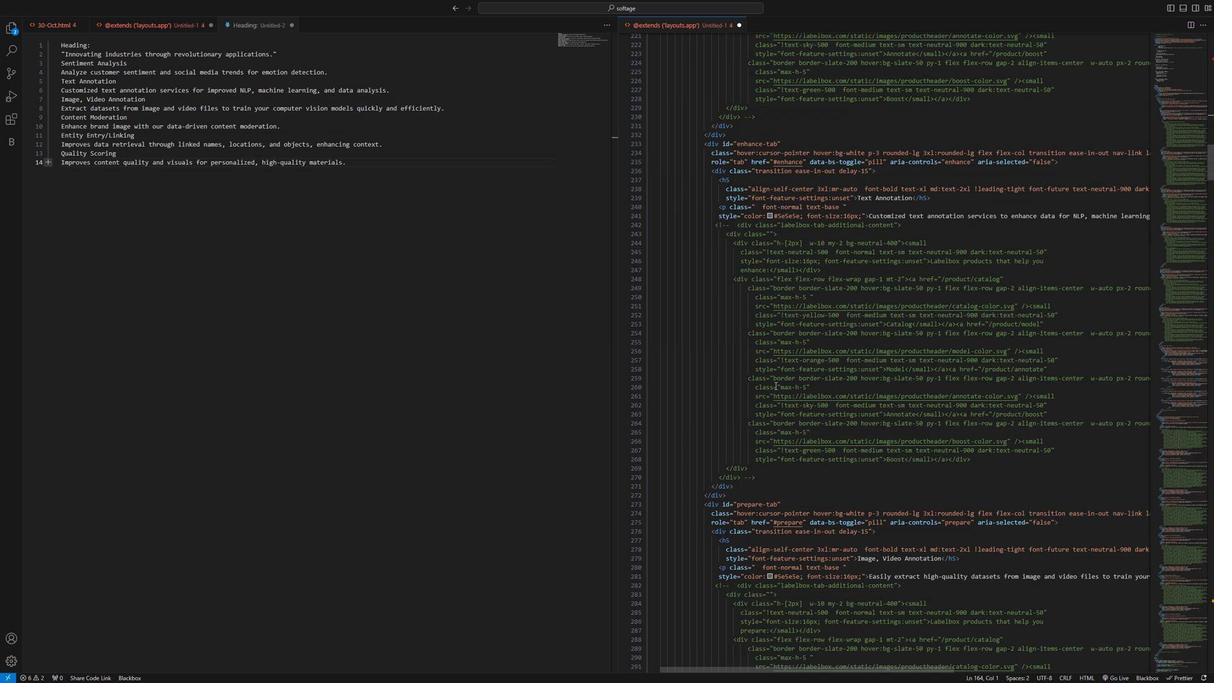 
Action: Mouse scrolled (773, 382) with delta (0, 0)
Screenshot: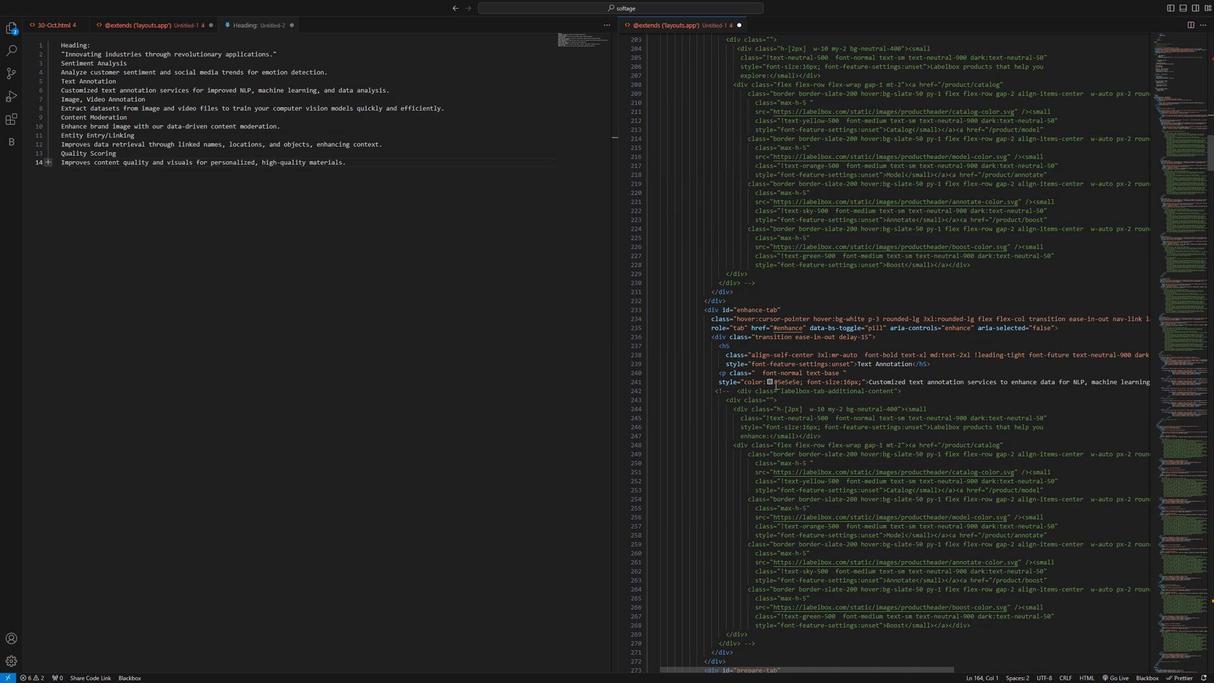 
Action: Mouse scrolled (773, 382) with delta (0, 0)
Screenshot: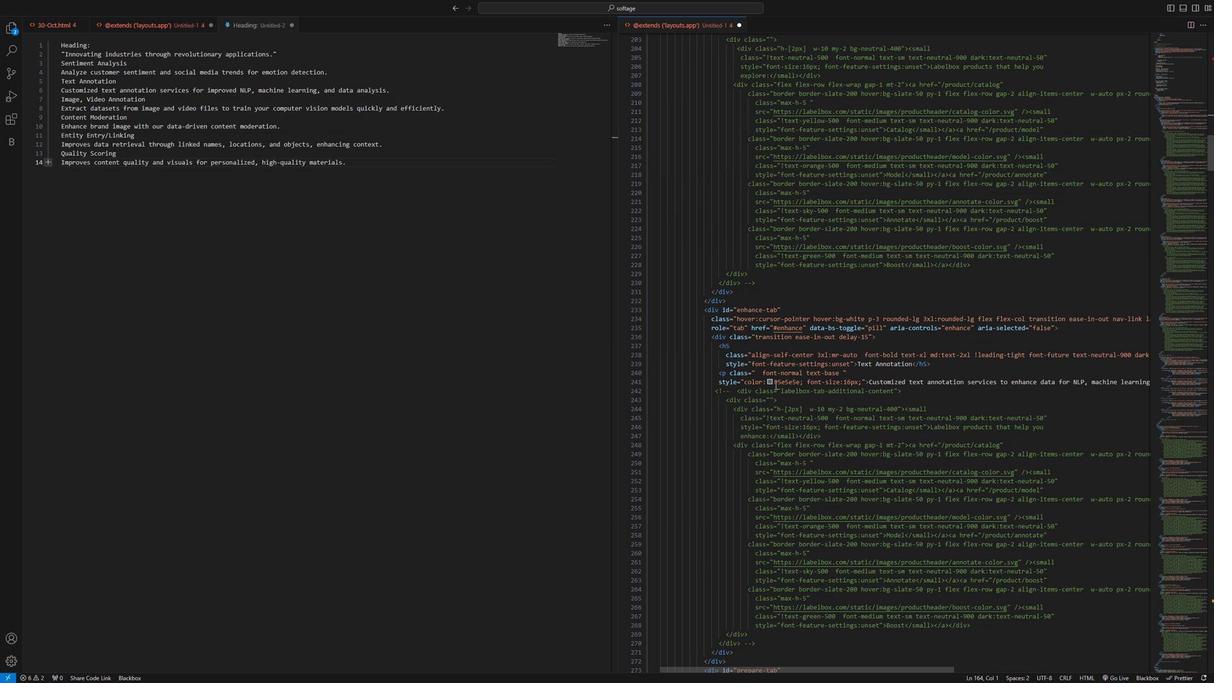 
Action: Mouse scrolled (773, 382) with delta (0, 0)
Screenshot: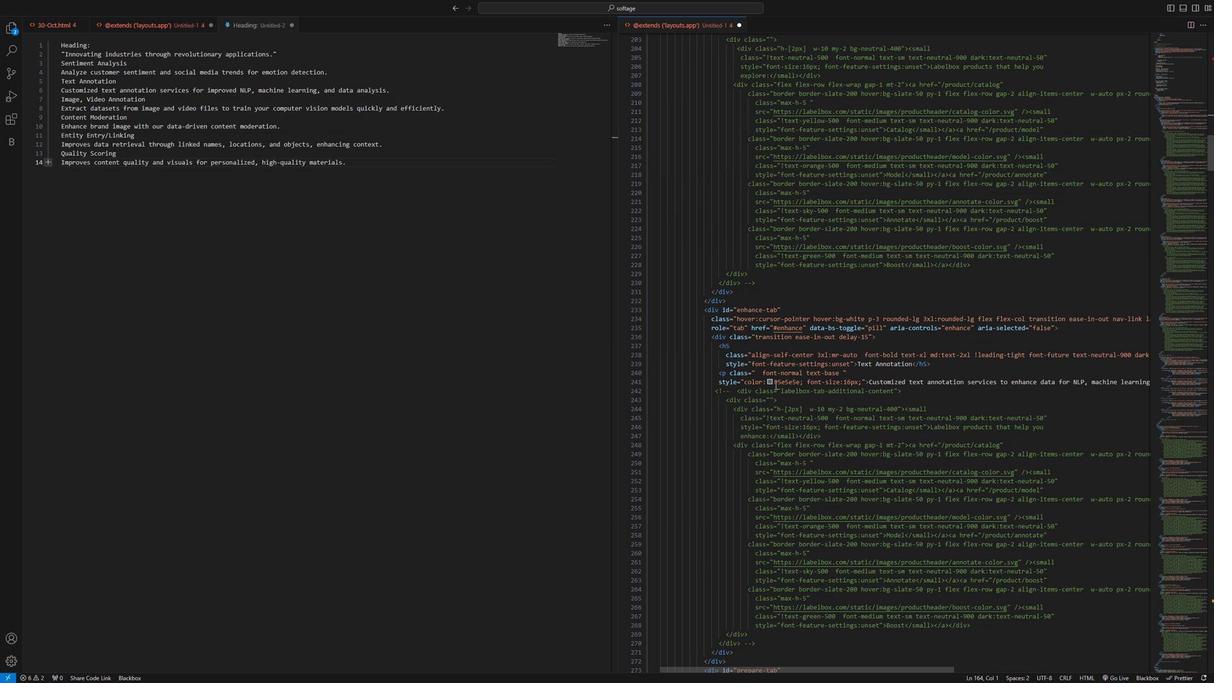 
Action: Mouse scrolled (773, 382) with delta (0, 0)
Screenshot: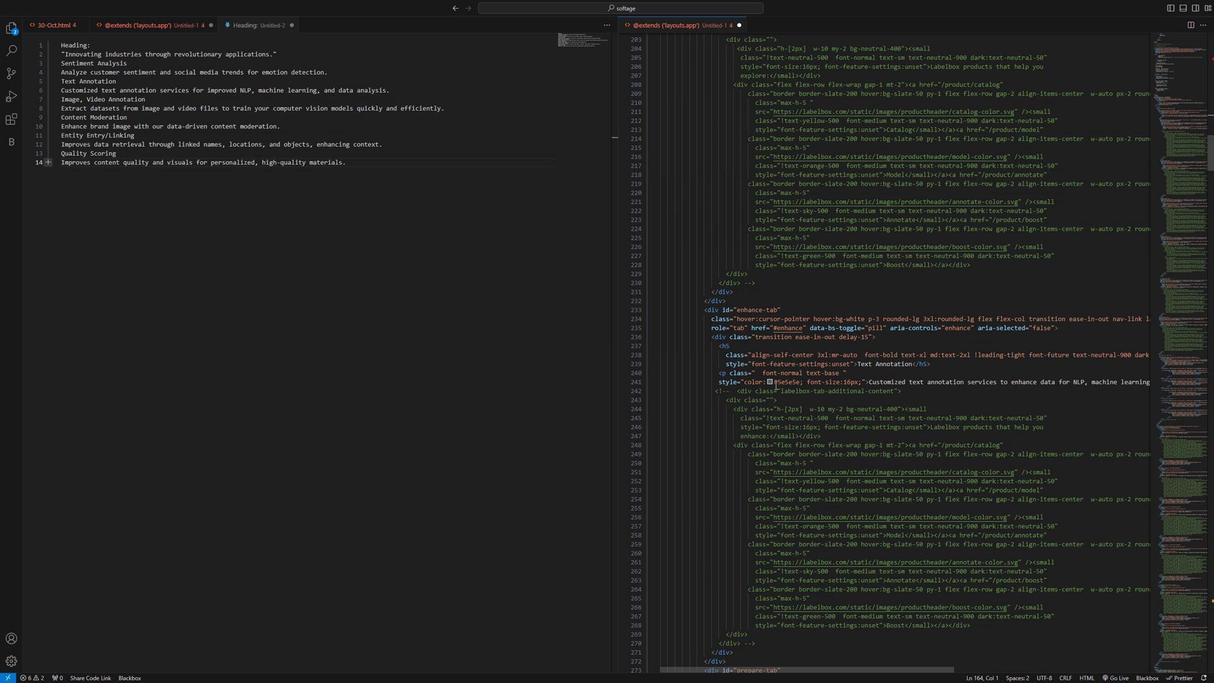 
Action: Mouse scrolled (773, 382) with delta (0, 0)
Screenshot: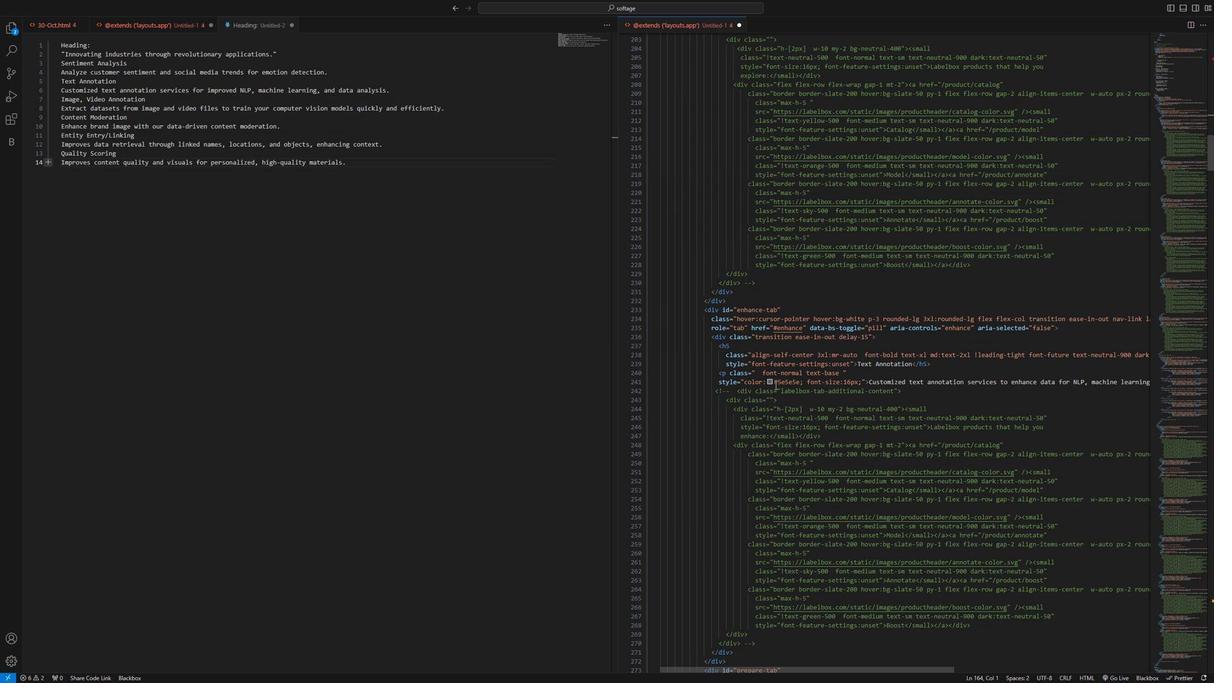 
Action: Mouse scrolled (773, 382) with delta (0, 0)
Screenshot: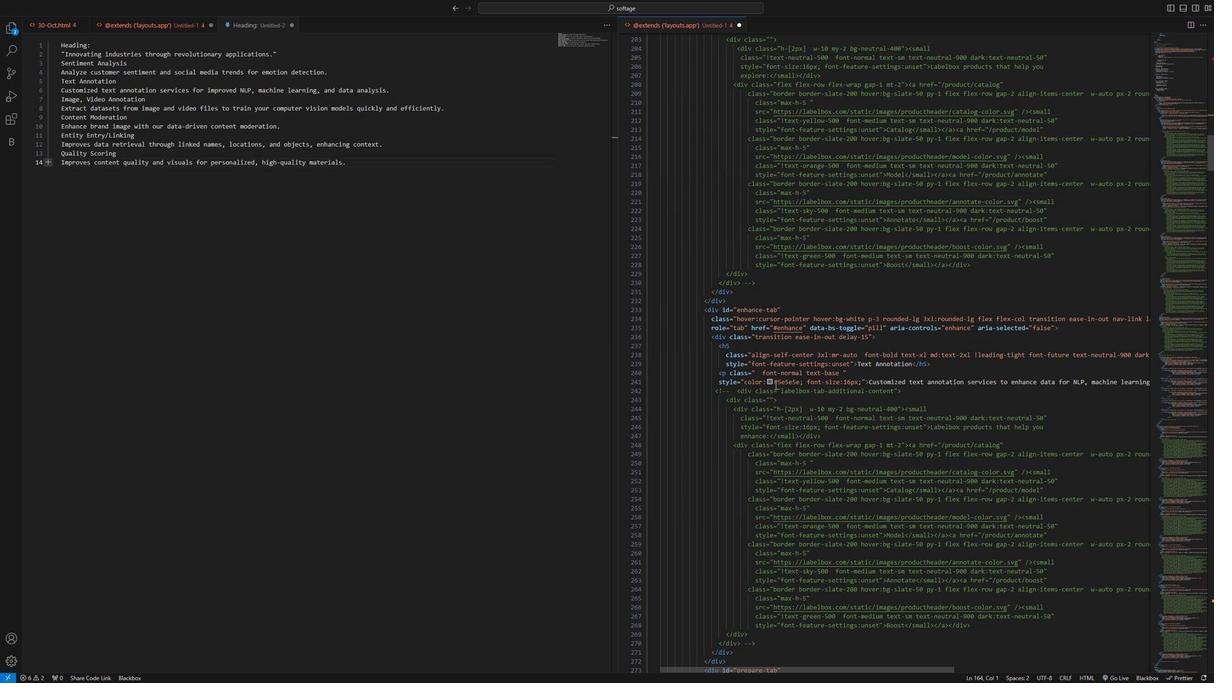
Action: Mouse scrolled (773, 382) with delta (0, 0)
Screenshot: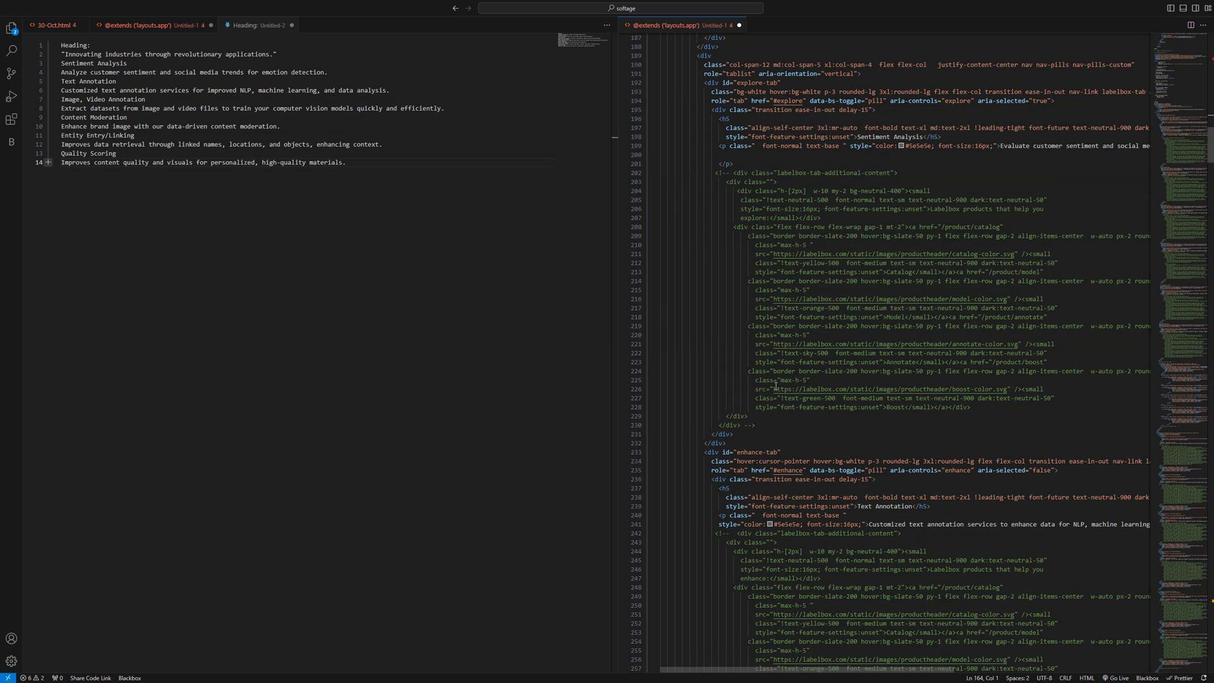 
Action: Mouse scrolled (773, 382) with delta (0, 0)
Screenshot: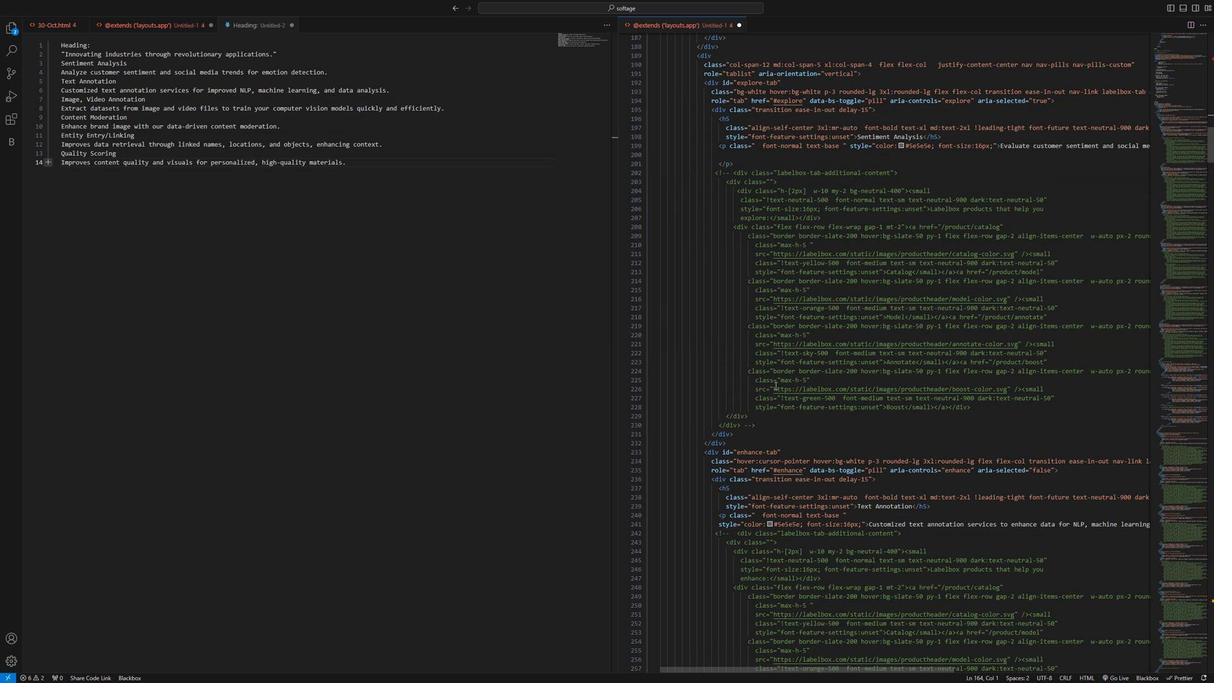 
Action: Mouse scrolled (773, 382) with delta (0, 0)
Screenshot: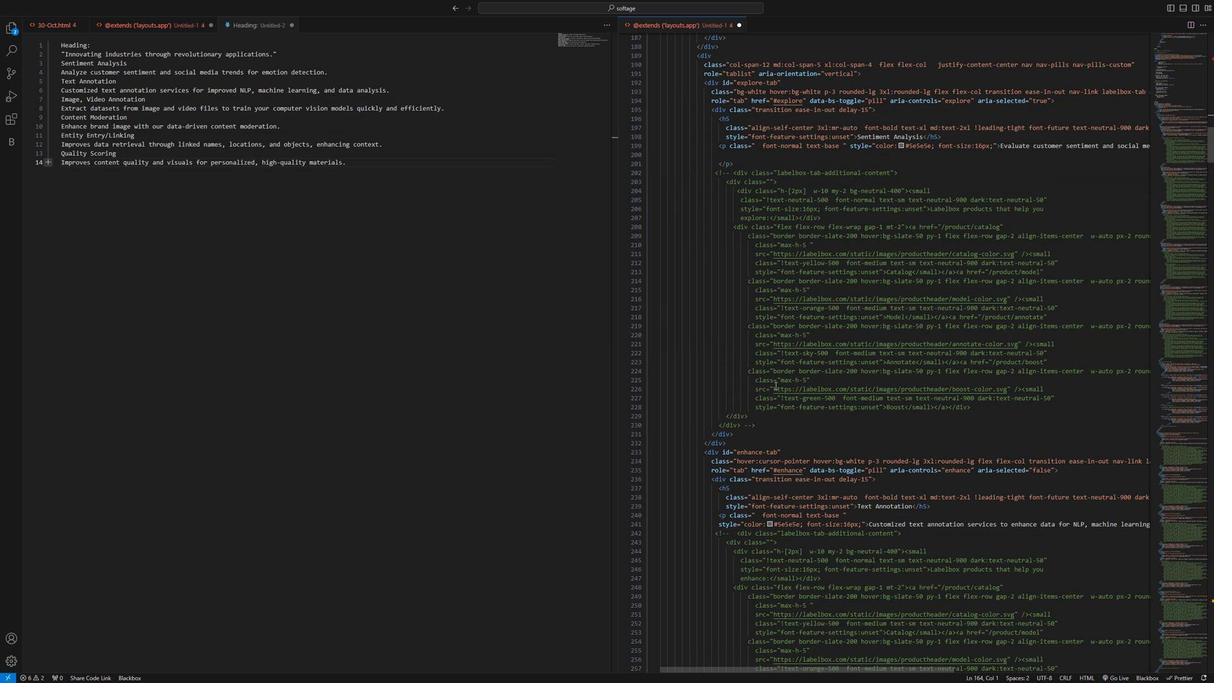 
Action: Mouse scrolled (773, 382) with delta (0, 0)
Screenshot: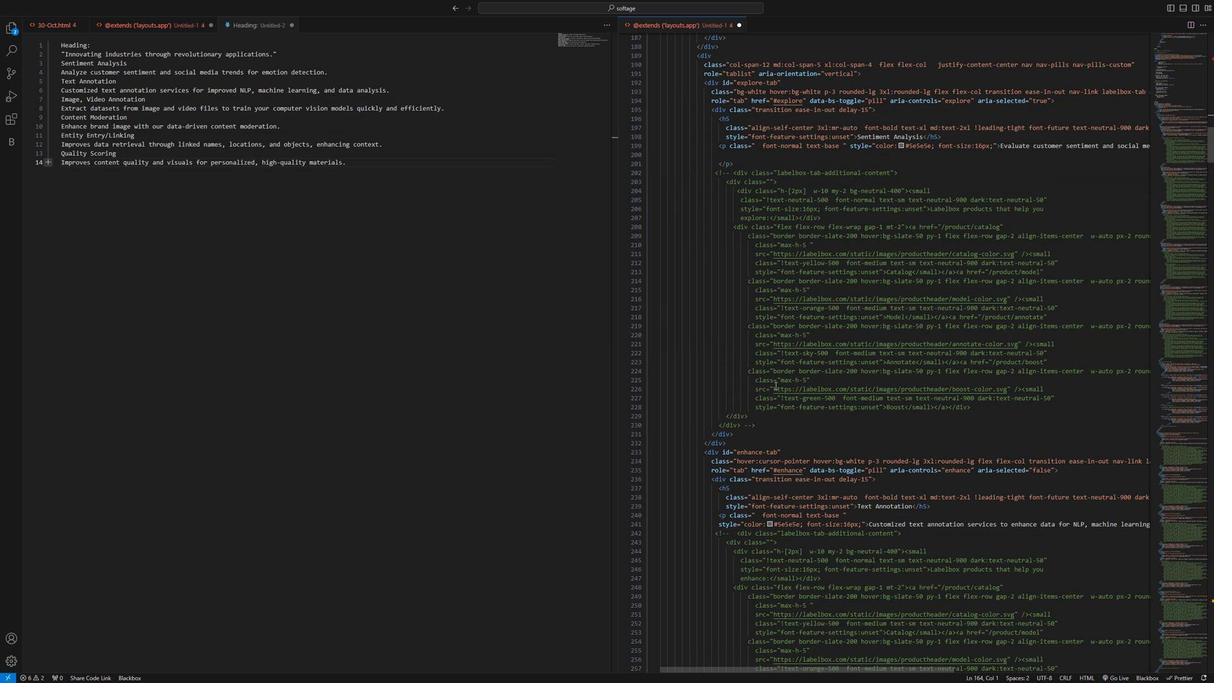 
Action: Mouse scrolled (773, 382) with delta (0, 0)
Screenshot: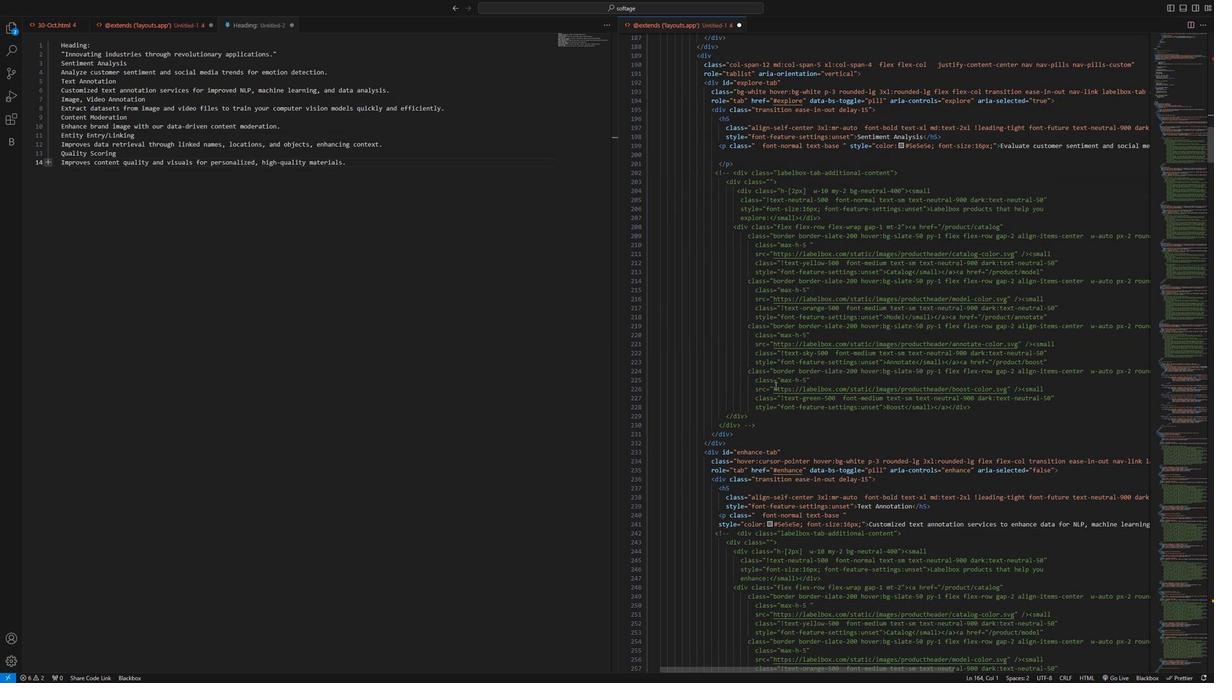 
Action: Mouse scrolled (773, 382) with delta (0, 0)
Screenshot: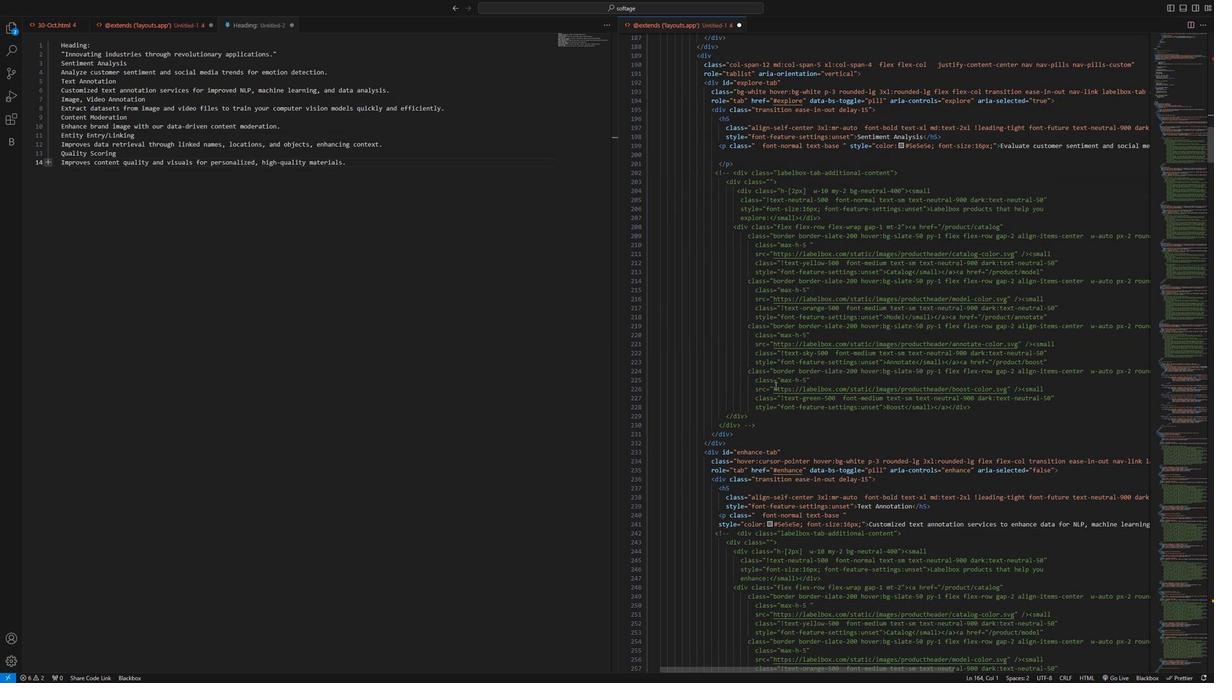 
Action: Mouse scrolled (773, 382) with delta (0, 0)
Screenshot: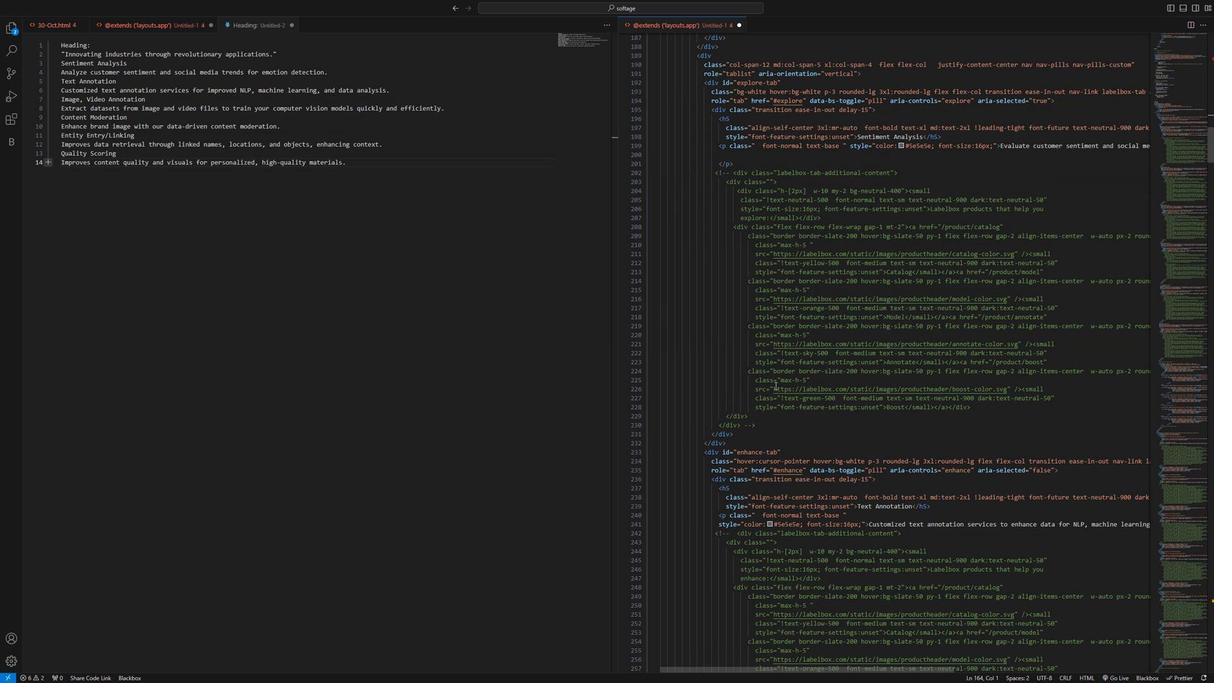 
Action: Mouse scrolled (773, 382) with delta (0, 0)
Screenshot: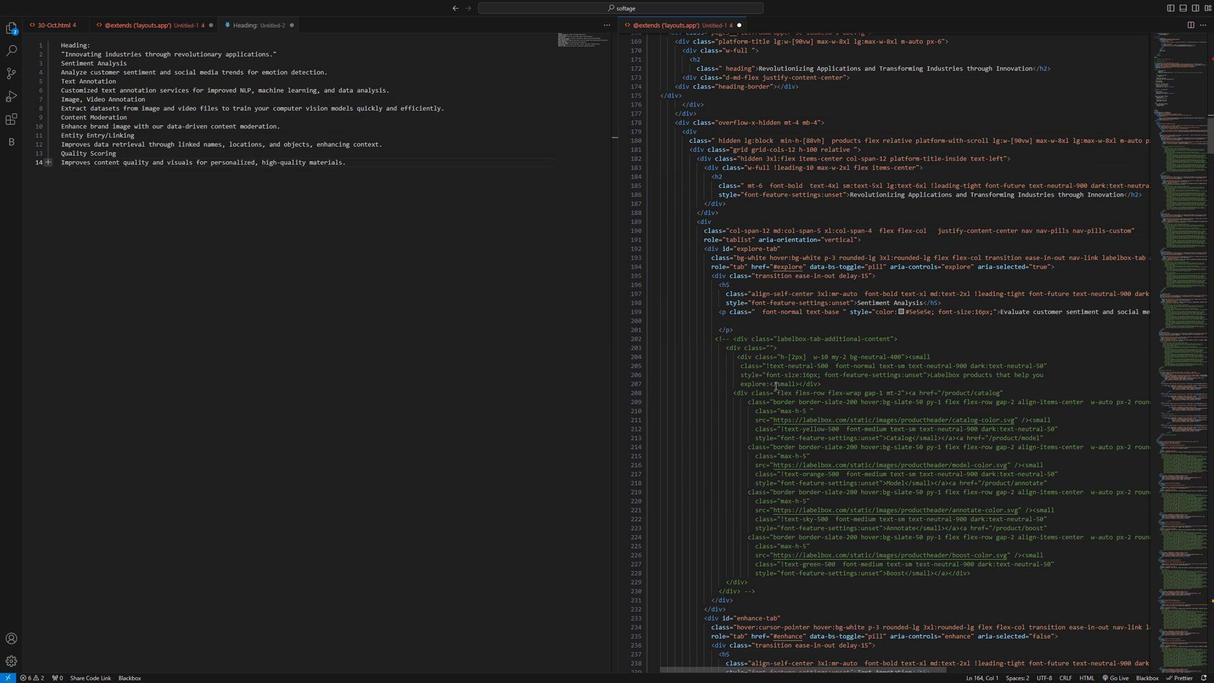 
Action: Mouse scrolled (773, 382) with delta (0, 0)
Screenshot: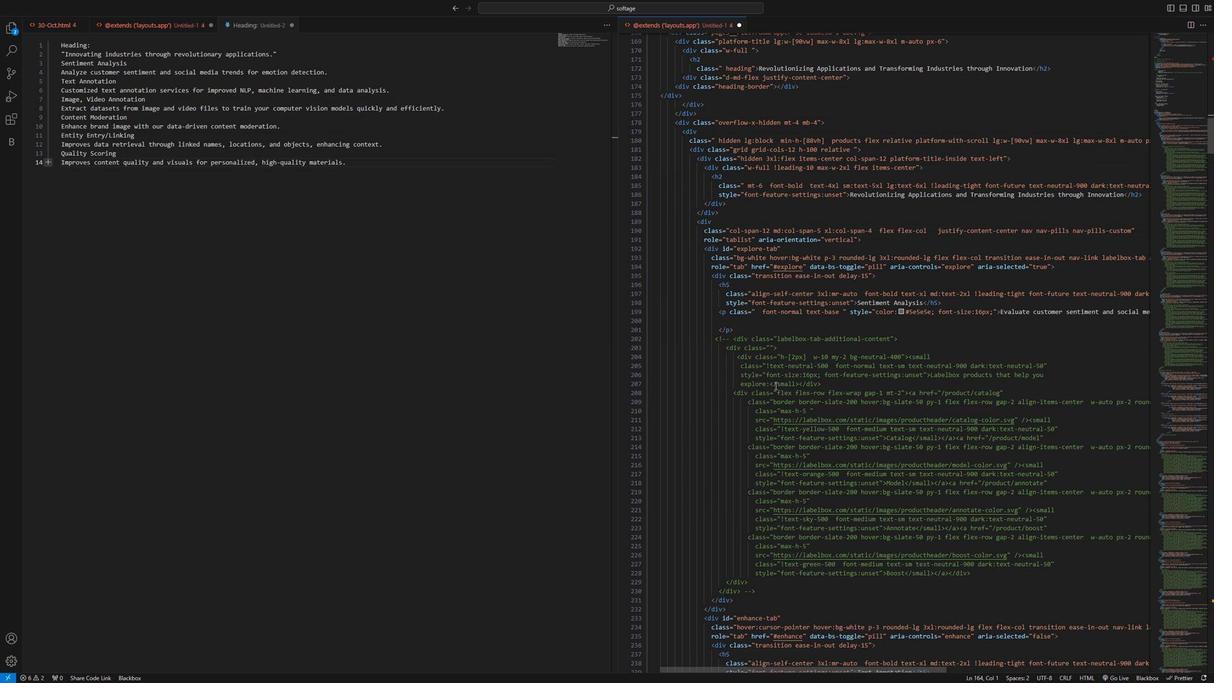
Action: Mouse scrolled (773, 382) with delta (0, 0)
Screenshot: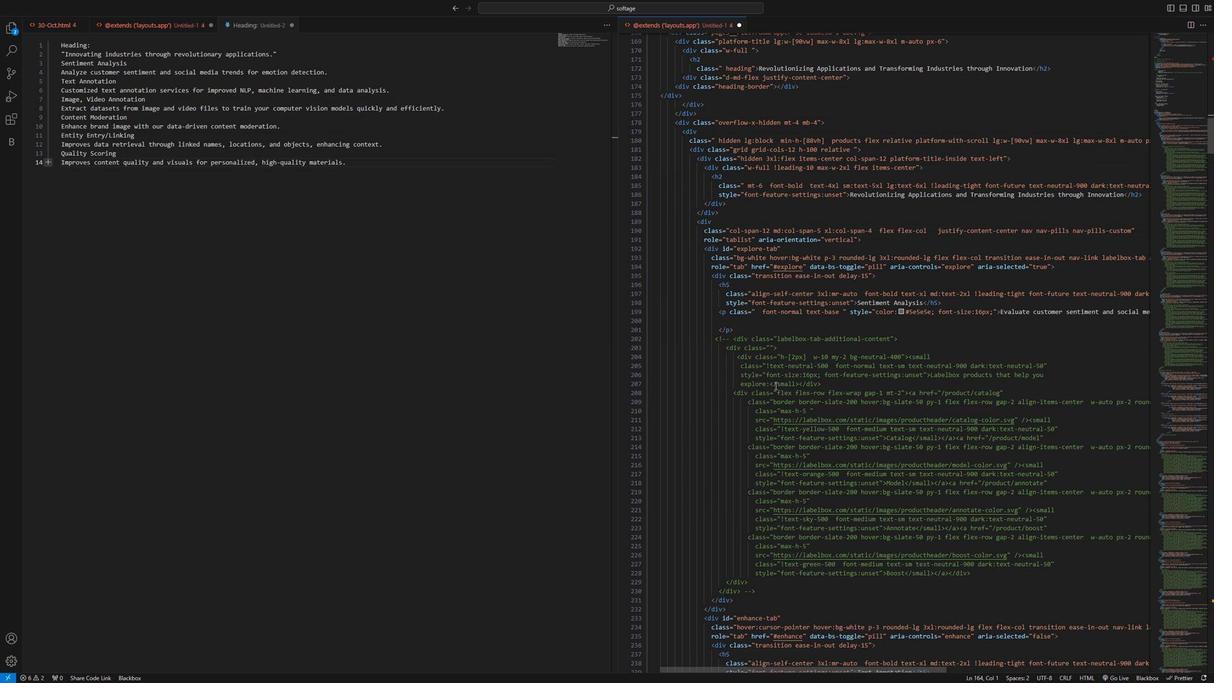 
Action: Mouse scrolled (773, 382) with delta (0, 0)
Screenshot: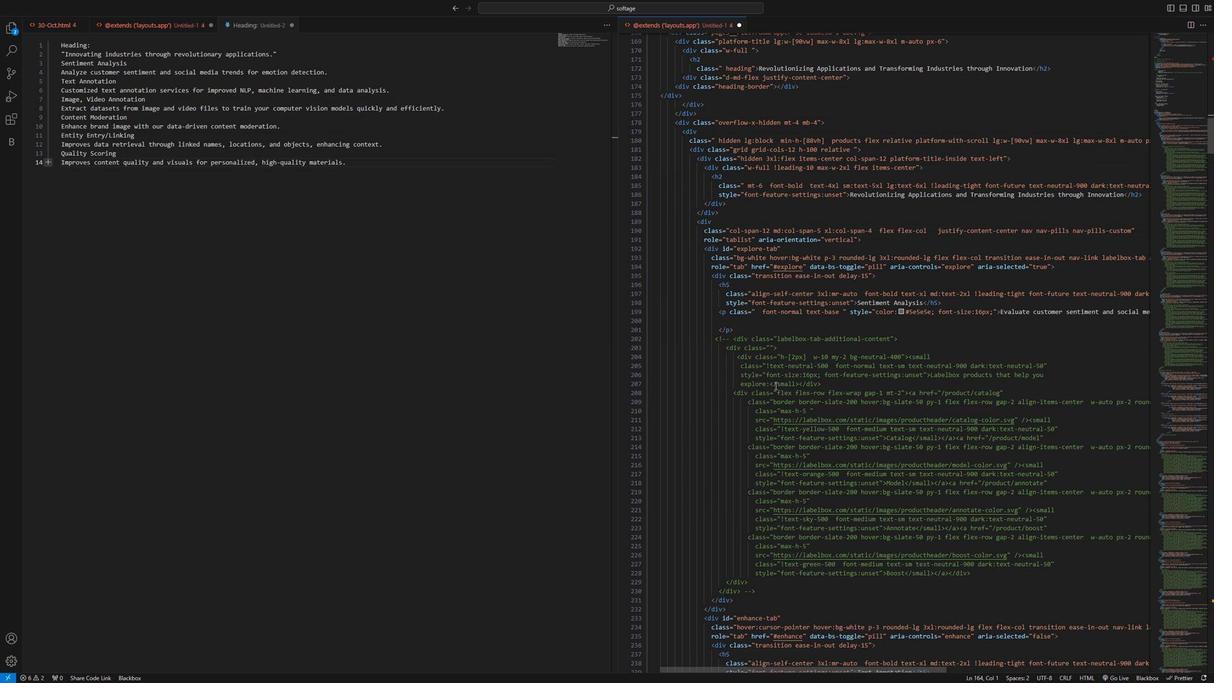 
Action: Mouse scrolled (773, 382) with delta (0, 0)
Screenshot: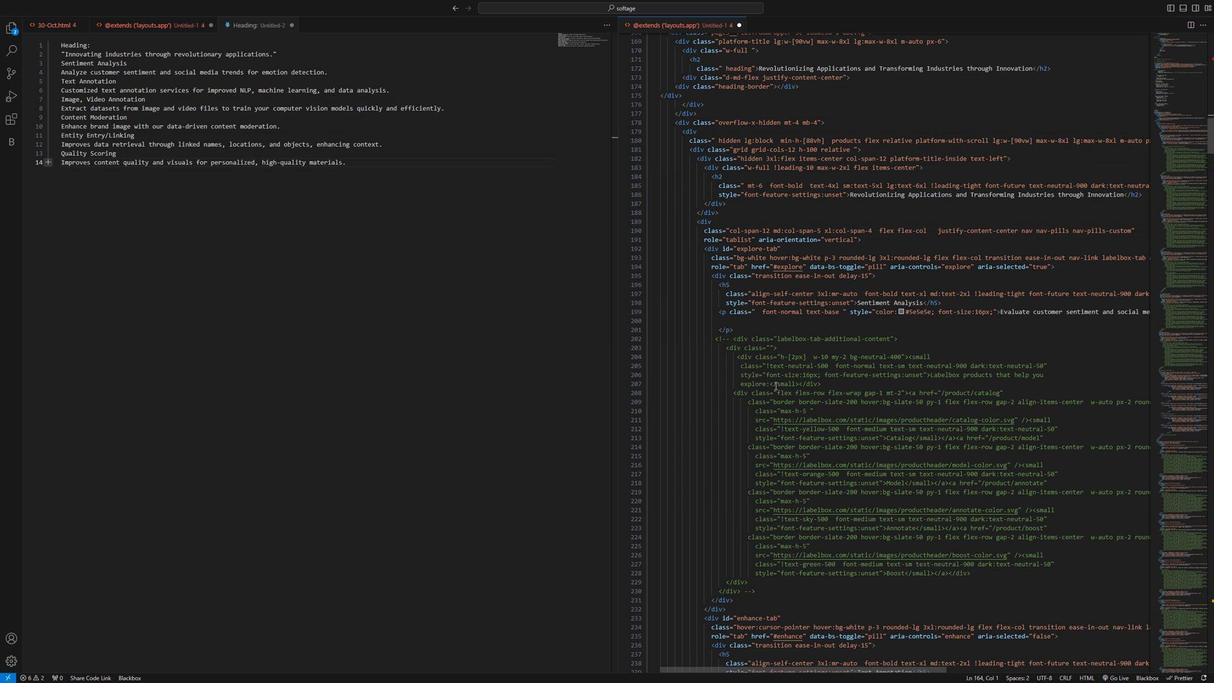 
Action: Mouse moved to (270, 49)
Screenshot: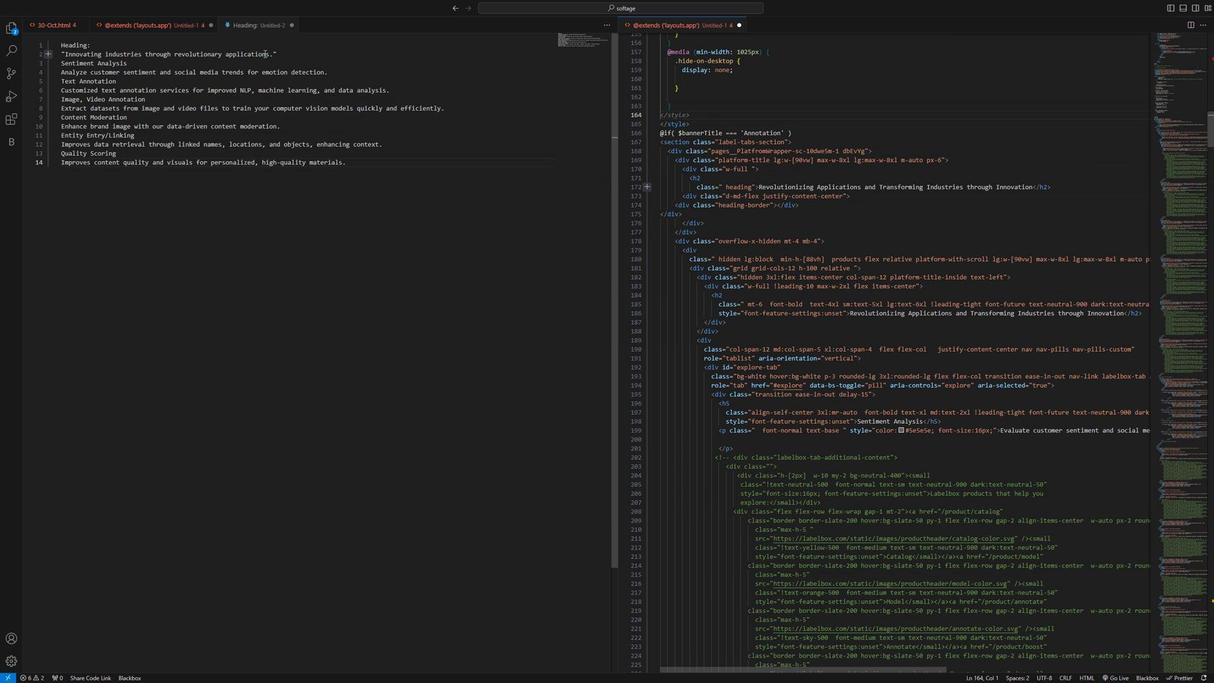 
Action: Mouse pressed left at (270, 49)
Screenshot: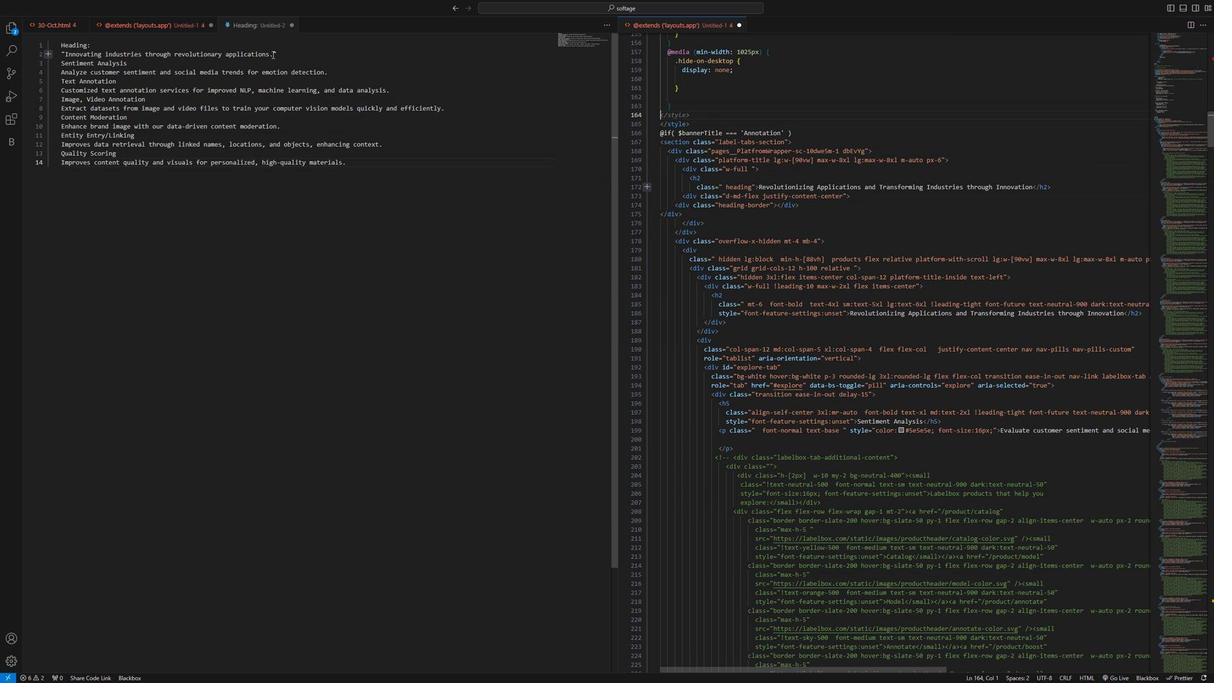 
Action: Mouse moved to (403, 70)
Screenshot: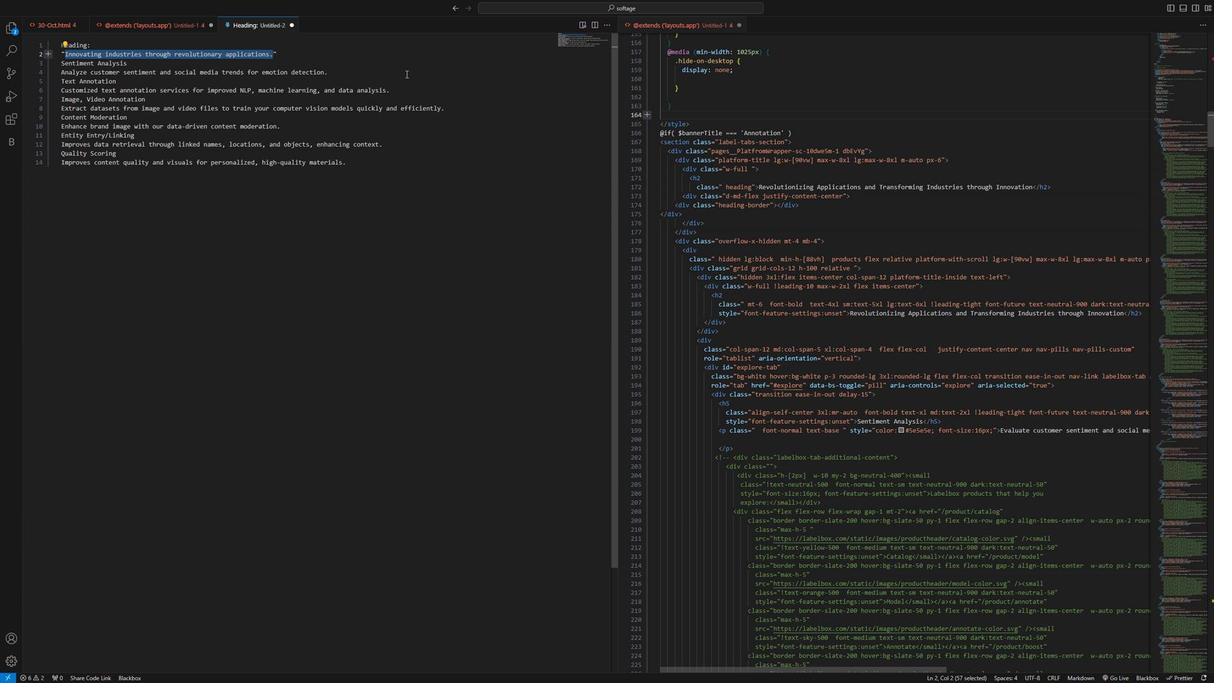 
Action: Key pressed ctrl+C
Screenshot: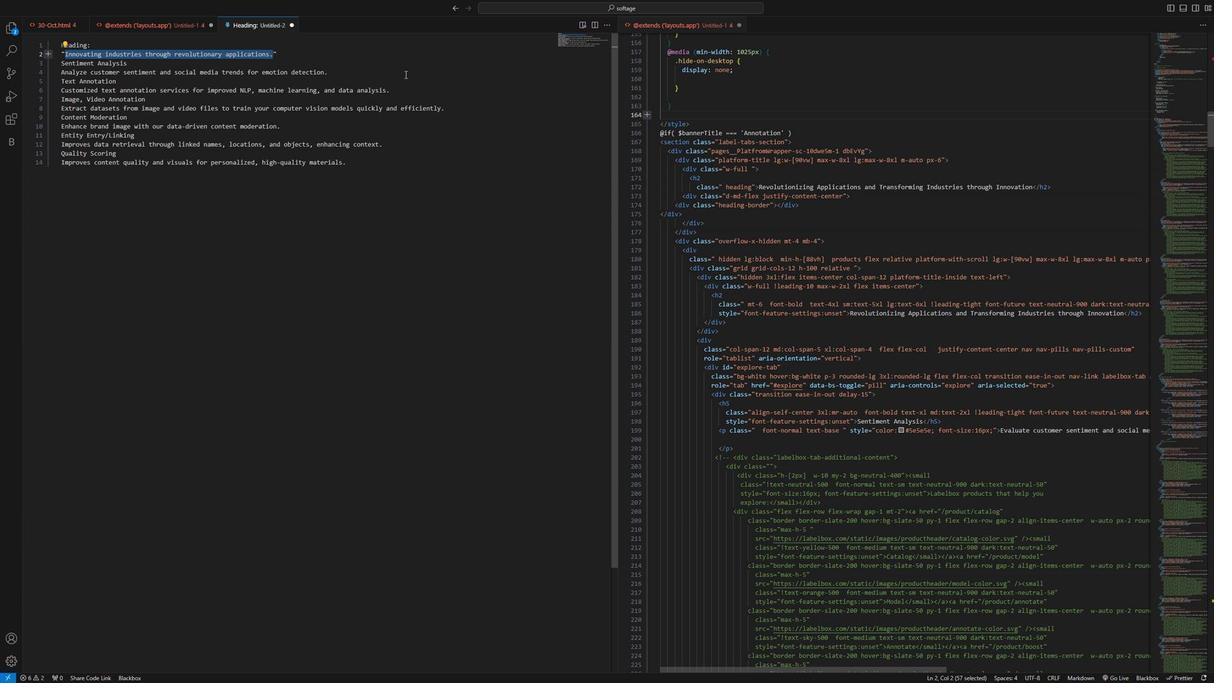 
Action: Mouse moved to (757, 183)
Screenshot: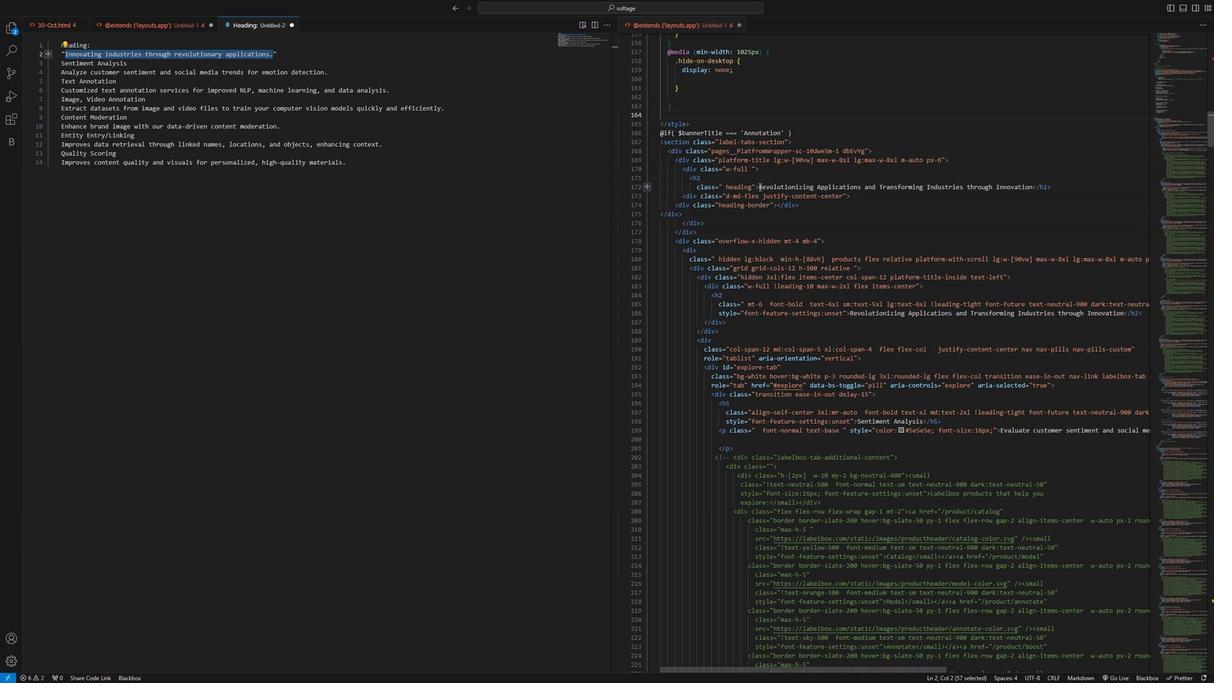 
Action: Mouse pressed left at (757, 183)
Screenshot: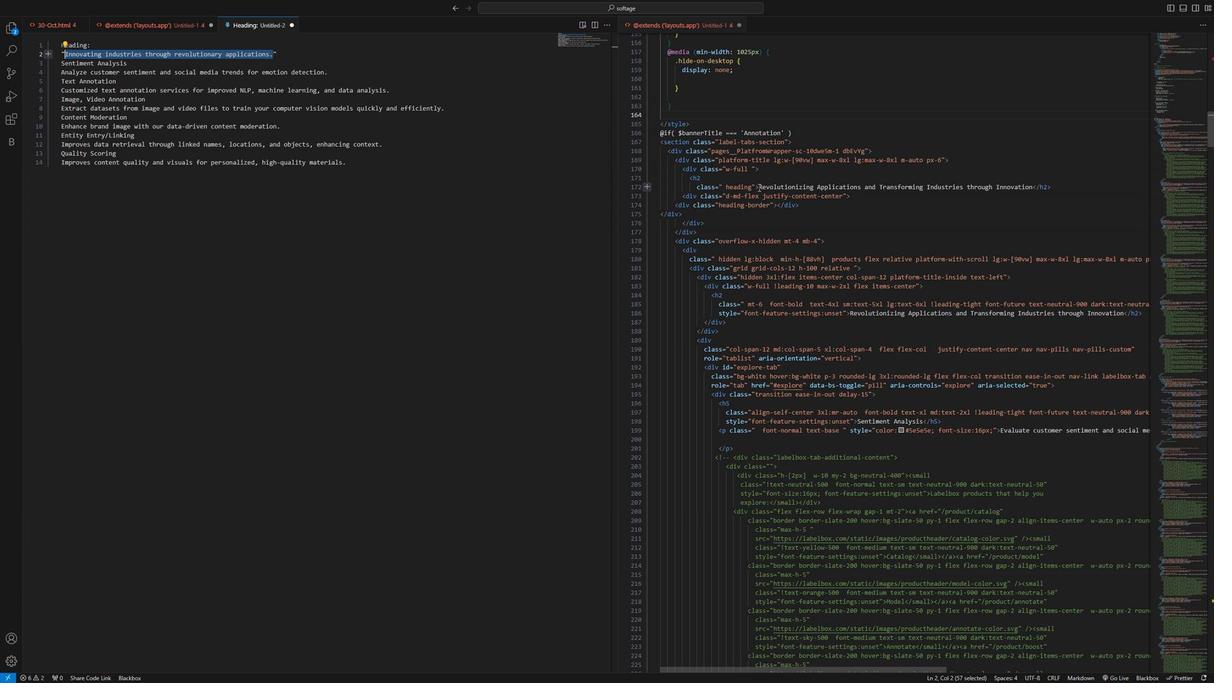 
Action: Mouse moved to (968, 204)
Screenshot: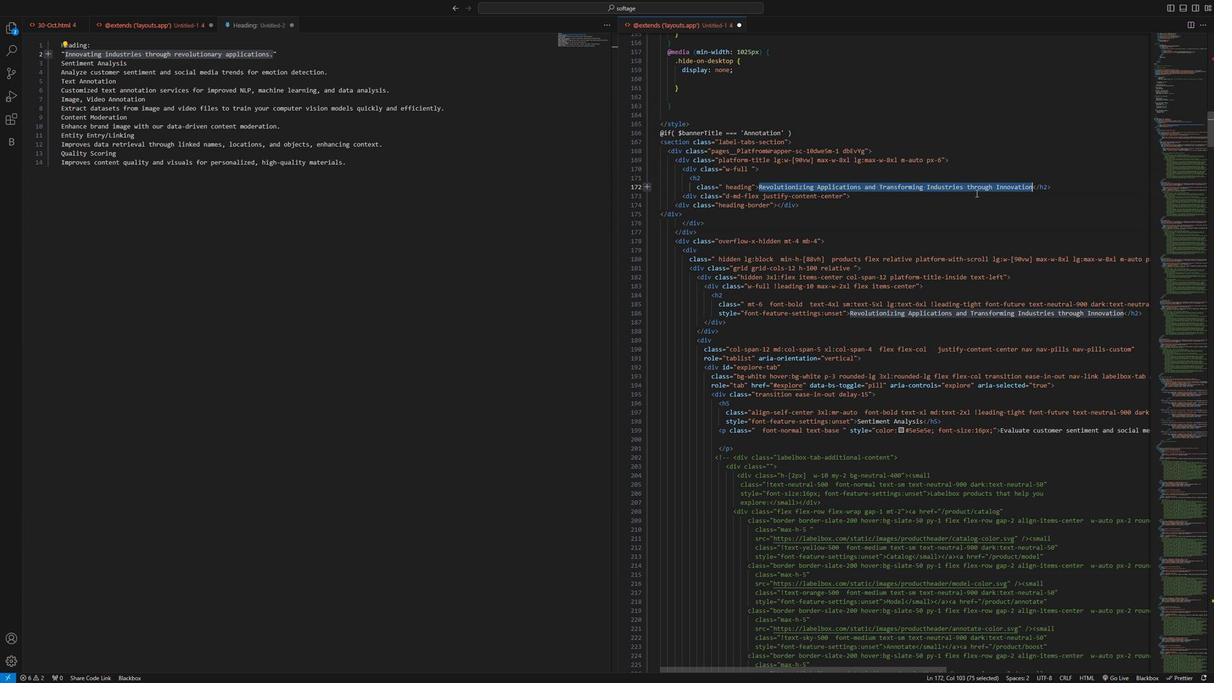 
Action: Key pressed ctrl+D<'\x16'>
Screenshot: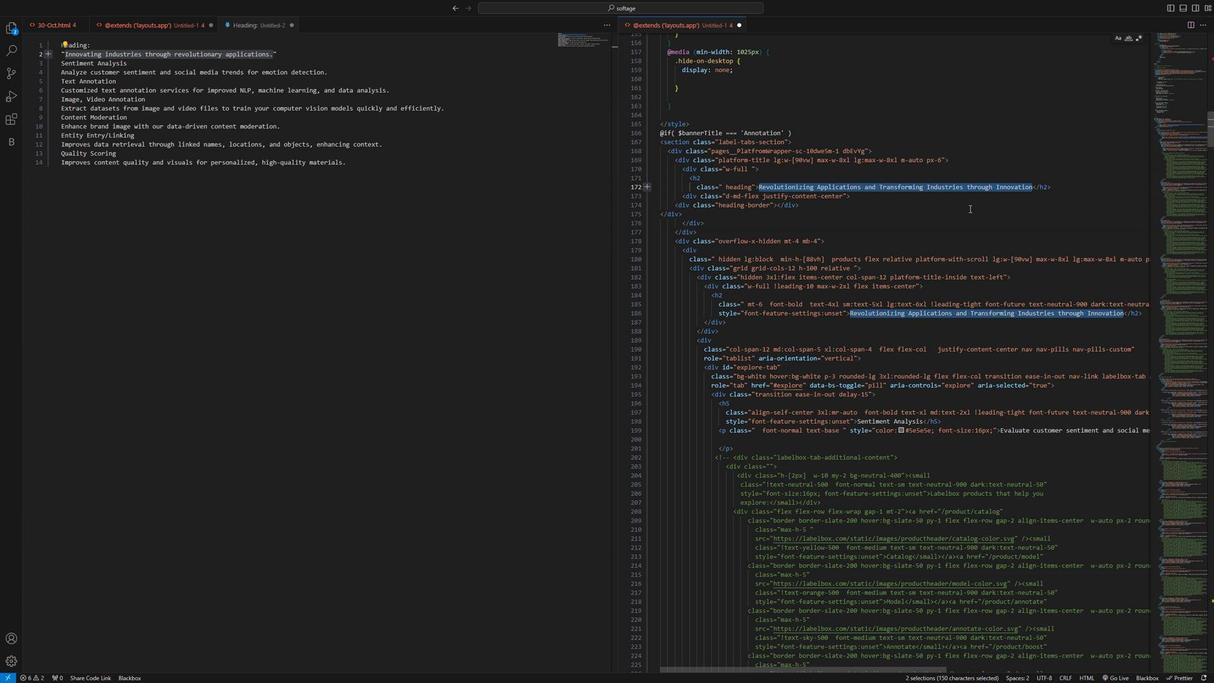 
Action: Mouse moved to (1011, 206)
Screenshot: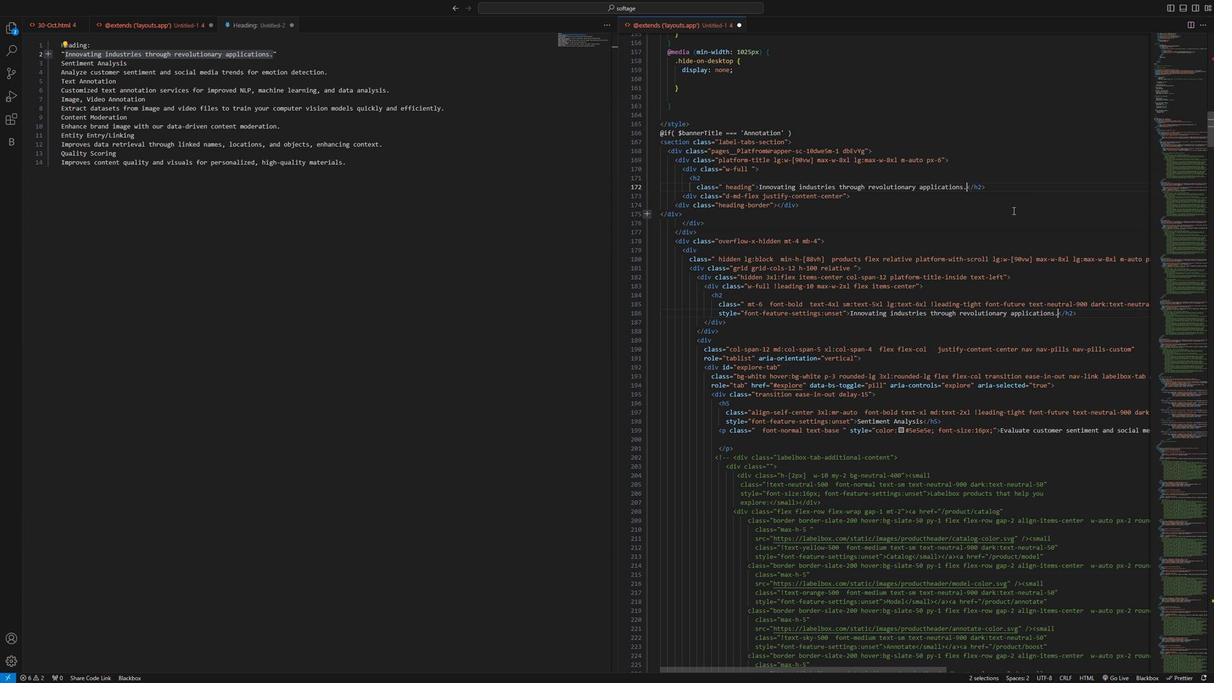 
Action: Mouse pressed left at (1011, 206)
Screenshot: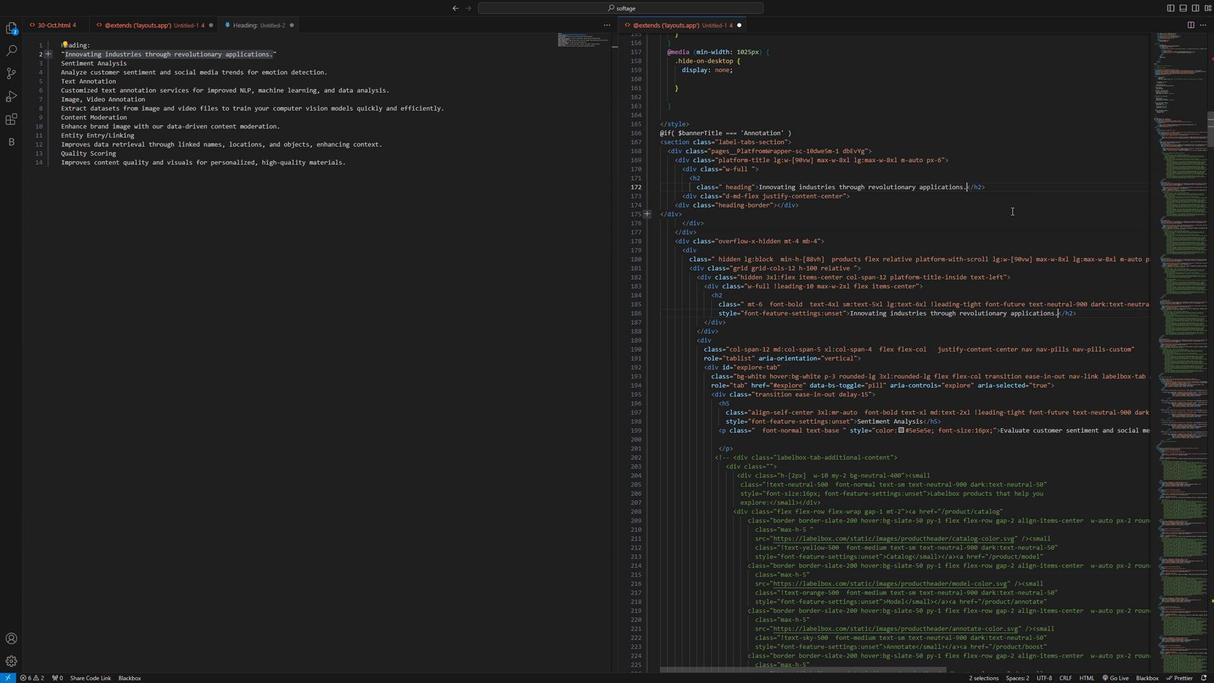 
Action: Mouse moved to (127, 60)
Screenshot: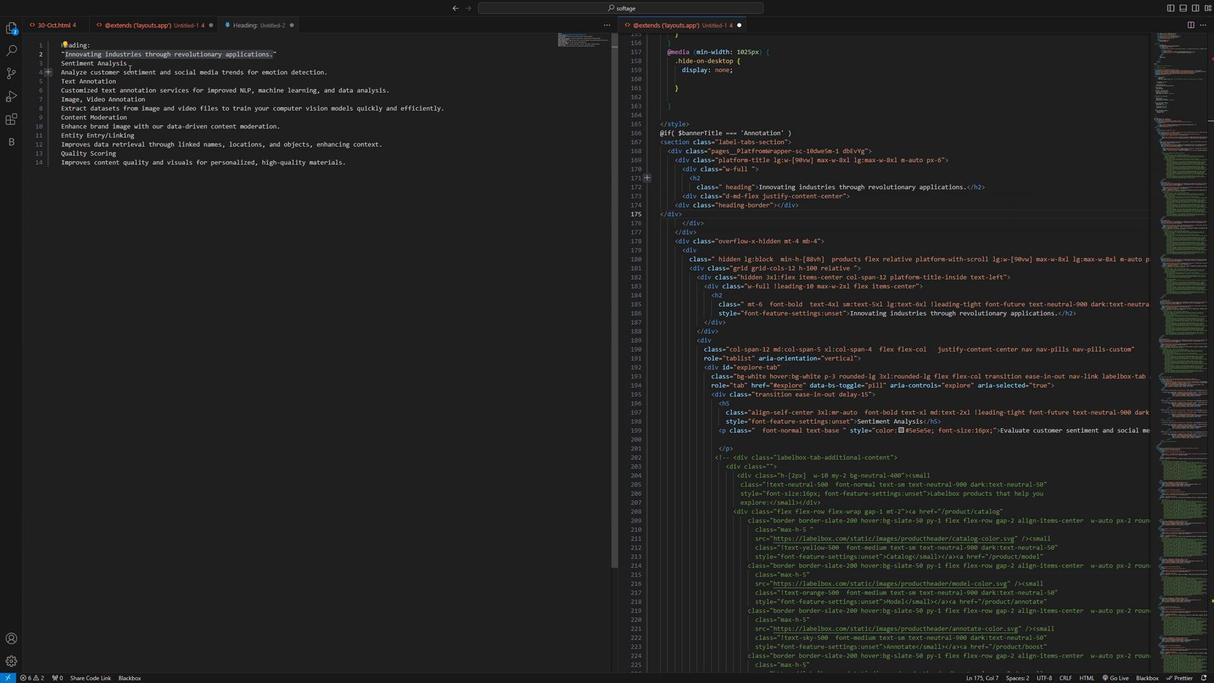 
Action: Mouse pressed left at (127, 60)
Screenshot: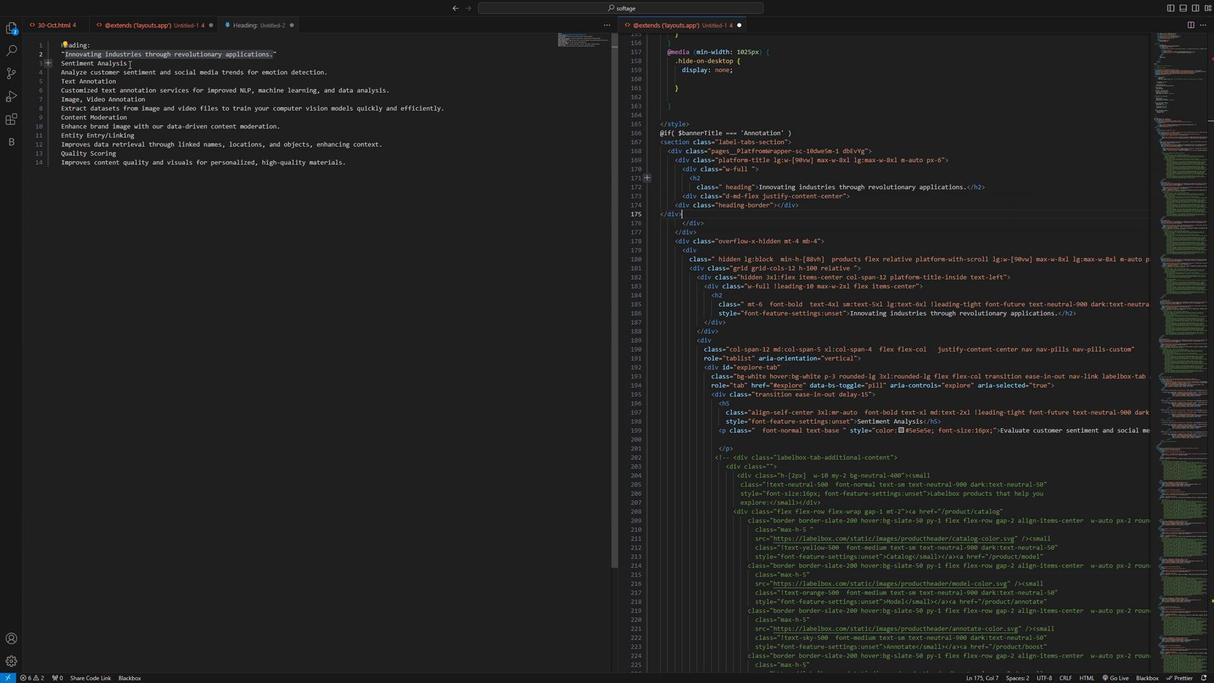 
Action: Mouse moved to (310, 105)
Screenshot: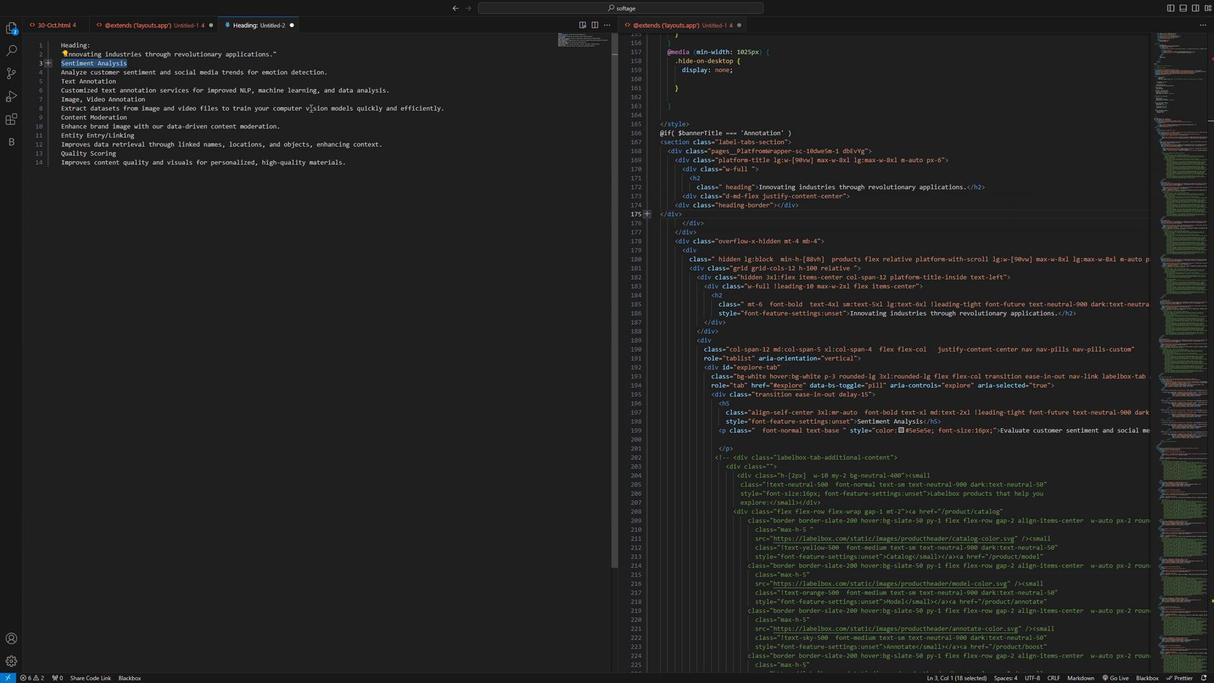 
Action: Key pressed ctrl+C
Screenshot: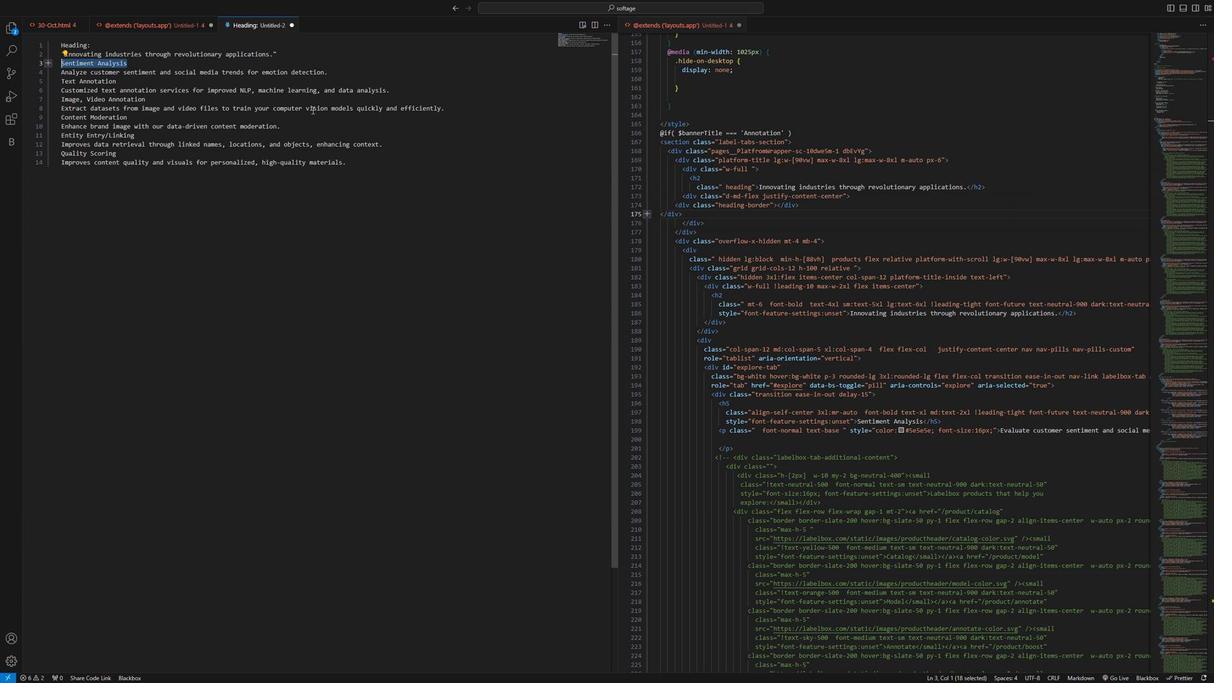 
Action: Mouse moved to (965, 378)
Screenshot: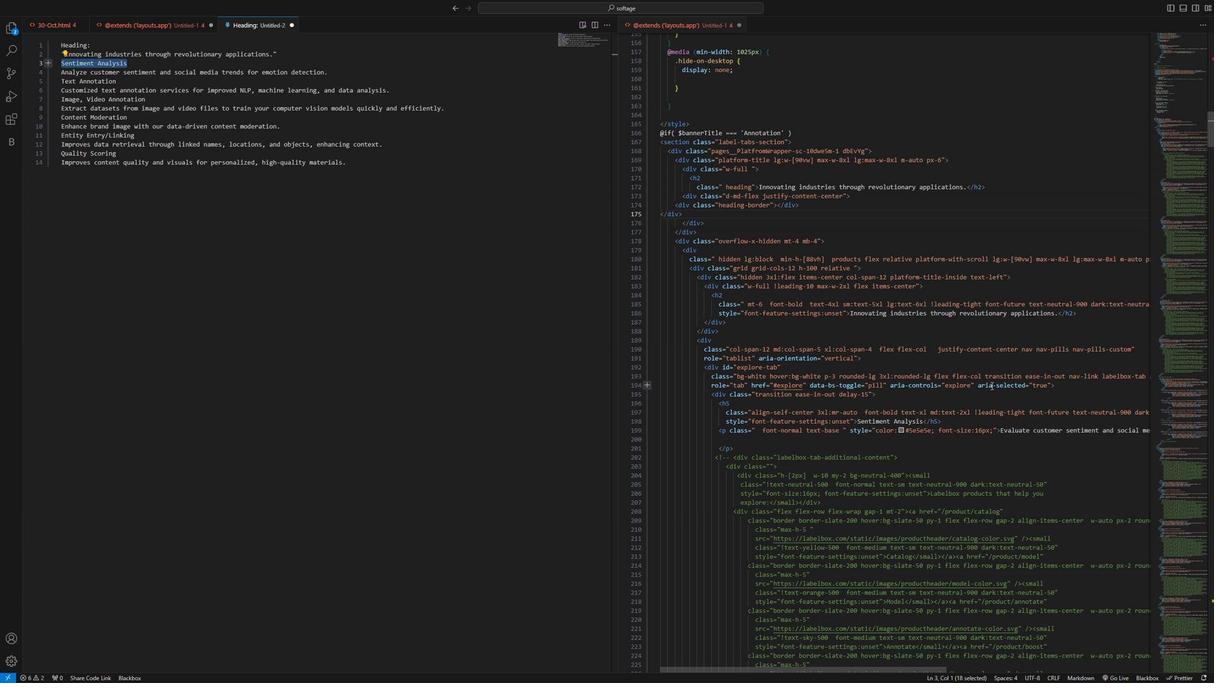 
Action: Mouse scrolled (965, 377) with delta (0, 0)
Screenshot: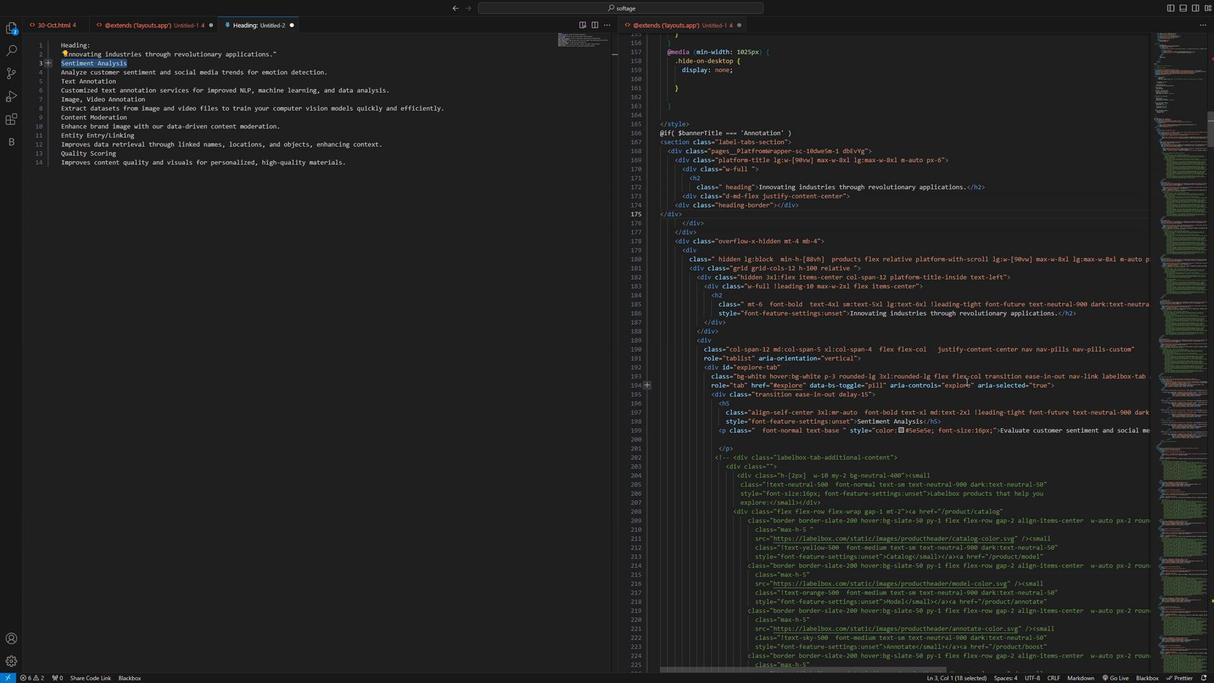 
Action: Mouse moved to (857, 393)
Screenshot: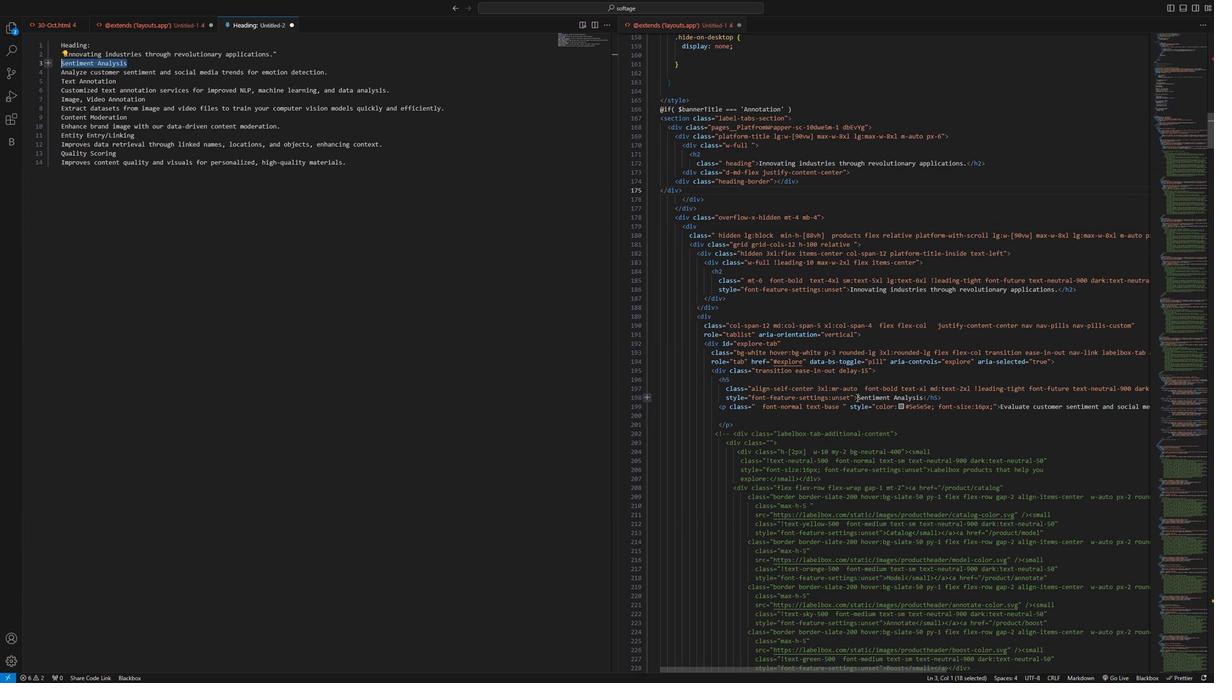 
Action: Mouse pressed left at (857, 393)
Screenshot: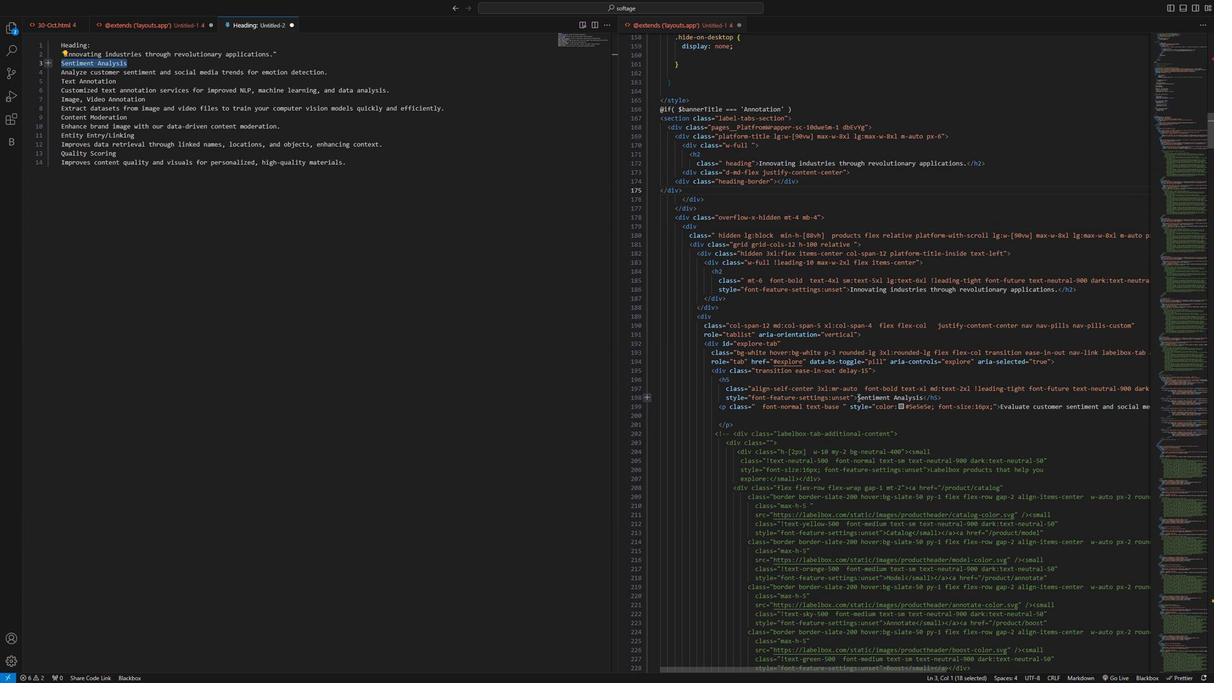 
Action: Mouse moved to (1018, 413)
Screenshot: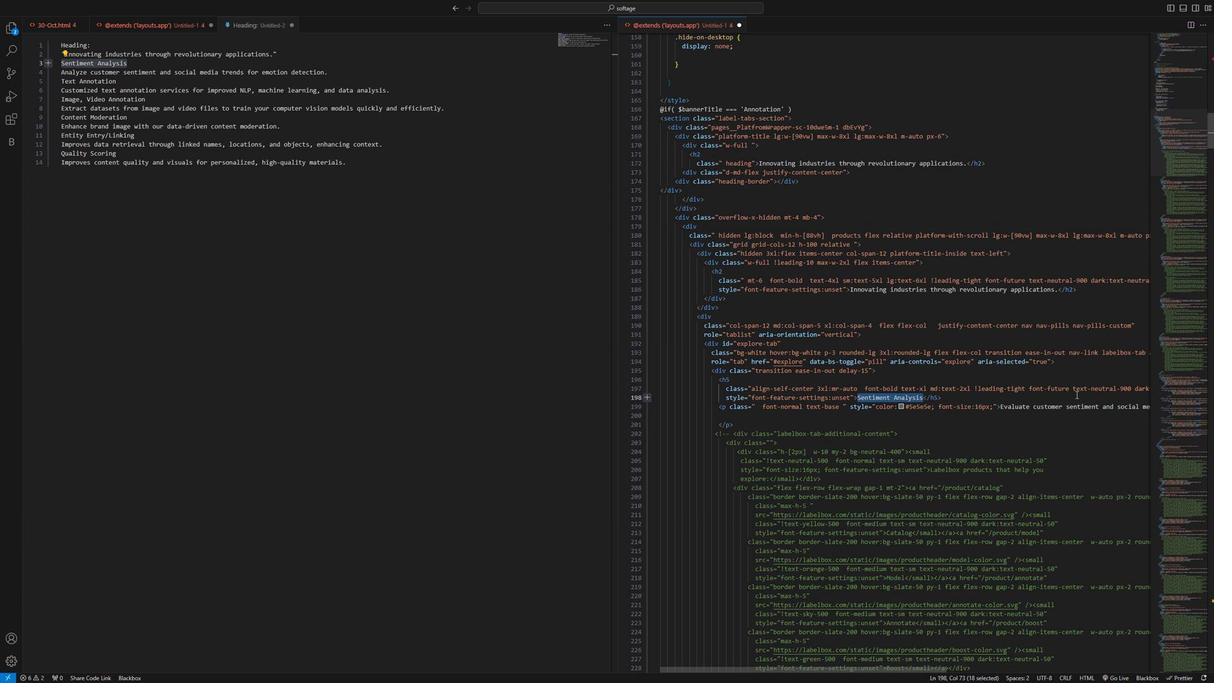 
Action: Key pressed ctrl+V
Screenshot: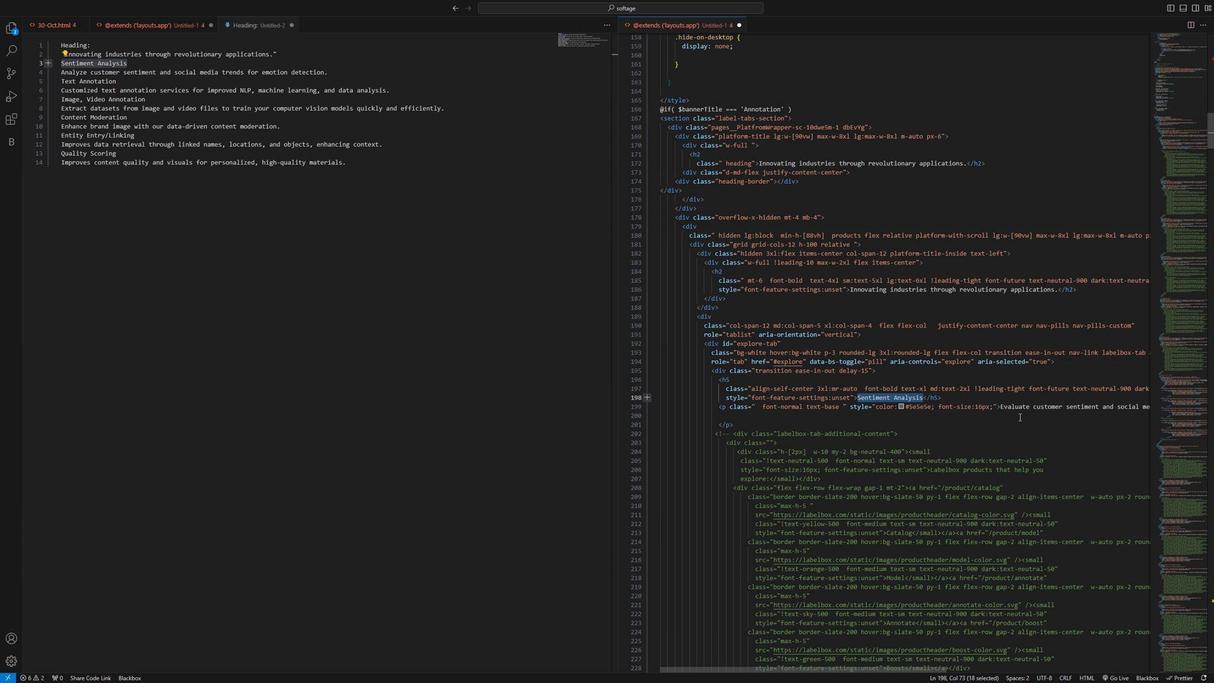 
Action: Mouse moved to (342, 67)
Screenshot: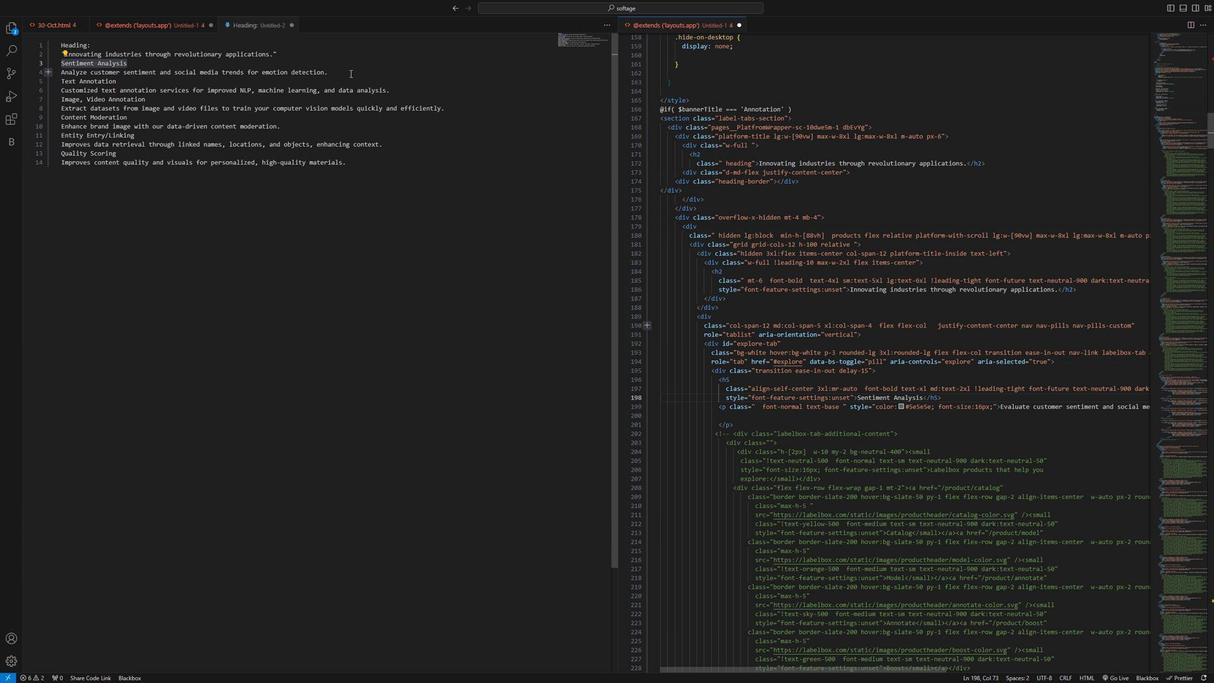 
Action: Mouse pressed left at (342, 67)
Screenshot: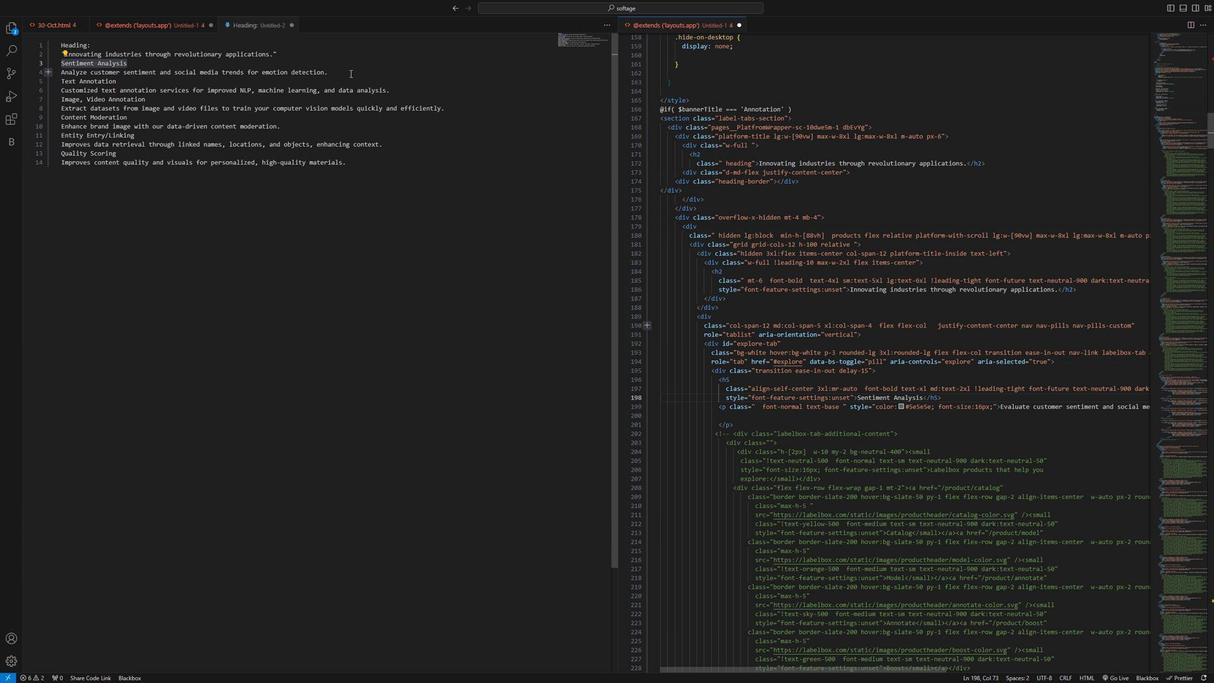 
Action: Mouse moved to (469, 67)
Screenshot: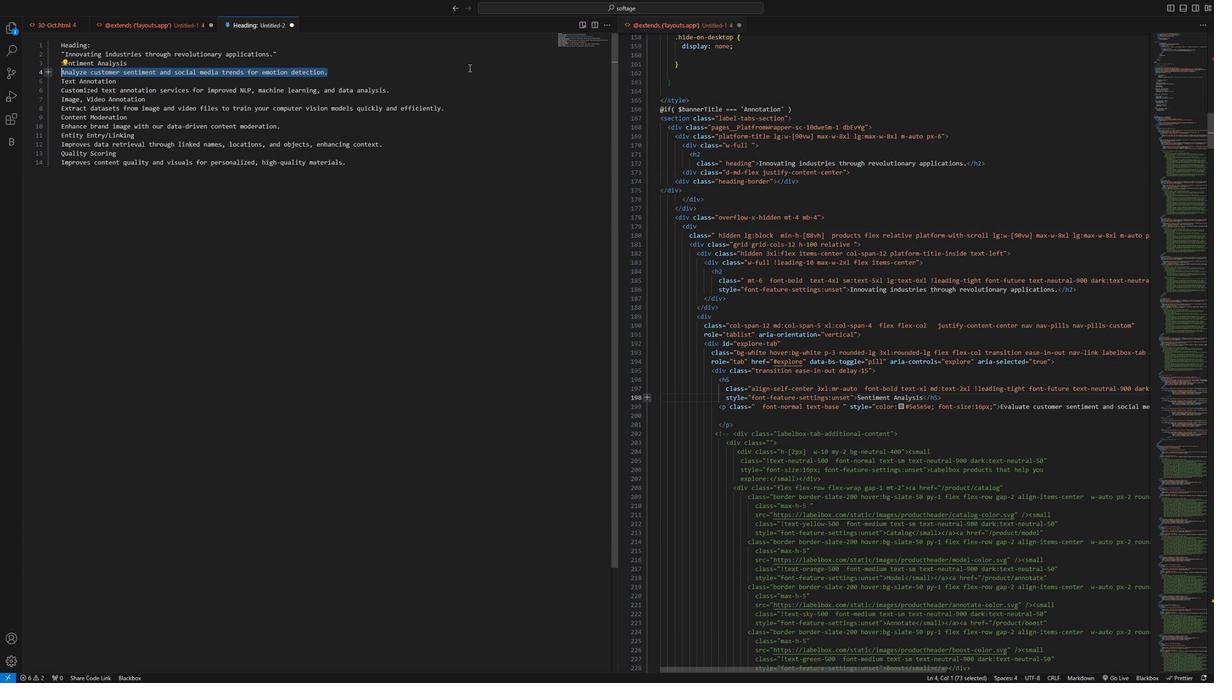 
Action: Key pressed ctrl+C
Screenshot: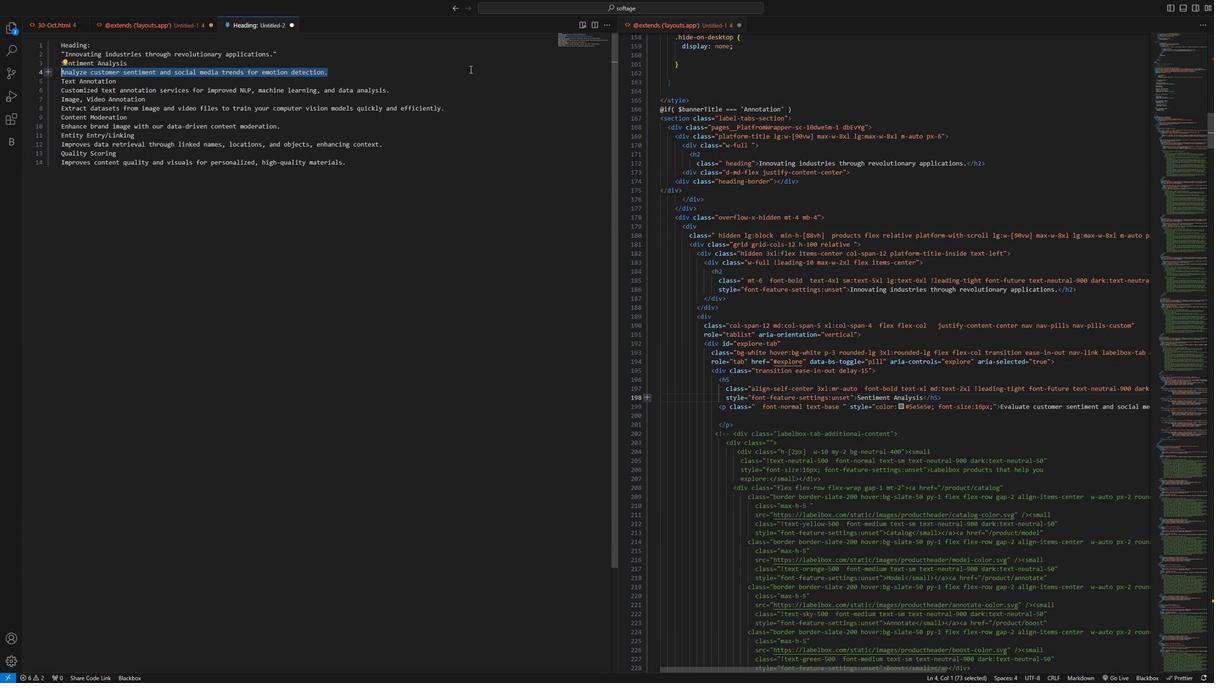 
Action: Mouse moved to (617, 478)
Screenshot: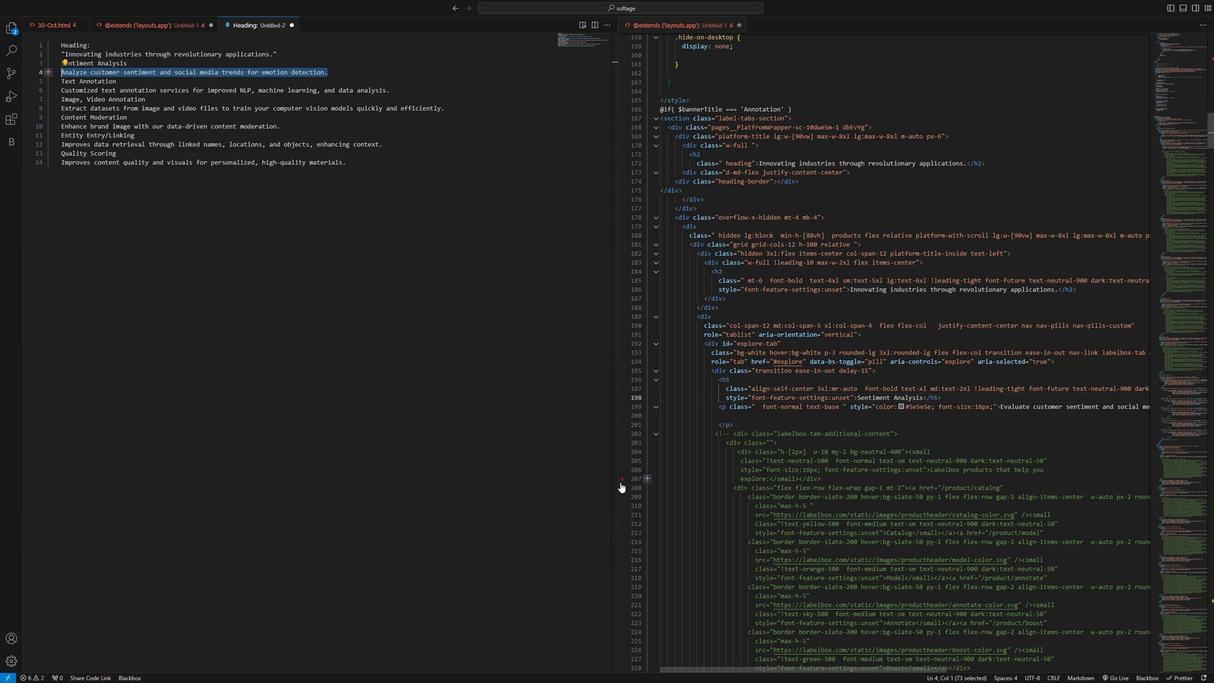 
Action: Mouse pressed left at (617, 478)
Screenshot: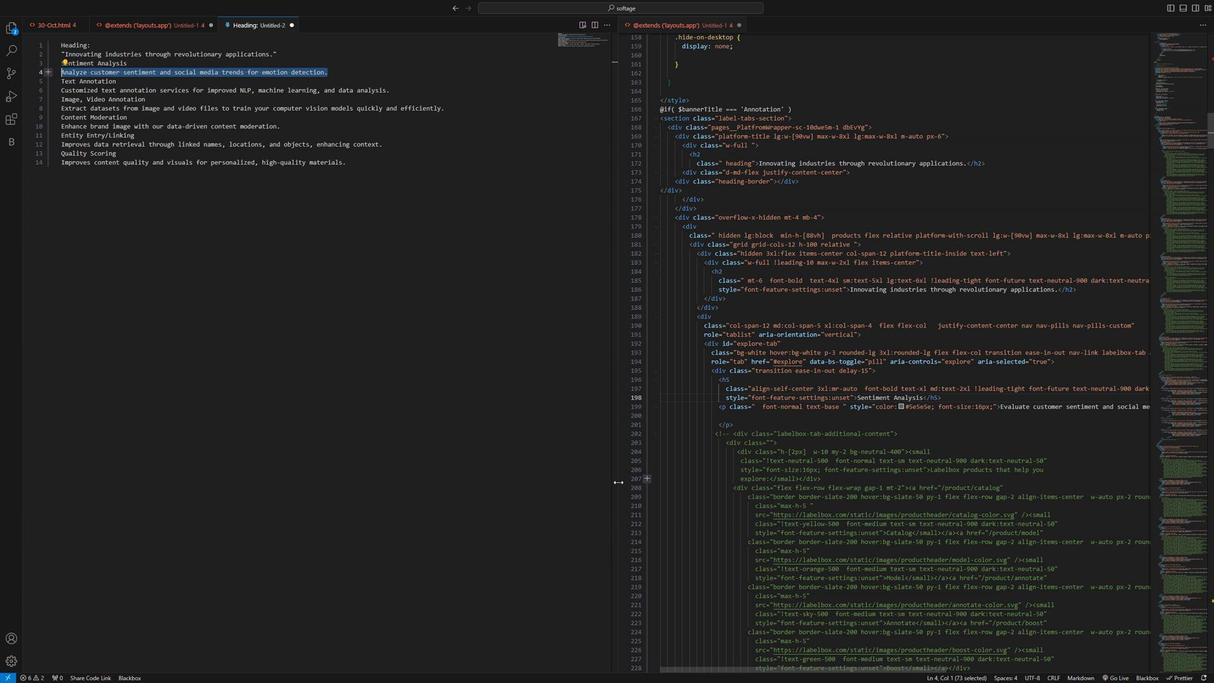 
Action: Mouse moved to (703, 403)
Screenshot: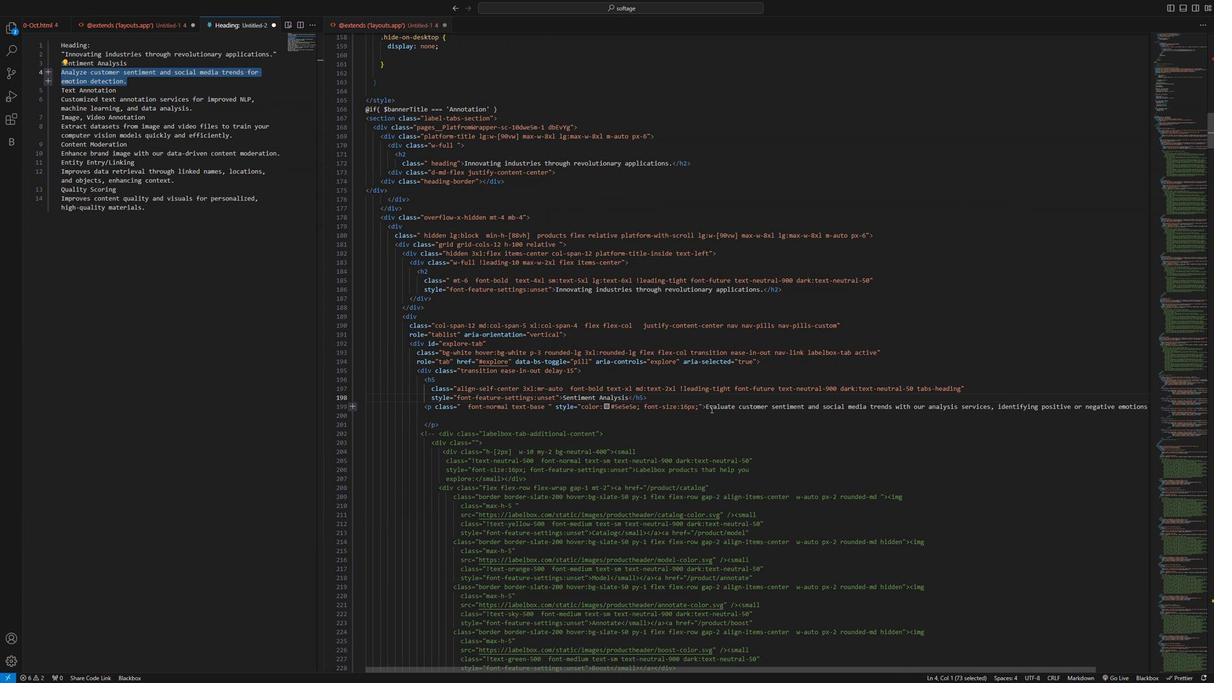 
Action: Mouse pressed left at (703, 403)
Screenshot: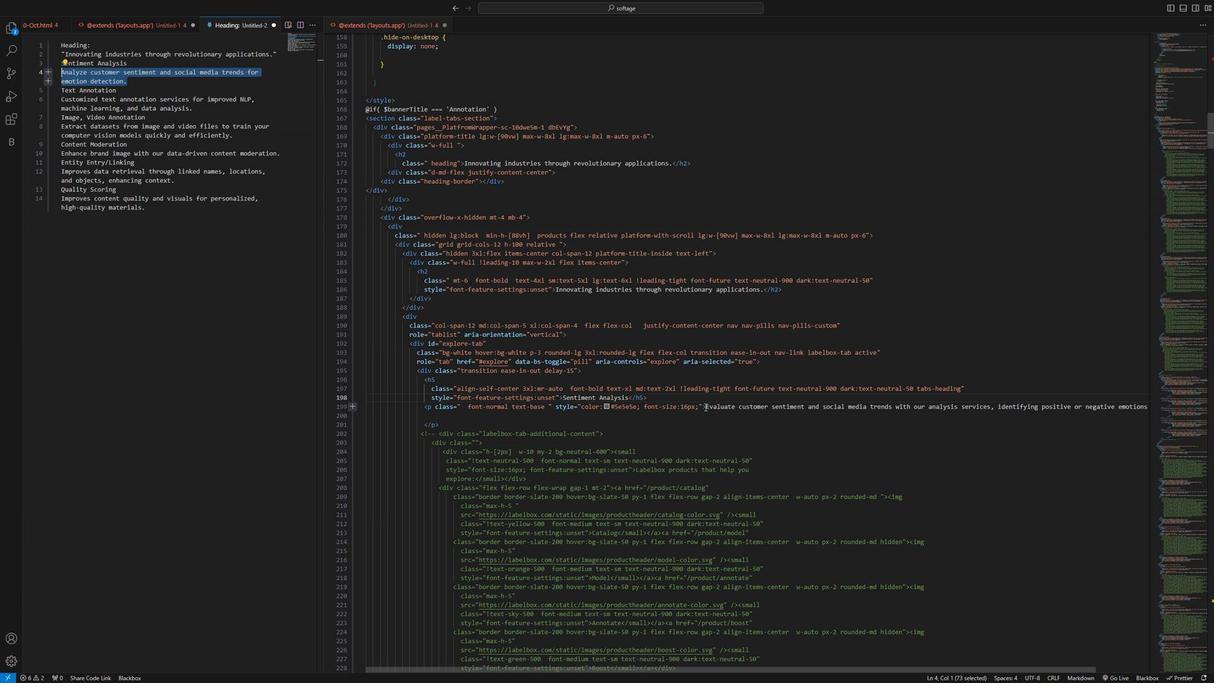
Action: Mouse moved to (1148, 416)
Screenshot: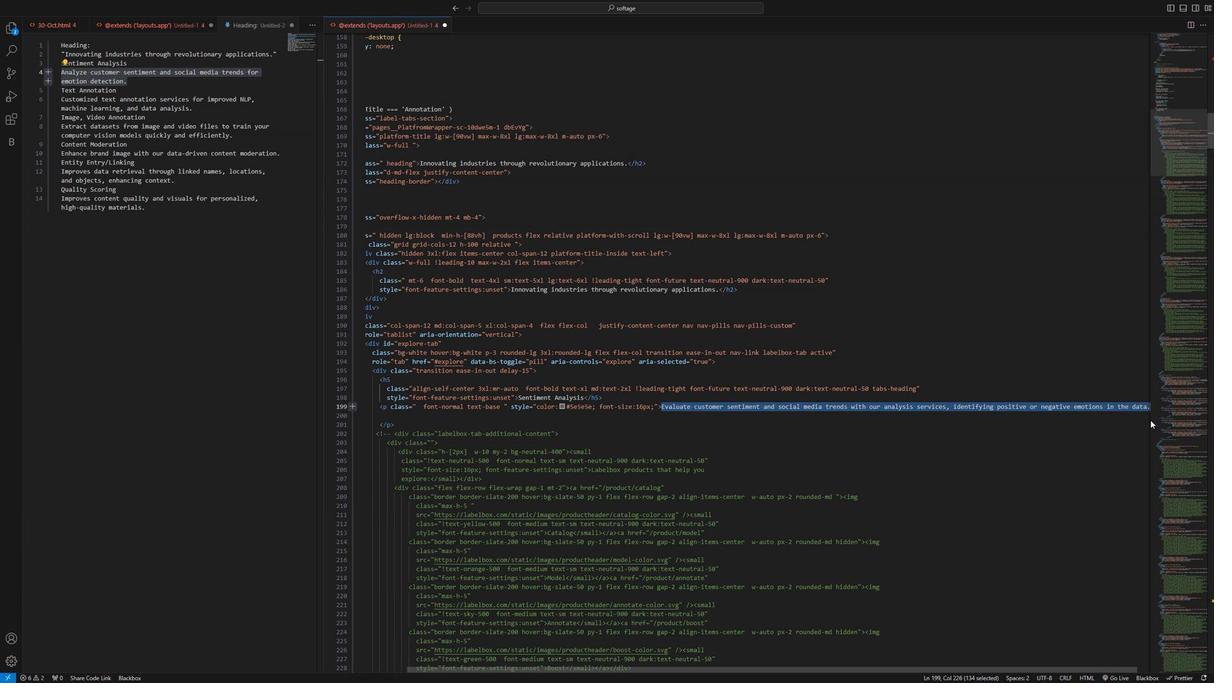 
Action: Key pressed ctrl+V
Screenshot: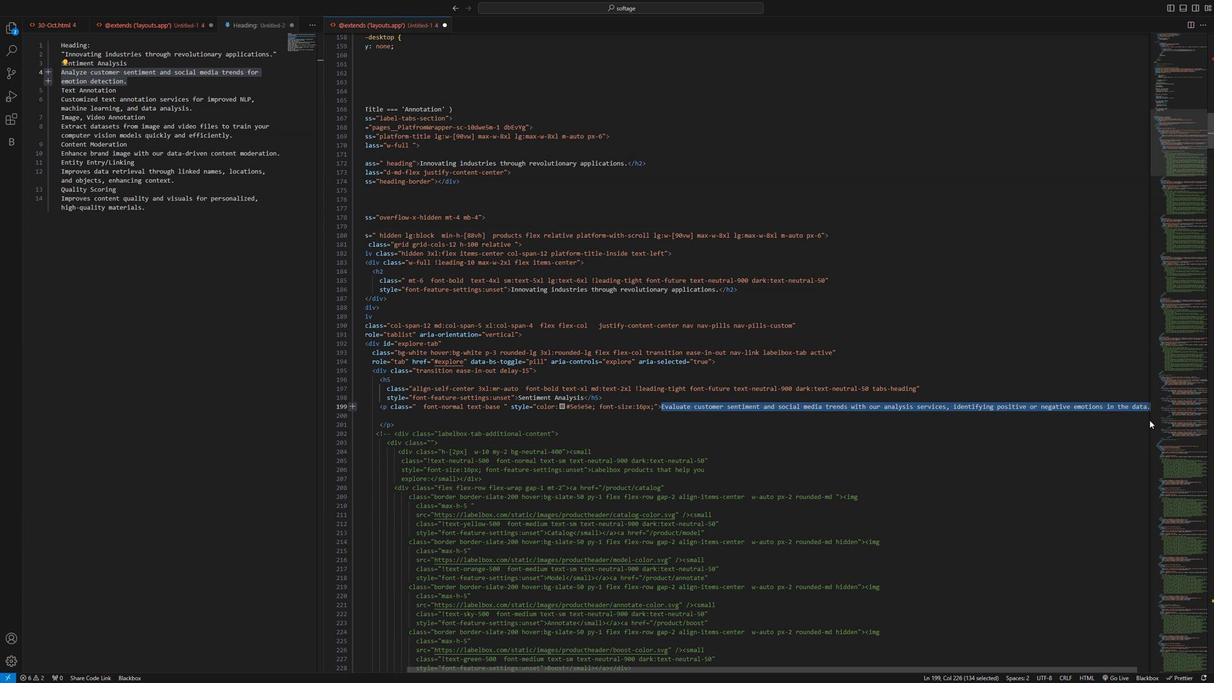 
Action: Mouse moved to (965, 422)
Screenshot: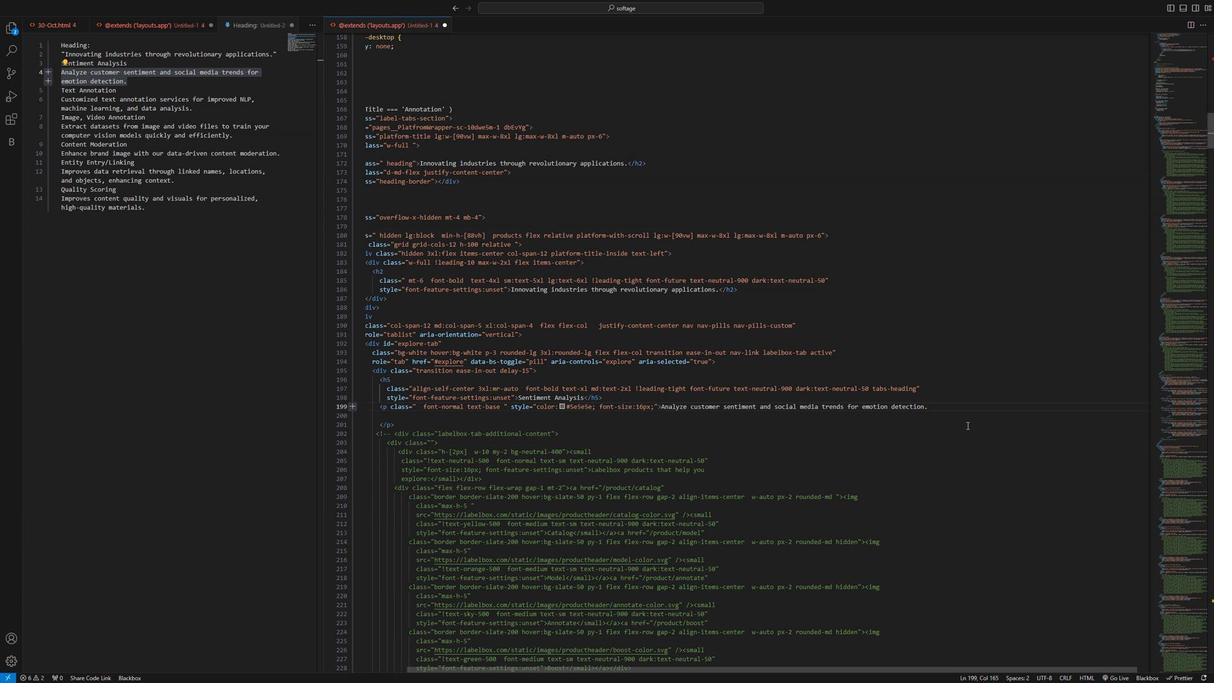 
Action: Mouse pressed left at (965, 422)
Screenshot: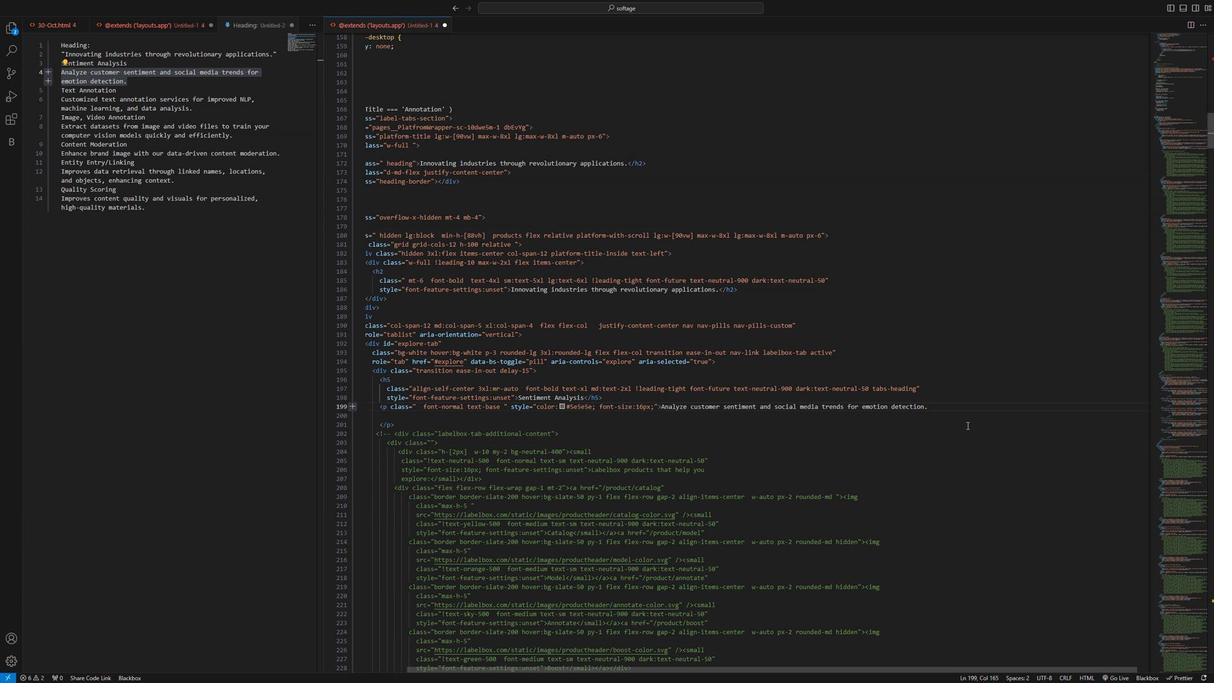 
Action: Mouse moved to (116, 86)
Screenshot: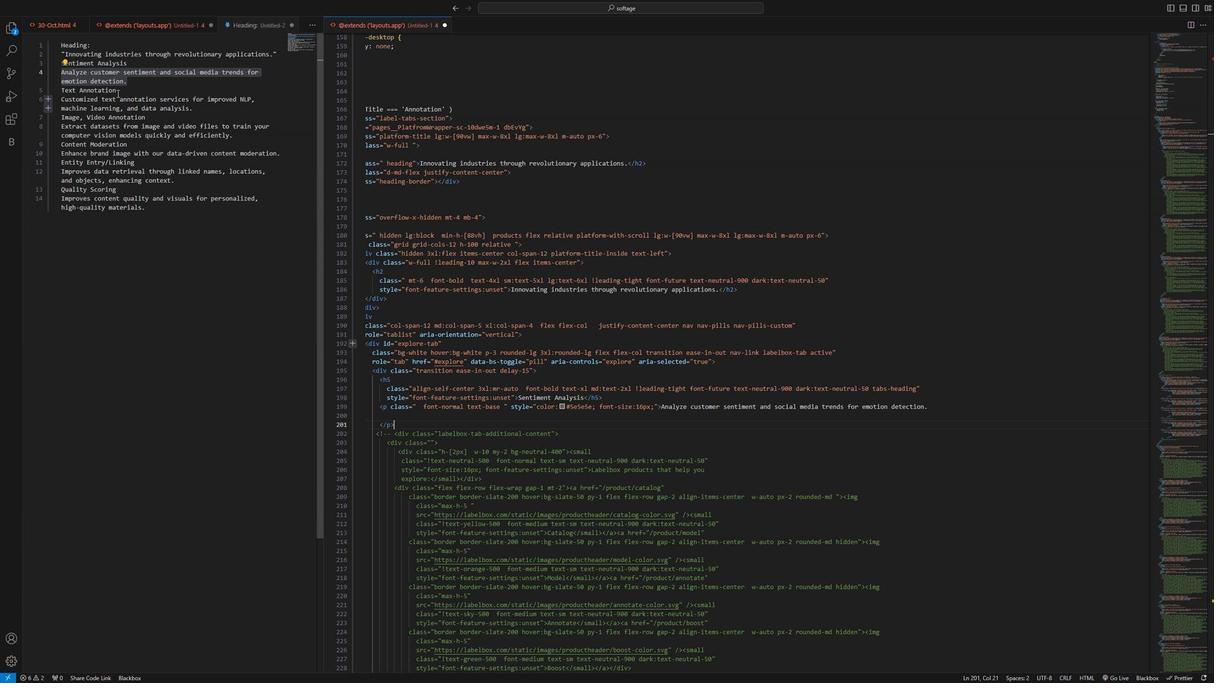 
Action: Mouse pressed left at (116, 86)
Screenshot: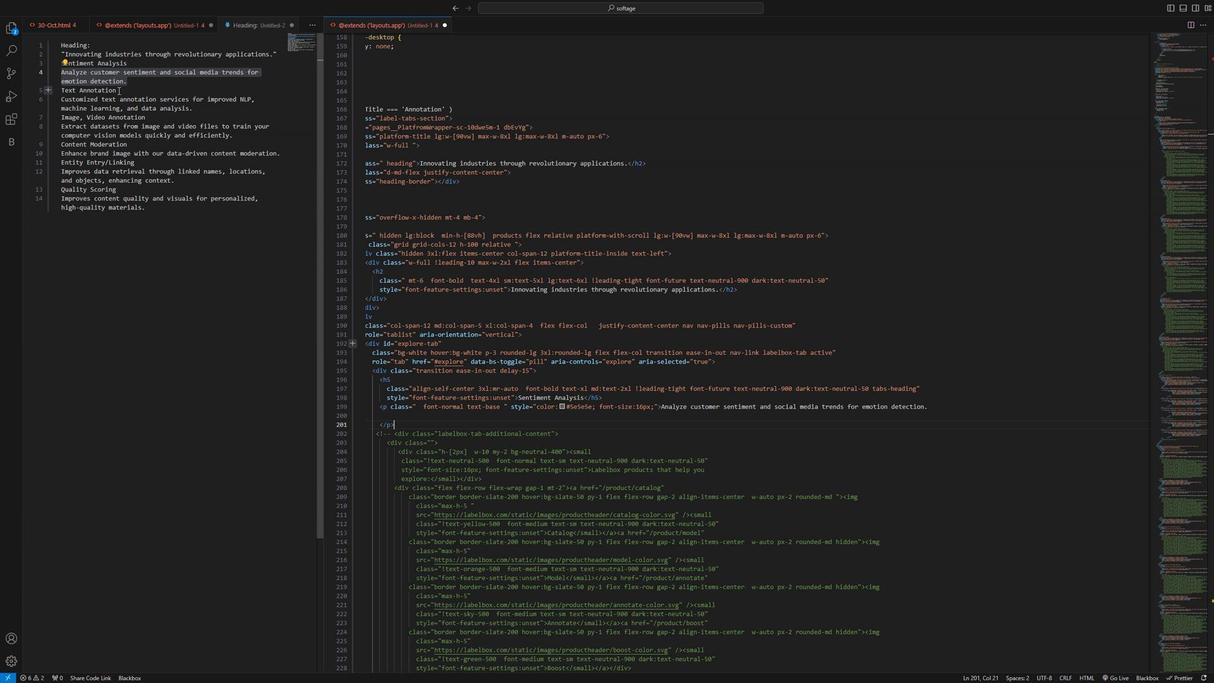 
Action: Mouse moved to (303, 115)
Screenshot: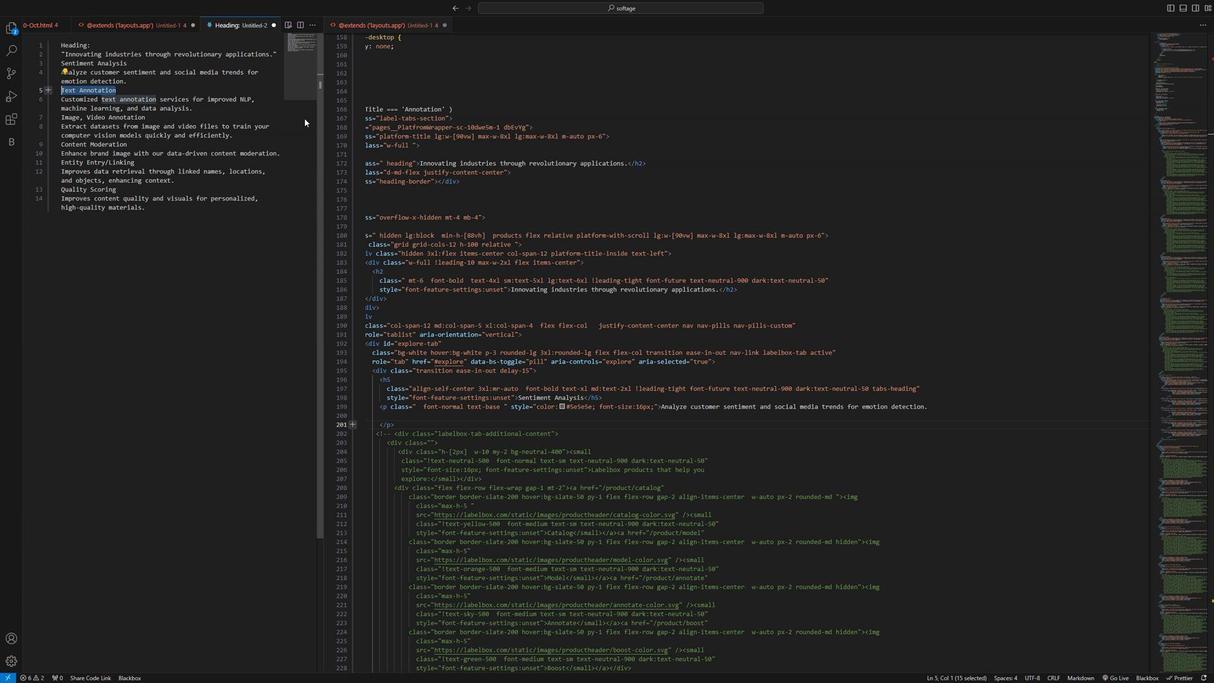 
Action: Key pressed ctrl+C
Screenshot: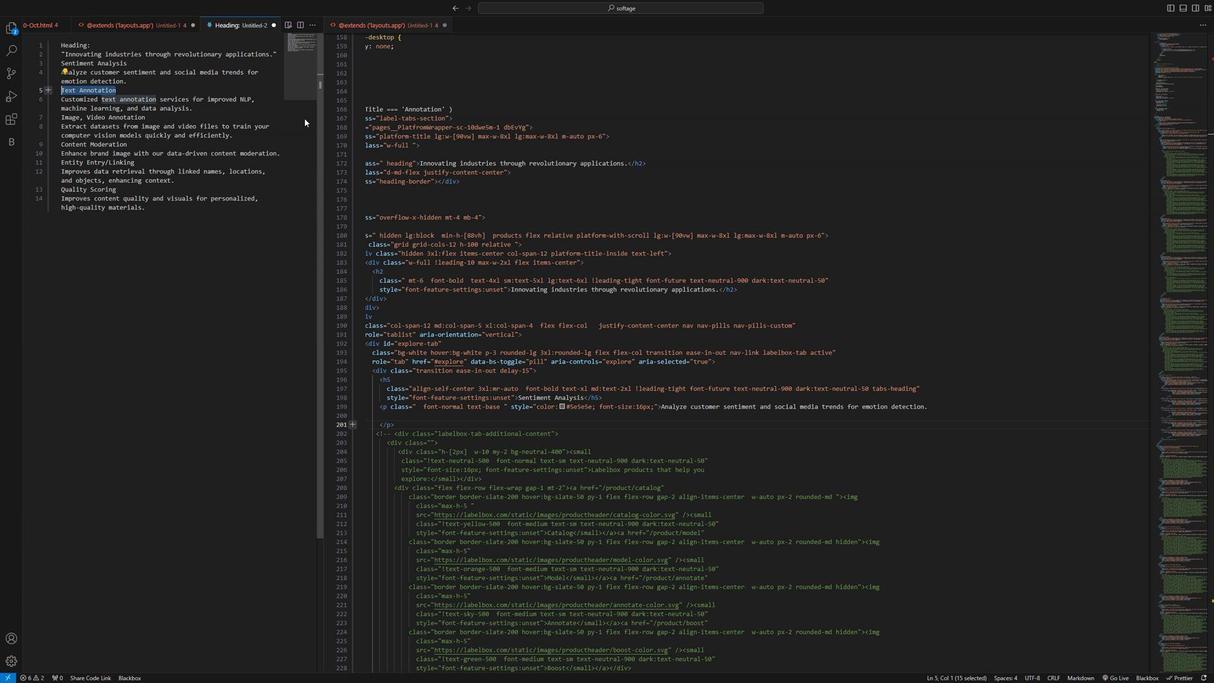 
Action: Mouse moved to (590, 351)
Screenshot: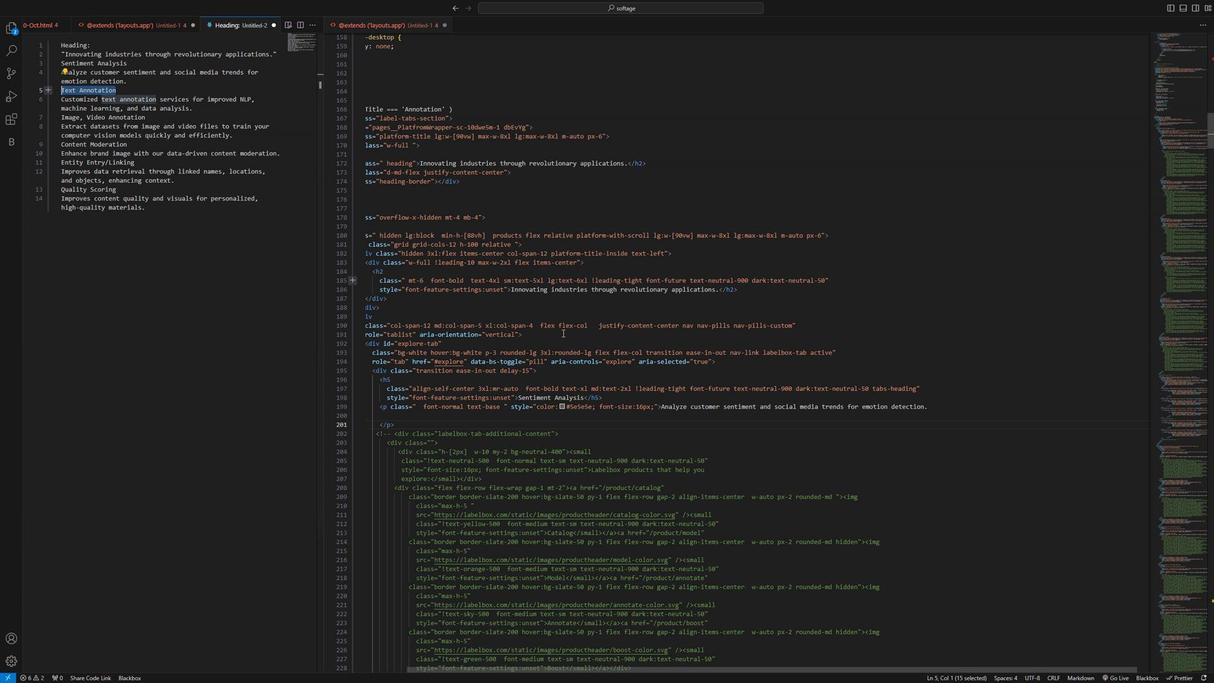 
Action: Mouse scrolled (590, 350) with delta (0, 0)
Screenshot: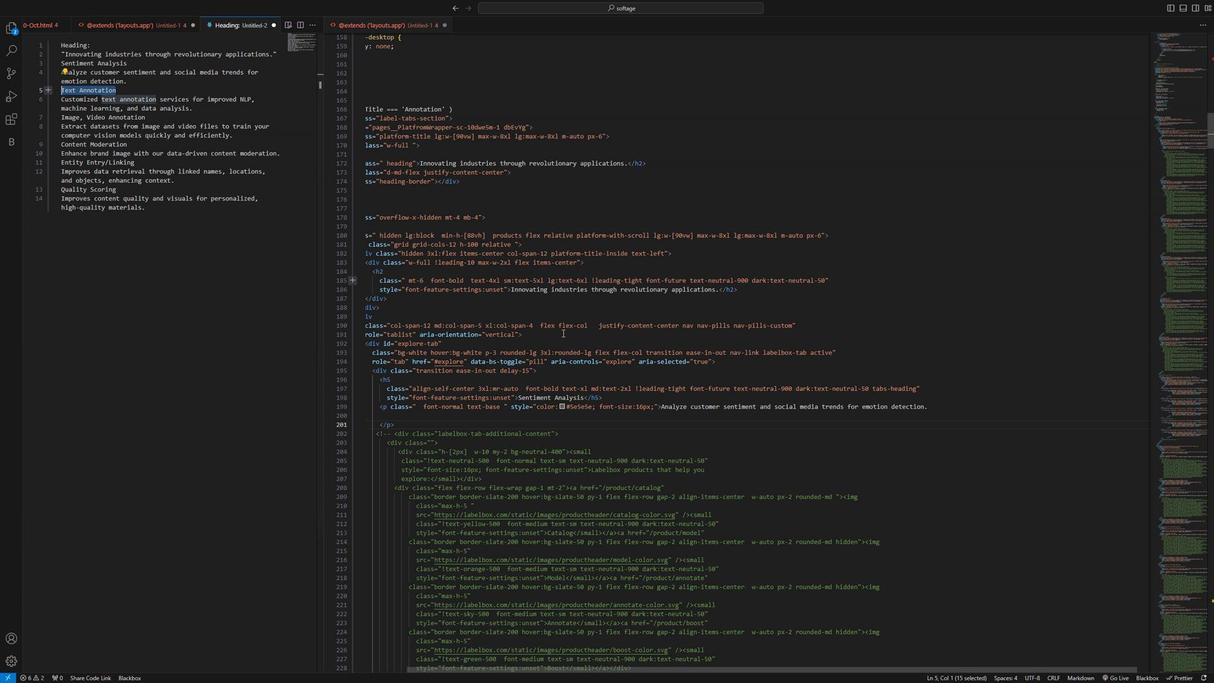 
Action: Mouse moved to (590, 353)
Screenshot: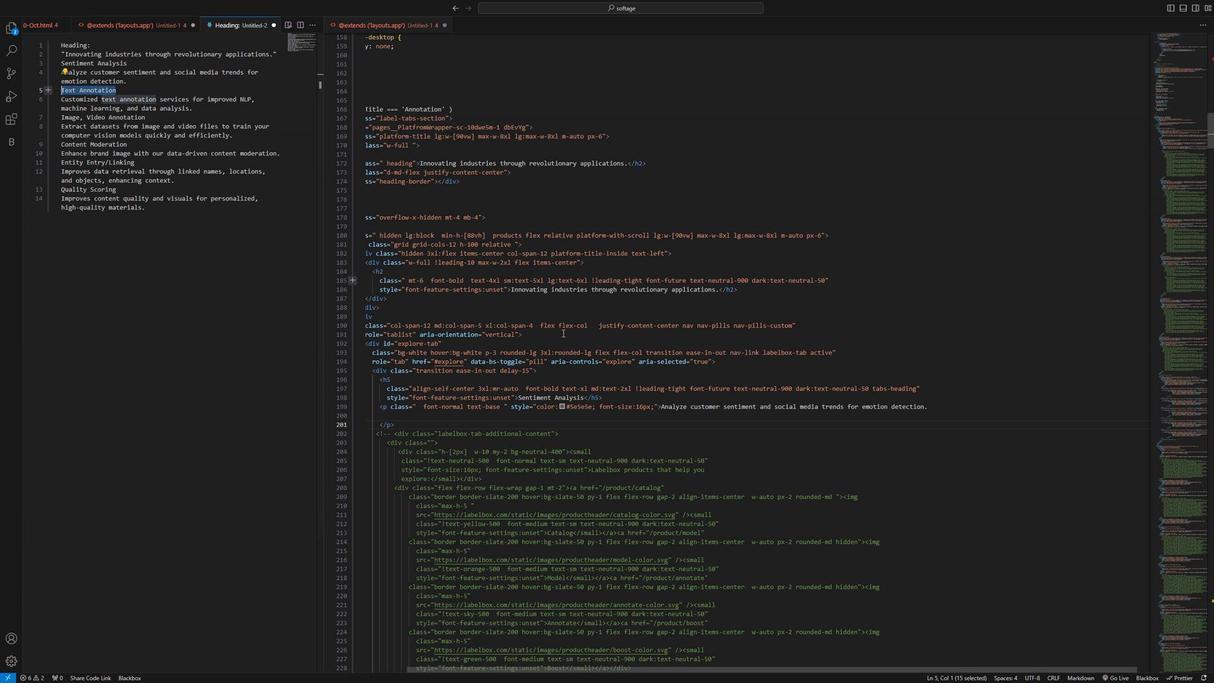 
Action: Mouse scrolled (590, 353) with delta (0, 0)
Screenshot: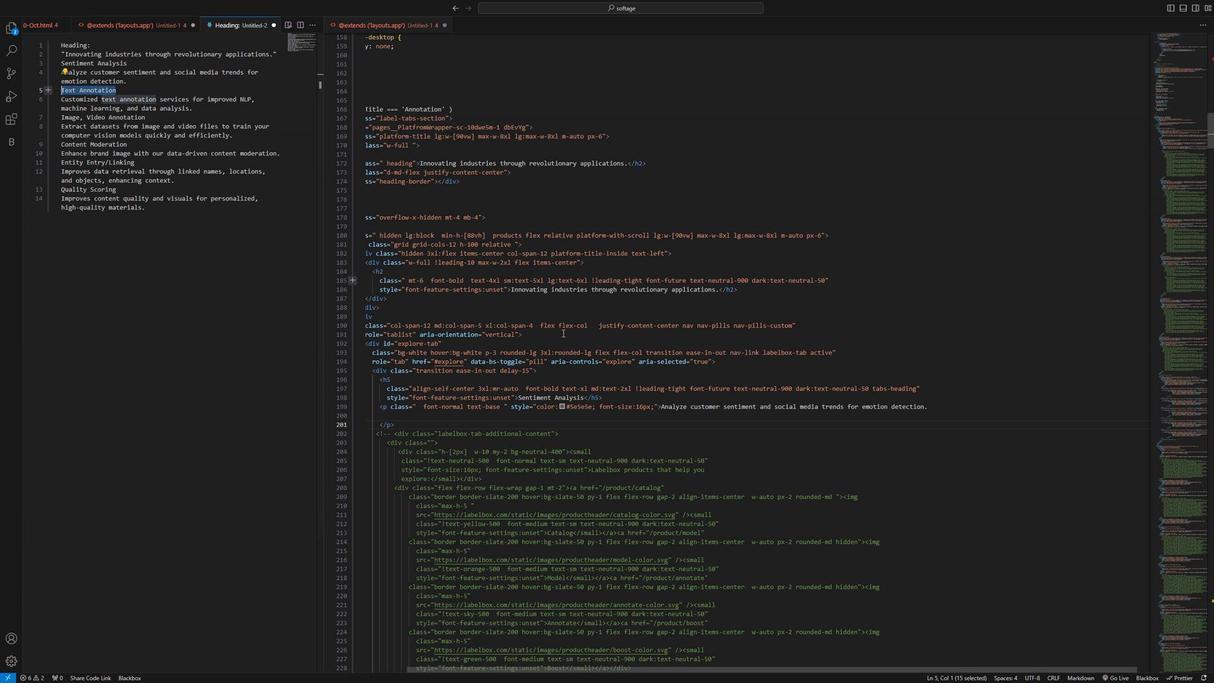 
Action: Mouse moved to (591, 355)
Screenshot: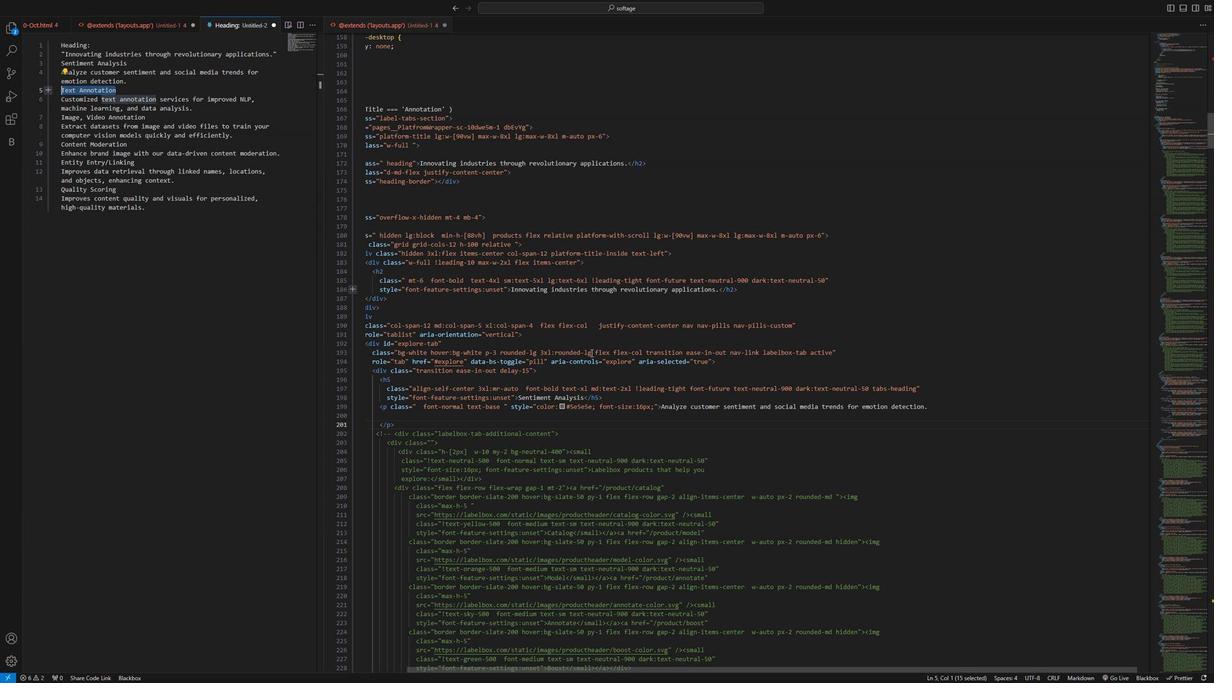 
Action: Mouse scrolled (591, 355) with delta (0, 0)
Screenshot: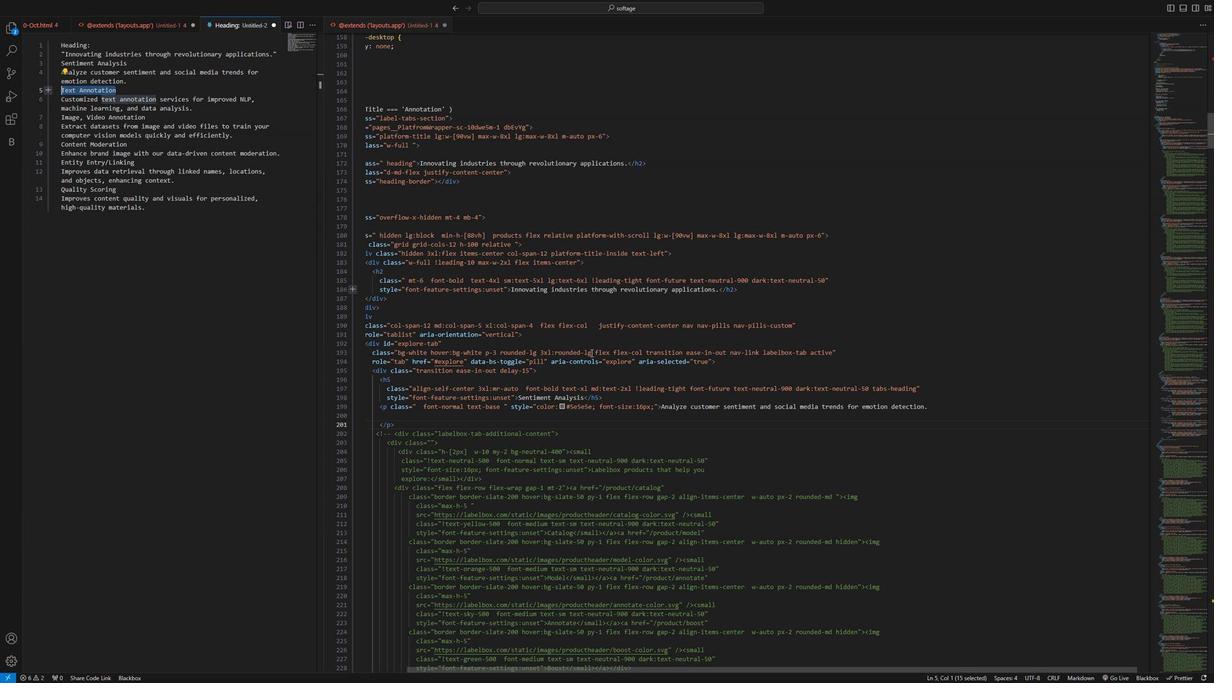 
Action: Mouse moved to (592, 357)
Screenshot: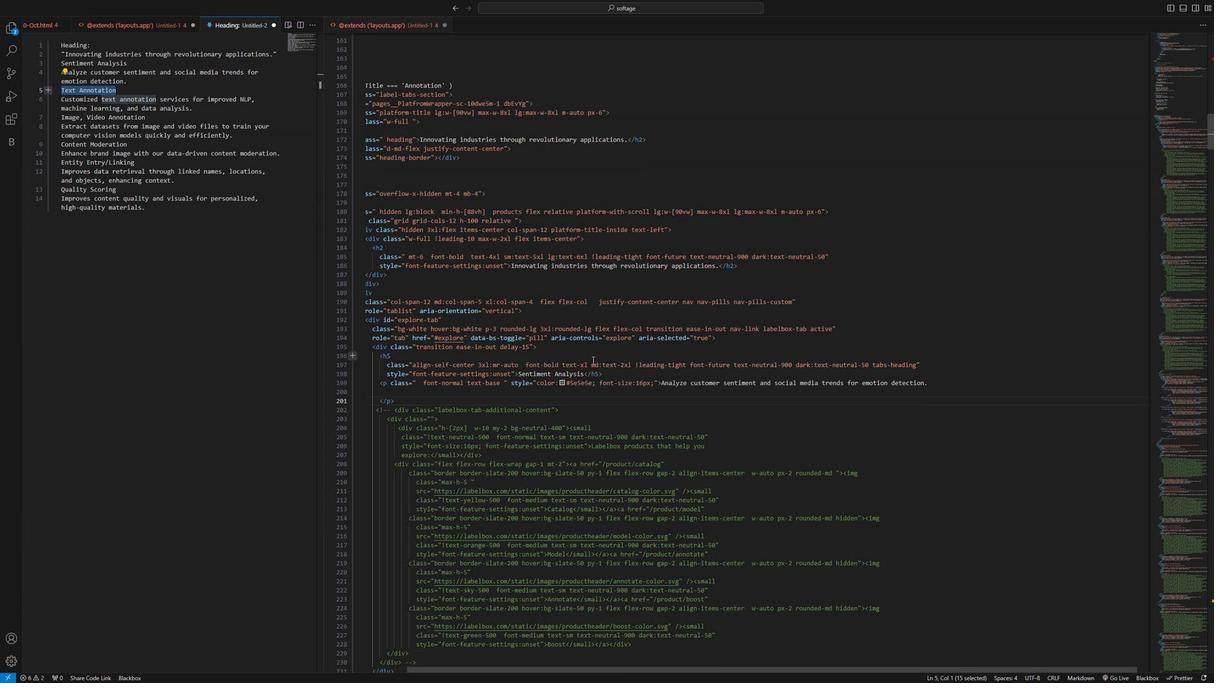 
Action: Mouse scrolled (592, 357) with delta (0, 0)
Screenshot: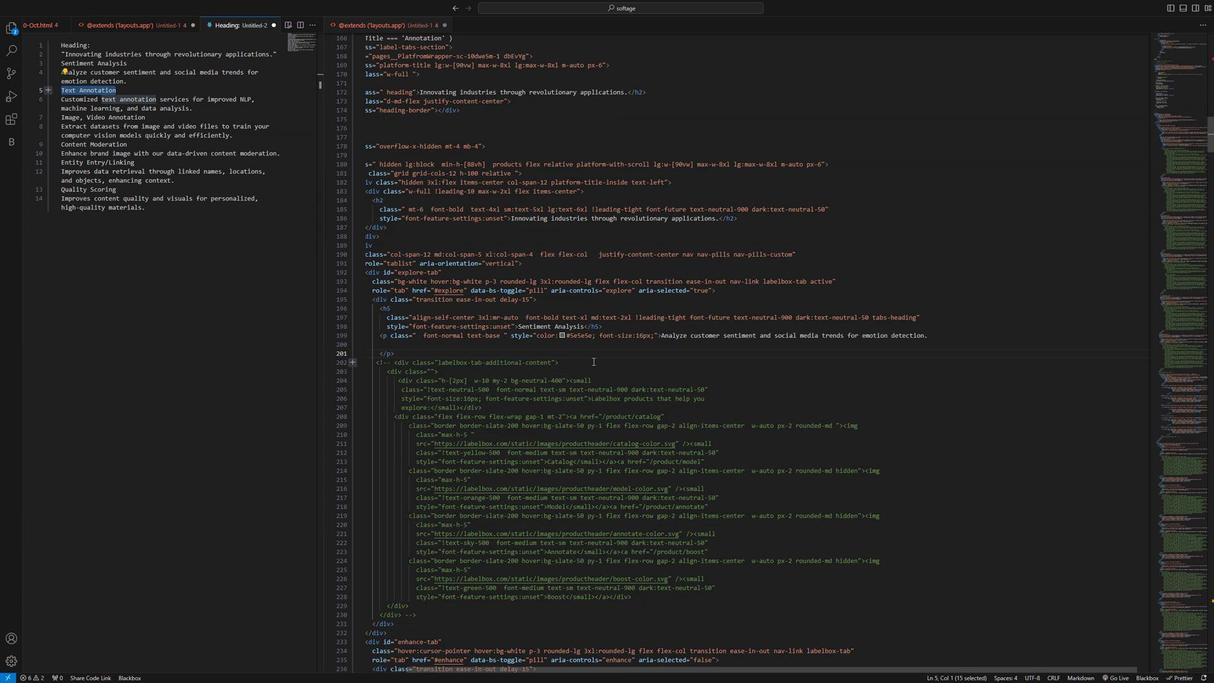 
Action: Mouse scrolled (592, 357) with delta (0, 0)
Screenshot: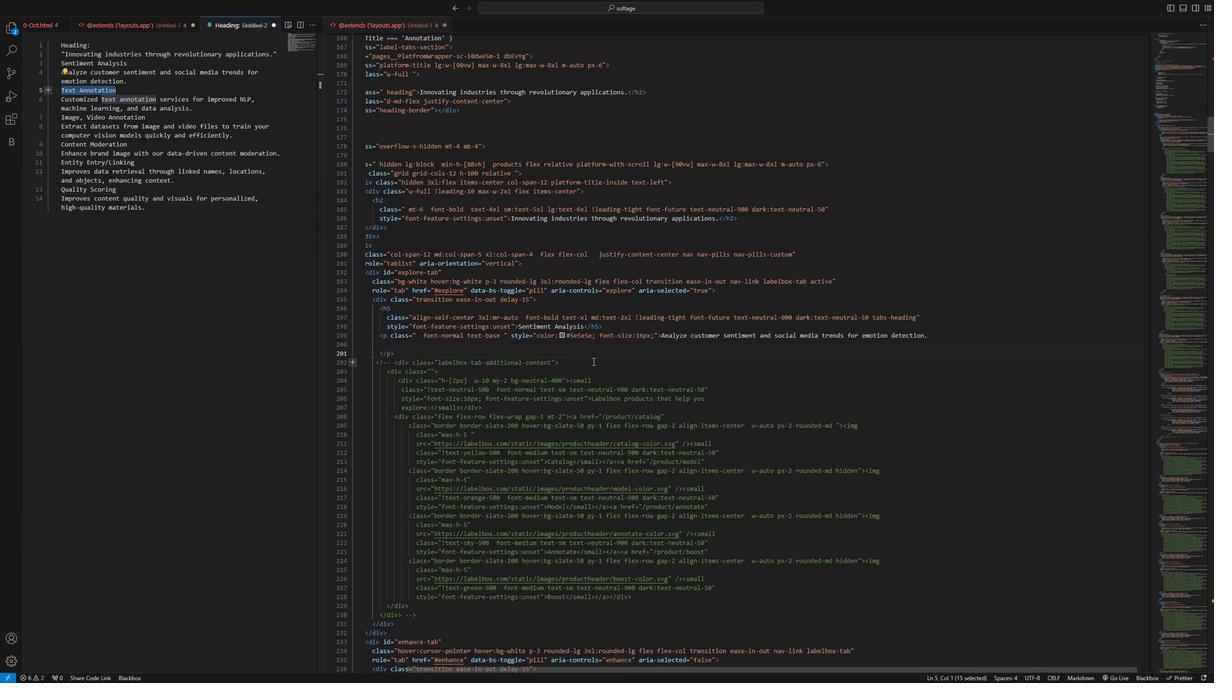 
Action: Mouse scrolled (592, 357) with delta (0, 0)
Screenshot: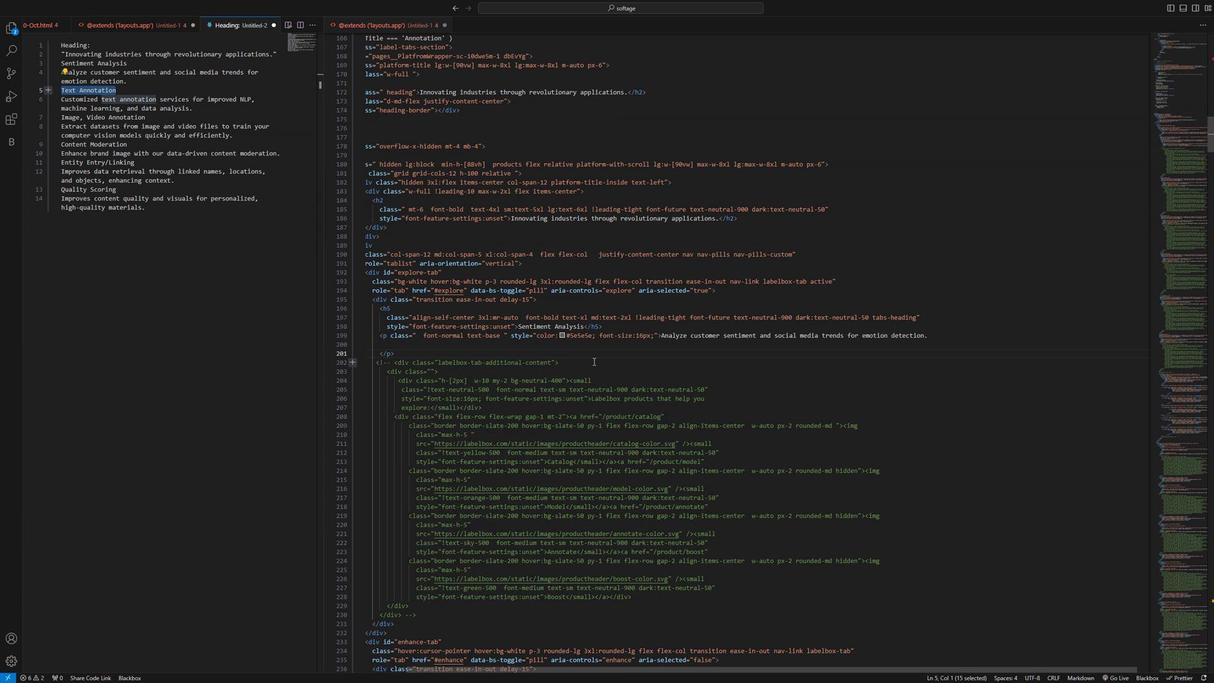 
Action: Mouse scrolled (592, 357) with delta (0, 0)
Screenshot: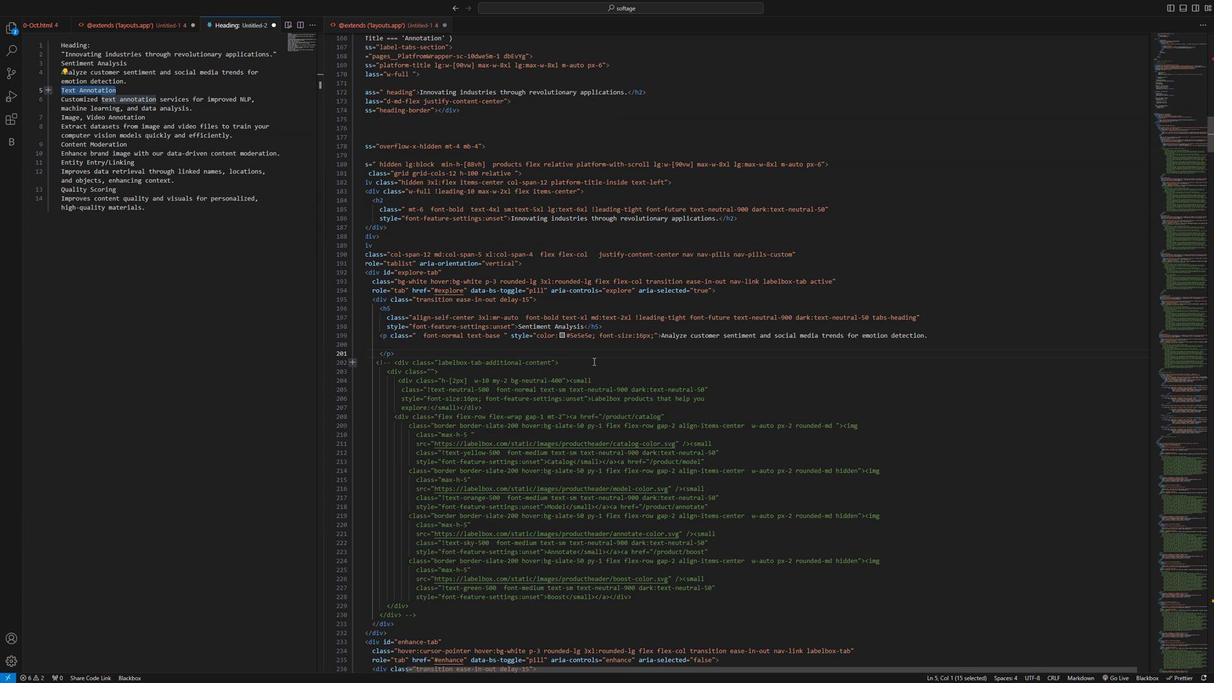 
Action: Mouse moved to (592, 356)
Screenshot: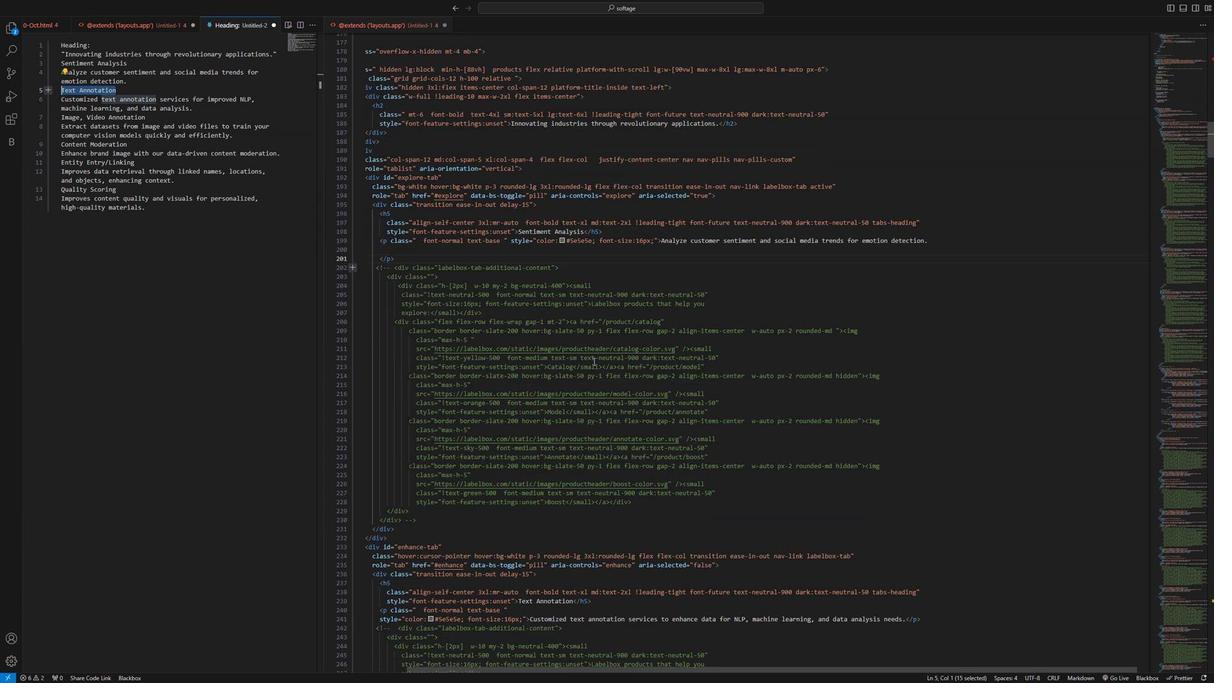 
Action: Mouse scrolled (592, 356) with delta (0, 0)
Screenshot: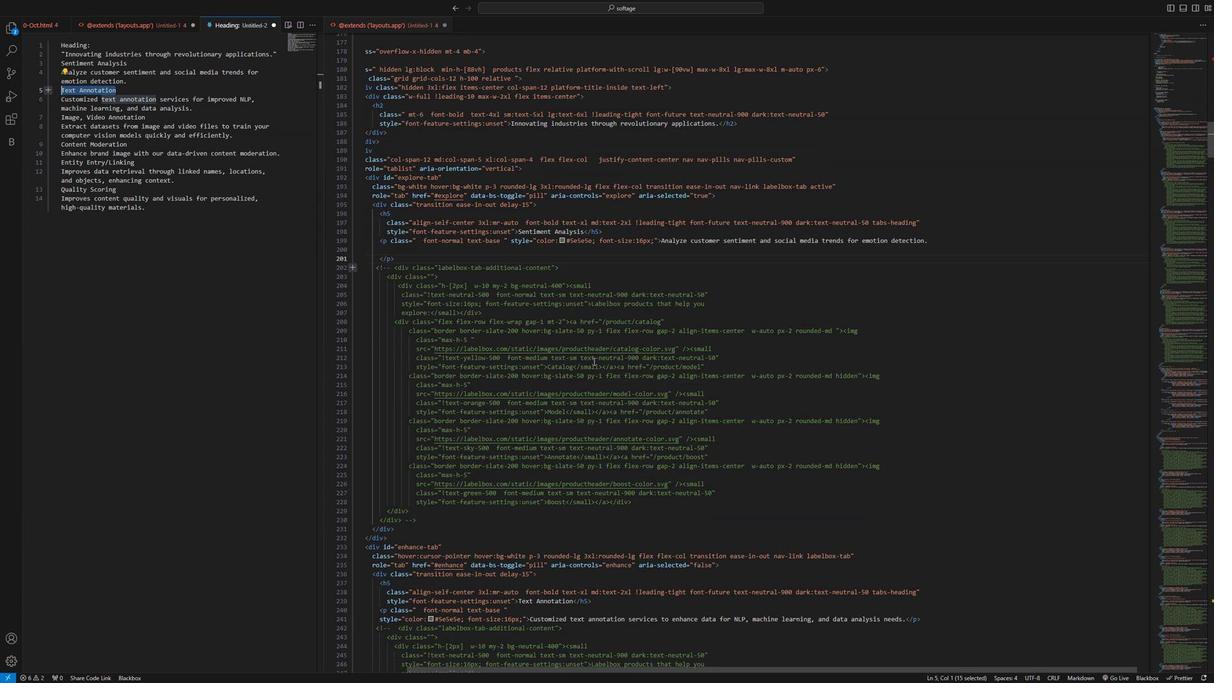 
Action: Mouse scrolled (592, 356) with delta (0, 0)
Screenshot: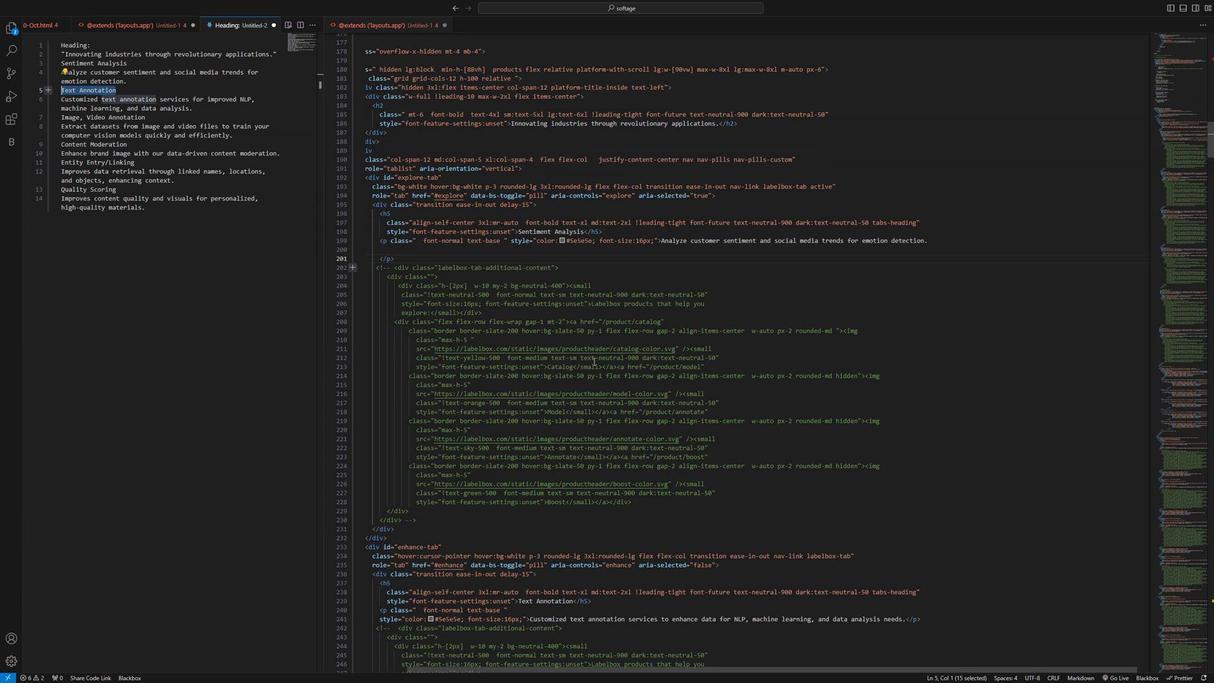 
Action: Mouse scrolled (592, 356) with delta (0, 0)
Screenshot: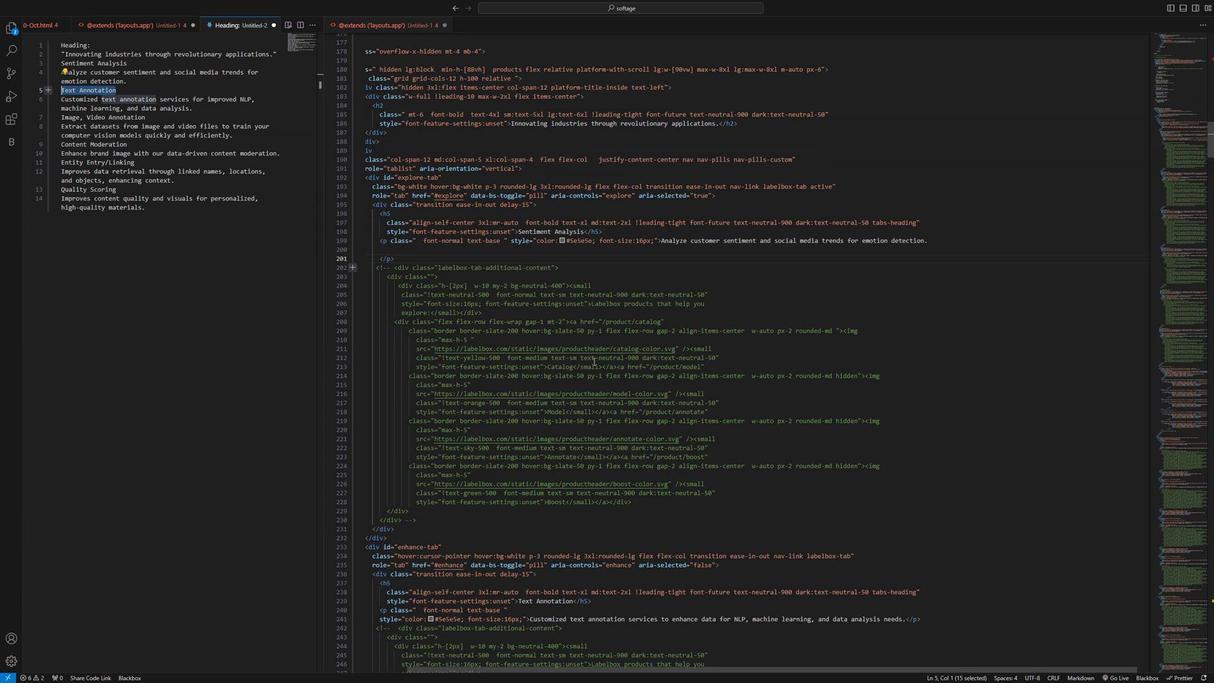 
Action: Mouse scrolled (592, 356) with delta (0, 0)
Screenshot: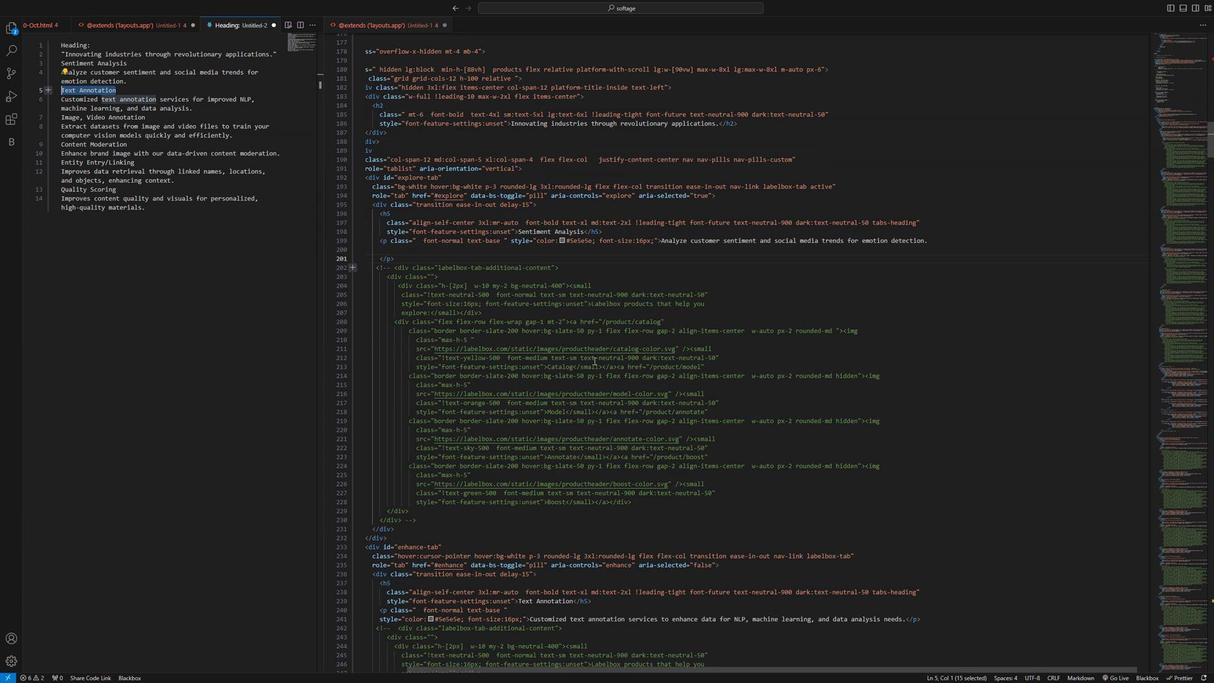 
Action: Mouse moved to (593, 351)
Screenshot: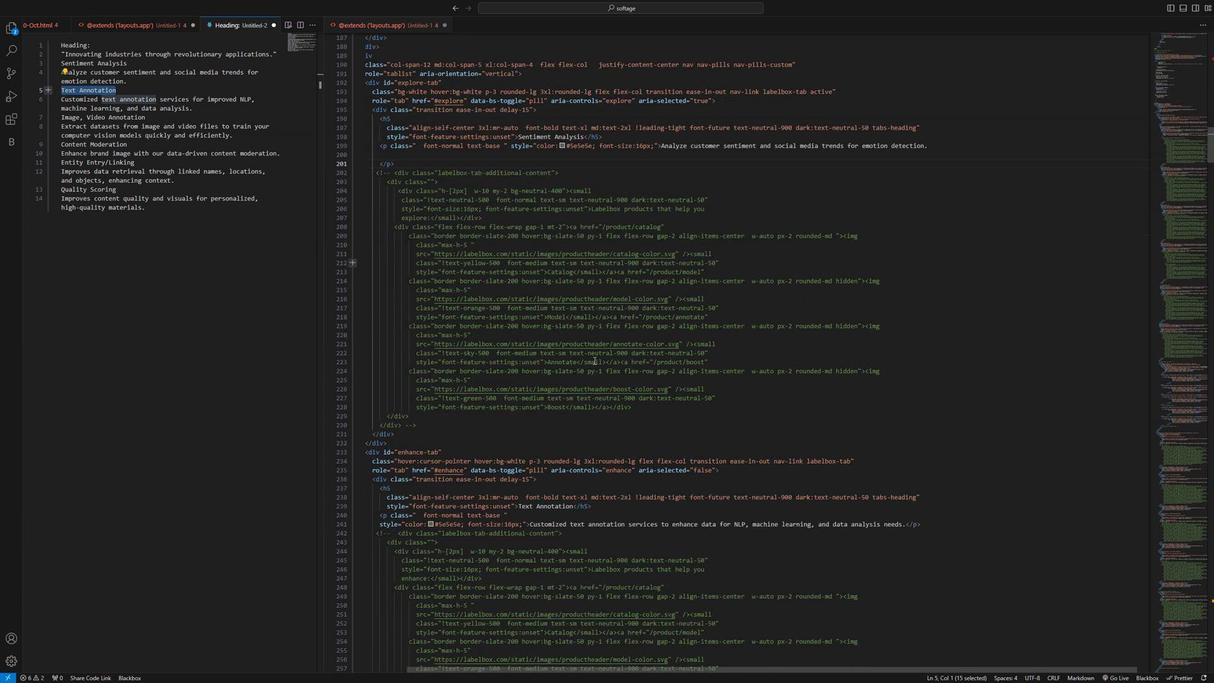
Action: Mouse scrolled (593, 351) with delta (0, 0)
Screenshot: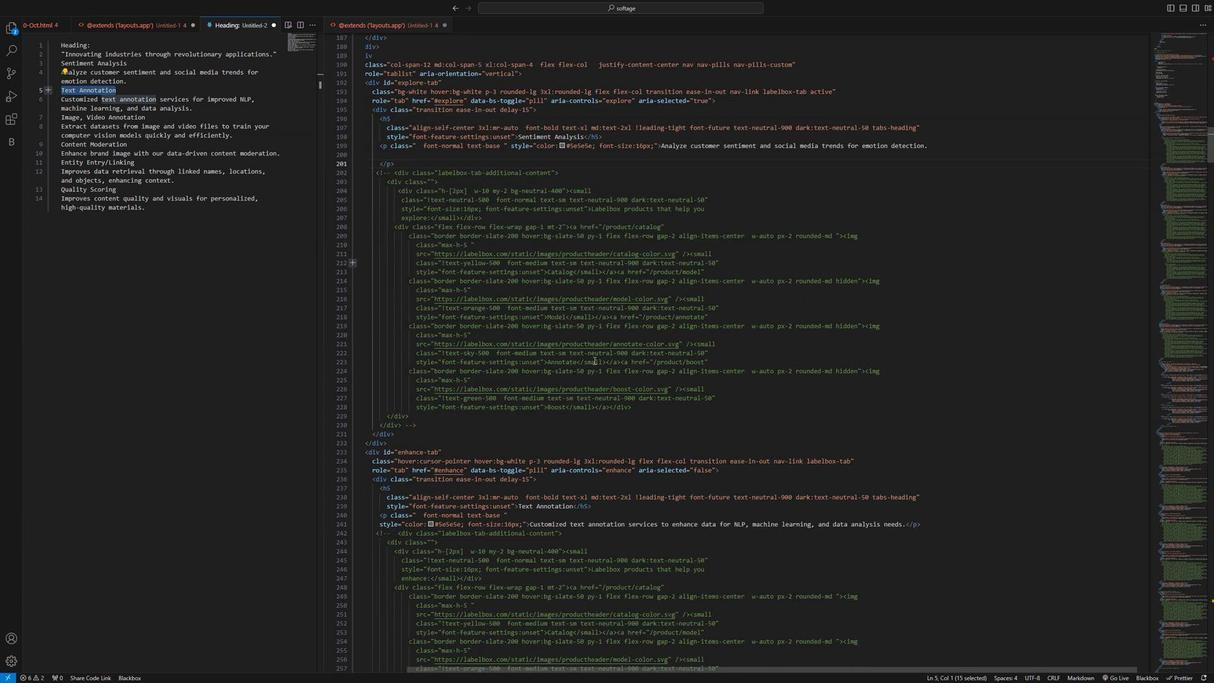 
Action: Mouse scrolled (593, 351) with delta (0, 0)
Screenshot: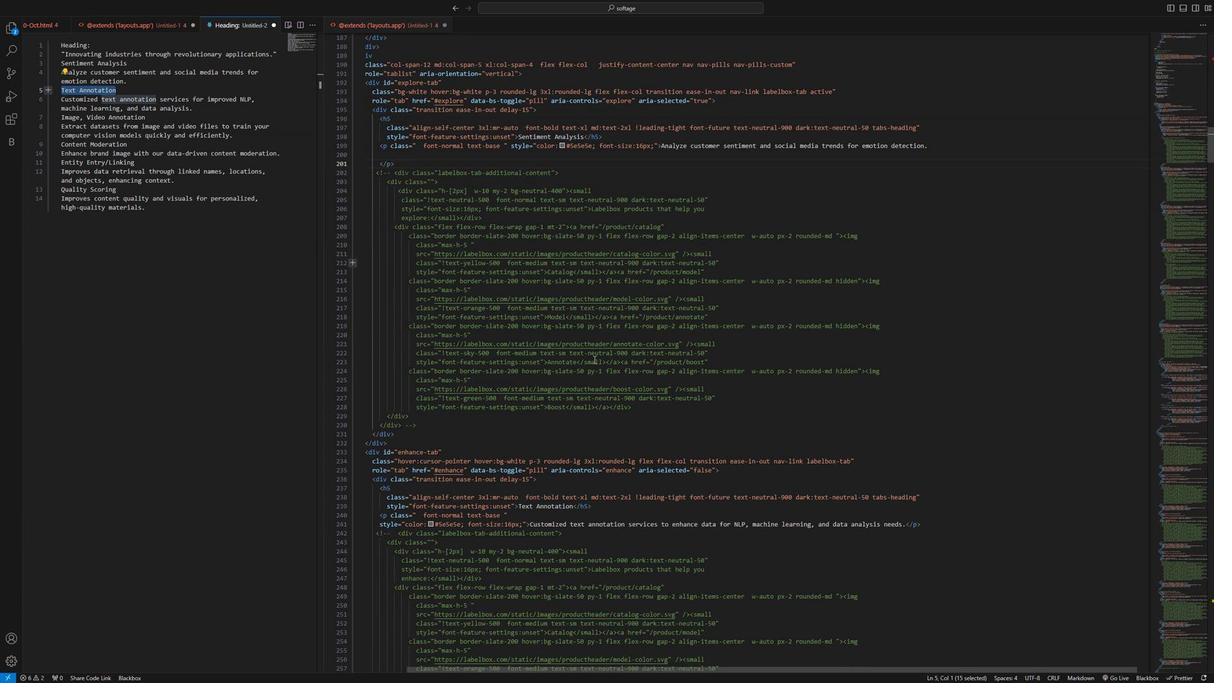 
Action: Mouse scrolled (593, 351) with delta (0, 0)
Screenshot: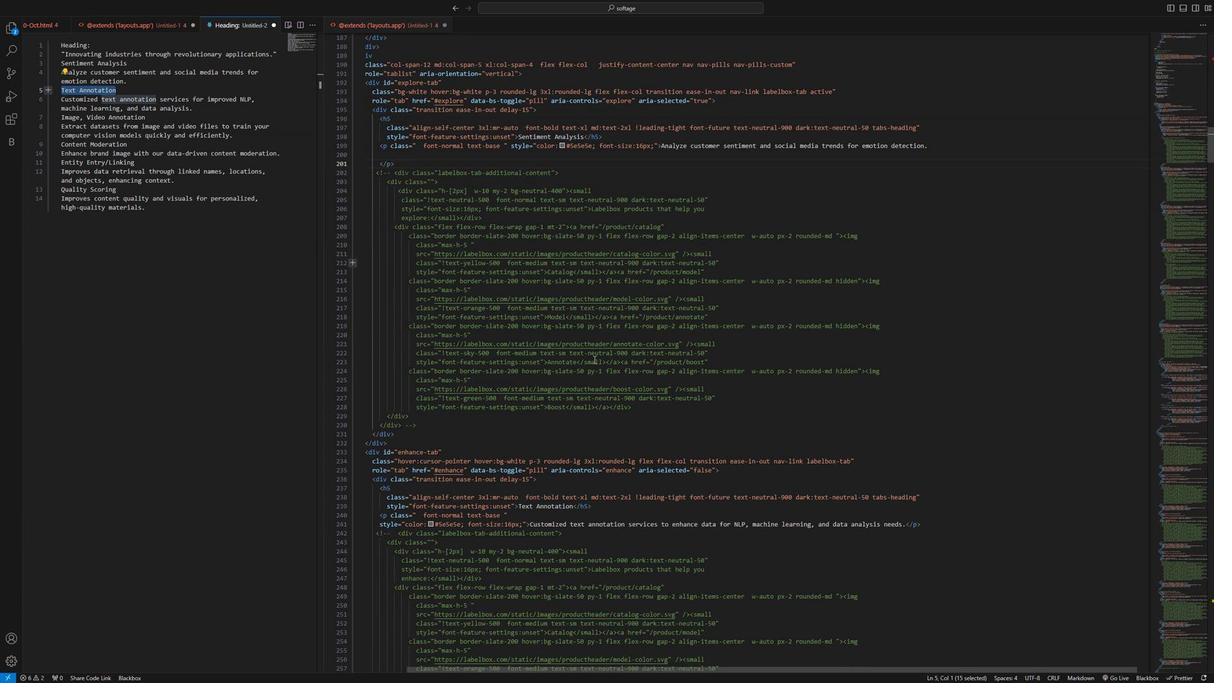 
Action: Mouse scrolled (593, 351) with delta (0, 0)
Screenshot: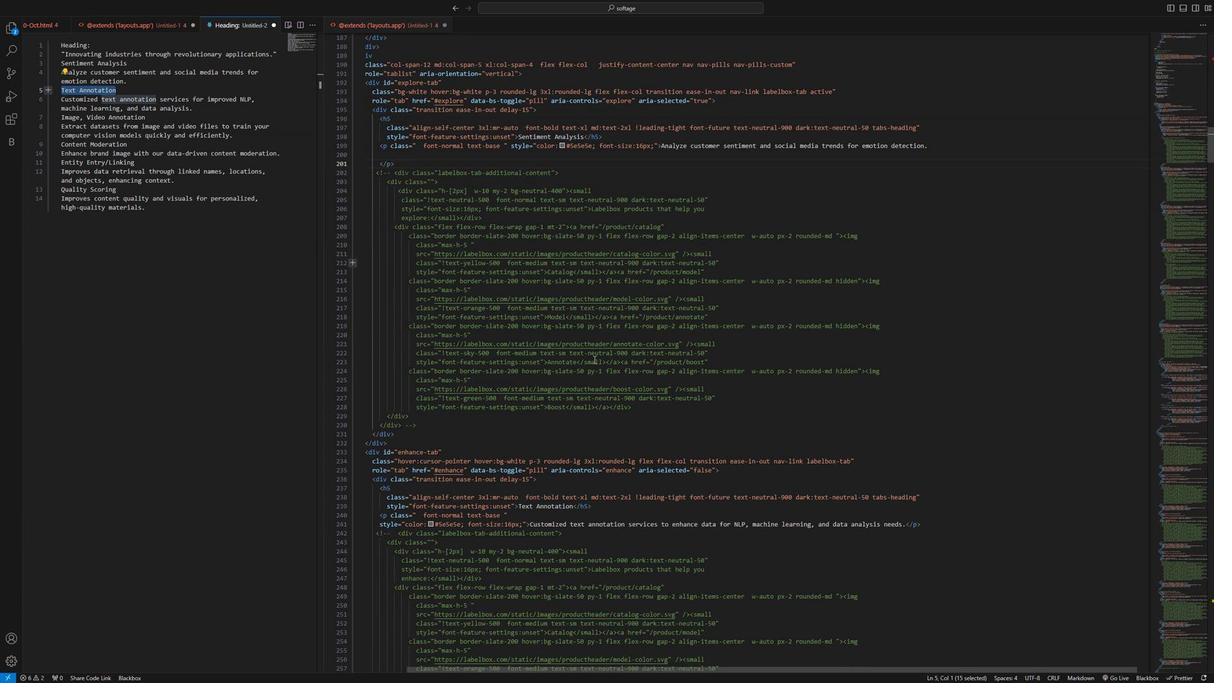 
Action: Mouse moved to (594, 351)
Screenshot: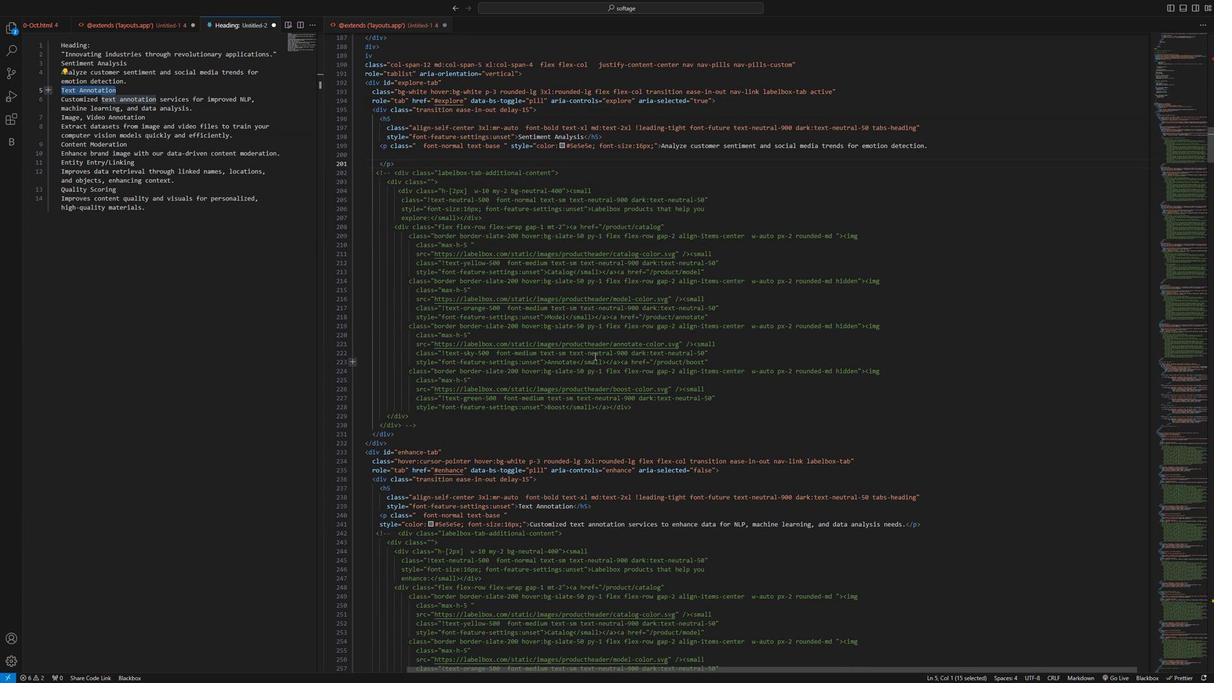 
Action: Mouse scrolled (594, 351) with delta (0, 0)
Screenshot: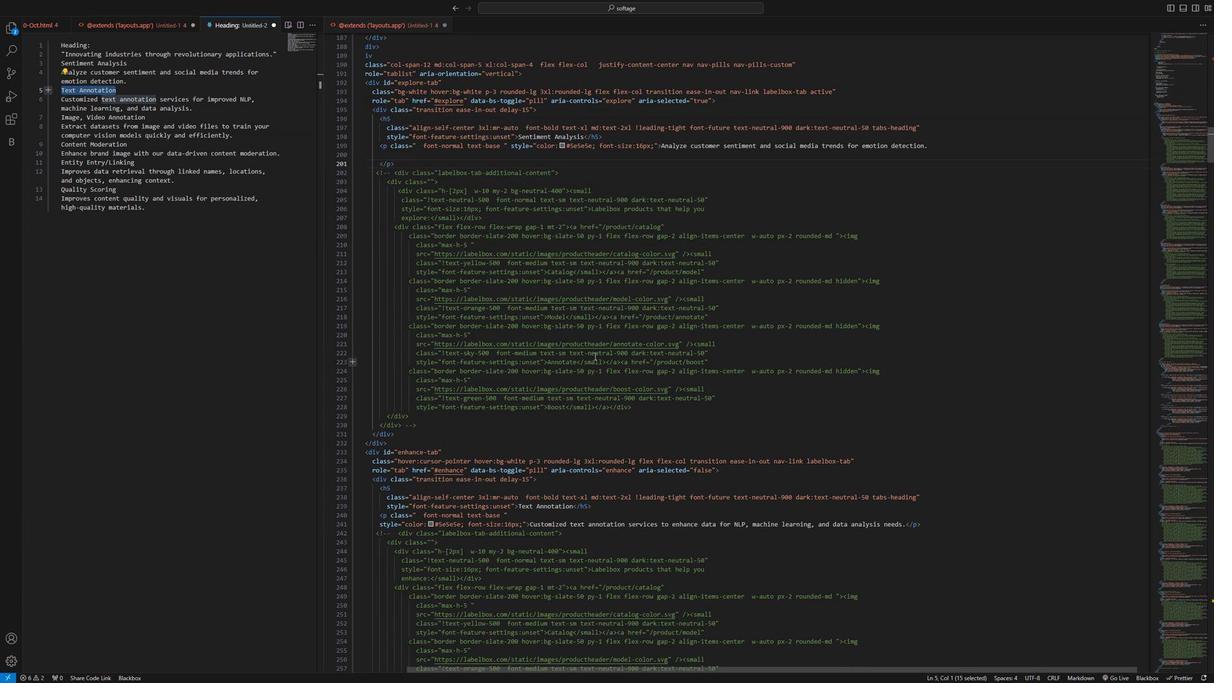 
Action: Mouse moved to (598, 328)
Screenshot: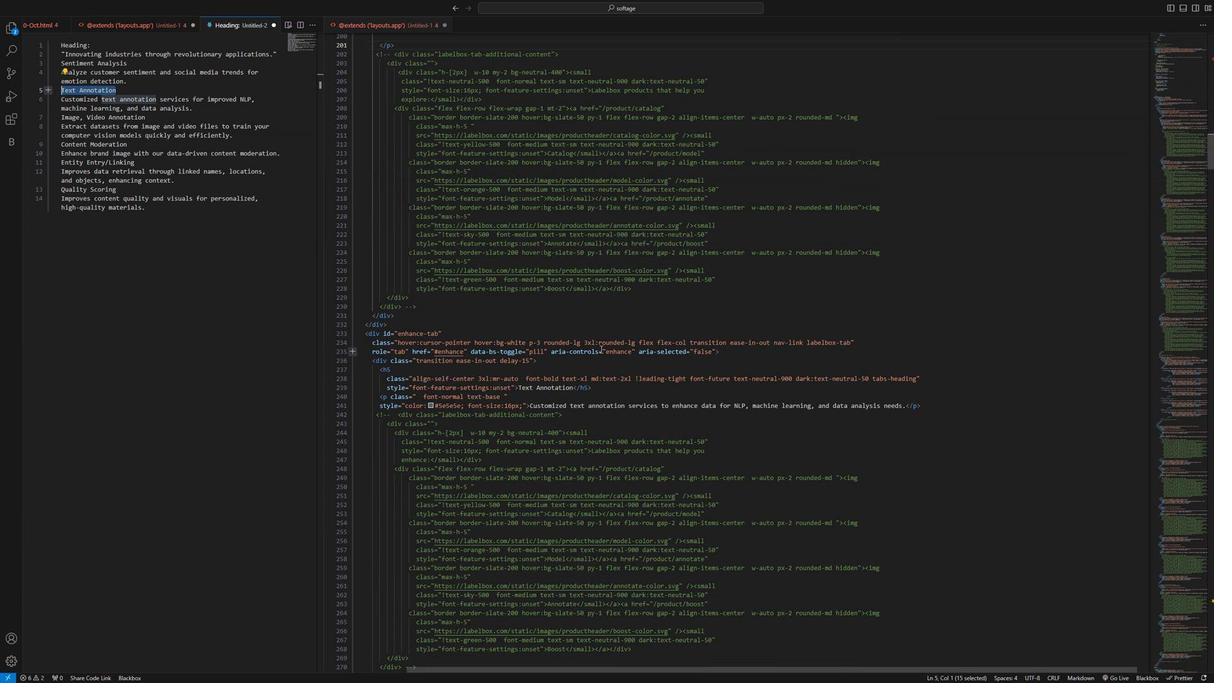 
Action: Mouse scrolled (598, 328) with delta (0, 0)
Screenshot: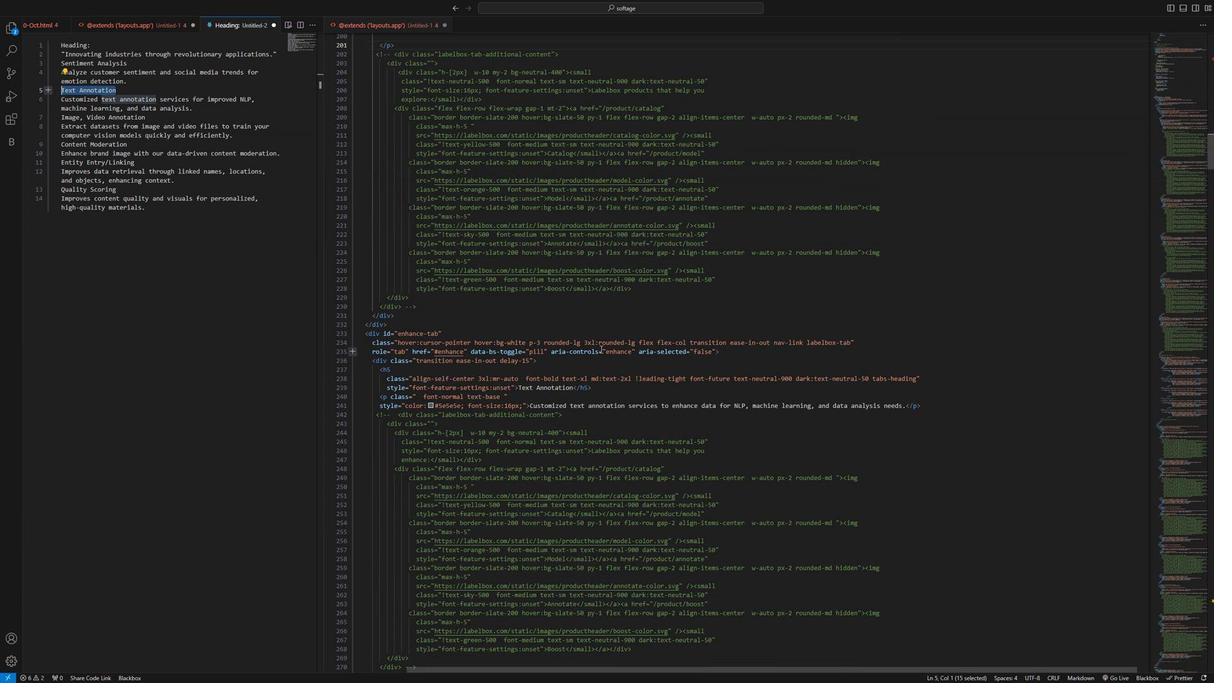 
Action: Mouse scrolled (598, 328) with delta (0, 0)
Screenshot: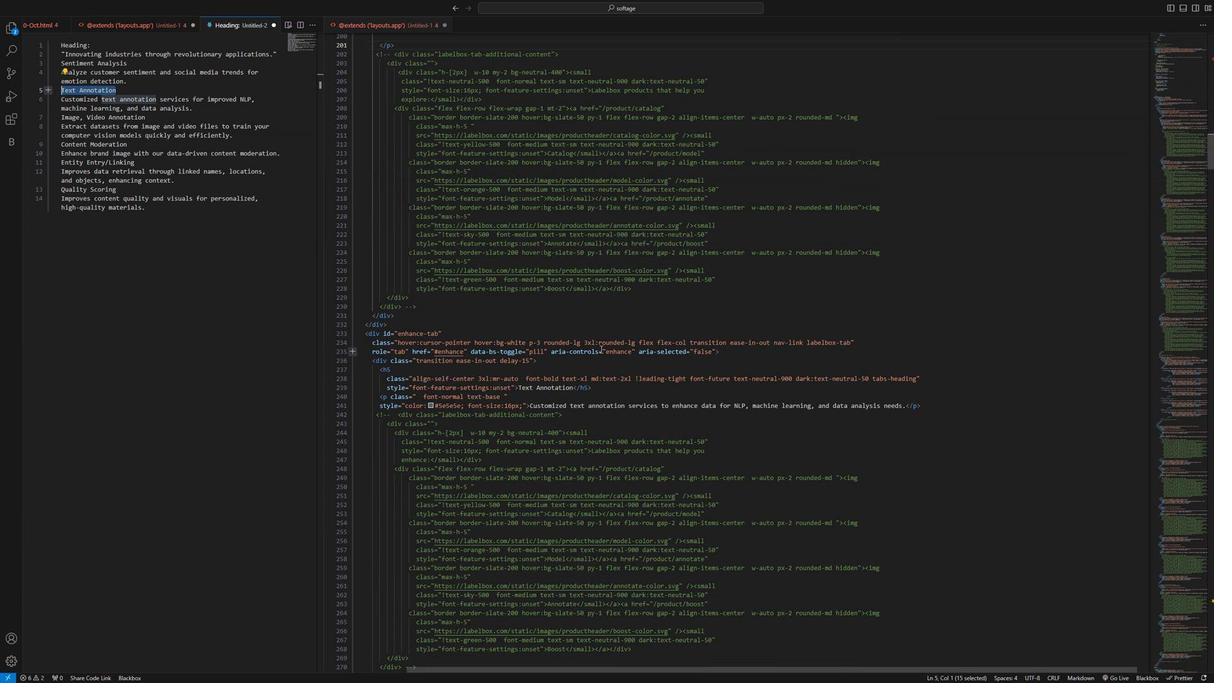 
Action: Mouse scrolled (598, 328) with delta (0, 0)
Screenshot: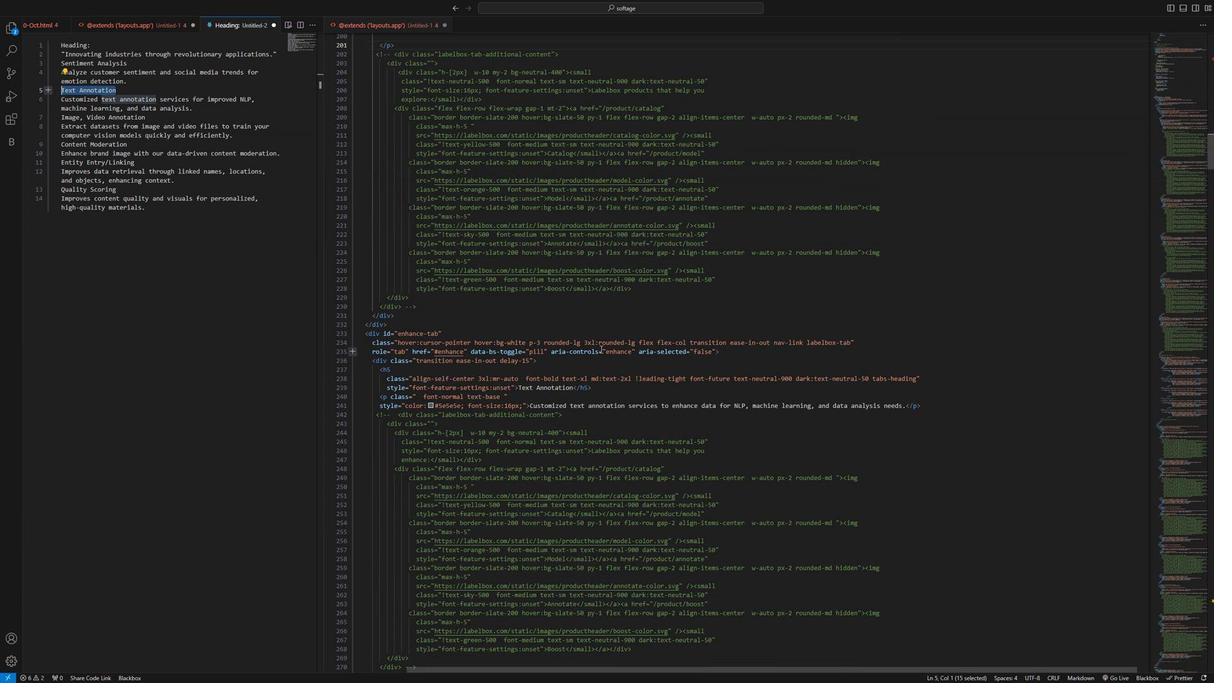 
Action: Mouse moved to (598, 328)
Screenshot: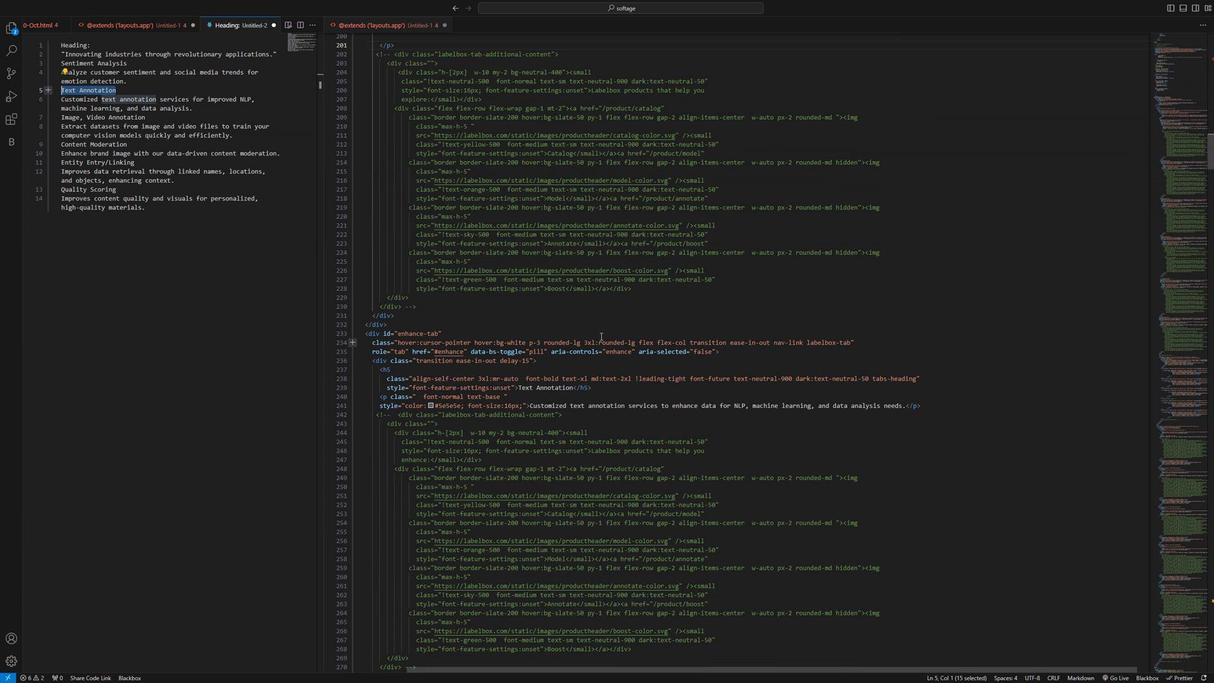 
Action: Mouse scrolled (598, 328) with delta (0, 0)
Screenshot: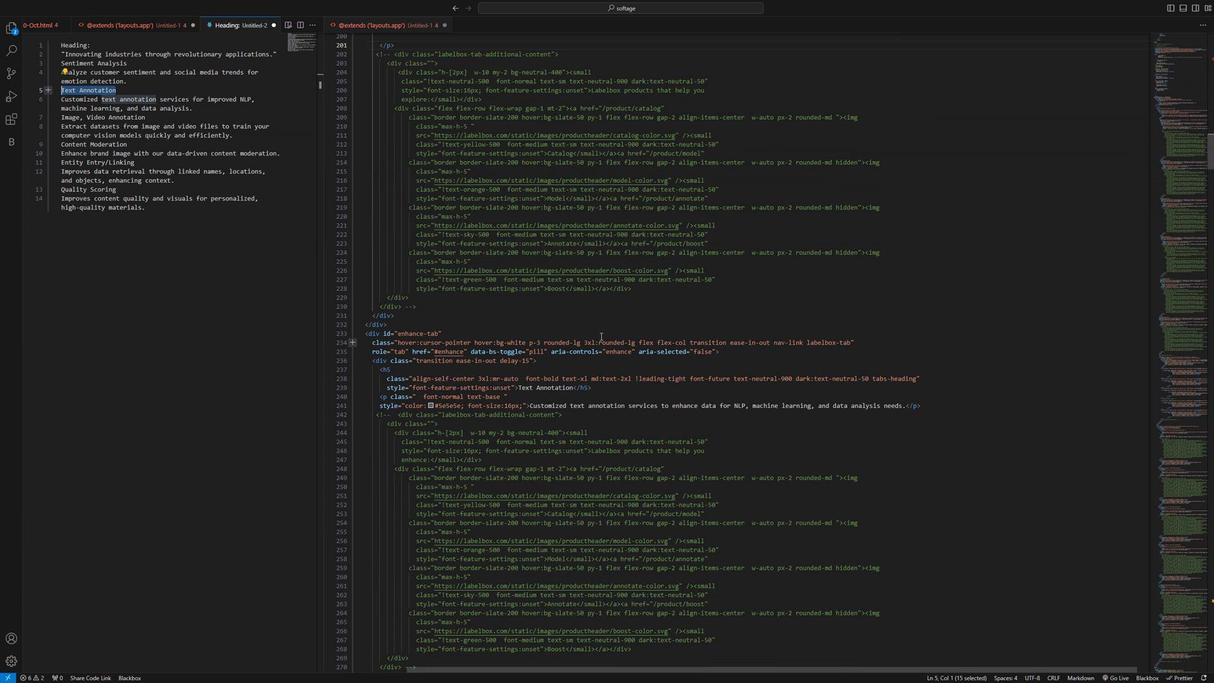 
Action: Mouse moved to (516, 287)
Screenshot: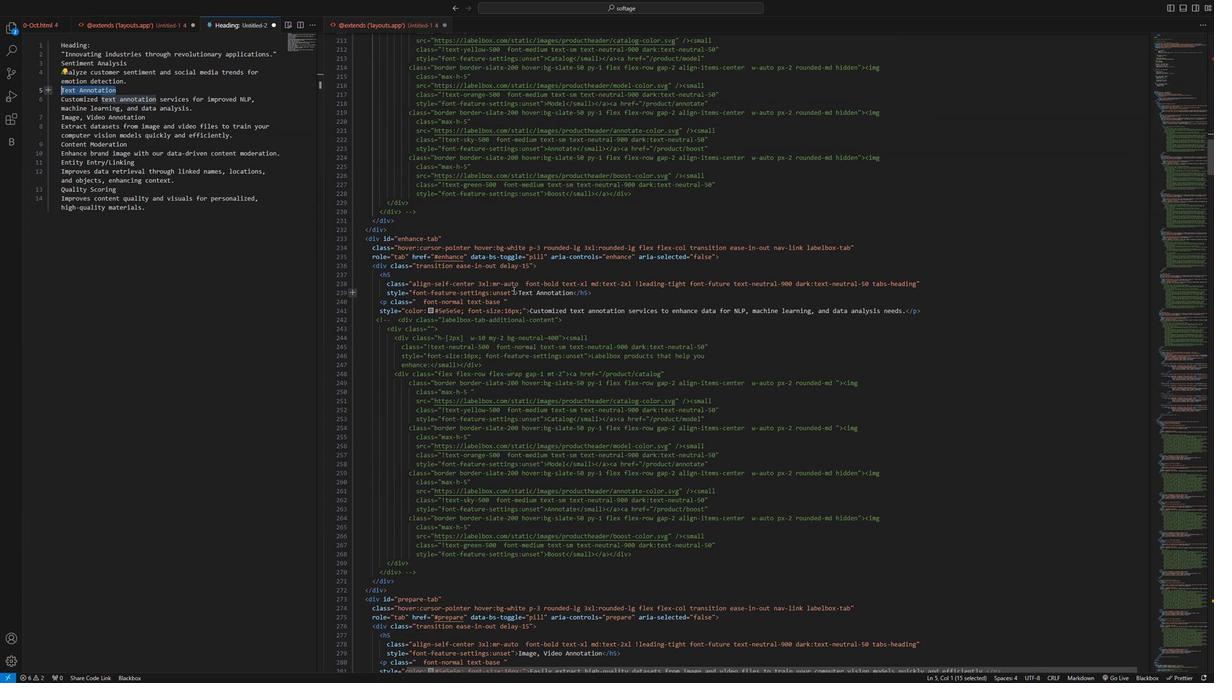 
Action: Mouse pressed left at (516, 287)
Screenshot: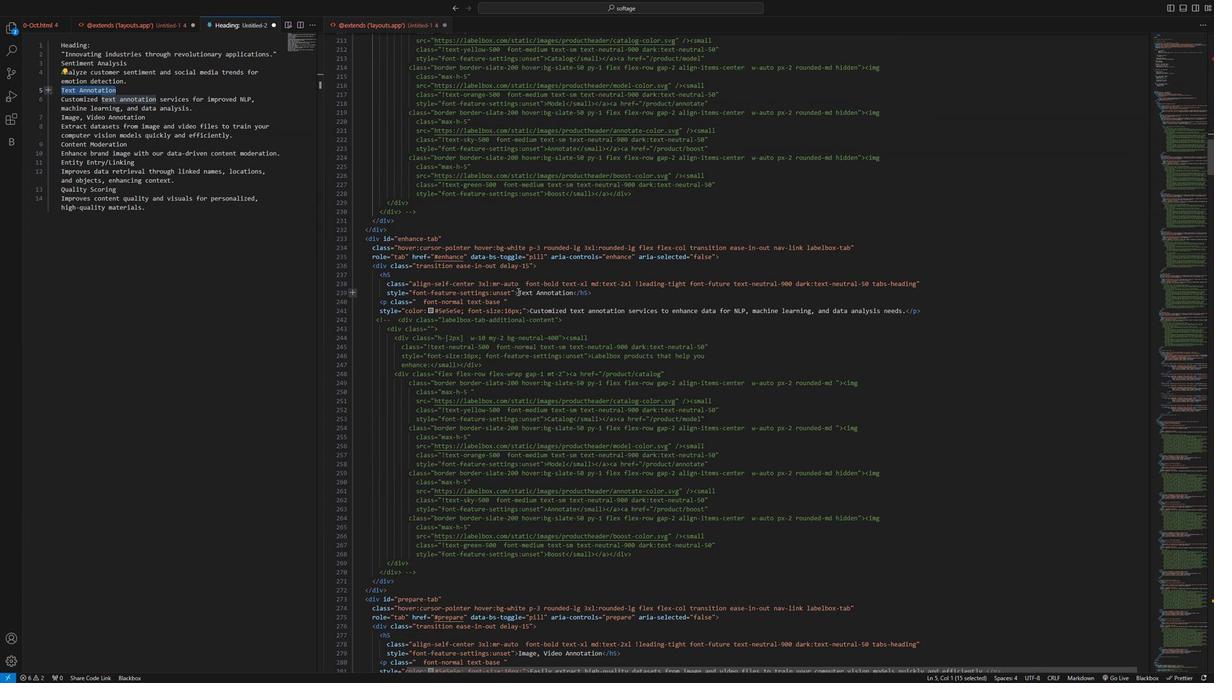 
Action: Mouse moved to (594, 301)
